 Task: Find a unique dining experience in Las Vegas for two guests on October 1st.
Action: Mouse moved to (522, 110)
Screenshot: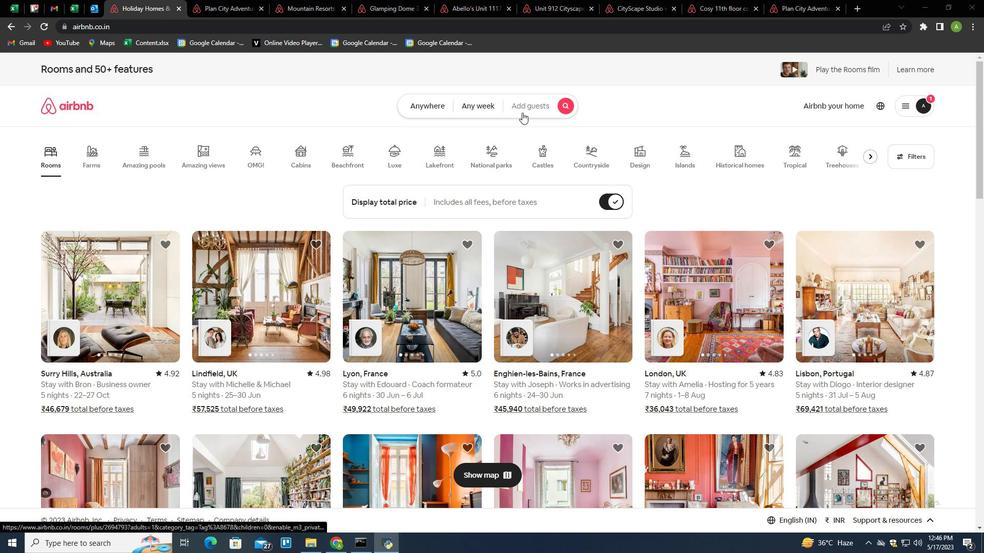 
Action: Mouse pressed left at (522, 110)
Screenshot: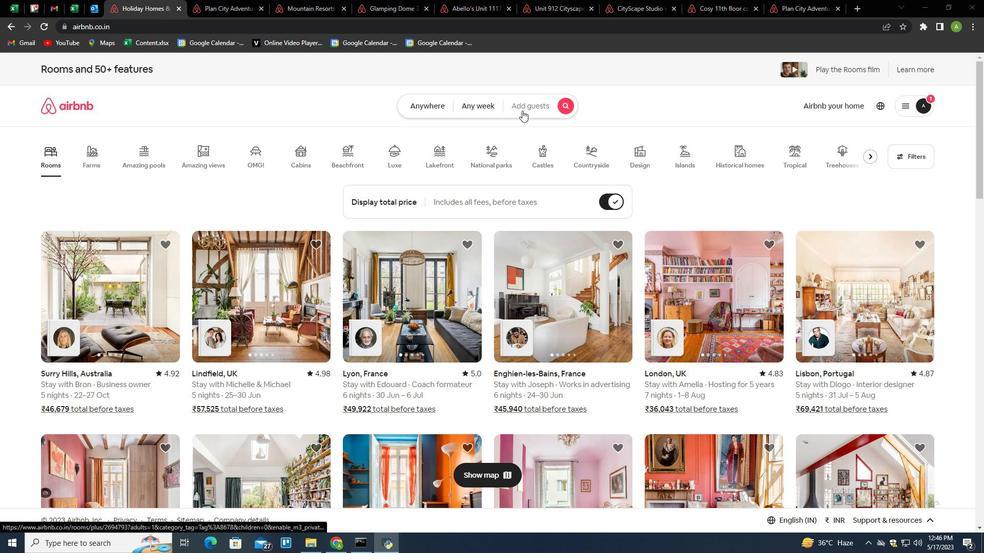 
Action: Mouse moved to (471, 104)
Screenshot: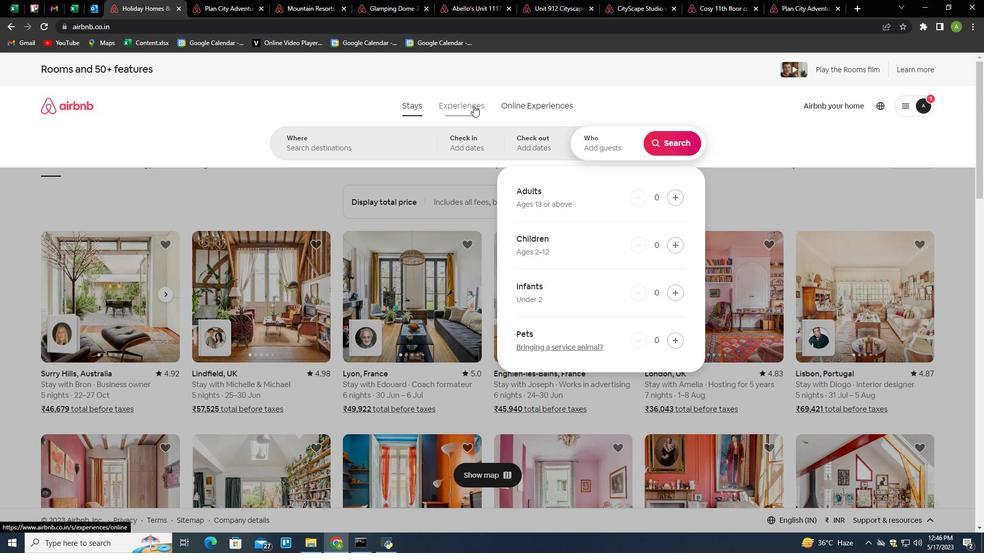 
Action: Mouse pressed left at (471, 104)
Screenshot: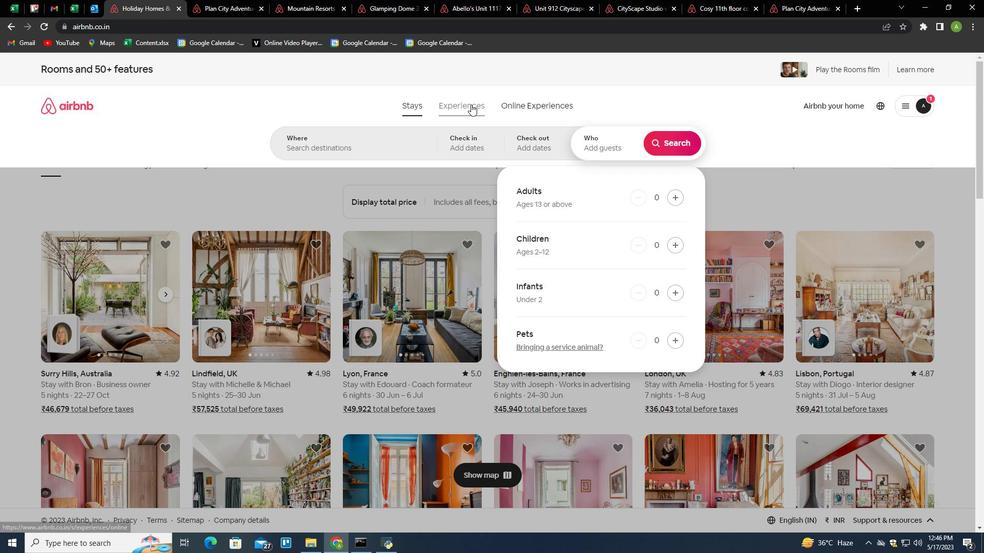 
Action: Mouse moved to (334, 147)
Screenshot: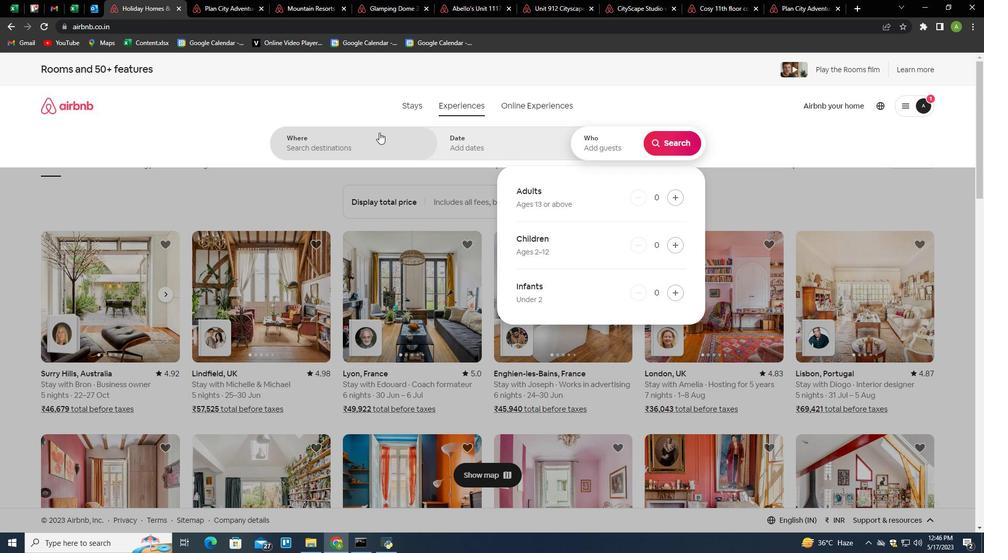 
Action: Mouse pressed left at (334, 147)
Screenshot: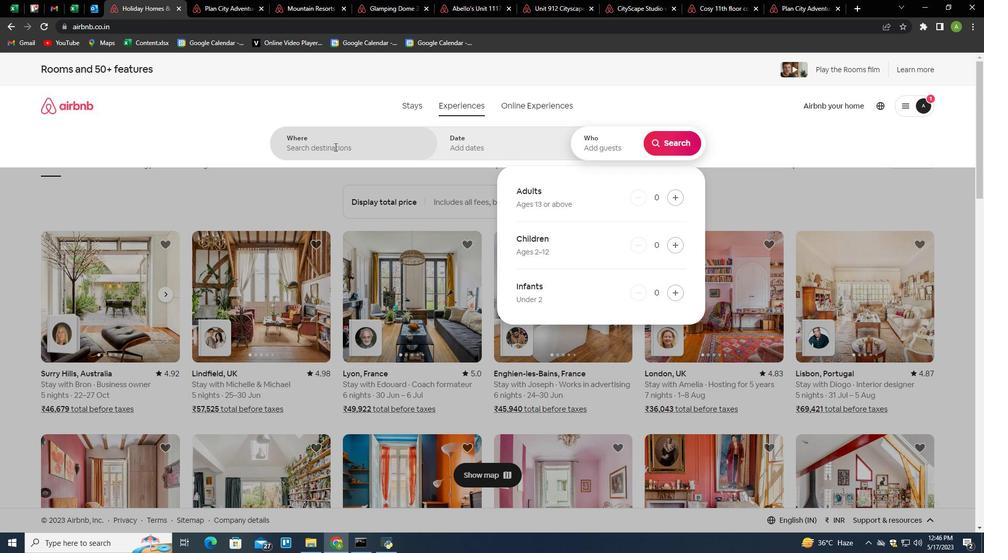 
Action: Mouse moved to (369, 215)
Screenshot: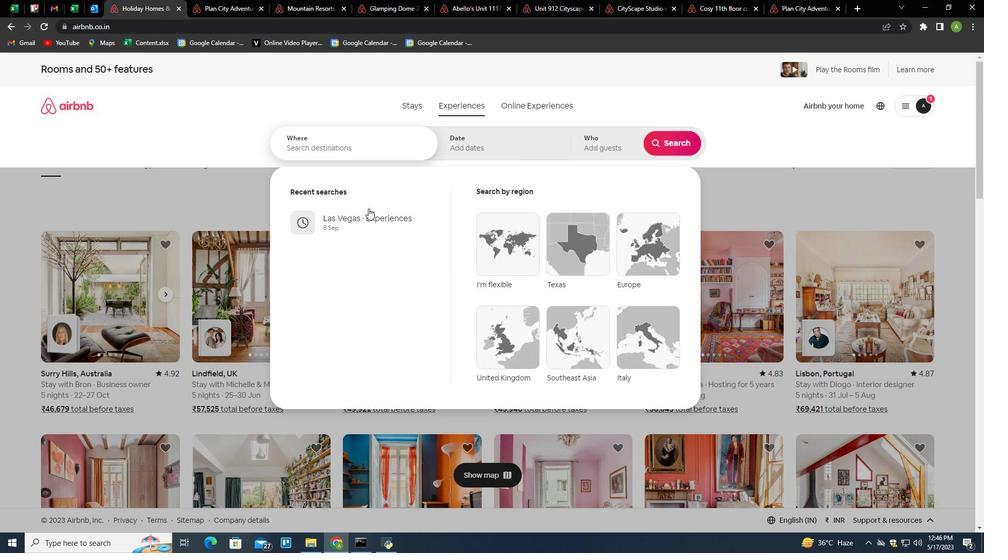 
Action: Mouse pressed left at (369, 215)
Screenshot: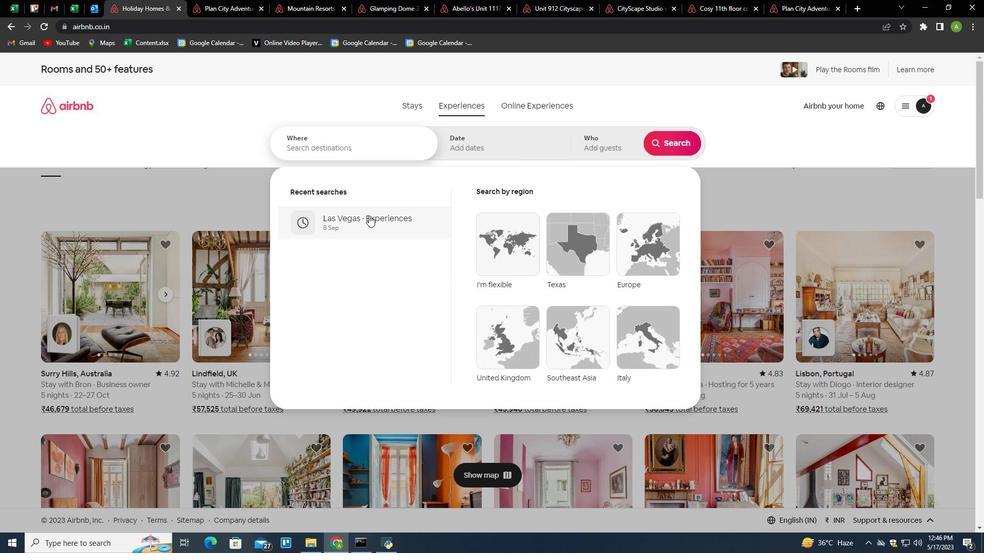 
Action: Mouse moved to (470, 73)
Screenshot: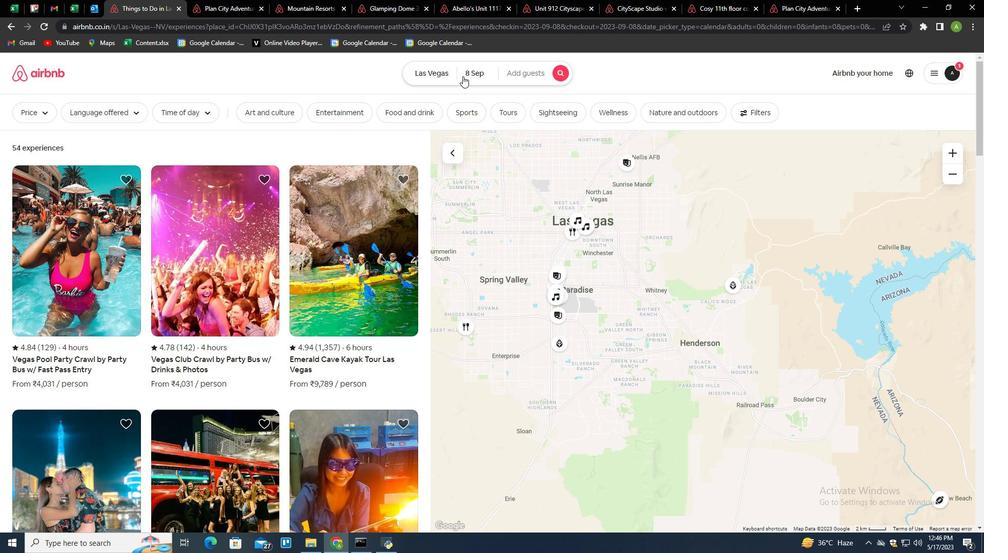 
Action: Mouse pressed left at (470, 73)
Screenshot: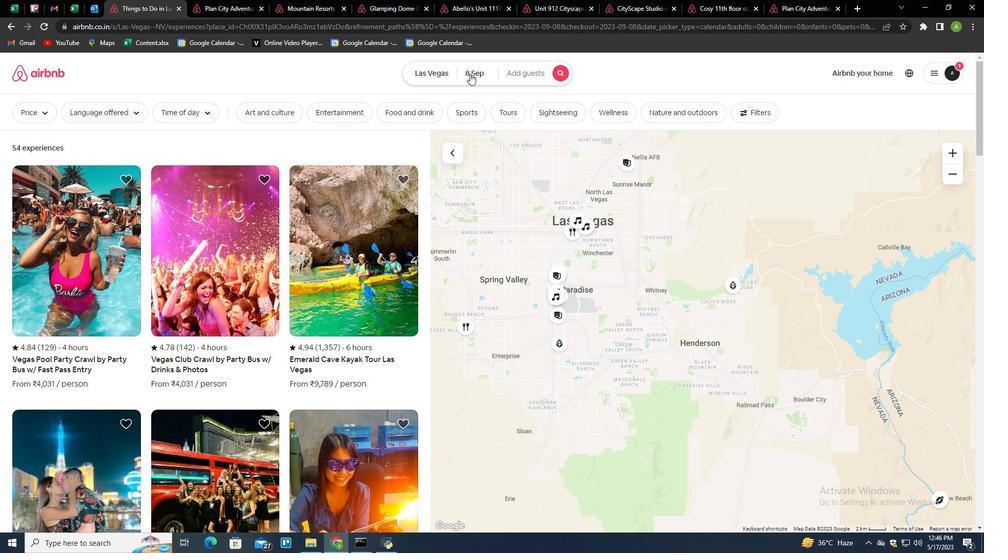 
Action: Mouse moved to (513, 209)
Screenshot: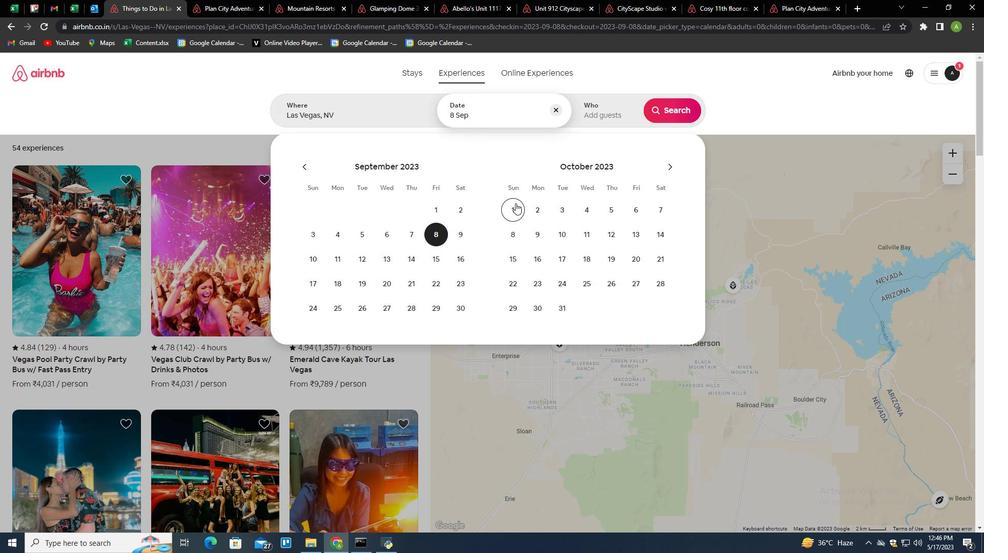 
Action: Mouse pressed left at (513, 209)
Screenshot: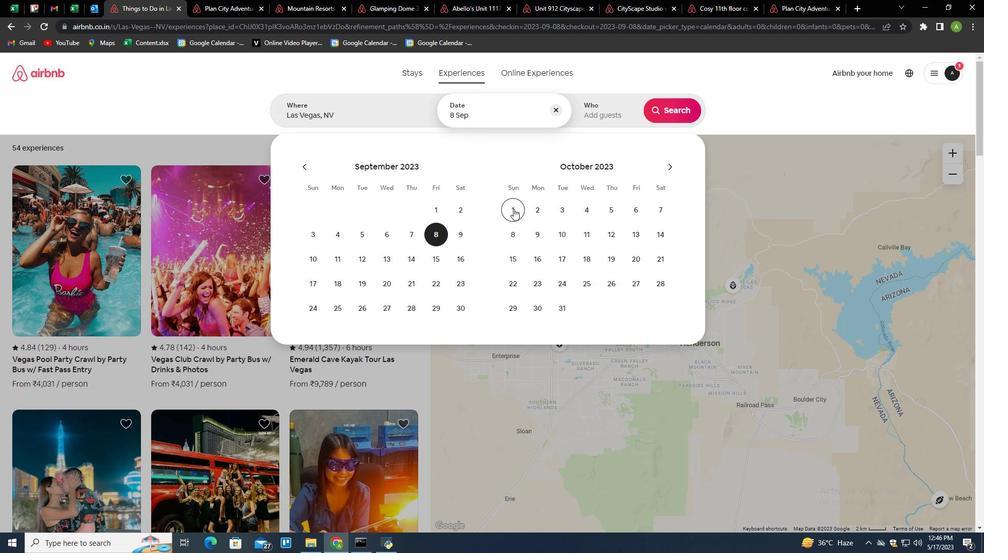 
Action: Mouse moved to (613, 117)
Screenshot: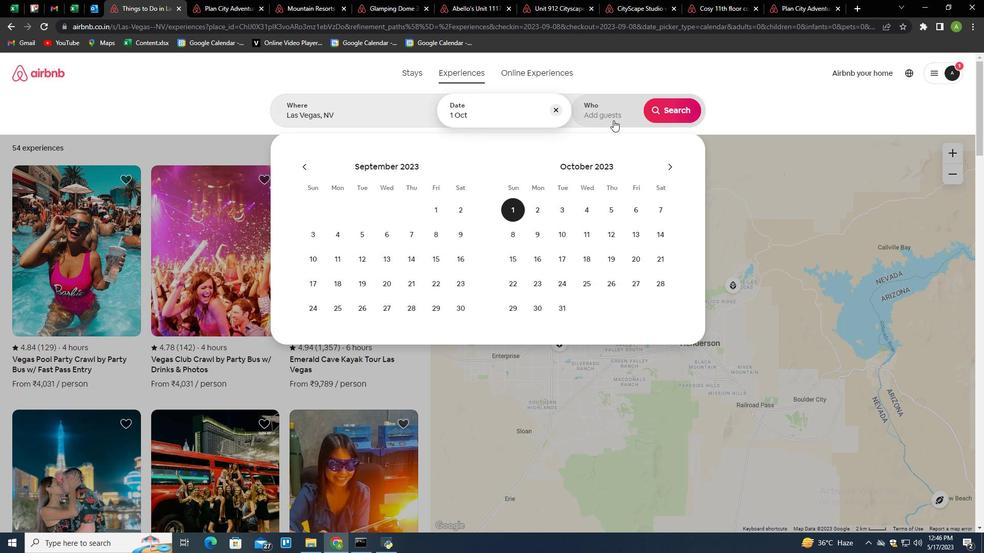 
Action: Mouse pressed left at (613, 117)
Screenshot: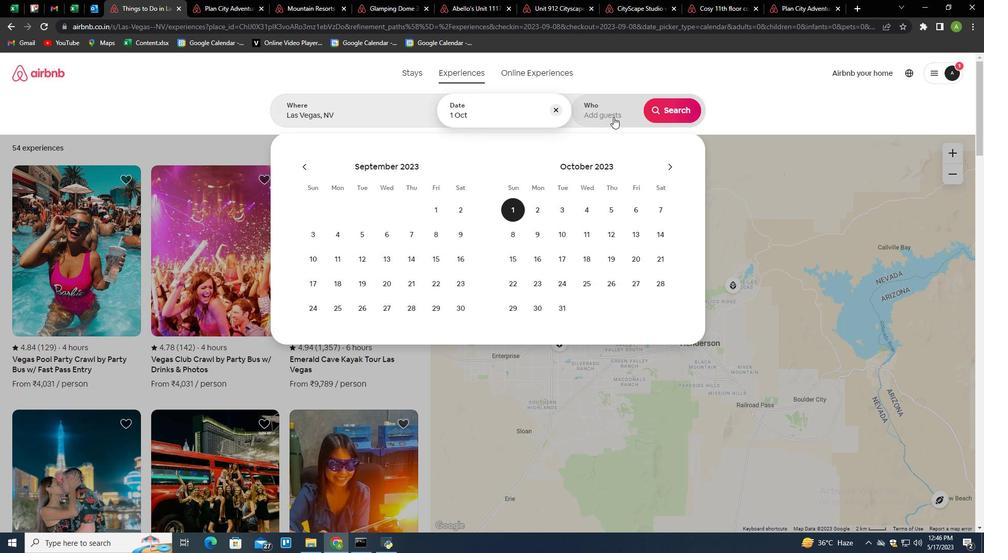 
Action: Mouse moved to (678, 166)
Screenshot: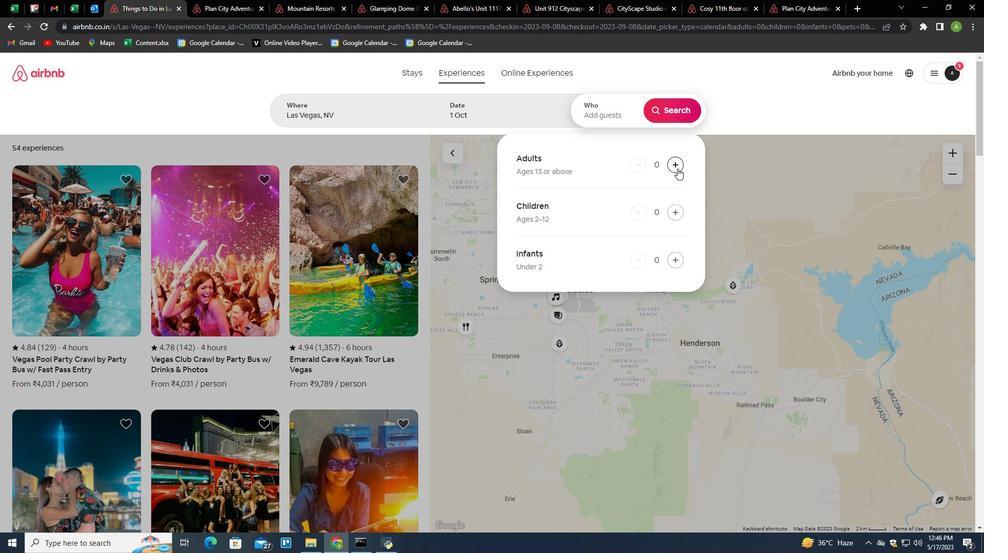 
Action: Mouse pressed left at (678, 166)
Screenshot: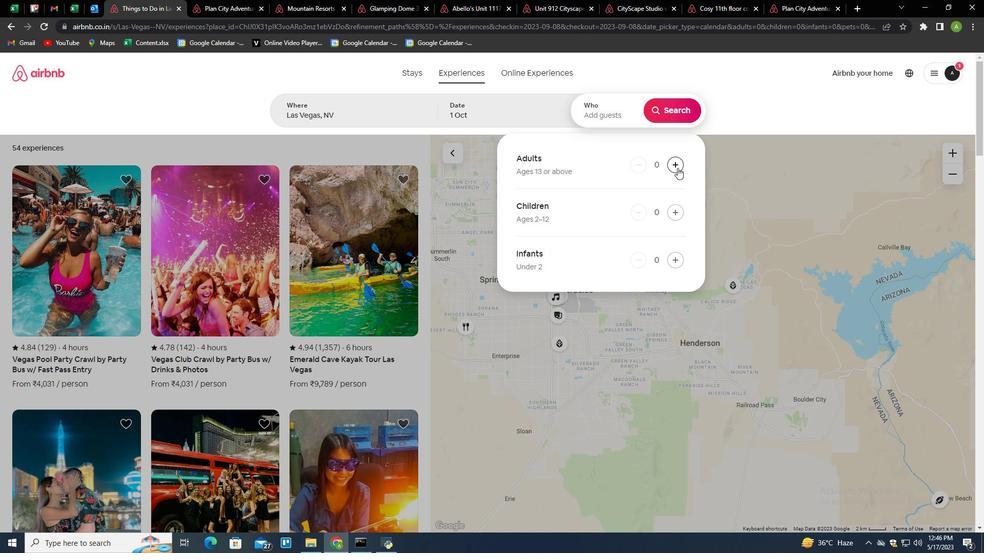 
Action: Mouse pressed left at (678, 166)
Screenshot: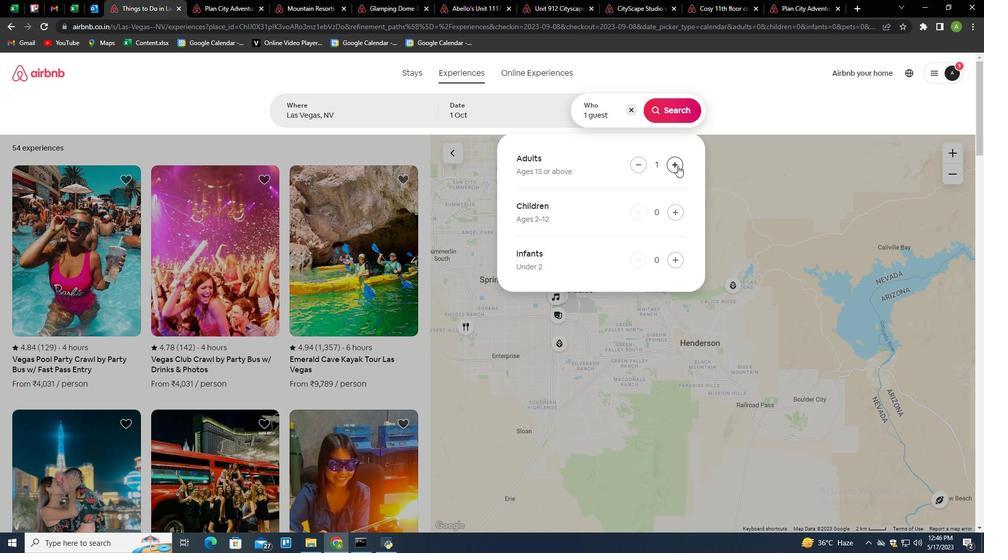 
Action: Mouse moved to (683, 114)
Screenshot: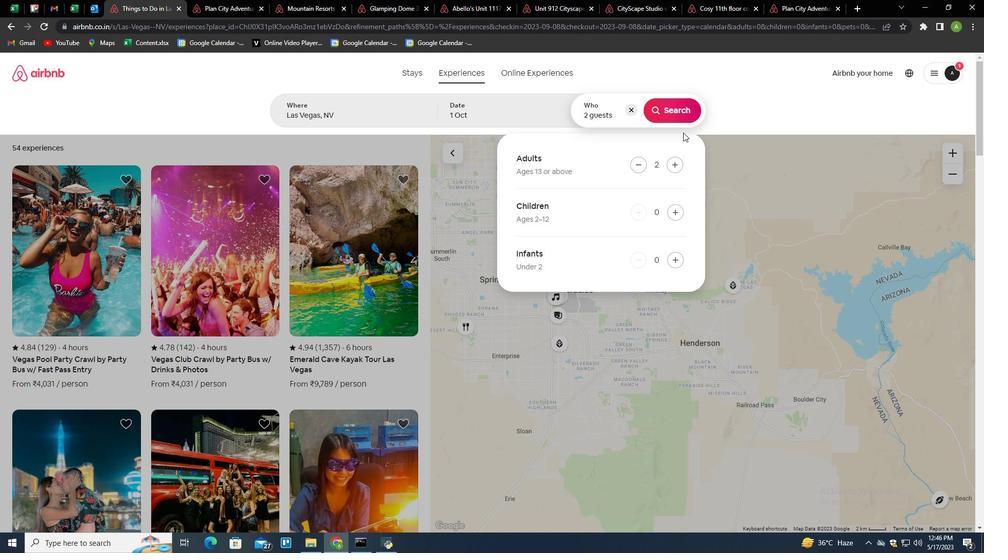 
Action: Mouse pressed left at (683, 114)
Screenshot: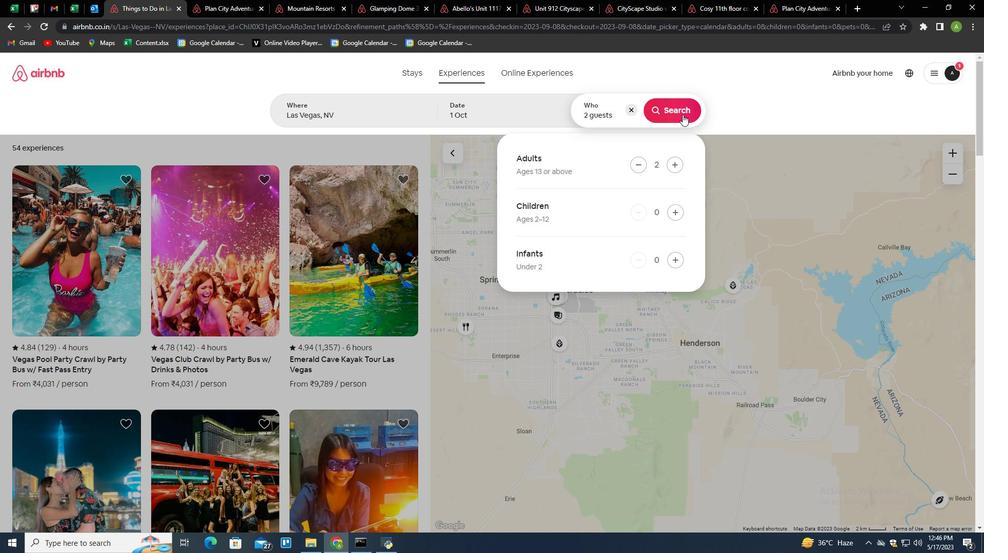 
Action: Mouse moved to (299, 367)
Screenshot: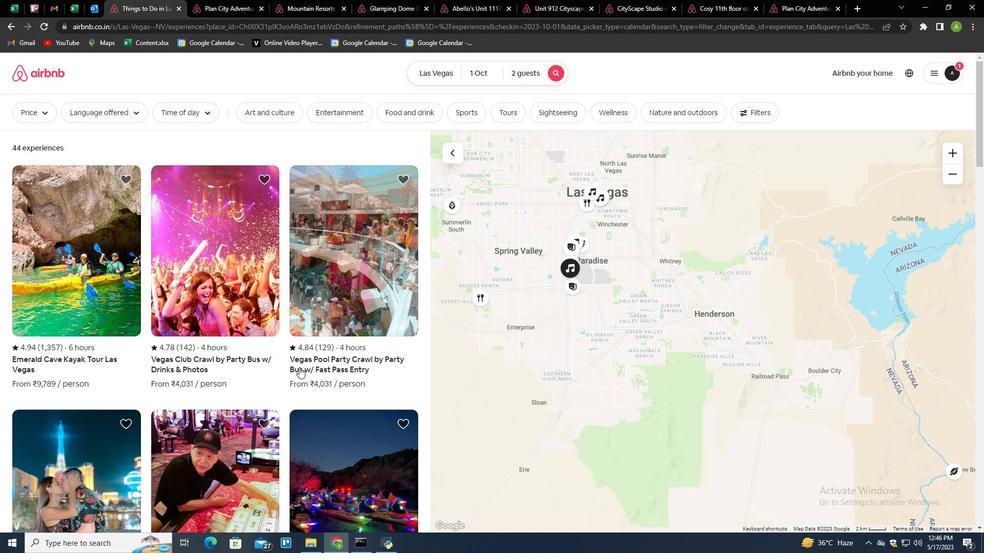 
Action: Mouse scrolled (299, 367) with delta (0, 0)
Screenshot: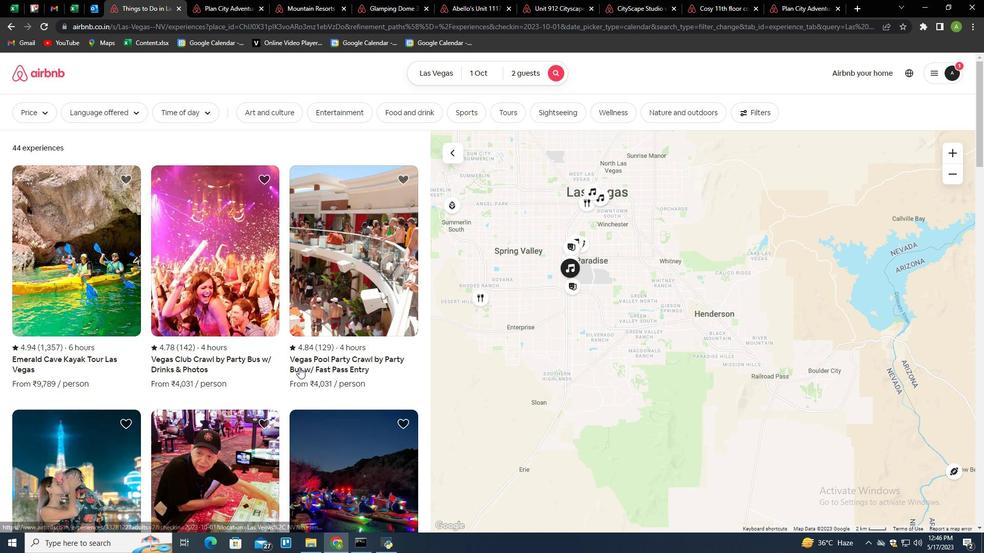 
Action: Mouse scrolled (299, 367) with delta (0, 0)
Screenshot: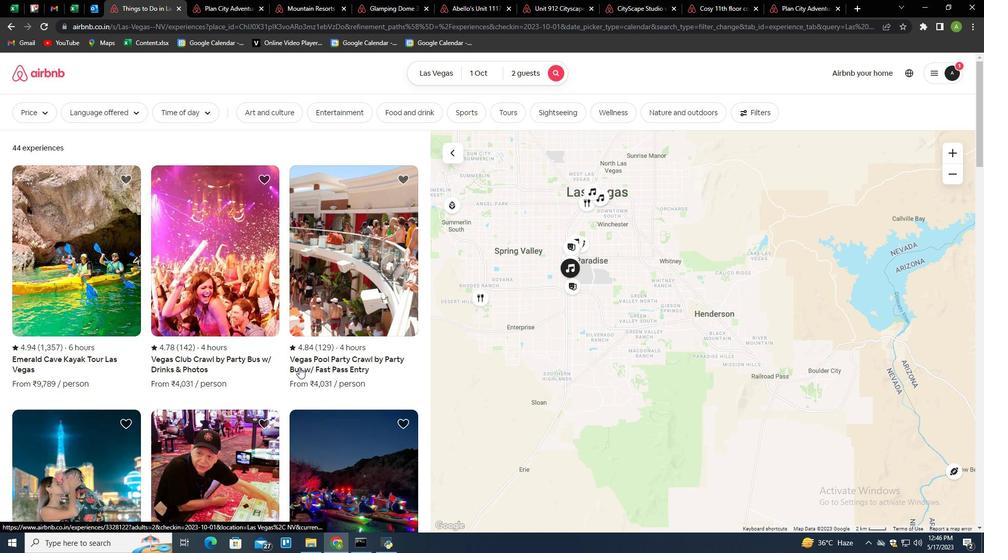 
Action: Mouse moved to (301, 367)
Screenshot: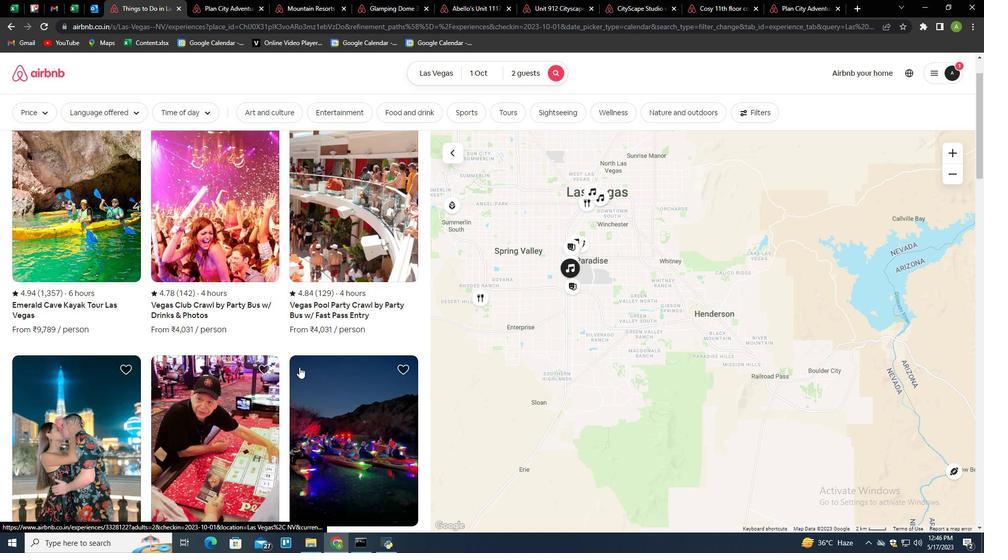 
Action: Mouse scrolled (301, 367) with delta (0, 0)
Screenshot: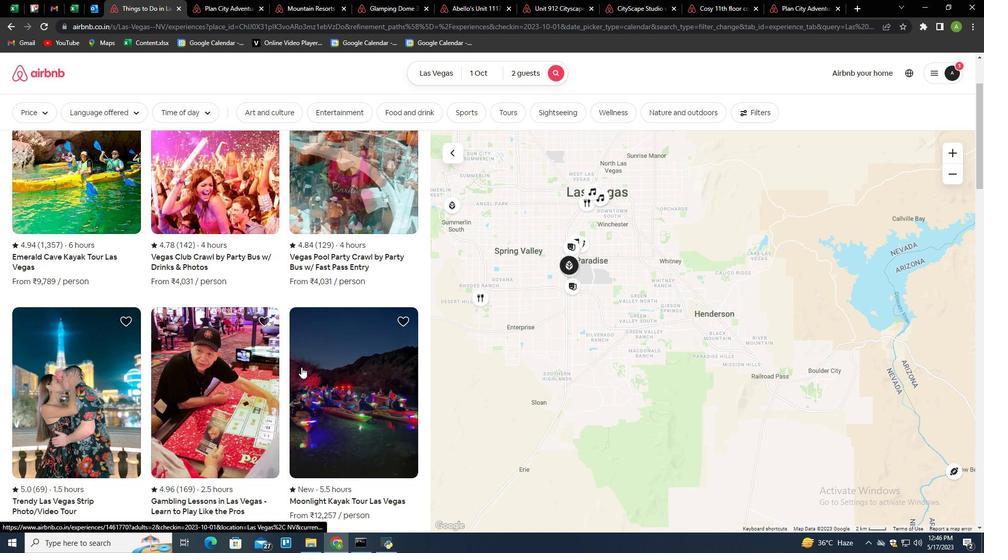 
Action: Mouse scrolled (301, 367) with delta (0, 0)
Screenshot: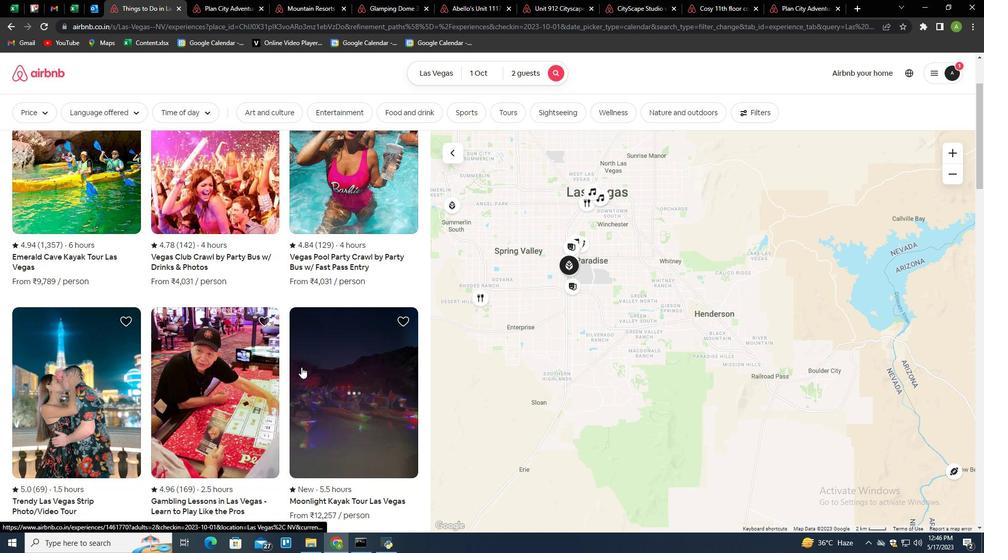 
Action: Mouse scrolled (301, 367) with delta (0, 0)
Screenshot: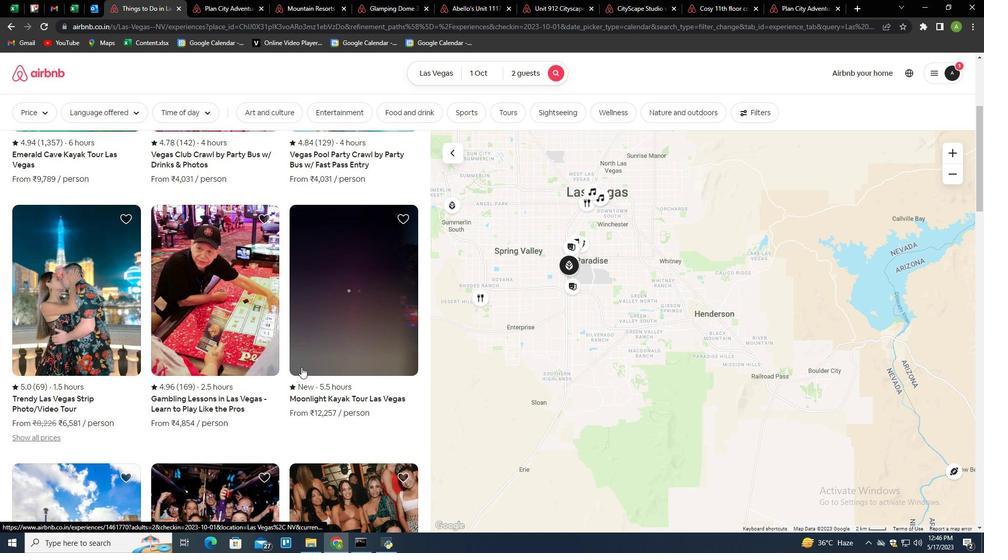 
Action: Mouse scrolled (301, 367) with delta (0, 0)
Screenshot: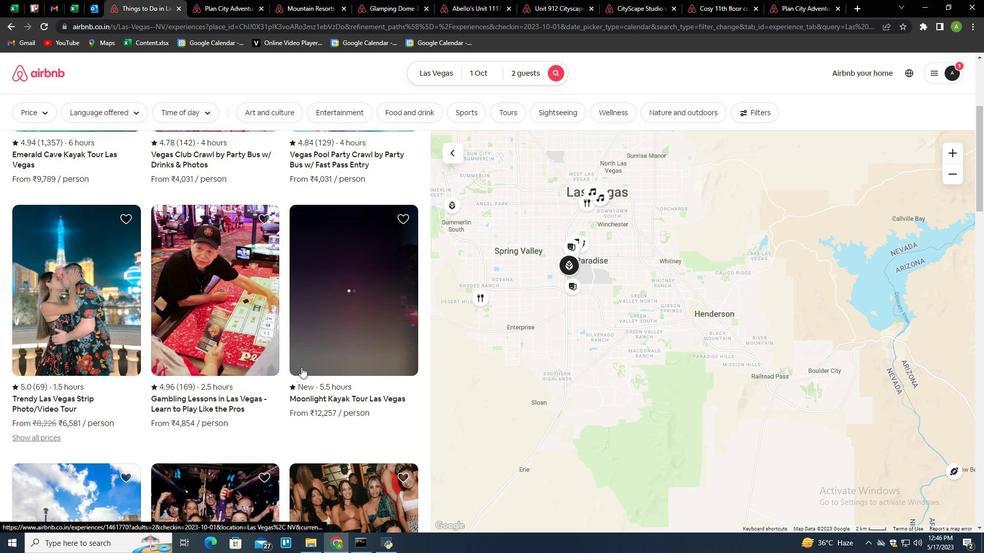 
Action: Mouse scrolled (301, 367) with delta (0, 0)
Screenshot: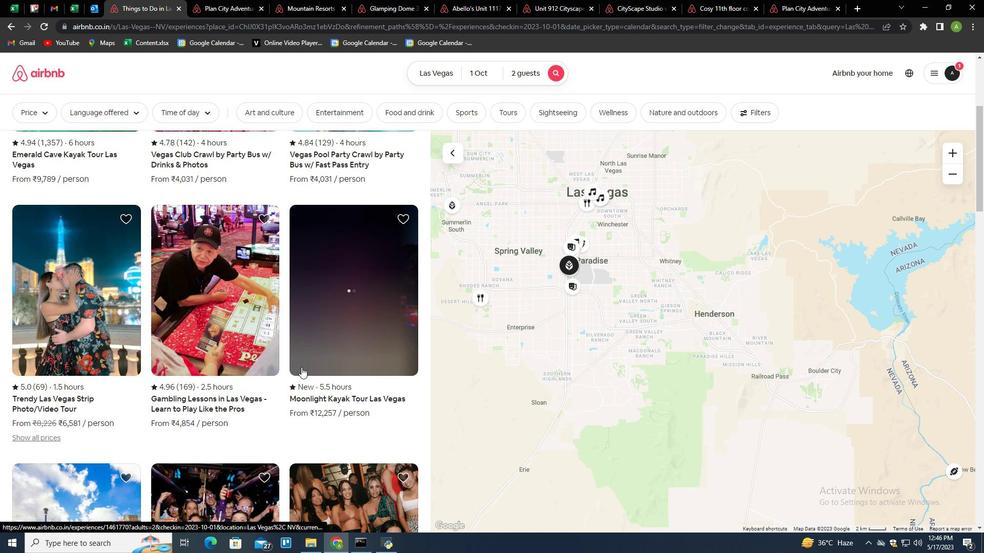 
Action: Mouse scrolled (301, 367) with delta (0, 0)
Screenshot: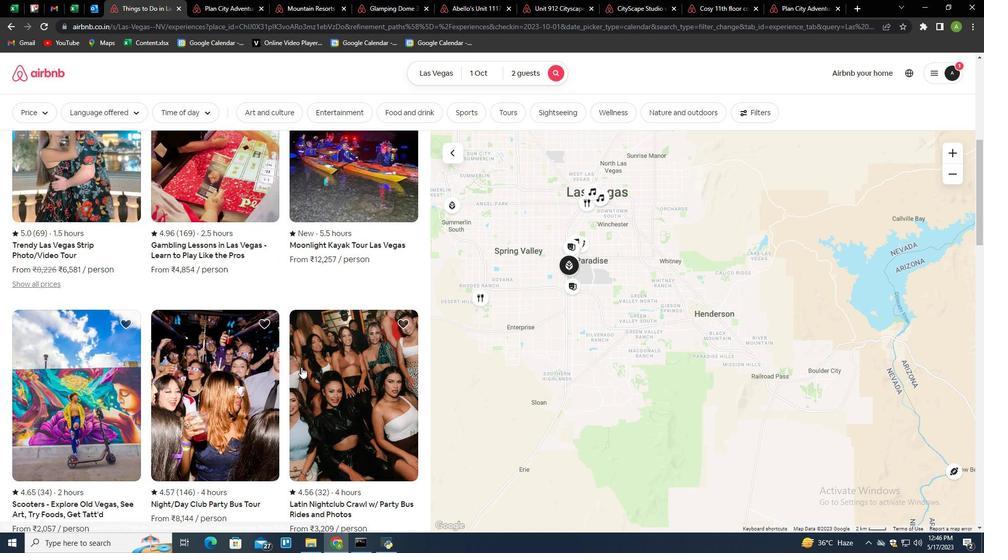 
Action: Mouse scrolled (301, 367) with delta (0, 0)
Screenshot: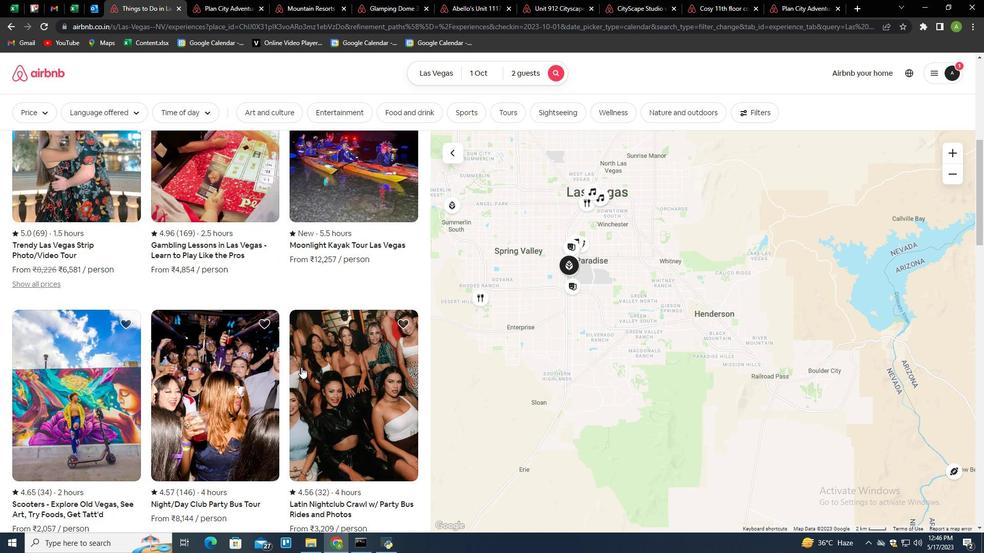
Action: Mouse scrolled (301, 367) with delta (0, 0)
Screenshot: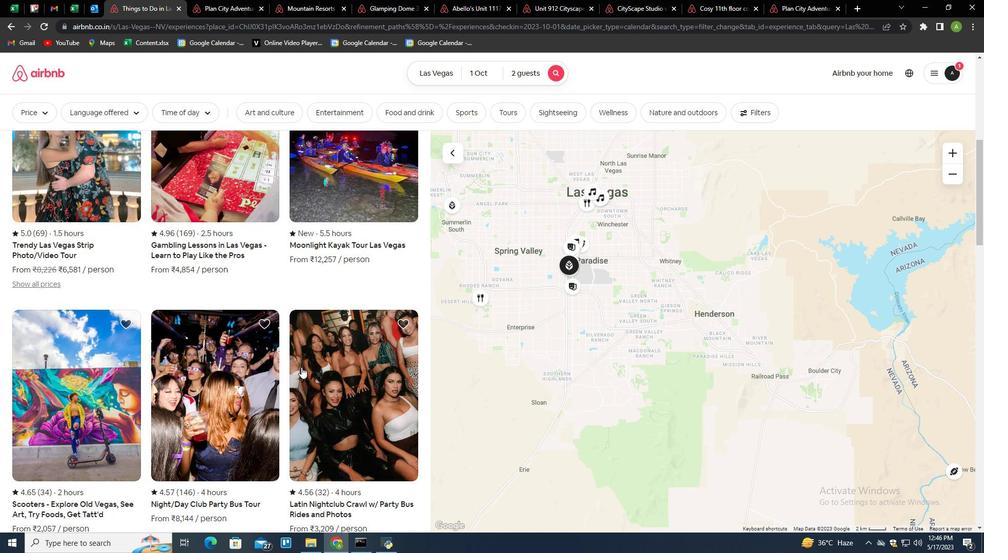 
Action: Mouse scrolled (301, 367) with delta (0, 0)
Screenshot: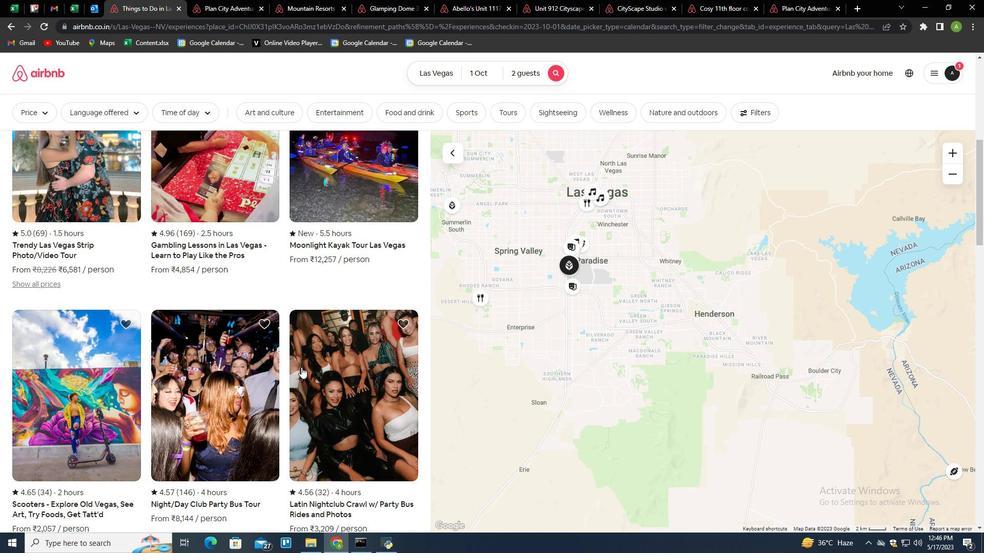 
Action: Mouse scrolled (301, 367) with delta (0, 0)
Screenshot: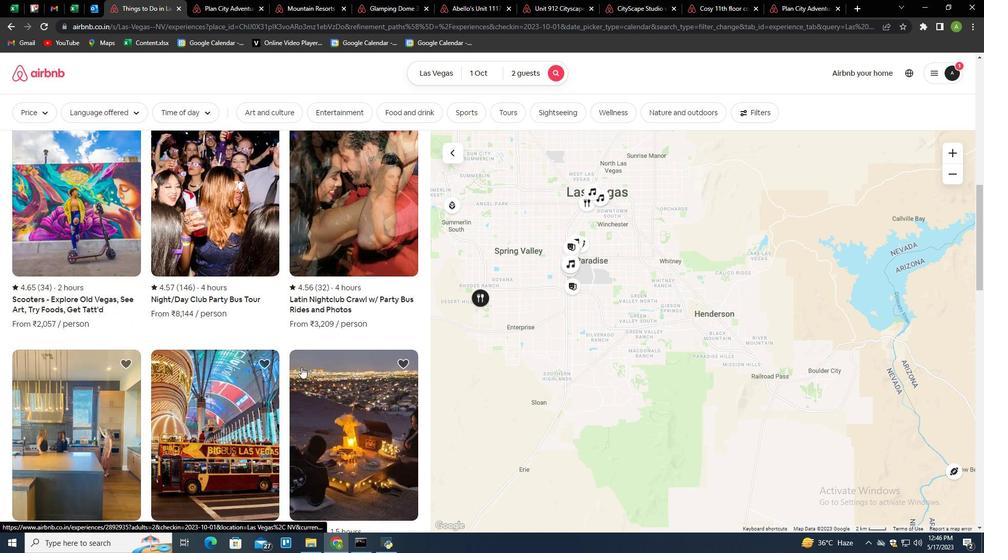 
Action: Mouse scrolled (301, 367) with delta (0, 0)
Screenshot: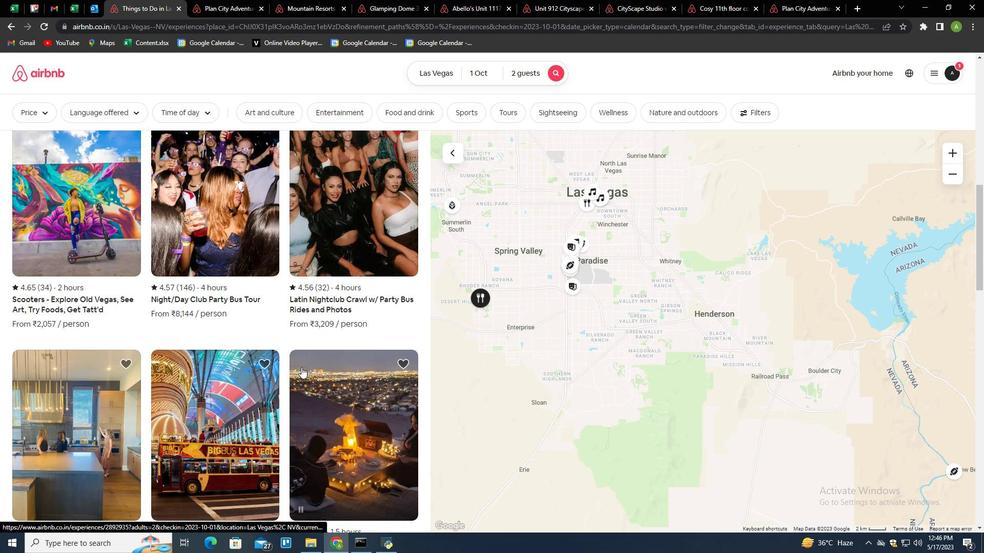 
Action: Mouse scrolled (301, 367) with delta (0, 0)
Screenshot: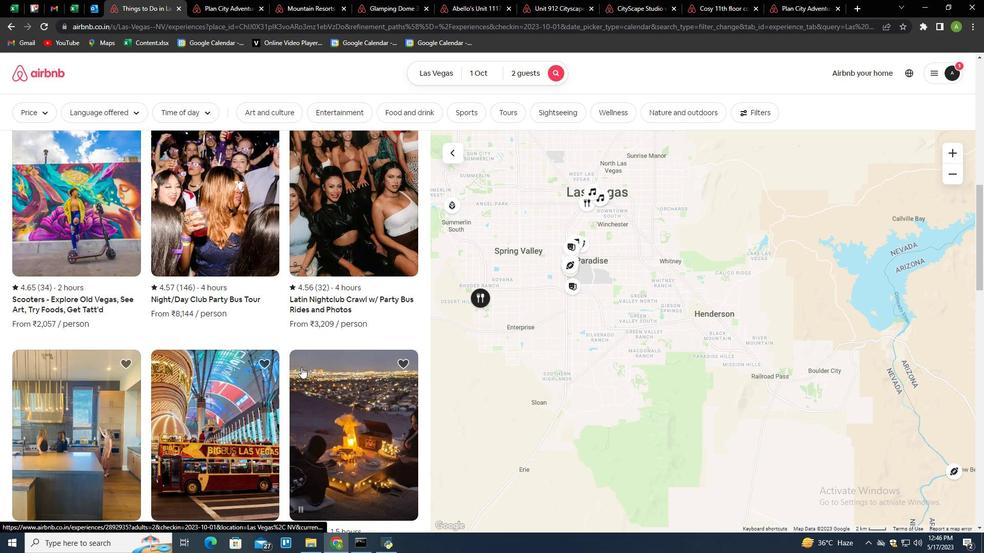 
Action: Mouse scrolled (301, 367) with delta (0, 0)
Screenshot: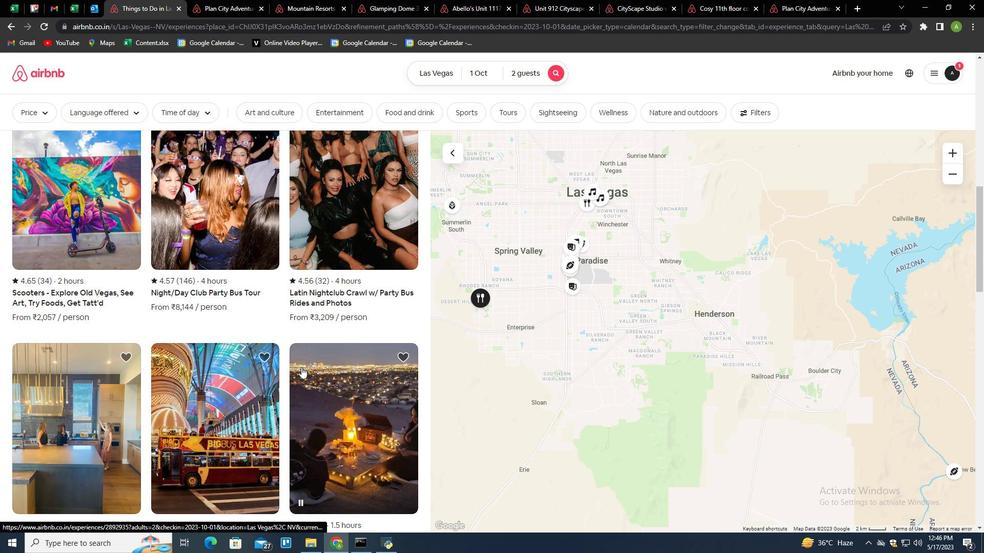 
Action: Mouse scrolled (301, 367) with delta (0, 0)
Screenshot: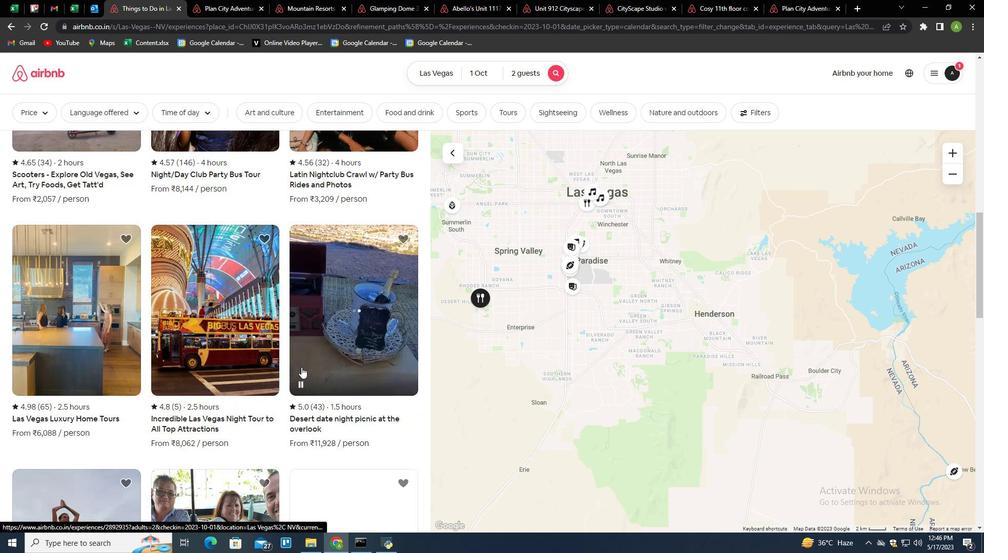 
Action: Mouse scrolled (301, 367) with delta (0, 0)
Screenshot: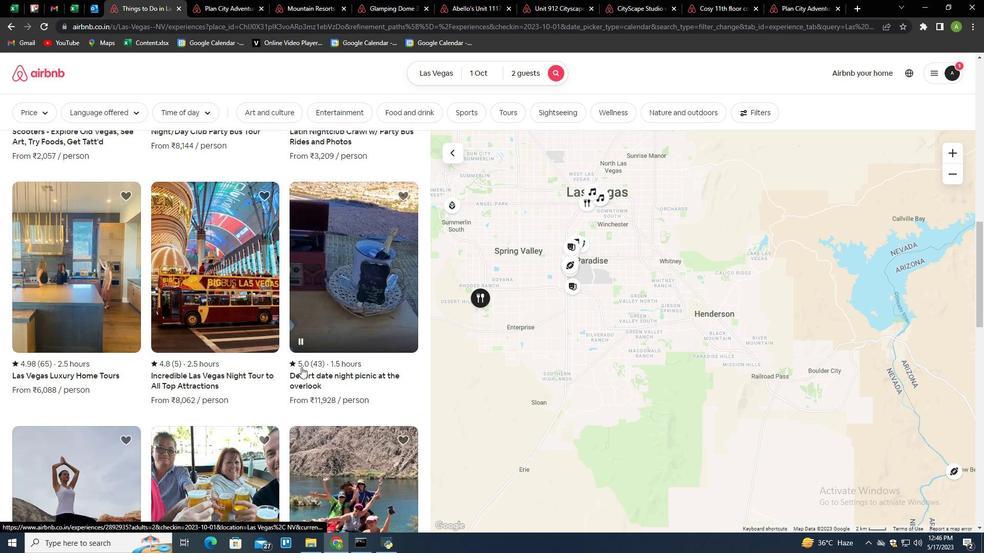 
Action: Mouse scrolled (301, 367) with delta (0, 0)
Screenshot: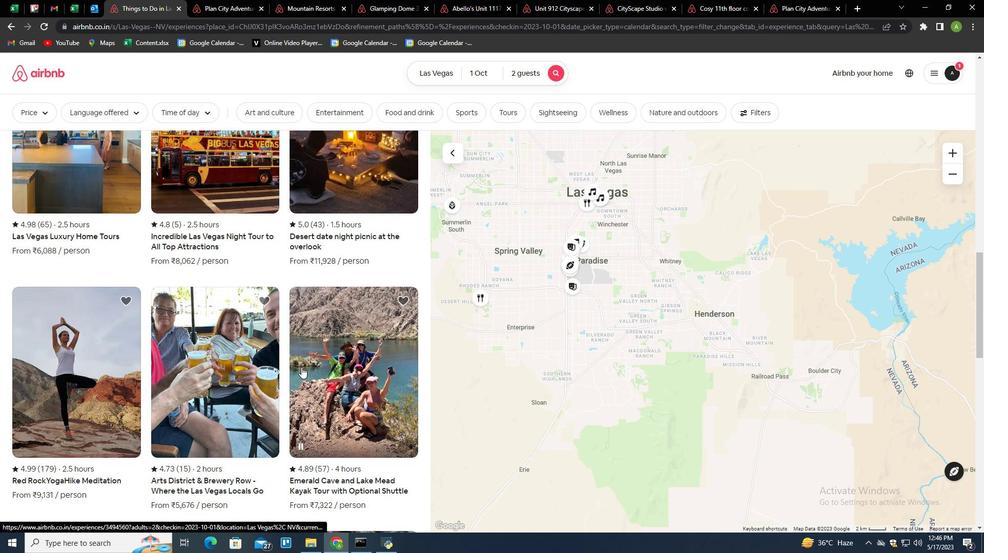 
Action: Mouse scrolled (301, 367) with delta (0, 0)
Screenshot: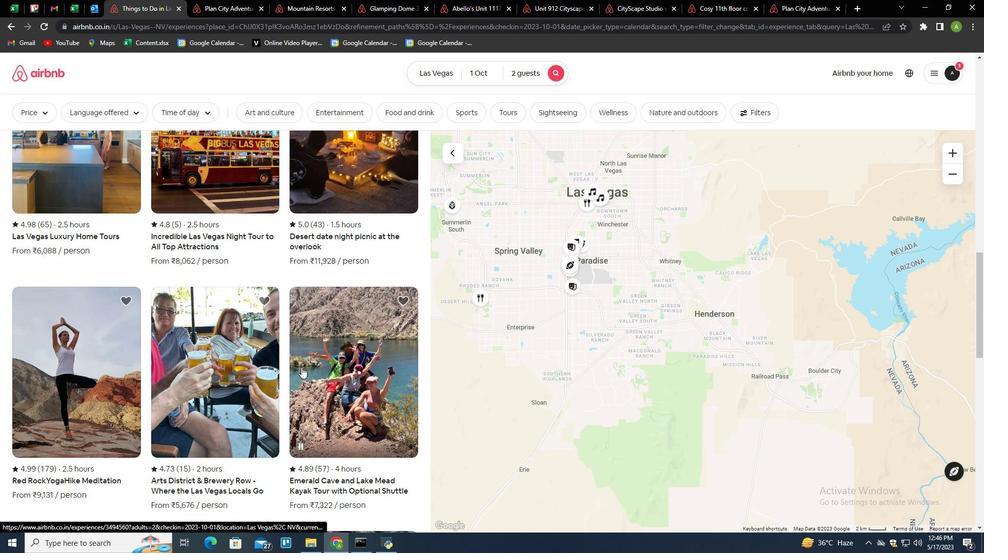 
Action: Mouse scrolled (301, 367) with delta (0, 0)
Screenshot: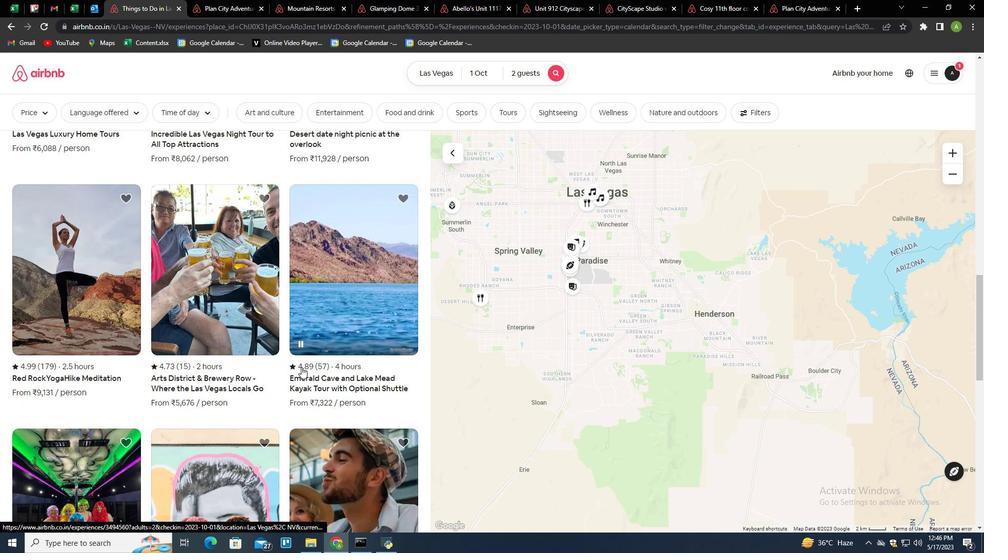 
Action: Mouse scrolled (301, 367) with delta (0, 0)
Screenshot: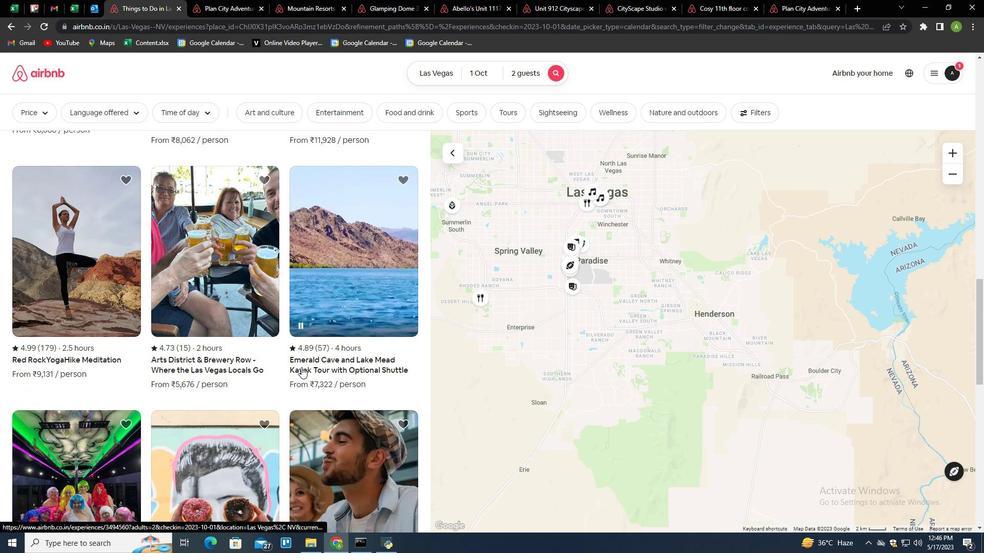 
Action: Mouse scrolled (301, 367) with delta (0, 0)
Screenshot: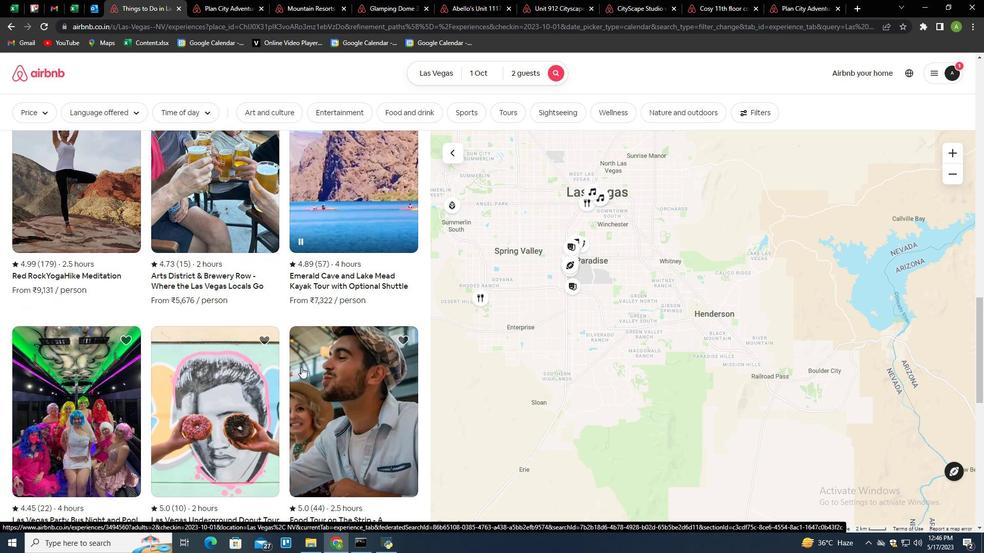 
Action: Mouse scrolled (301, 367) with delta (0, 0)
Screenshot: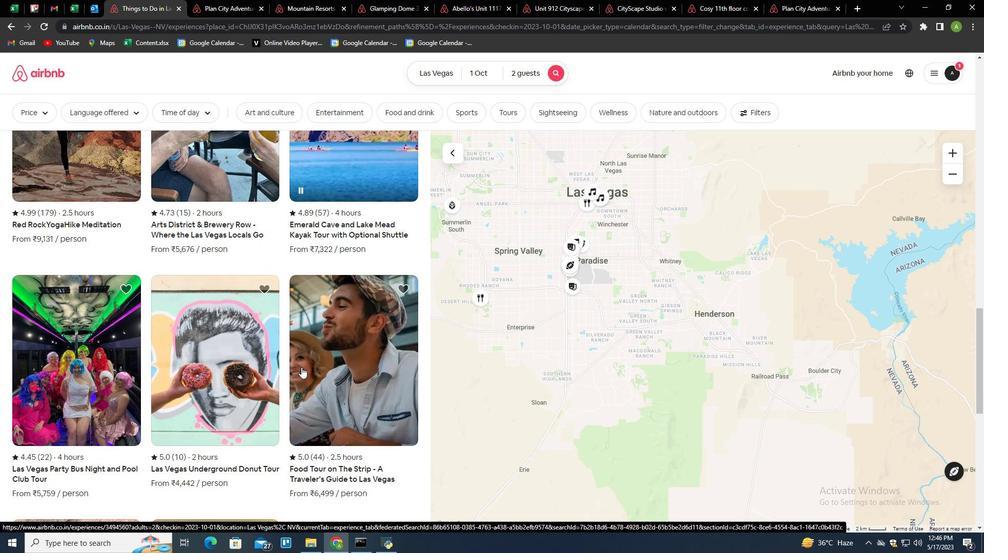
Action: Mouse scrolled (301, 367) with delta (0, 0)
Screenshot: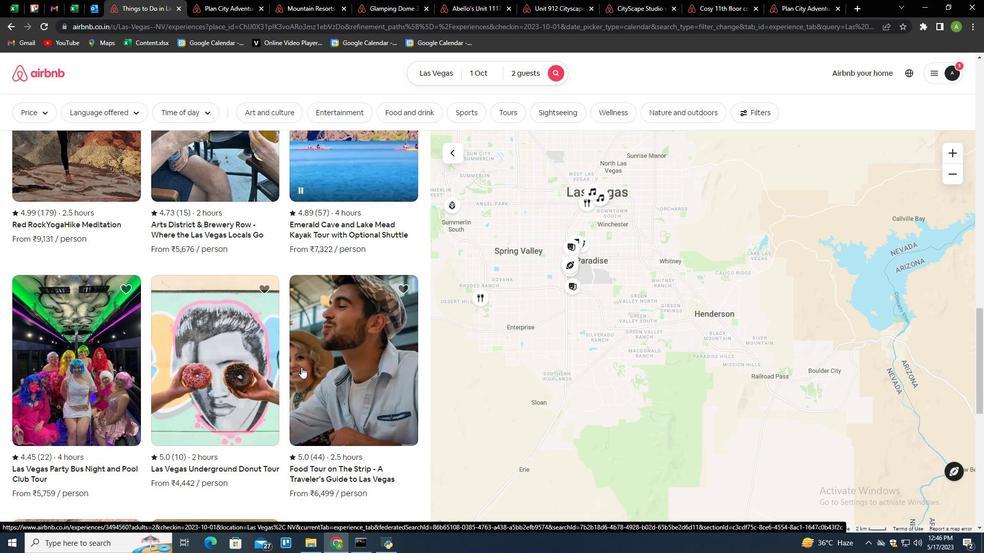 
Action: Mouse scrolled (301, 367) with delta (0, 0)
Screenshot: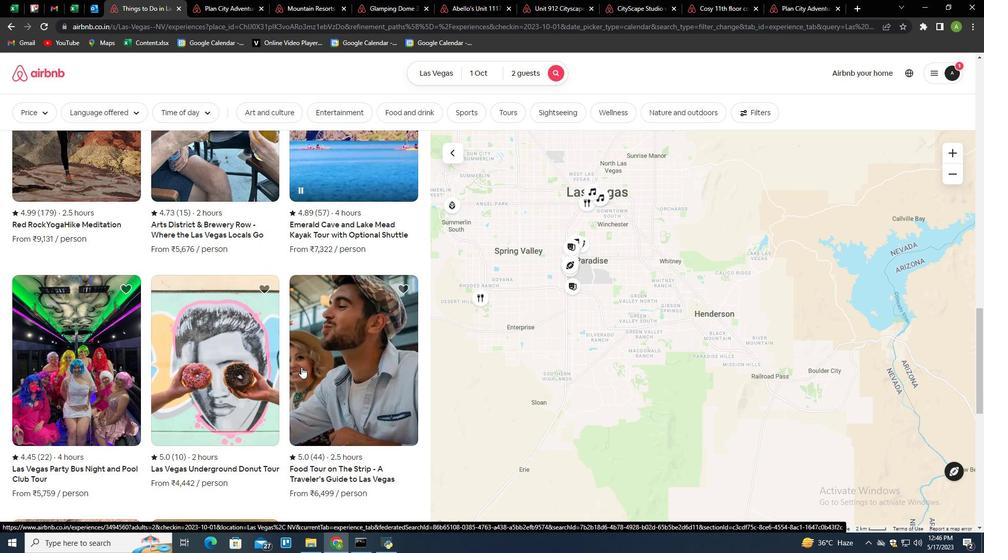 
Action: Mouse scrolled (301, 367) with delta (0, 0)
Screenshot: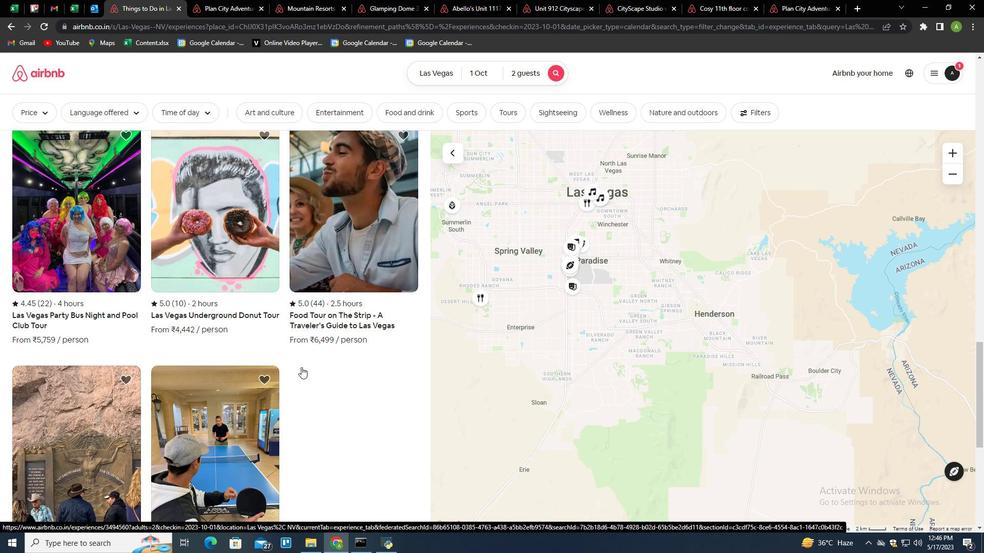 
Action: Mouse scrolled (301, 368) with delta (0, 0)
Screenshot: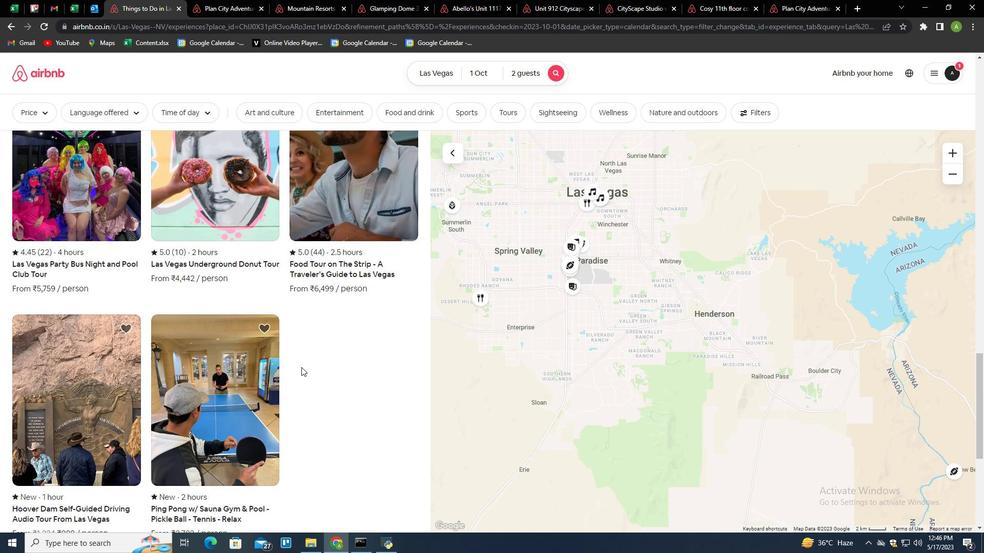 
Action: Mouse scrolled (301, 368) with delta (0, 0)
Screenshot: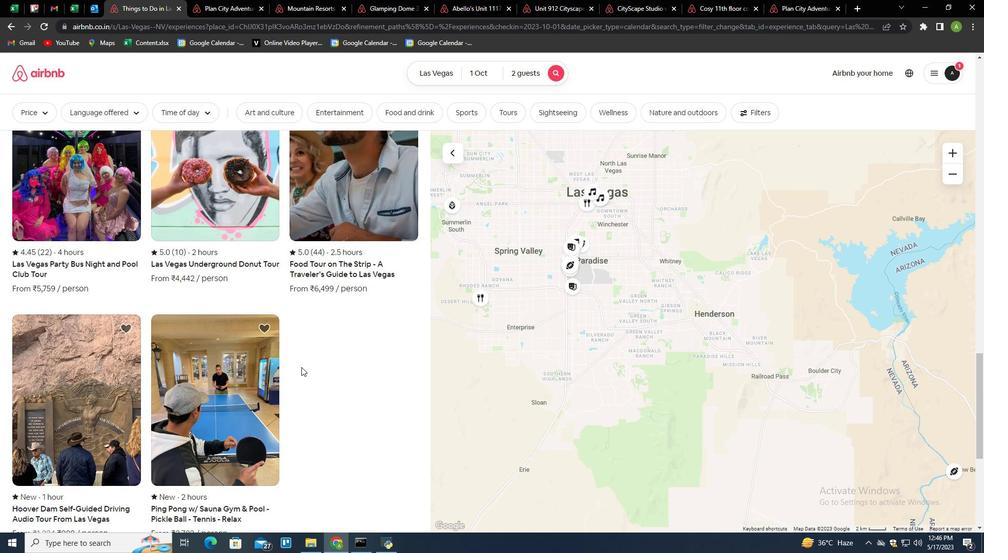 
Action: Mouse scrolled (301, 368) with delta (0, 0)
Screenshot: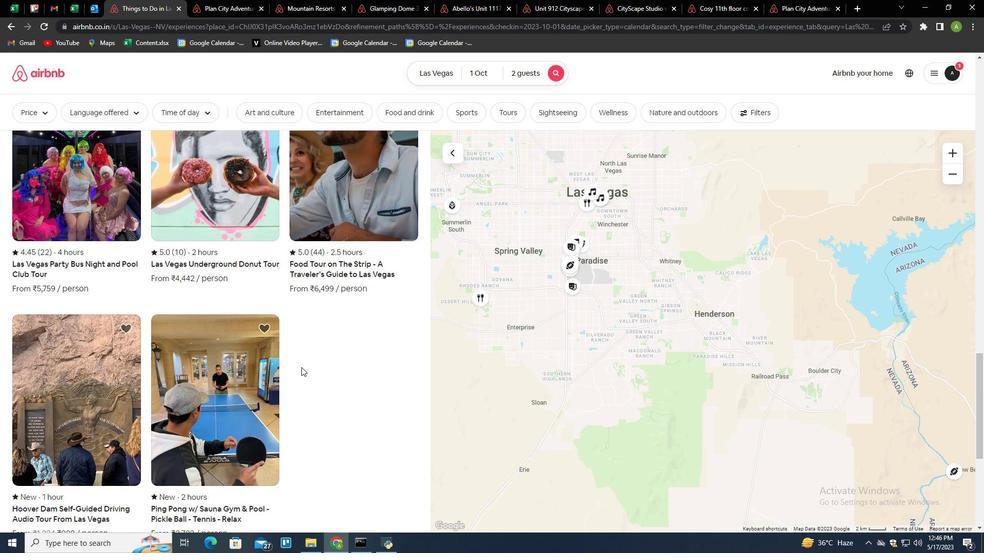 
Action: Mouse scrolled (301, 368) with delta (0, 0)
Screenshot: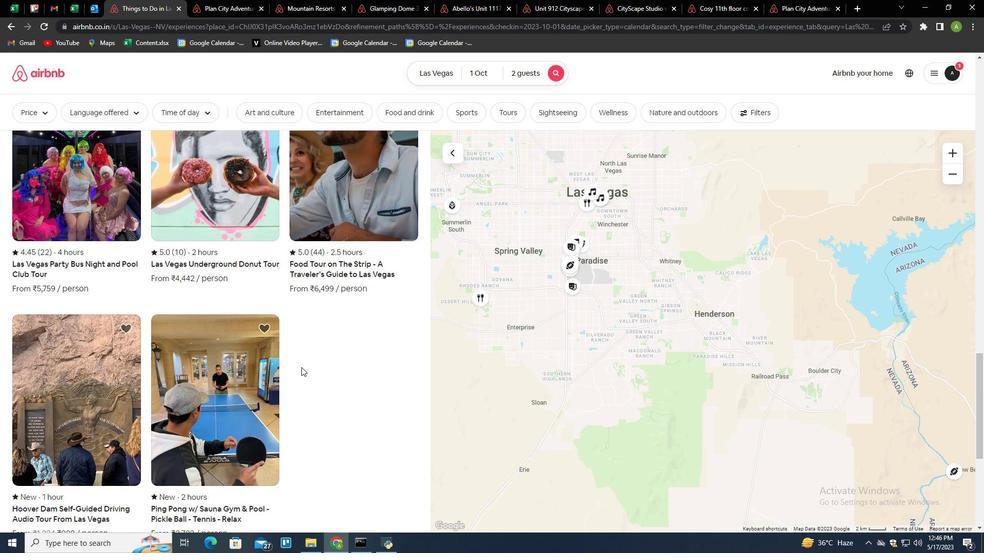 
Action: Mouse scrolled (301, 368) with delta (0, 0)
Screenshot: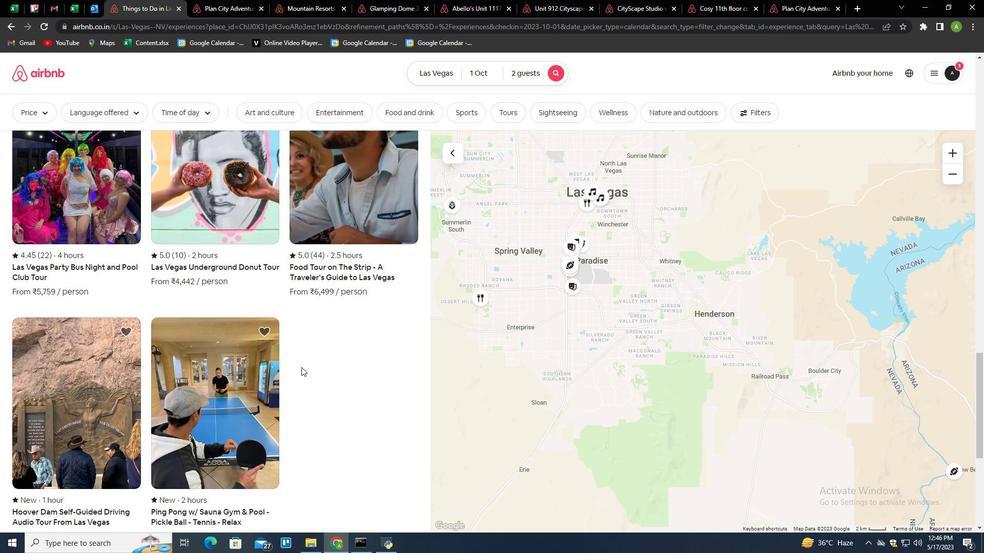 
Action: Mouse scrolled (301, 368) with delta (0, 0)
Screenshot: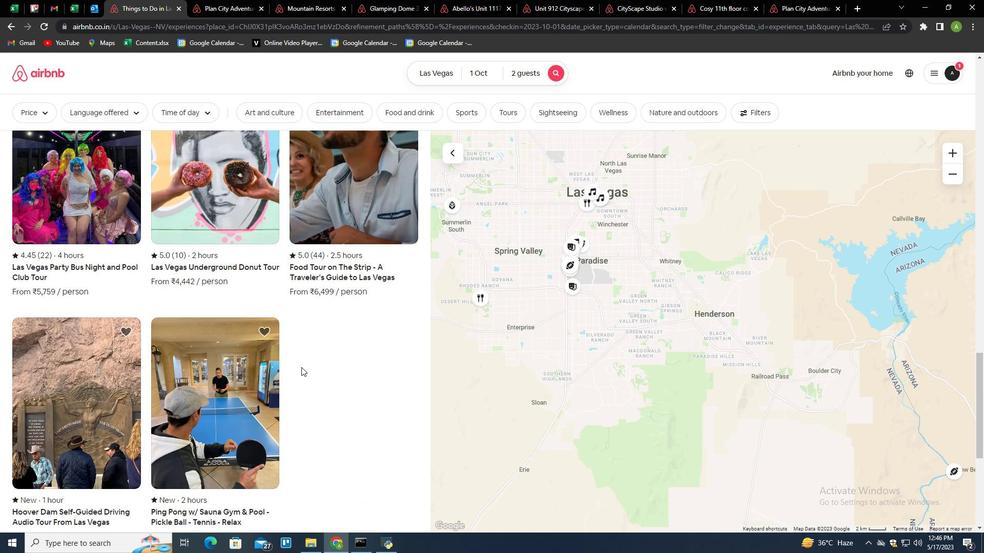 
Action: Mouse scrolled (301, 368) with delta (0, 0)
Screenshot: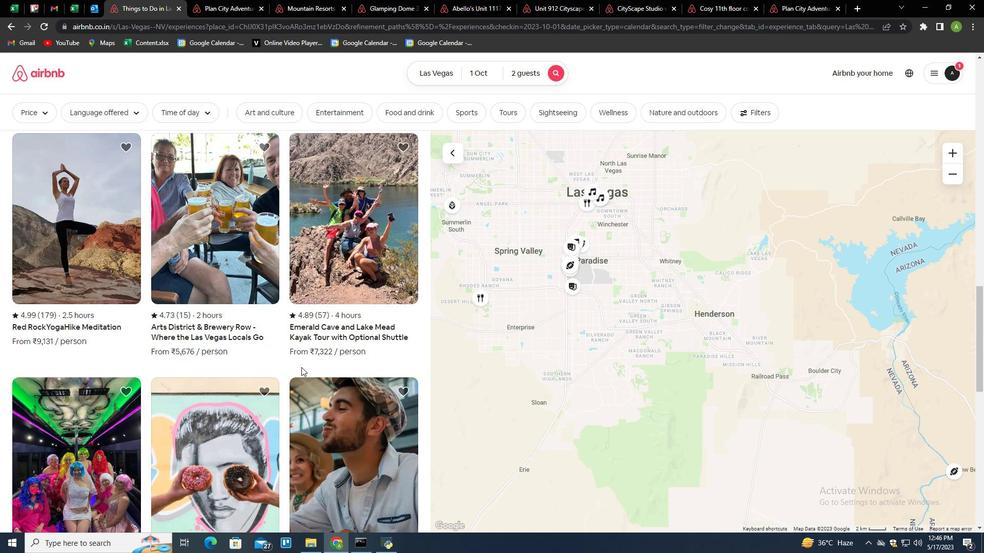 
Action: Mouse scrolled (301, 368) with delta (0, 0)
Screenshot: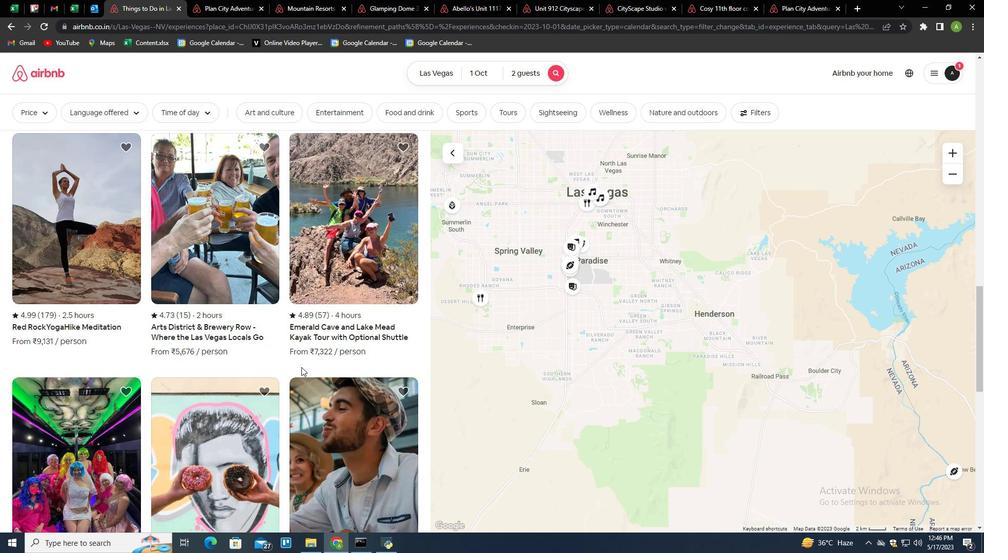 
Action: Mouse scrolled (301, 368) with delta (0, 0)
Screenshot: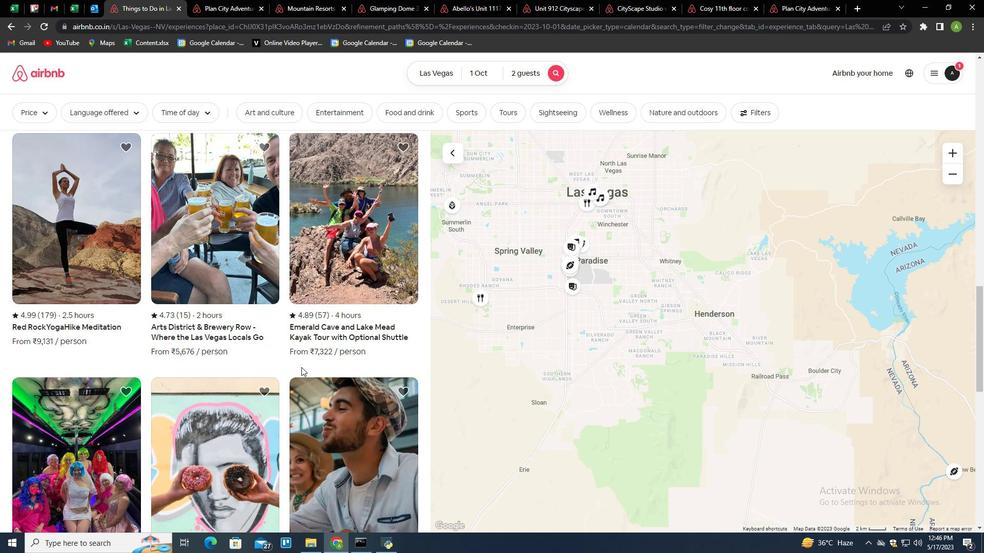 
Action: Mouse scrolled (301, 368) with delta (0, 0)
Screenshot: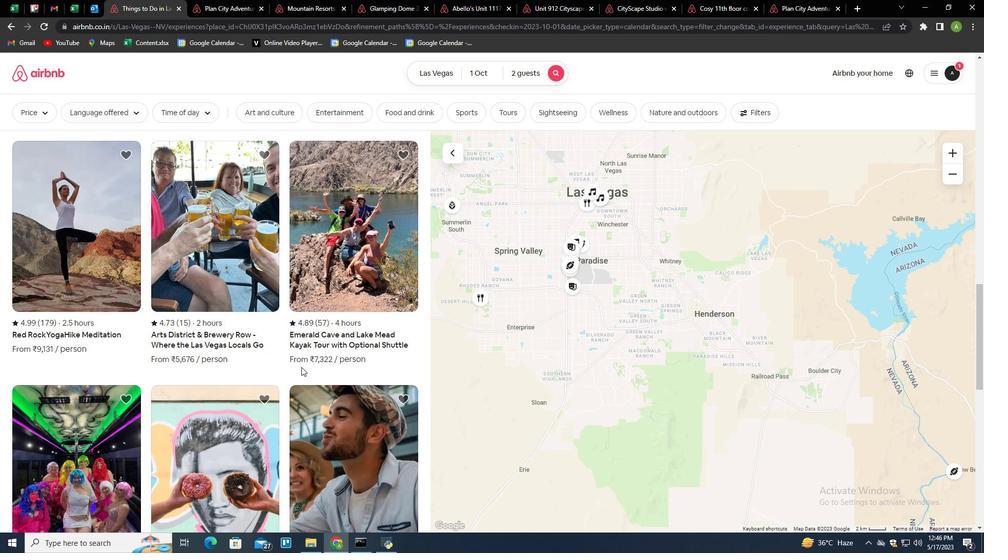 
Action: Mouse scrolled (301, 368) with delta (0, 0)
Screenshot: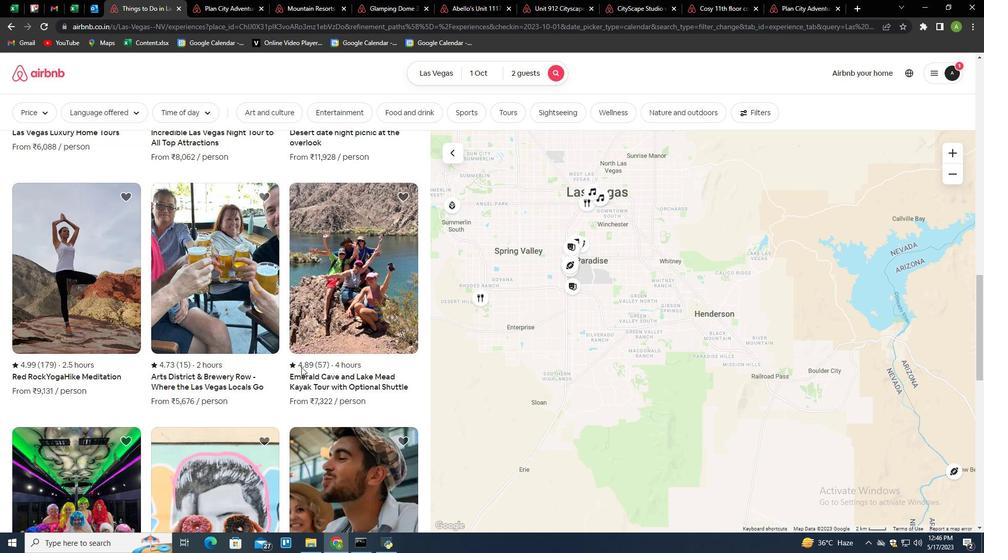 
Action: Mouse scrolled (301, 368) with delta (0, 0)
Screenshot: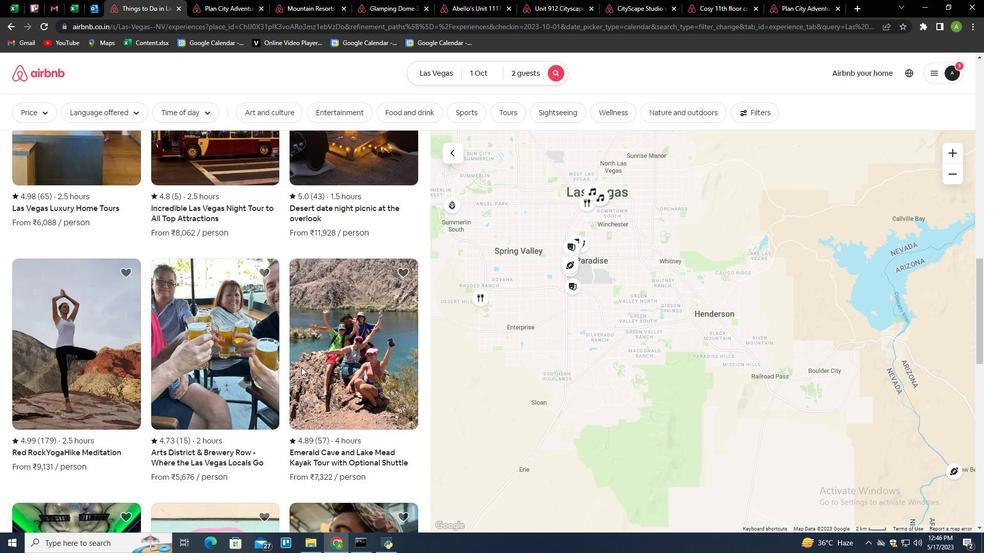 
Action: Mouse scrolled (301, 368) with delta (0, 0)
Screenshot: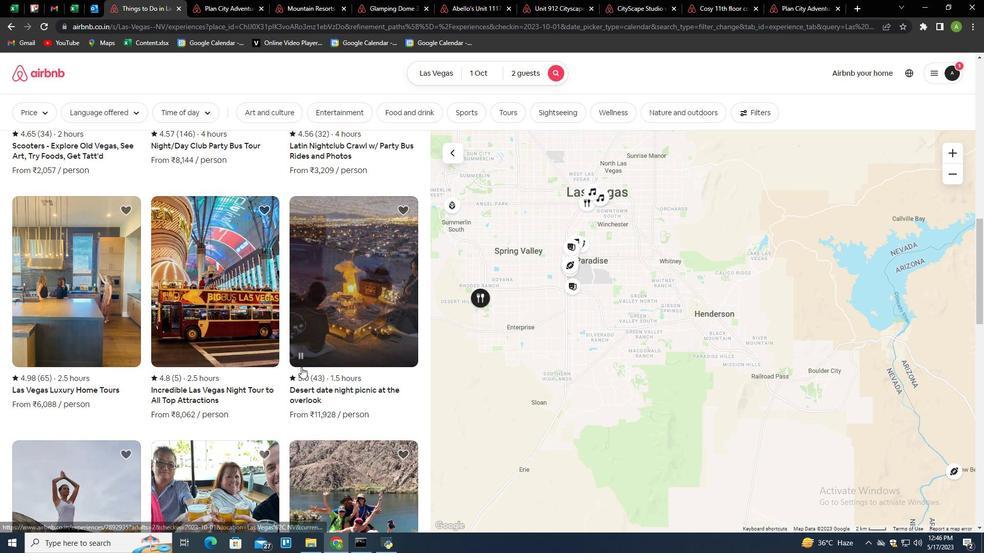 
Action: Mouse scrolled (301, 368) with delta (0, 0)
Screenshot: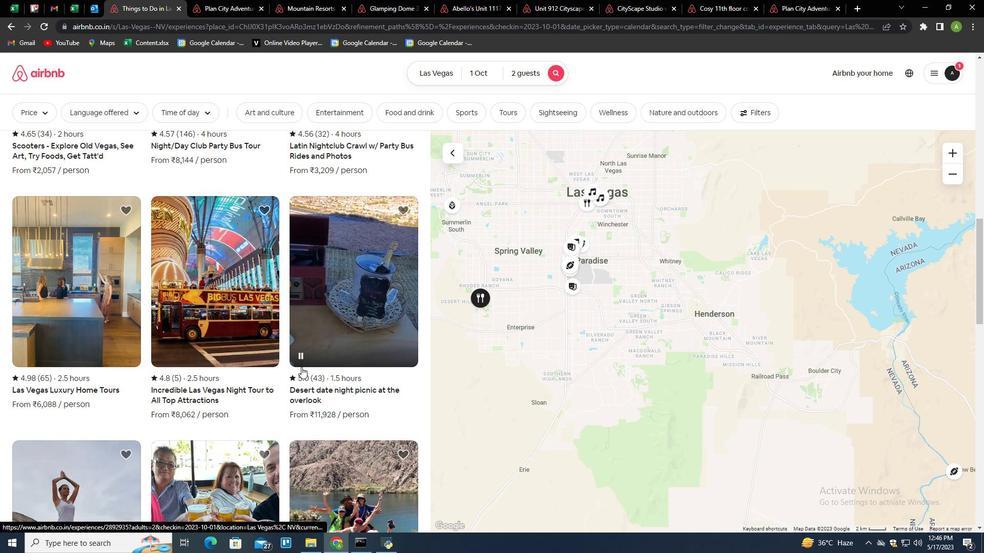 
Action: Mouse scrolled (301, 368) with delta (0, 0)
Screenshot: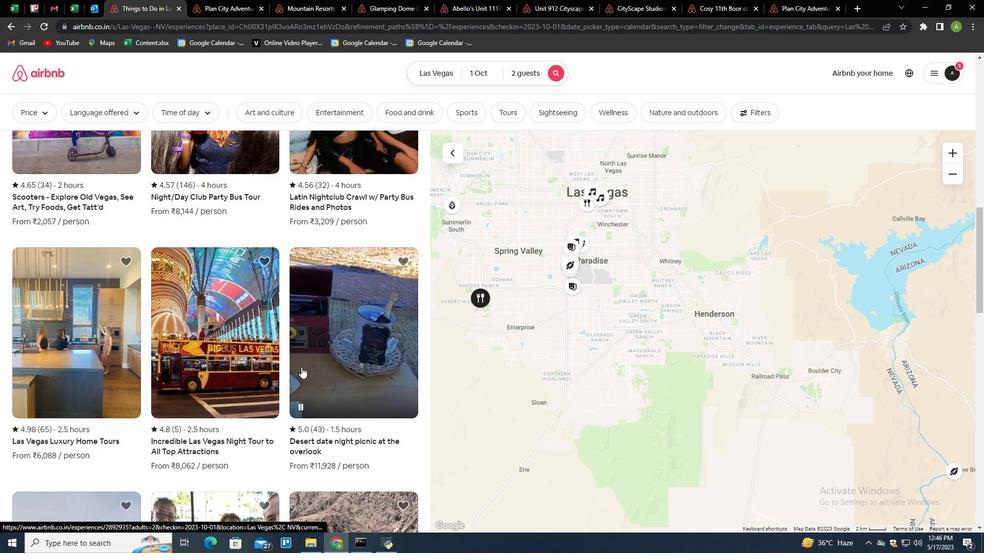 
Action: Mouse scrolled (301, 368) with delta (0, 0)
Screenshot: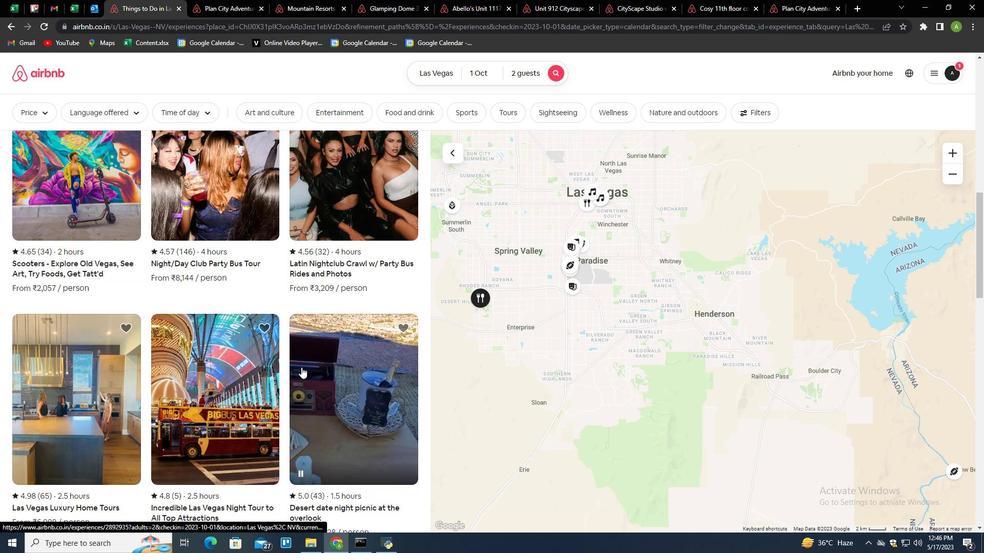 
Action: Mouse moved to (409, 109)
Screenshot: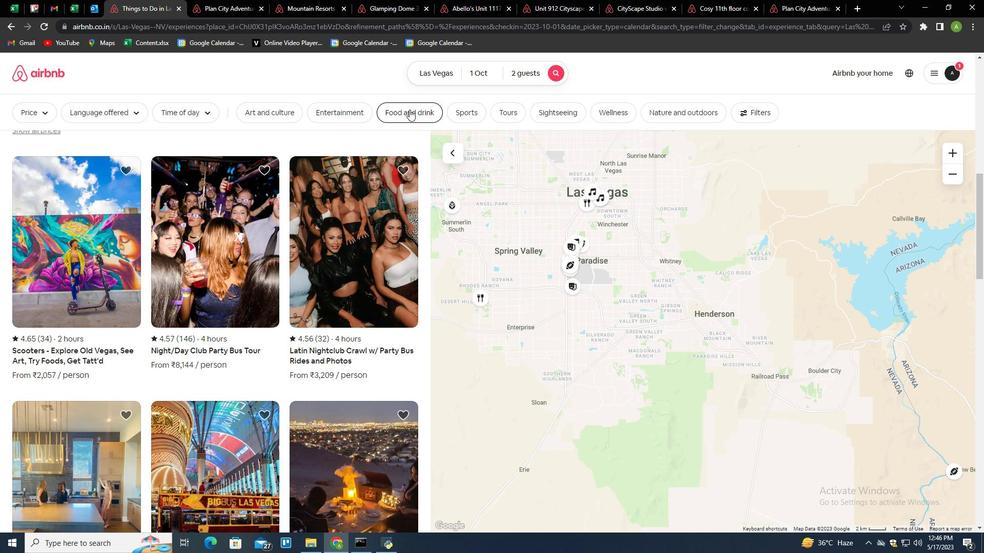 
Action: Mouse pressed left at (409, 109)
Screenshot: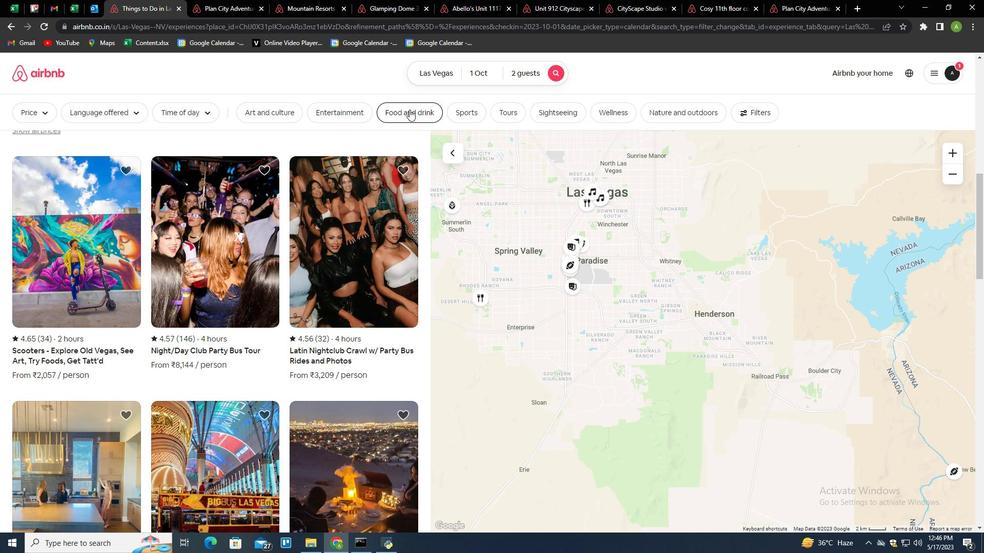 
Action: Mouse moved to (100, 273)
Screenshot: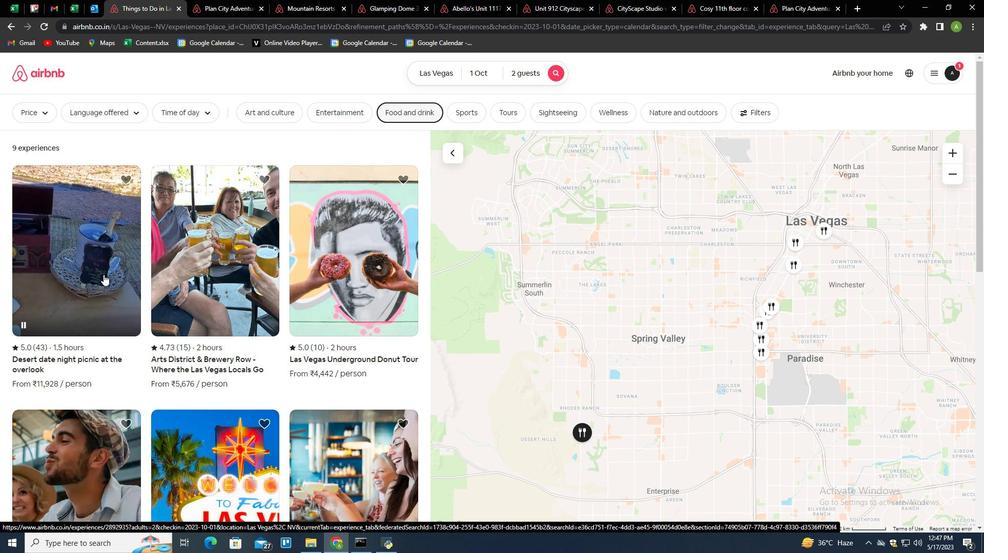 
Action: Mouse pressed left at (100, 273)
Screenshot: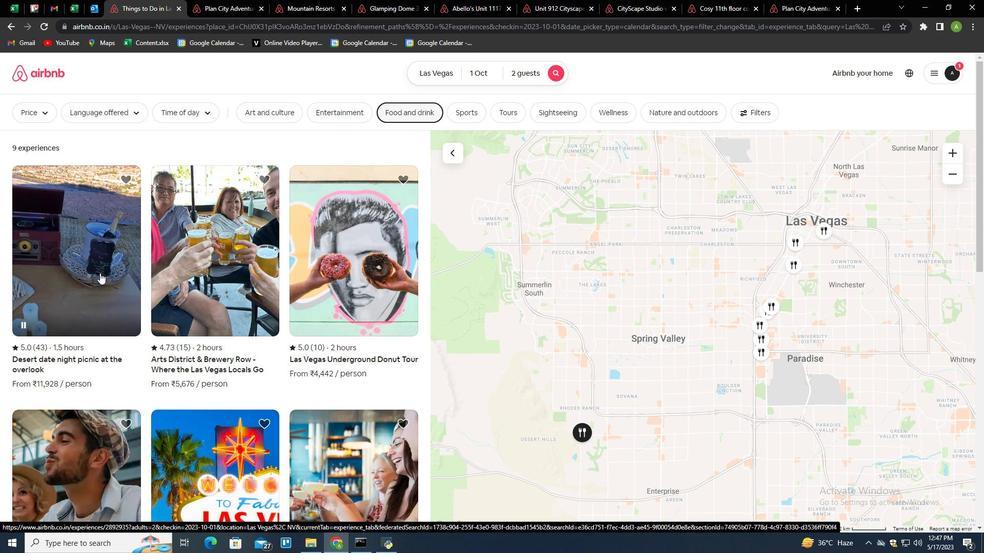 
Action: Mouse moved to (260, 281)
Screenshot: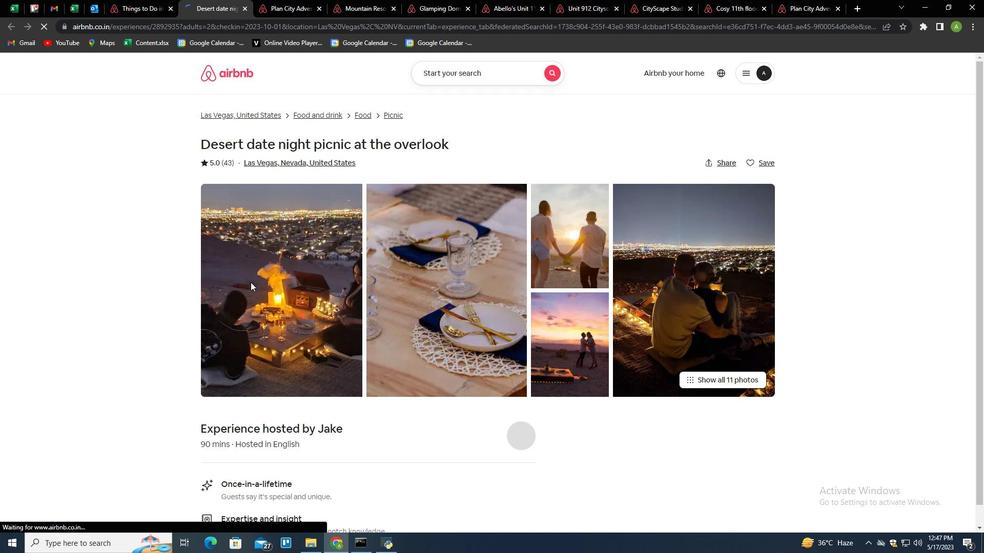 
Action: Mouse pressed left at (260, 281)
Screenshot: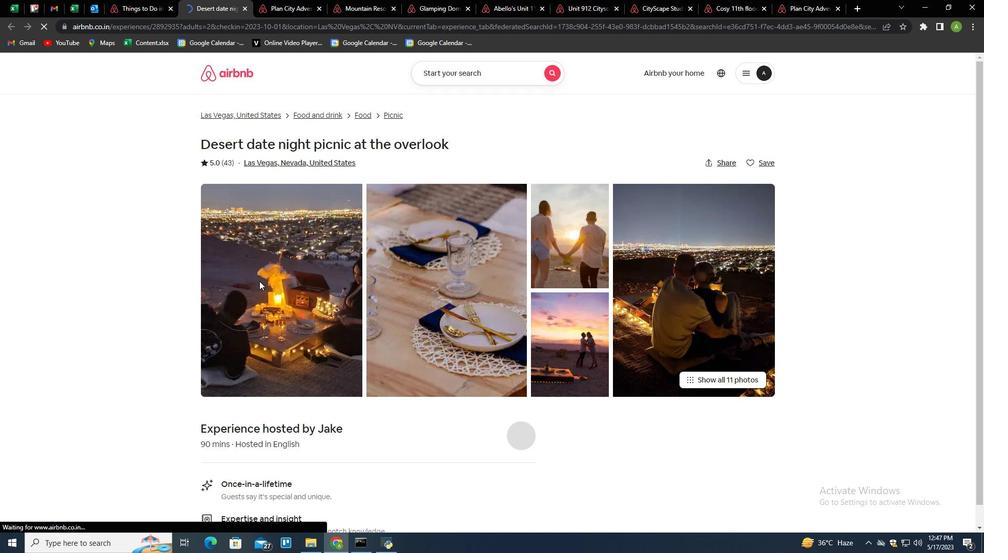 
Action: Mouse moved to (294, 281)
Screenshot: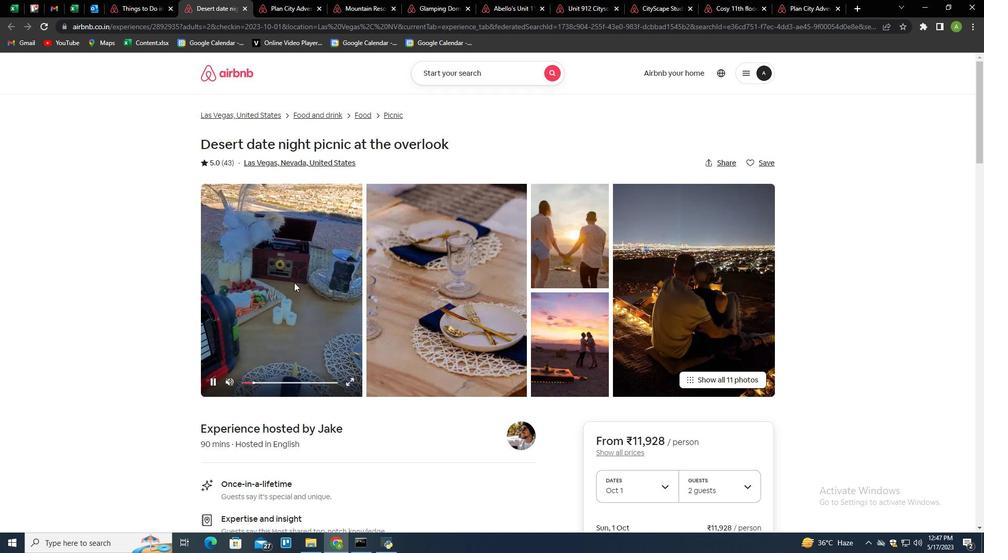 
Action: Mouse pressed left at (294, 281)
Screenshot: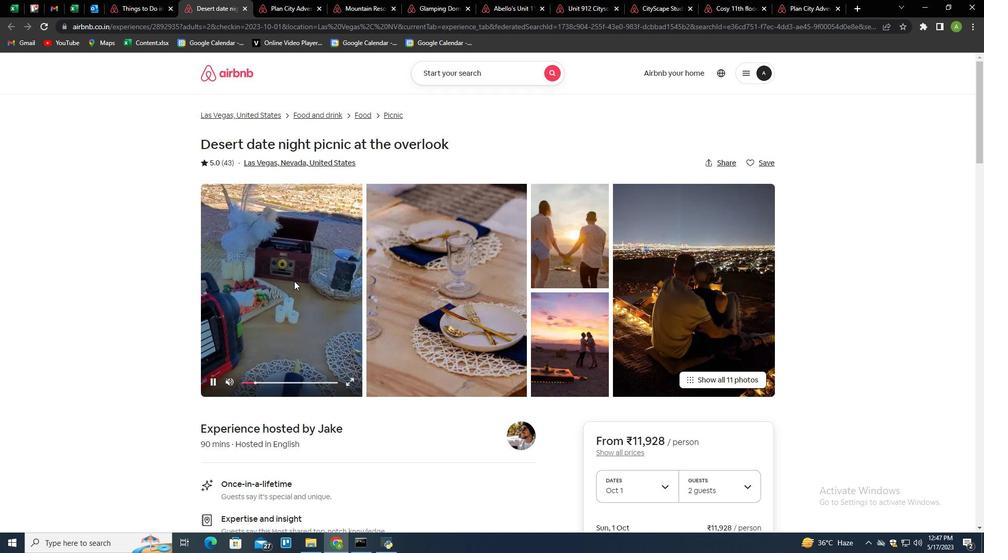 
Action: Mouse moved to (295, 285)
Screenshot: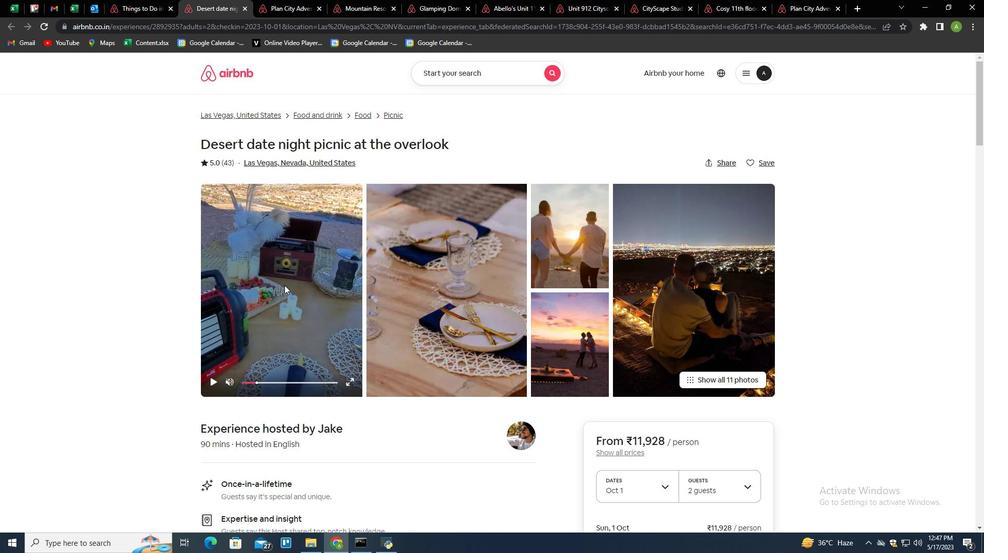 
Action: Mouse pressed left at (295, 285)
Screenshot: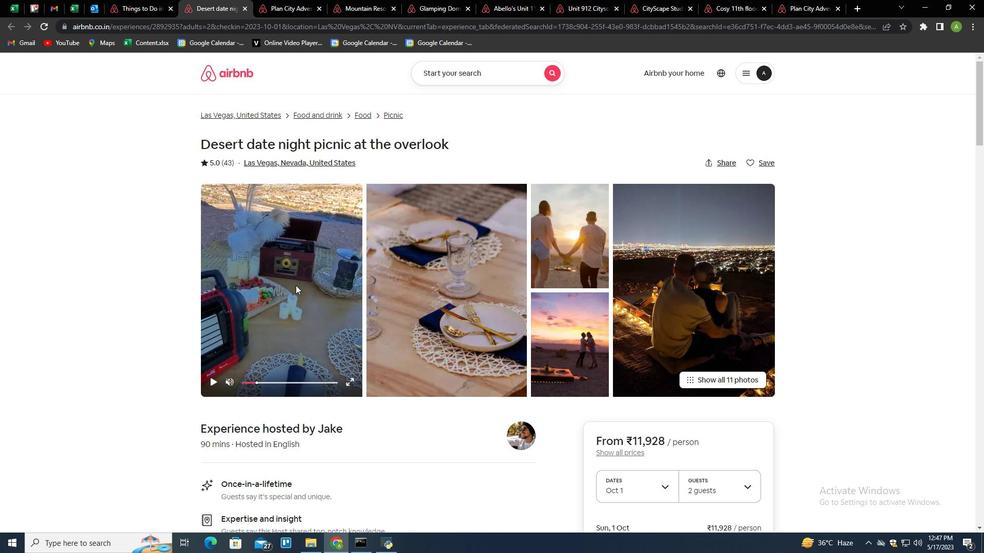 
Action: Mouse moved to (253, 290)
Screenshot: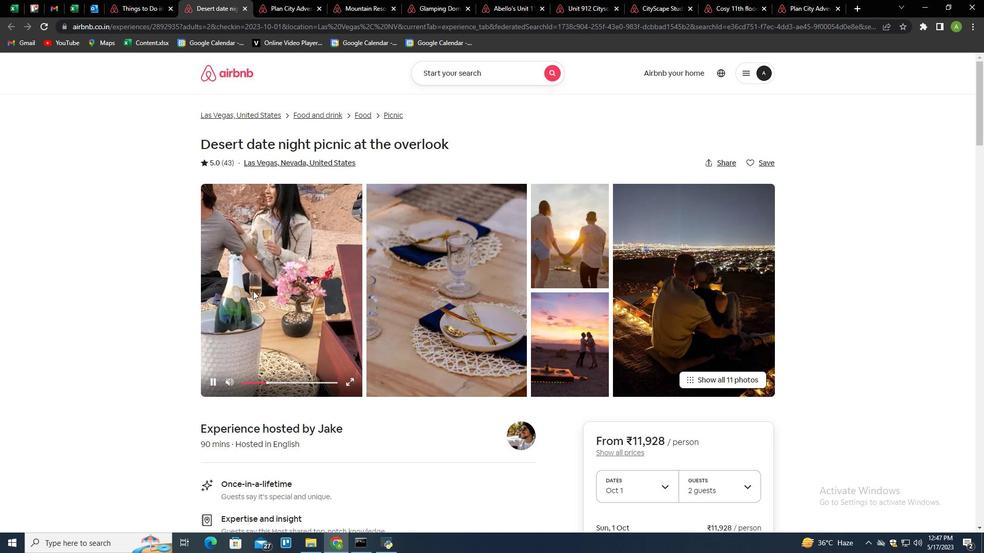 
Action: Mouse pressed left at (253, 290)
Screenshot: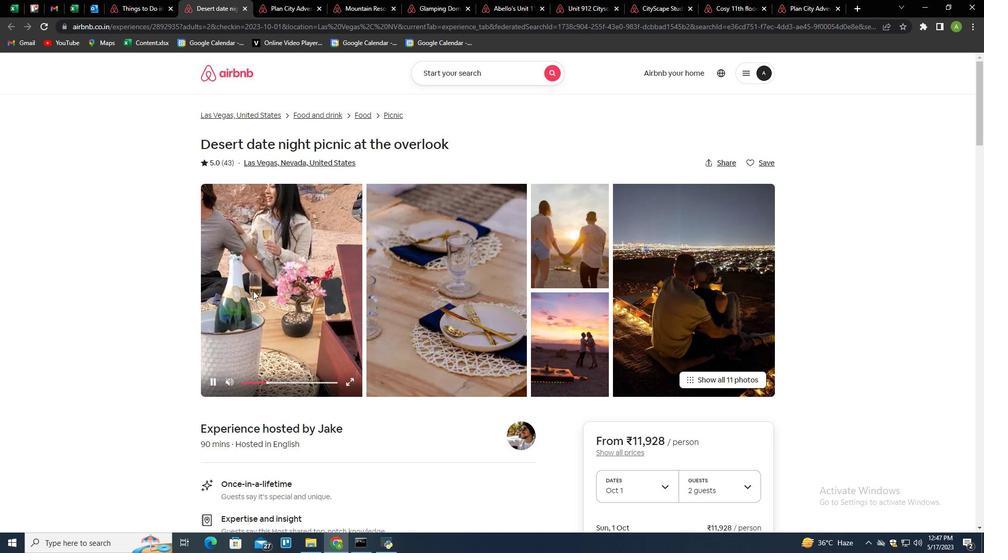 
Action: Mouse moved to (730, 383)
Screenshot: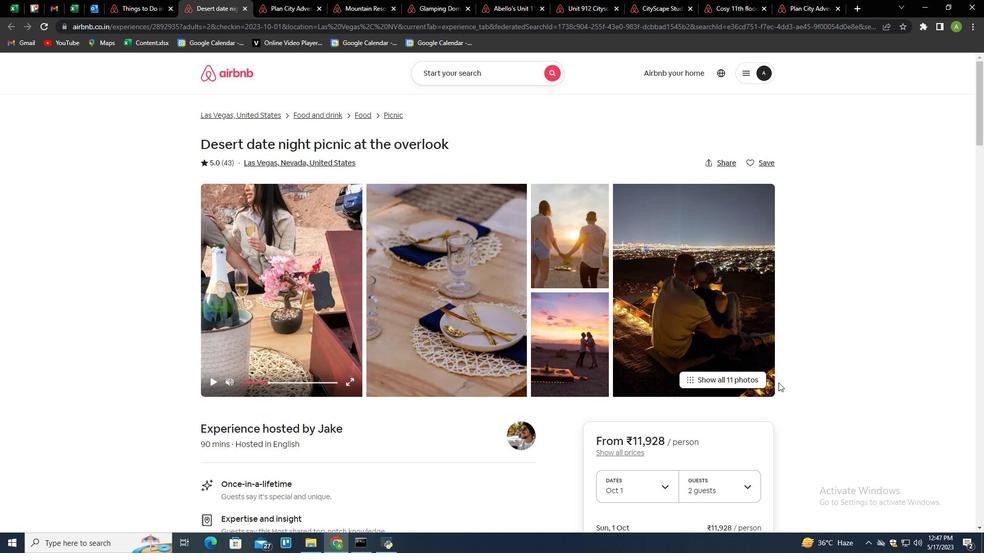 
Action: Mouse pressed left at (730, 383)
Screenshot: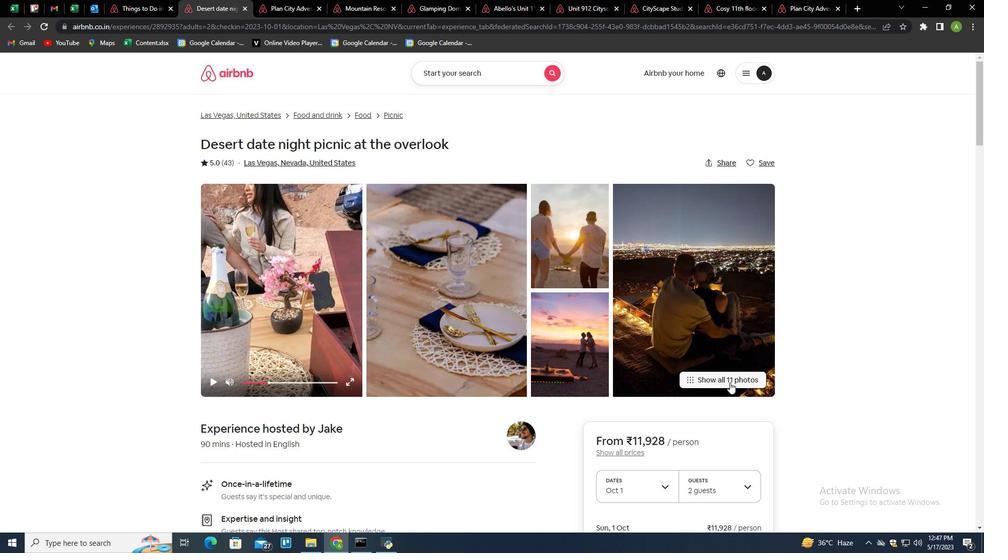 
Action: Mouse moved to (274, 457)
Screenshot: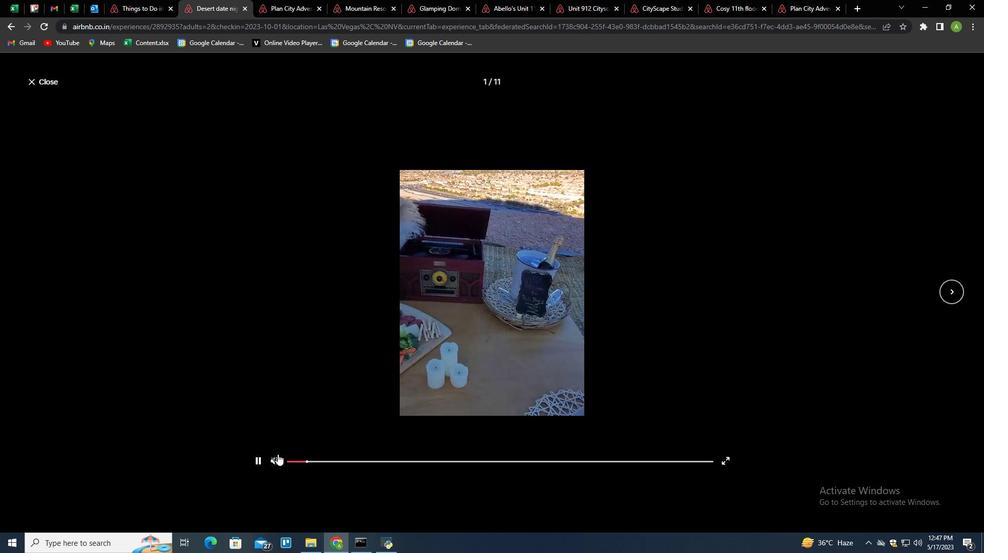 
Action: Mouse pressed left at (274, 457)
Screenshot: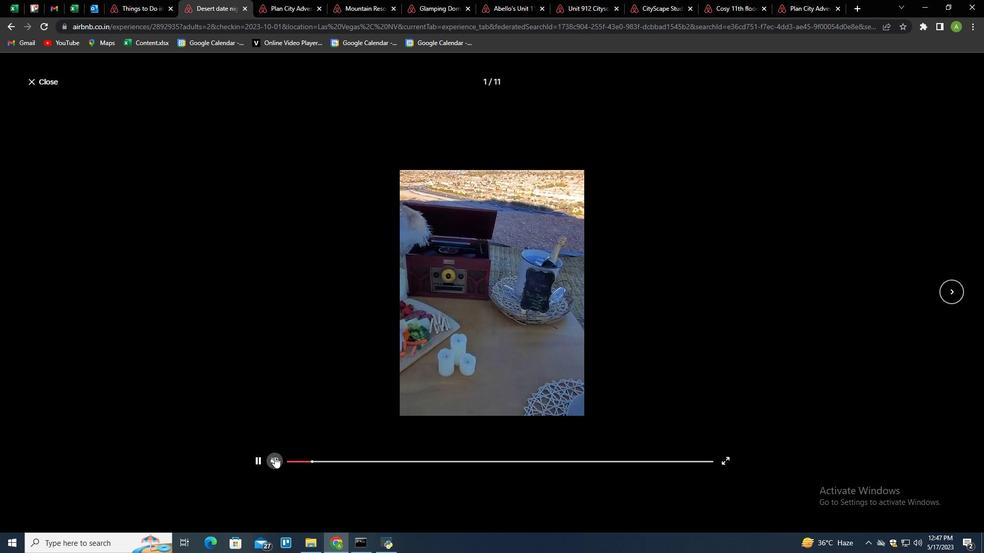 
Action: Mouse moved to (947, 289)
Screenshot: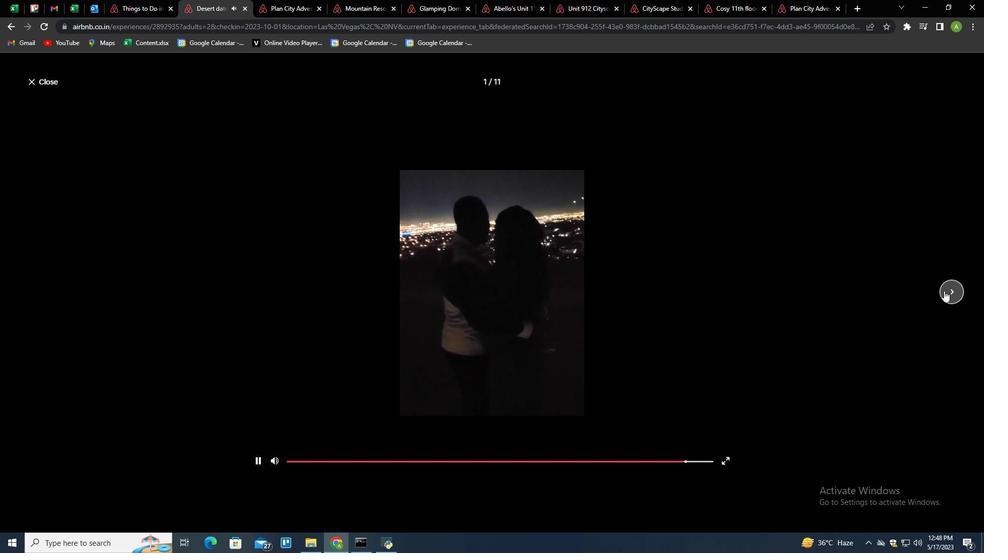 
Action: Mouse pressed left at (947, 289)
Screenshot: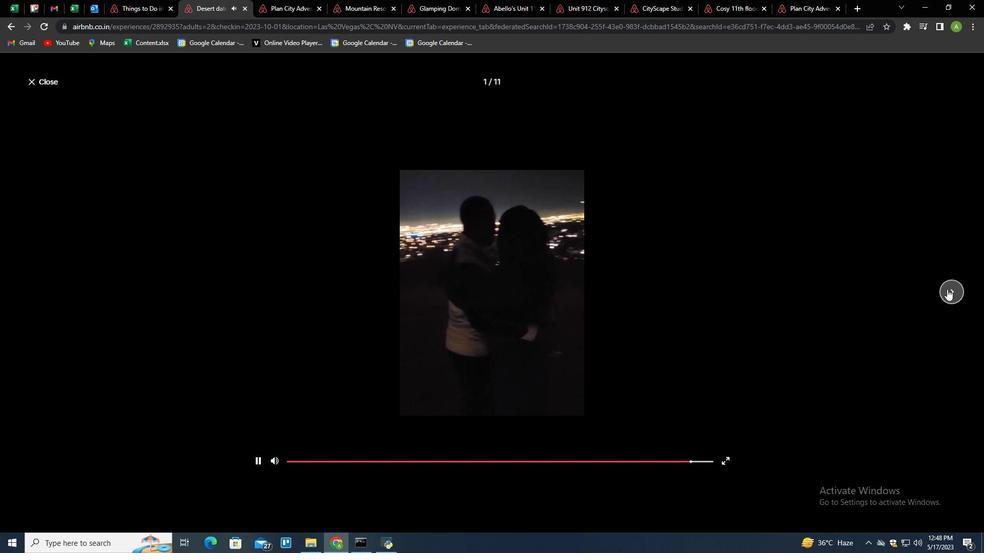 
Action: Mouse moved to (950, 289)
Screenshot: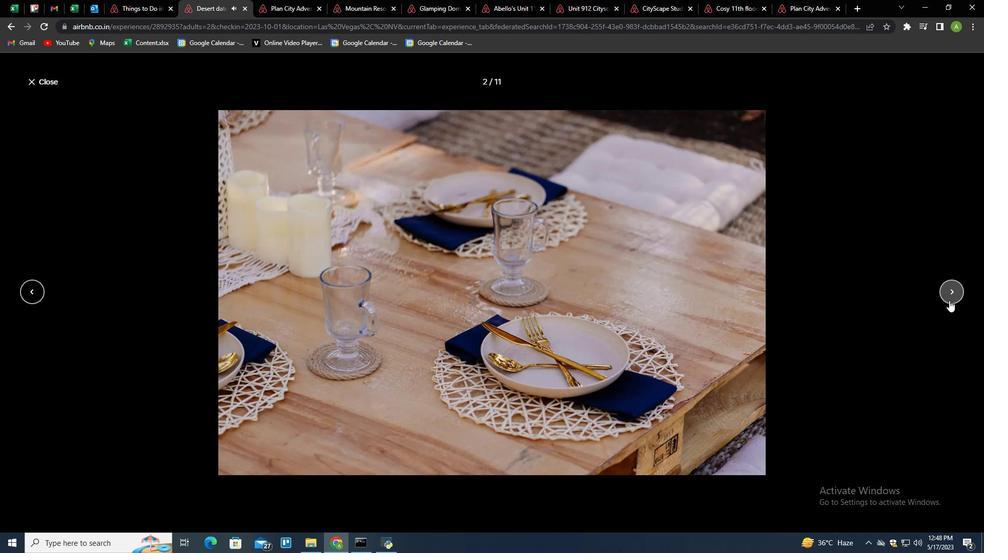 
Action: Mouse pressed left at (950, 289)
Screenshot: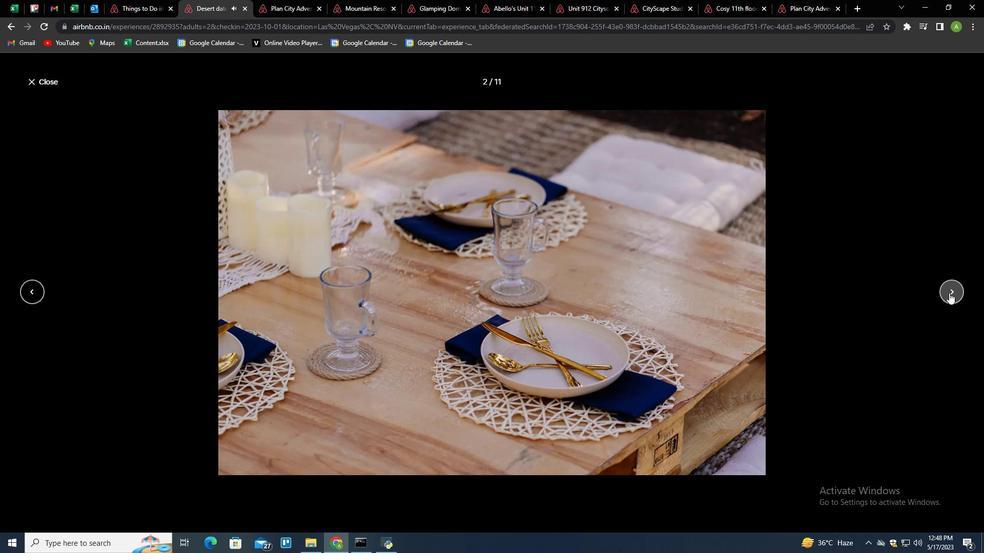 
Action: Mouse moved to (958, 292)
Screenshot: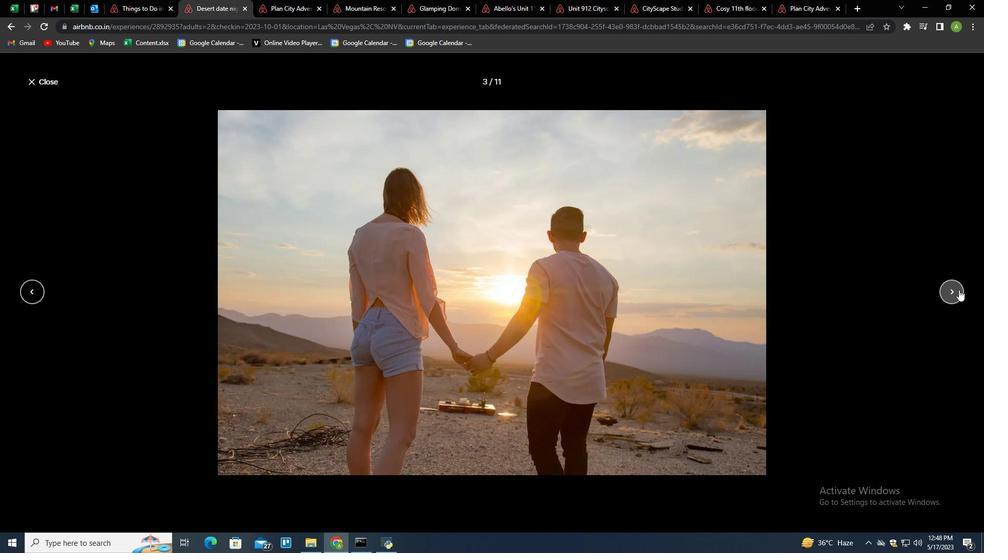 
Action: Mouse pressed left at (958, 292)
Screenshot: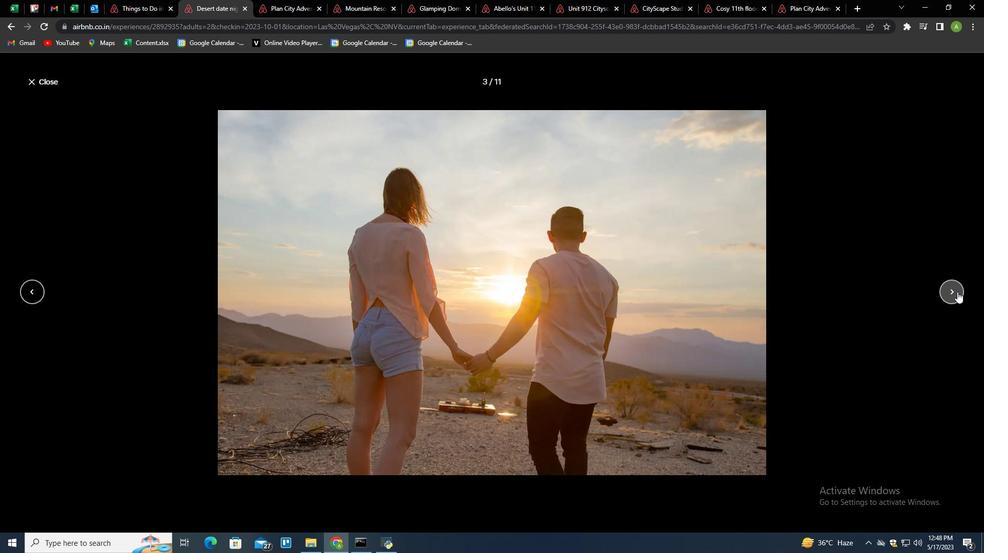 
Action: Mouse moved to (947, 292)
Screenshot: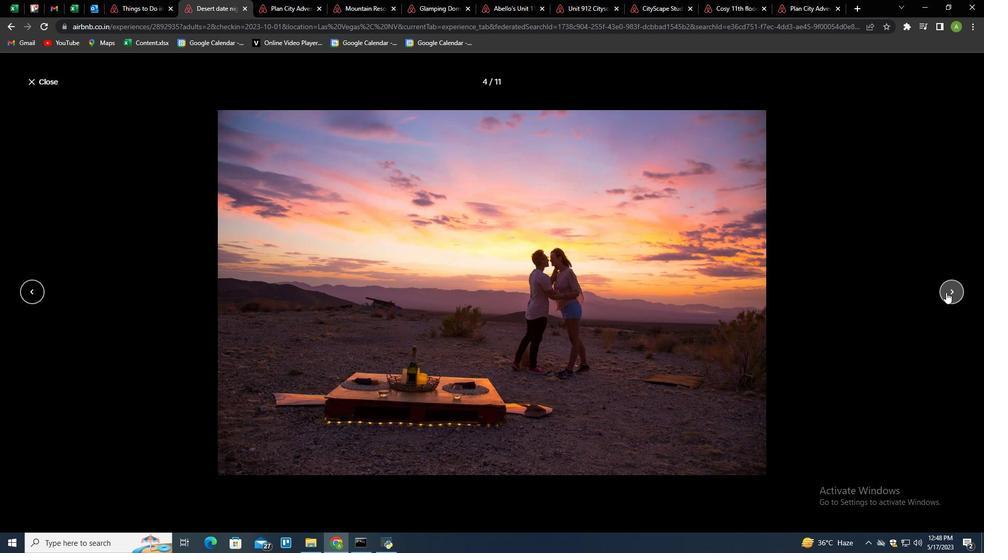 
Action: Mouse pressed left at (947, 292)
Screenshot: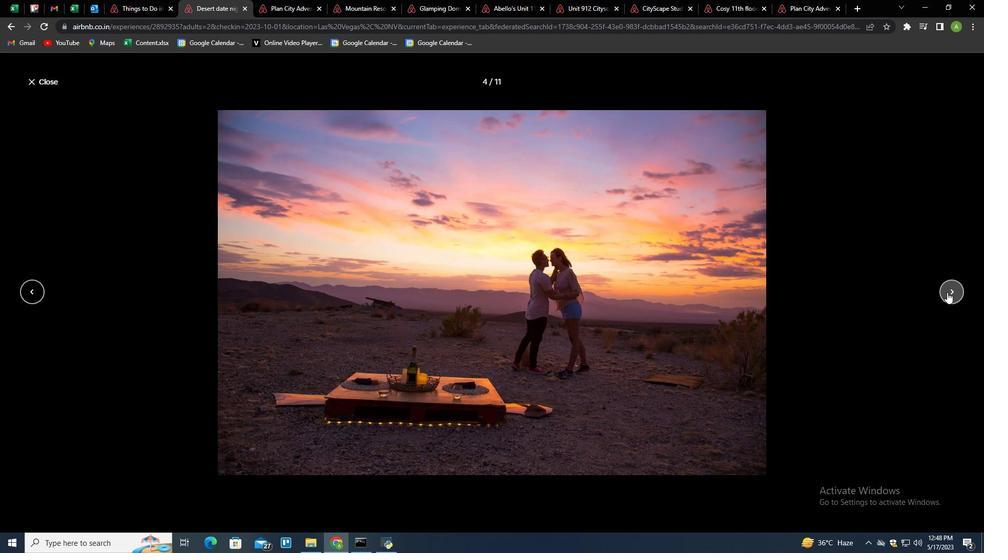 
Action: Mouse pressed left at (947, 292)
Screenshot: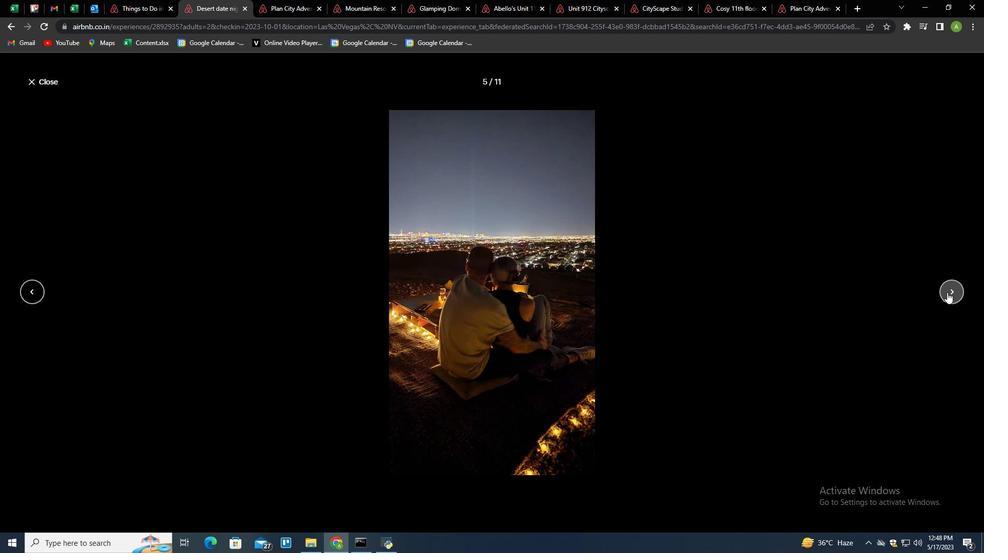 
Action: Mouse pressed left at (947, 292)
Screenshot: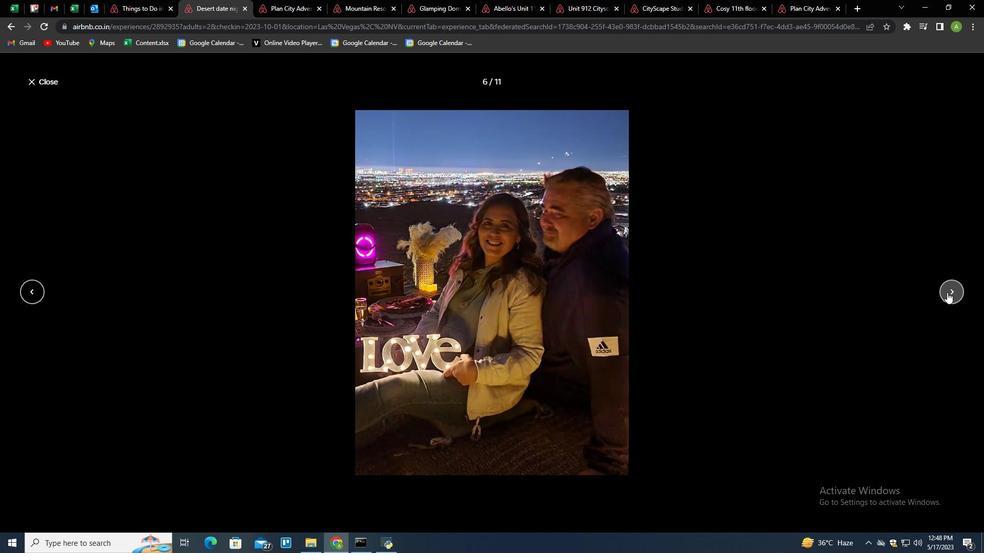 
Action: Mouse pressed left at (947, 292)
Screenshot: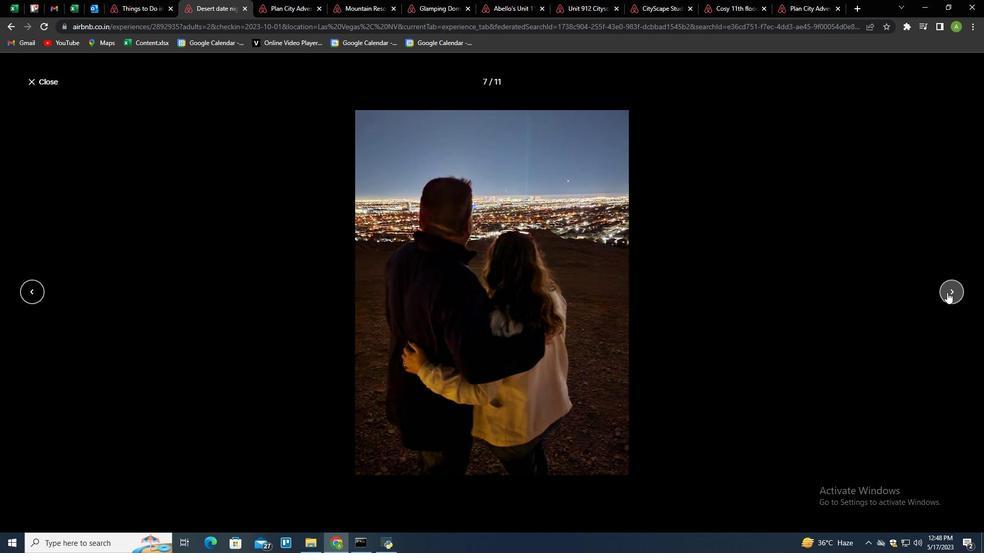 
Action: Mouse pressed left at (947, 292)
Screenshot: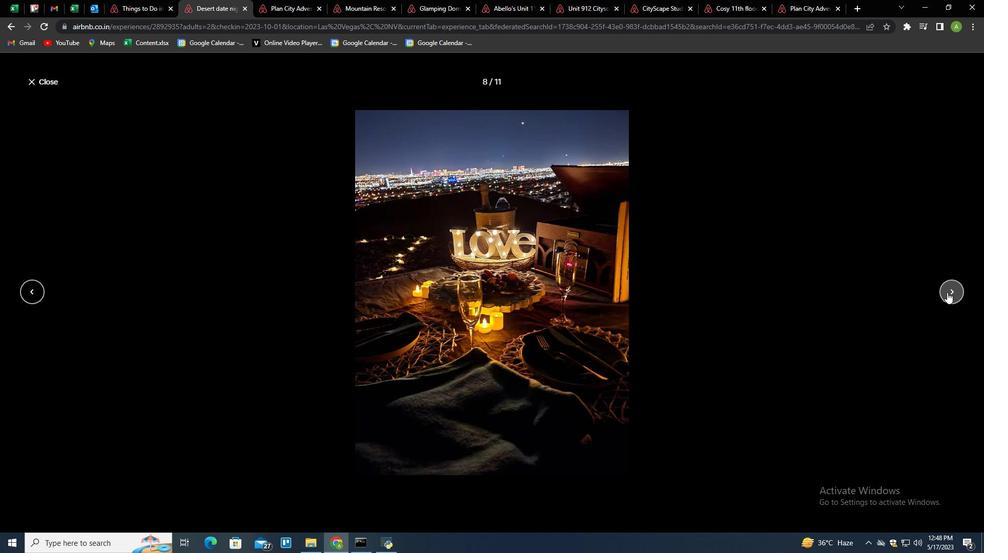 
Action: Mouse moved to (952, 290)
Screenshot: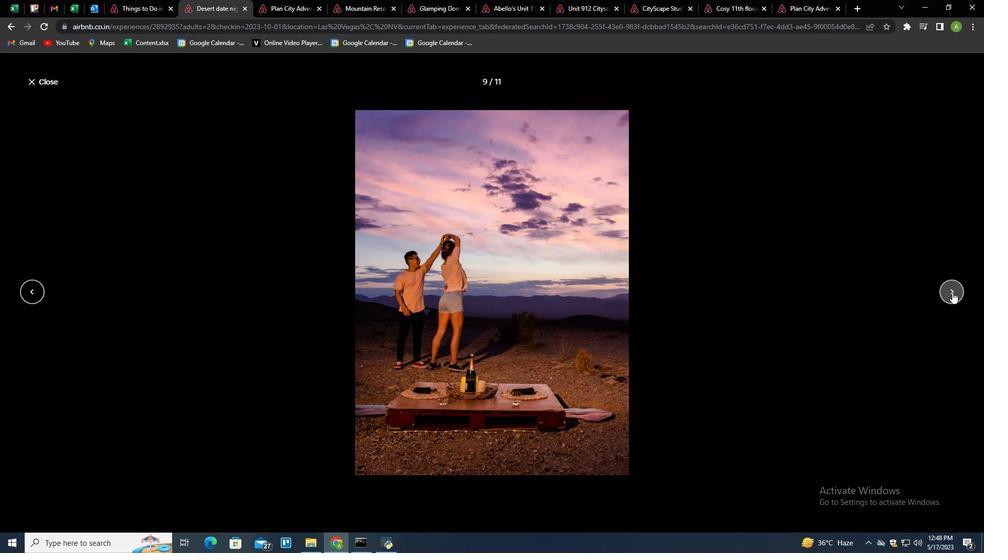 
Action: Mouse pressed left at (952, 290)
Screenshot: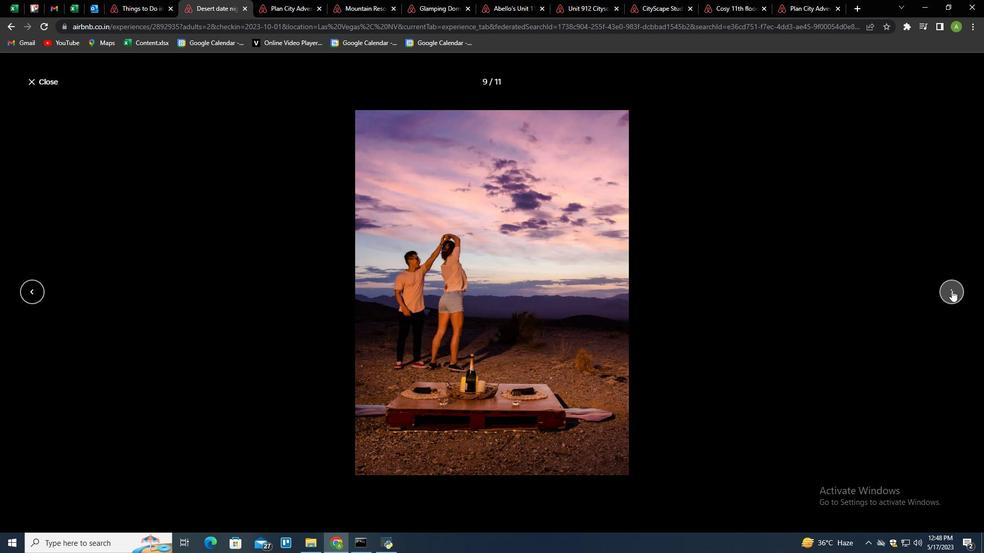 
Action: Mouse pressed left at (952, 290)
Screenshot: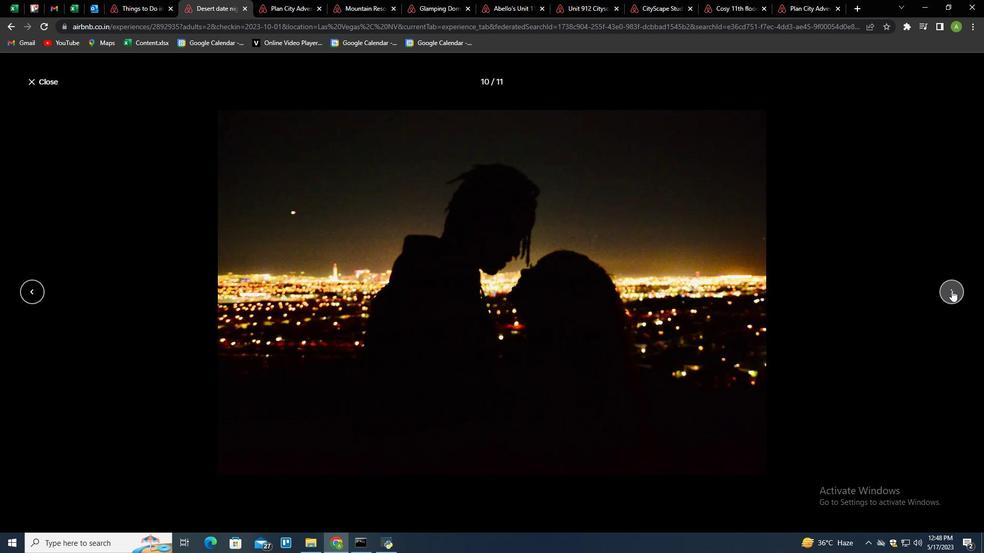 
Action: Mouse moved to (40, 77)
Screenshot: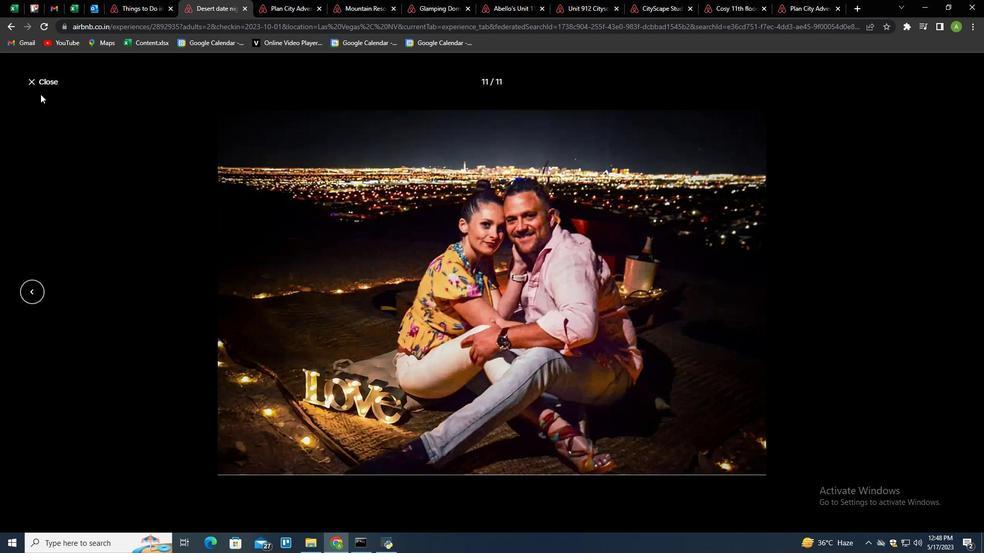 
Action: Mouse pressed left at (40, 77)
Screenshot: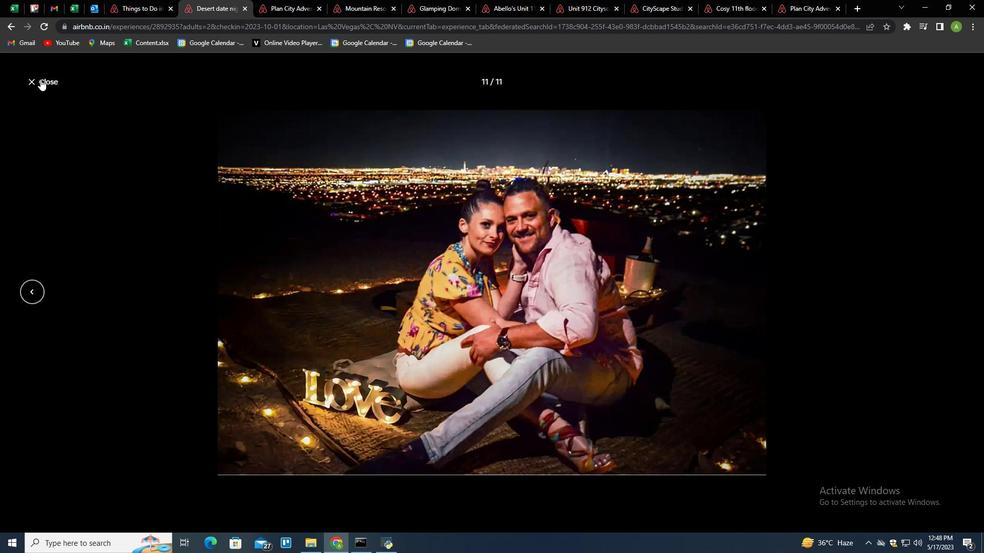 
Action: Mouse moved to (632, 358)
Screenshot: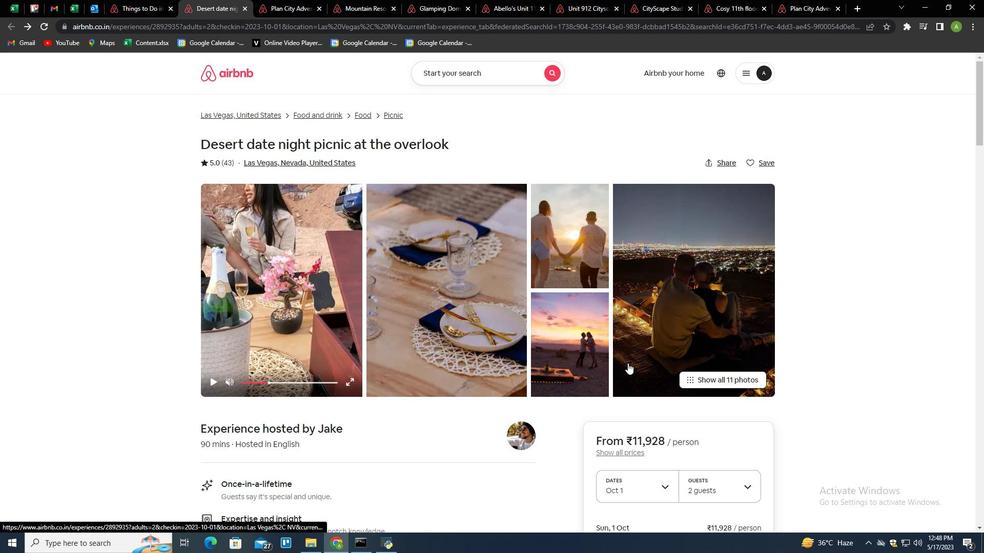 
Action: Mouse scrolled (632, 357) with delta (0, 0)
Screenshot: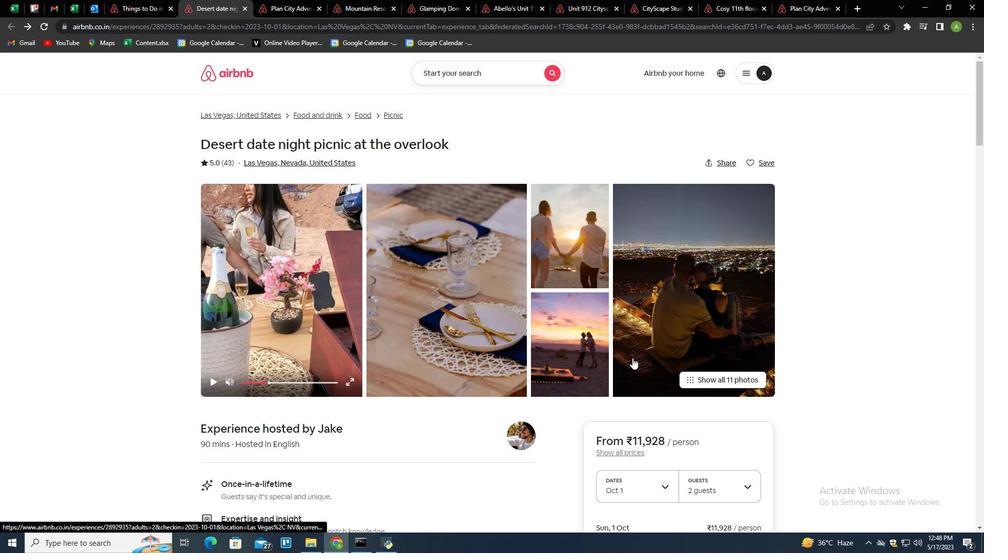 
Action: Mouse scrolled (632, 357) with delta (0, 0)
Screenshot: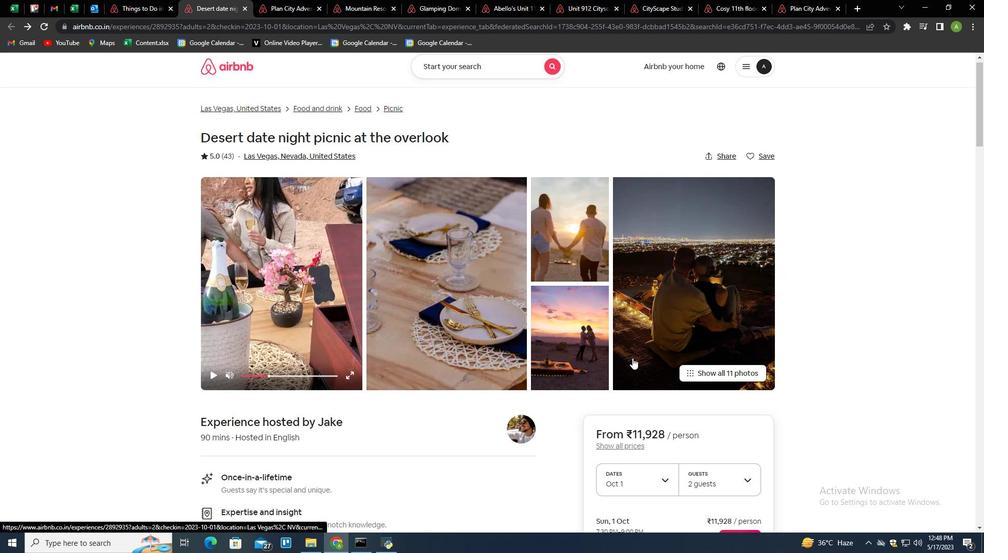 
Action: Mouse scrolled (632, 357) with delta (0, 0)
Screenshot: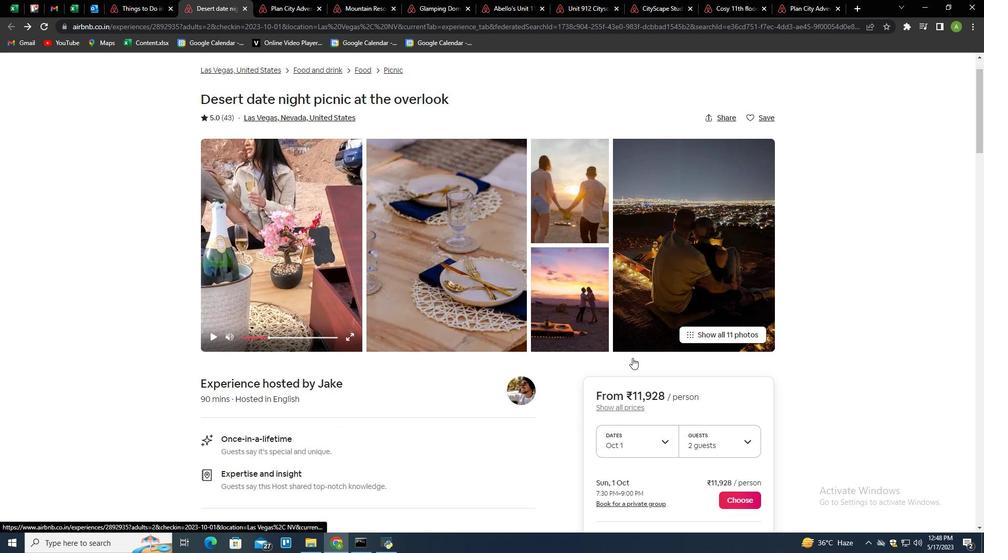 
Action: Mouse scrolled (632, 357) with delta (0, 0)
Screenshot: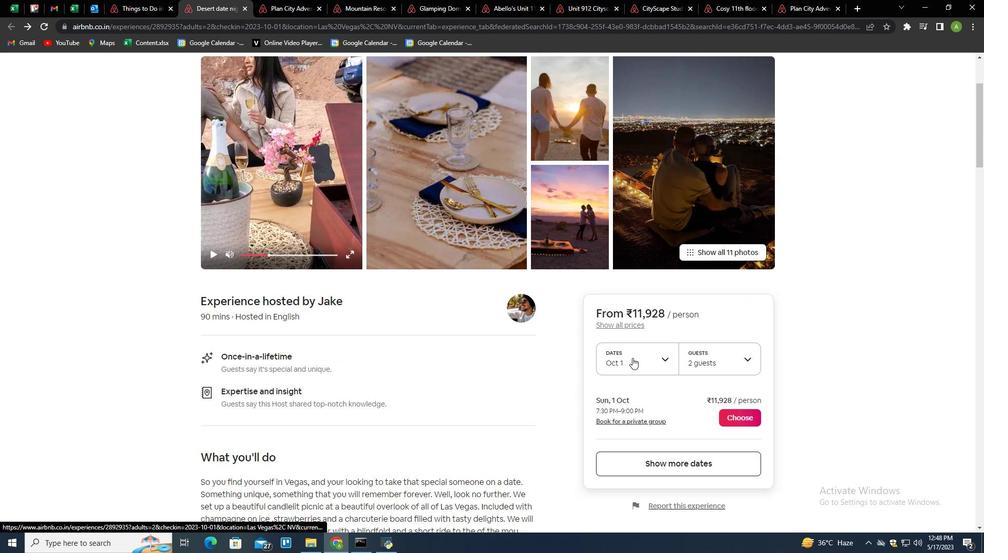 
Action: Mouse scrolled (632, 357) with delta (0, 0)
Screenshot: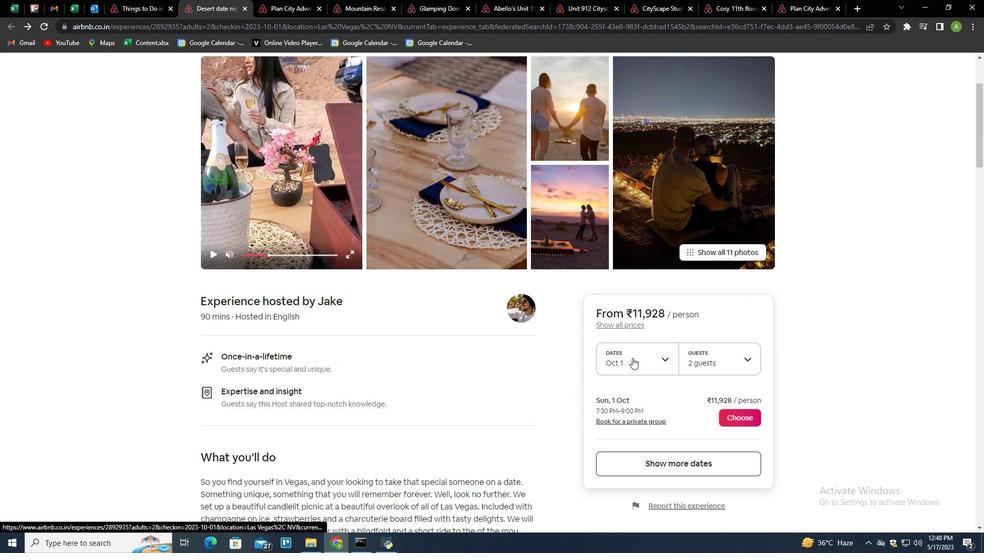 
Action: Mouse scrolled (632, 357) with delta (0, 0)
Screenshot: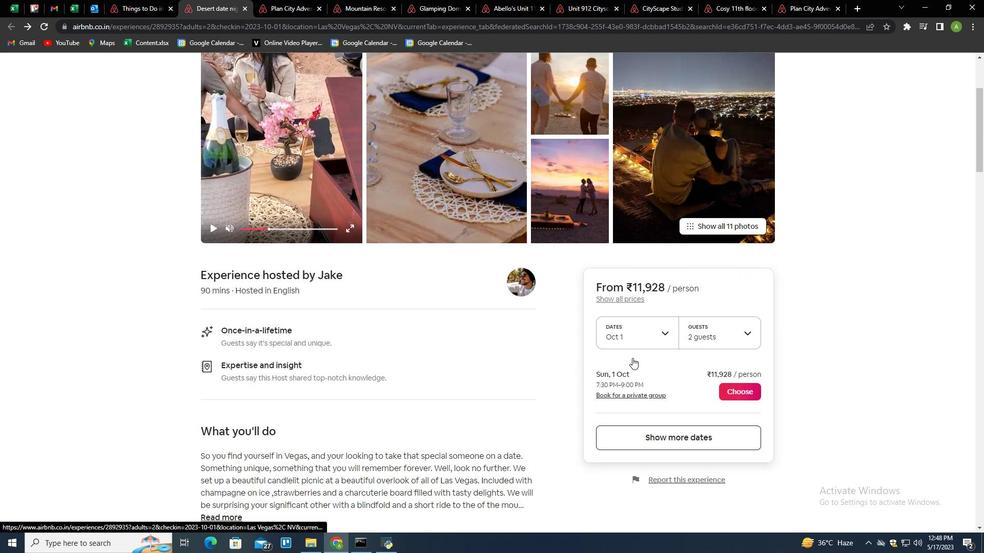 
Action: Mouse scrolled (632, 357) with delta (0, 0)
Screenshot: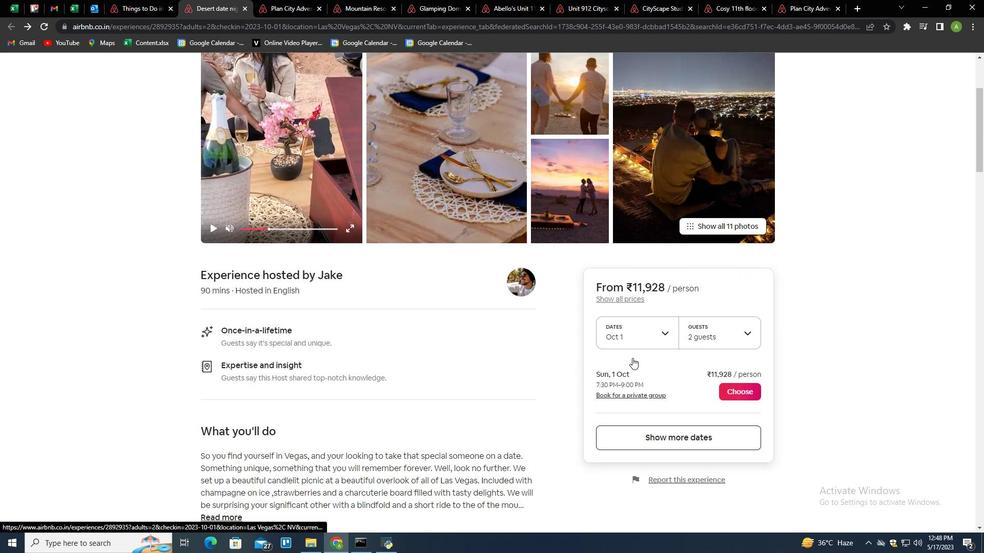 
Action: Mouse scrolled (632, 357) with delta (0, 0)
Screenshot: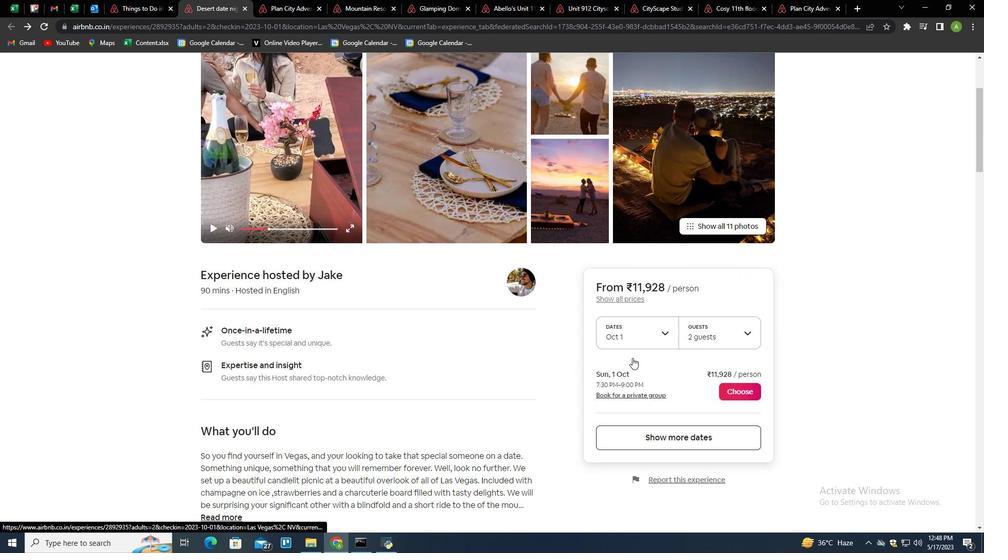 
Action: Mouse scrolled (632, 359) with delta (0, 0)
Screenshot: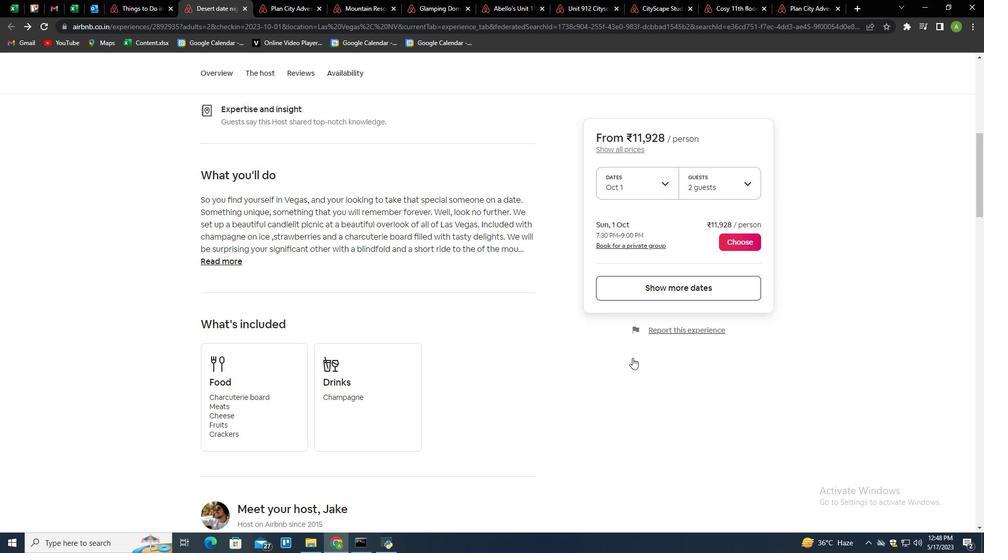 
Action: Mouse scrolled (632, 359) with delta (0, 0)
Screenshot: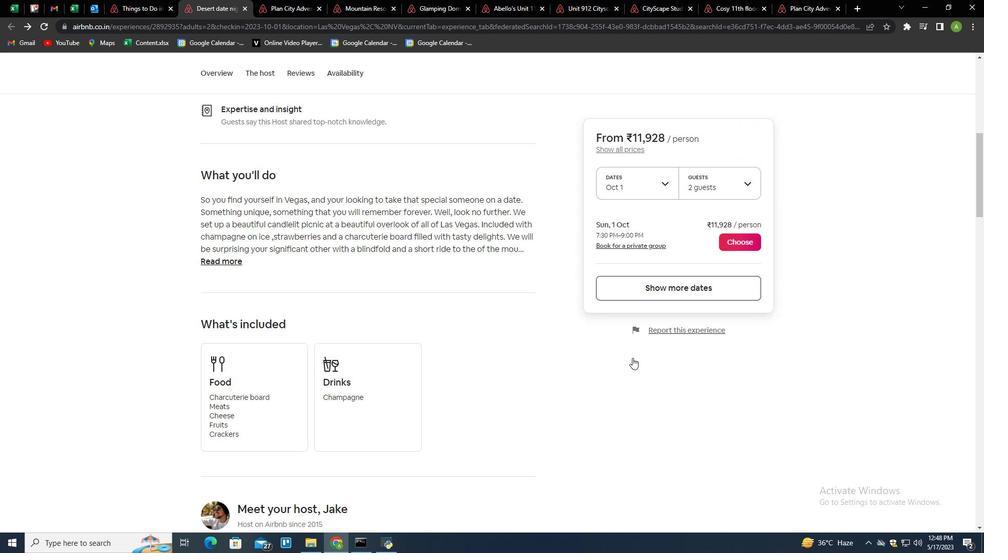 
Action: Mouse scrolled (632, 359) with delta (0, 0)
Screenshot: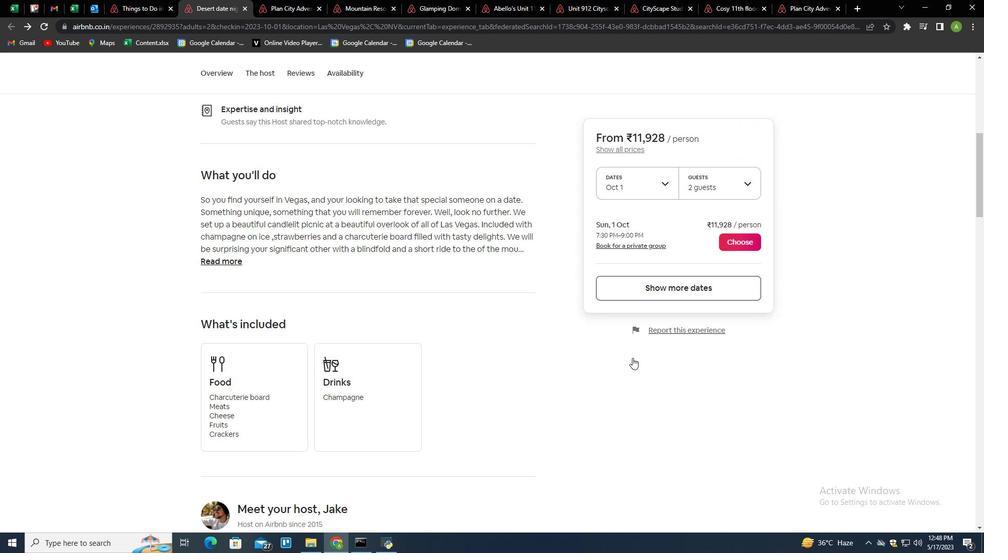 
Action: Mouse scrolled (632, 359) with delta (0, 0)
Screenshot: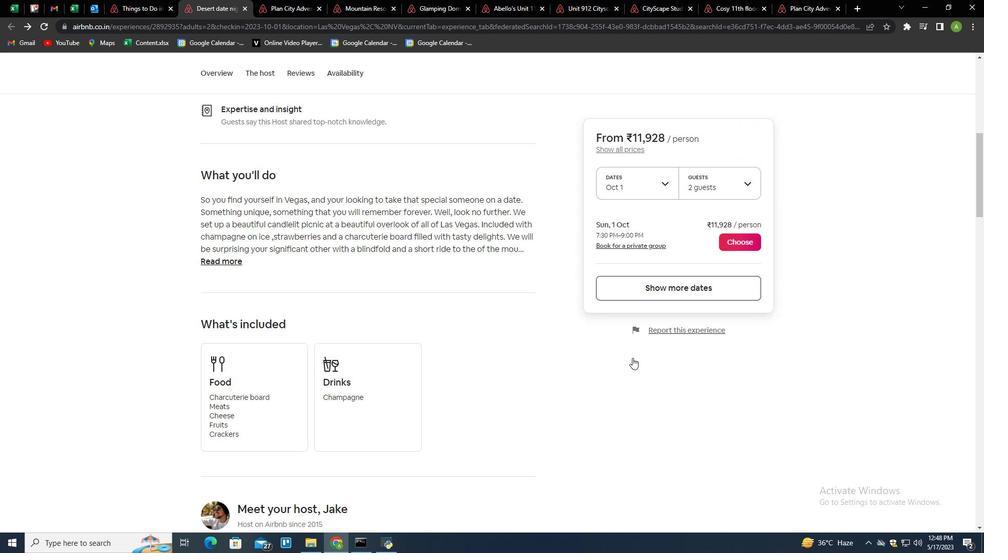 
Action: Mouse scrolled (632, 359) with delta (0, 0)
Screenshot: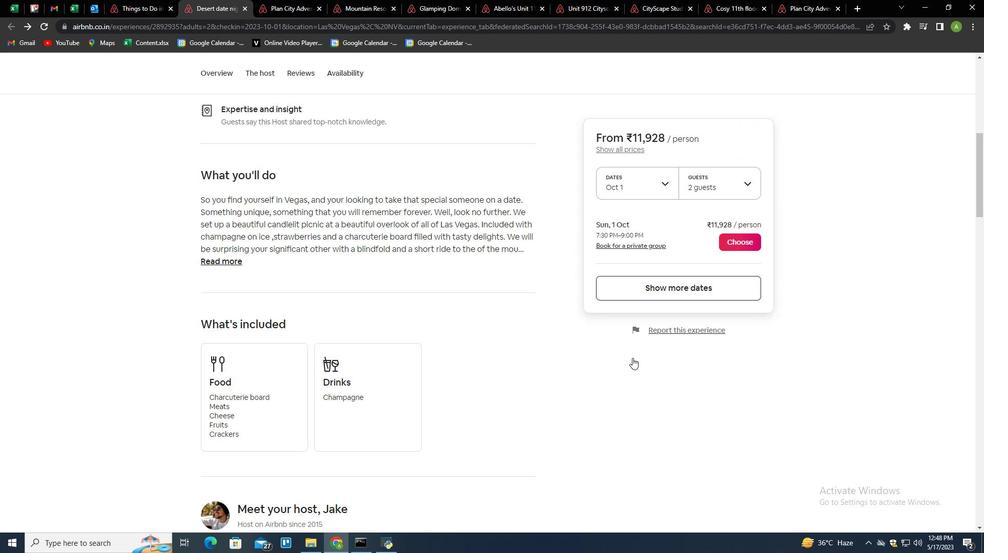 
Action: Mouse scrolled (632, 359) with delta (0, 0)
Screenshot: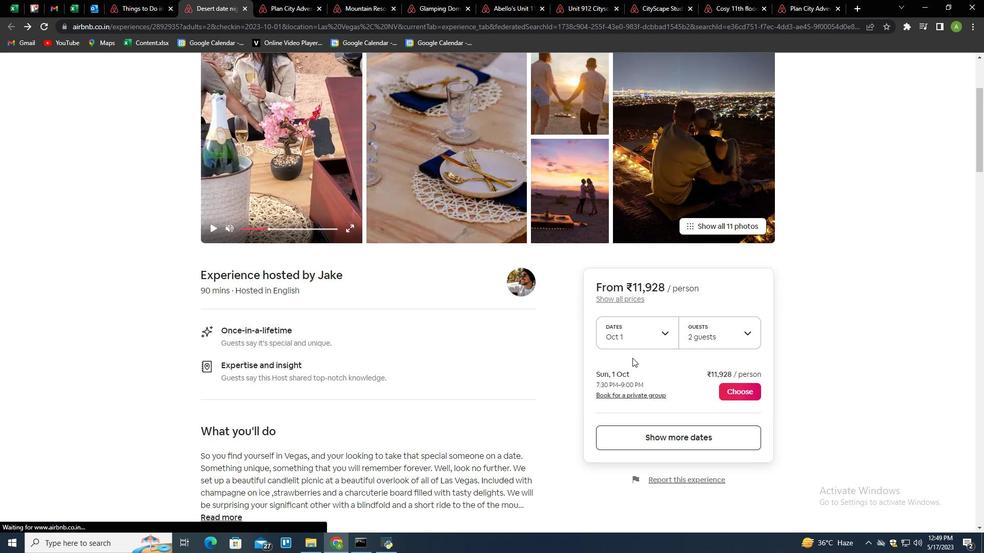 
Action: Mouse scrolled (632, 359) with delta (0, 0)
Screenshot: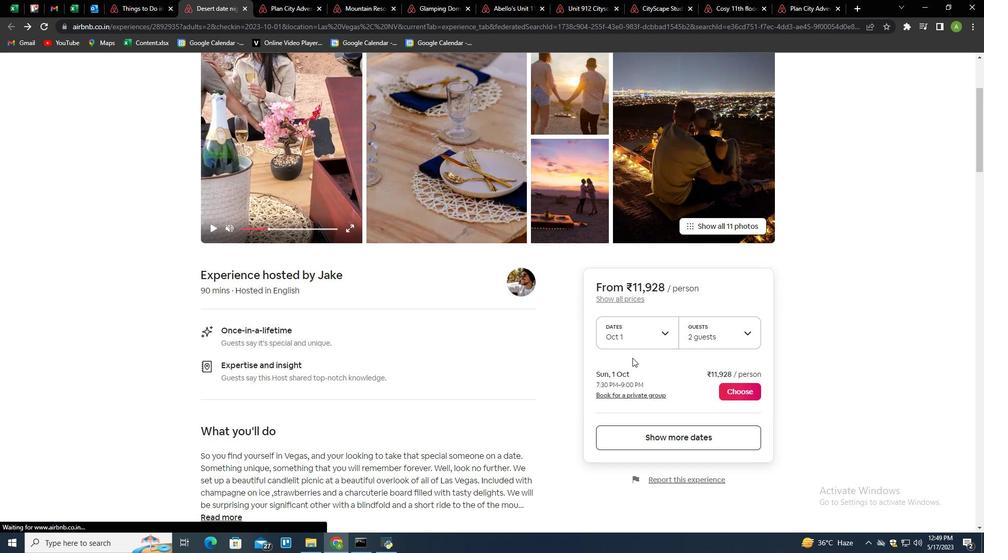 
Action: Mouse scrolled (632, 359) with delta (0, 0)
Screenshot: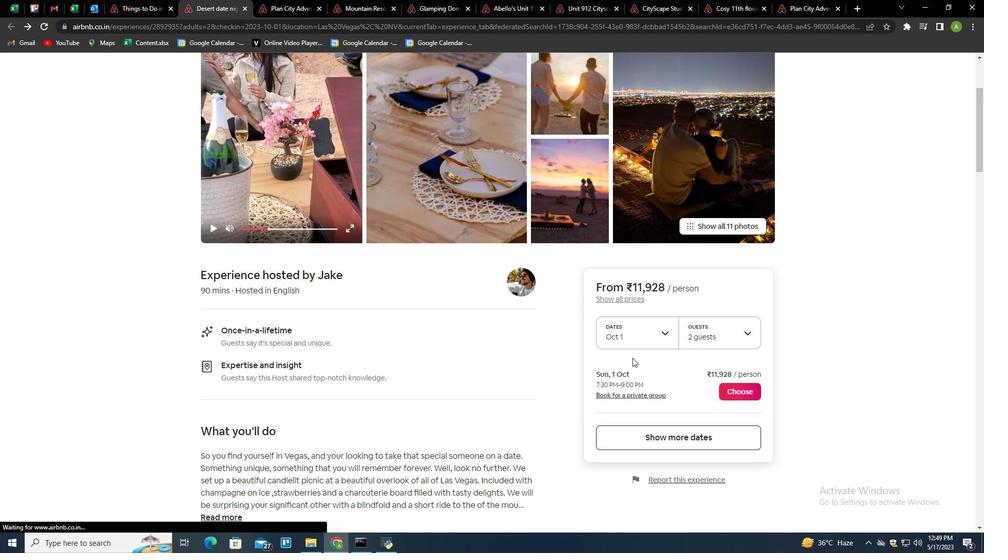 
Action: Mouse scrolled (632, 359) with delta (0, 0)
Screenshot: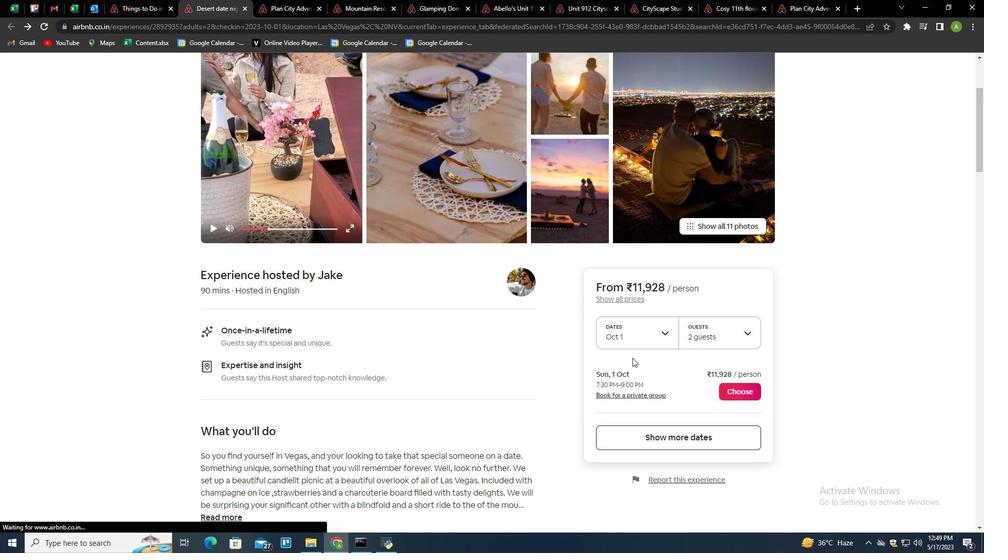 
Action: Mouse moved to (142, 1)
Screenshot: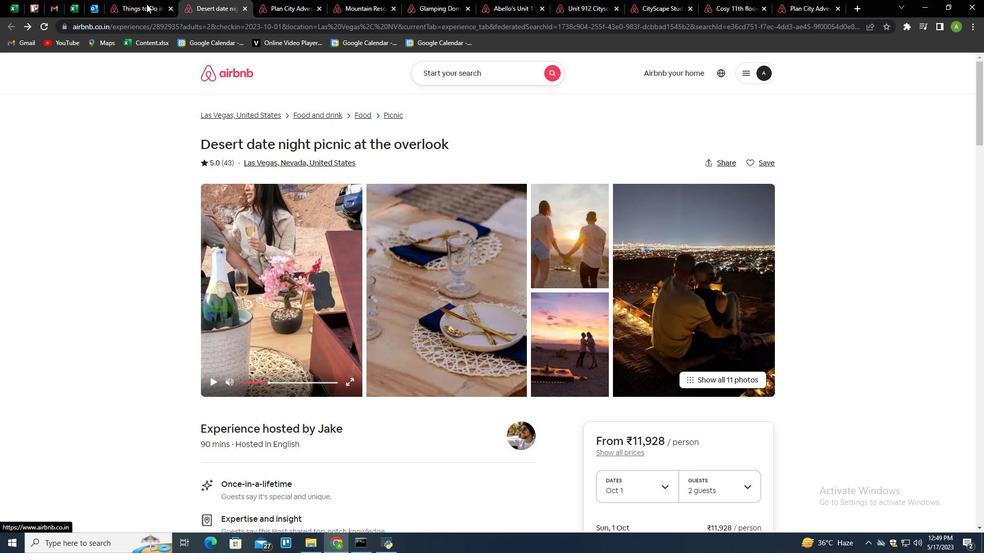 
Action: Mouse pressed left at (142, 1)
Screenshot: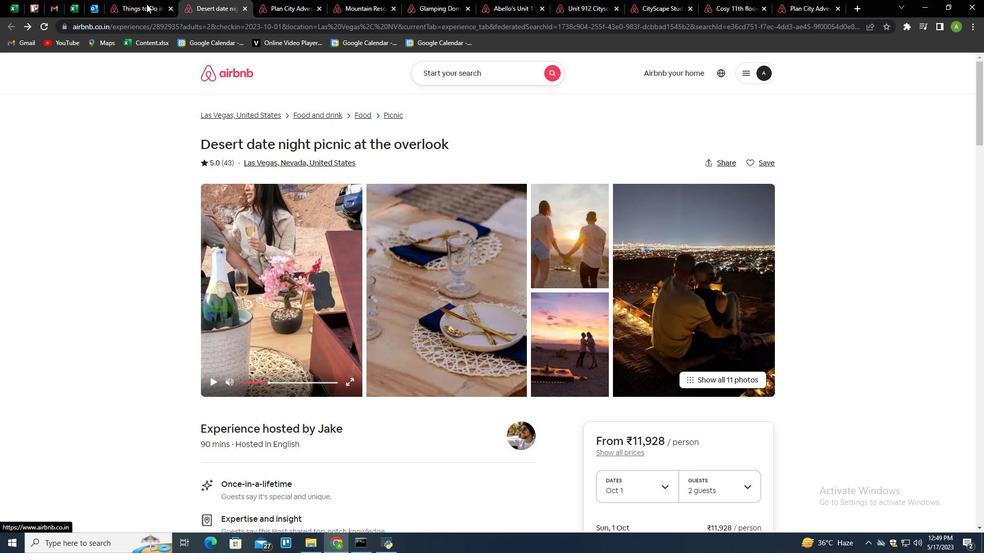 
Action: Mouse moved to (406, 399)
Screenshot: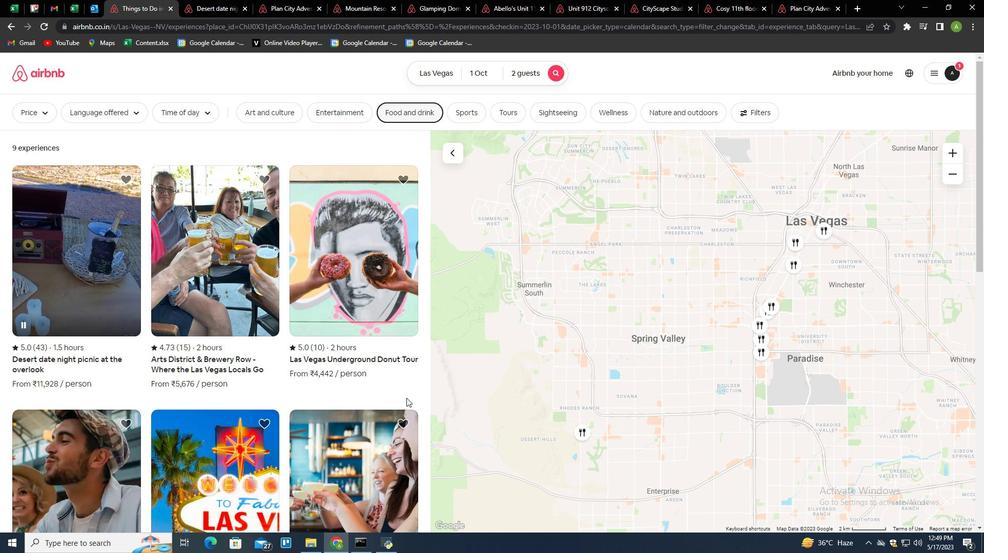 
Action: Mouse scrolled (406, 398) with delta (0, 0)
Screenshot: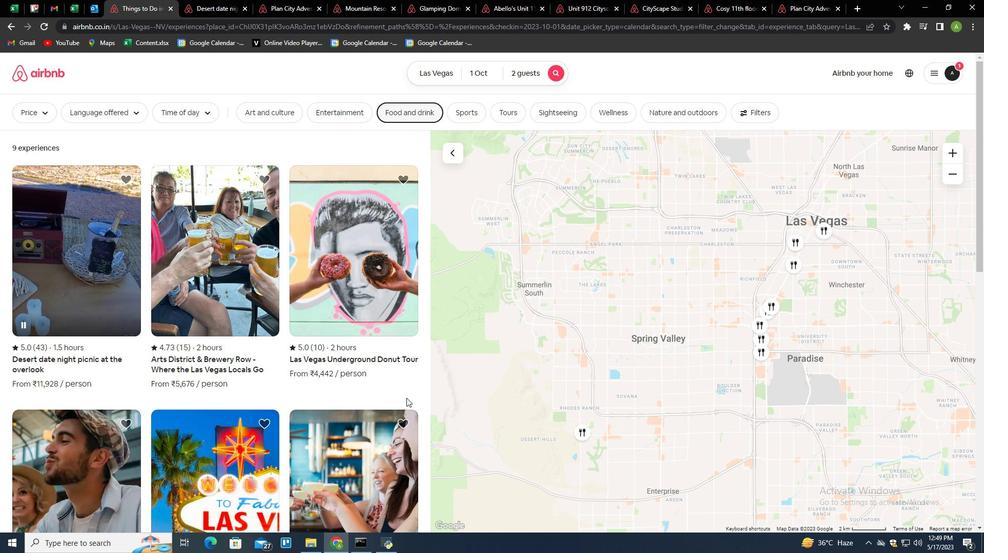 
Action: Mouse scrolled (406, 398) with delta (0, 0)
Screenshot: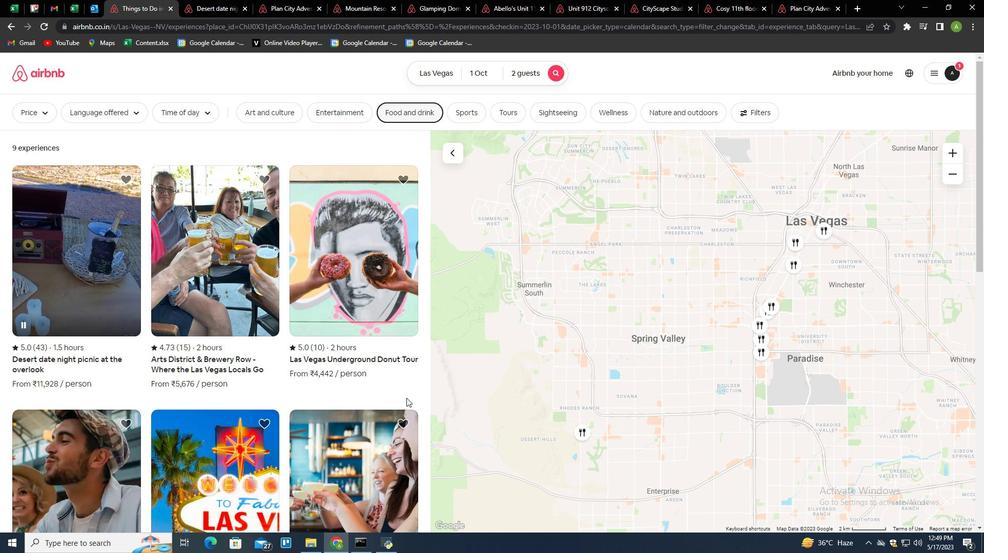 
Action: Mouse scrolled (406, 398) with delta (0, 0)
Screenshot: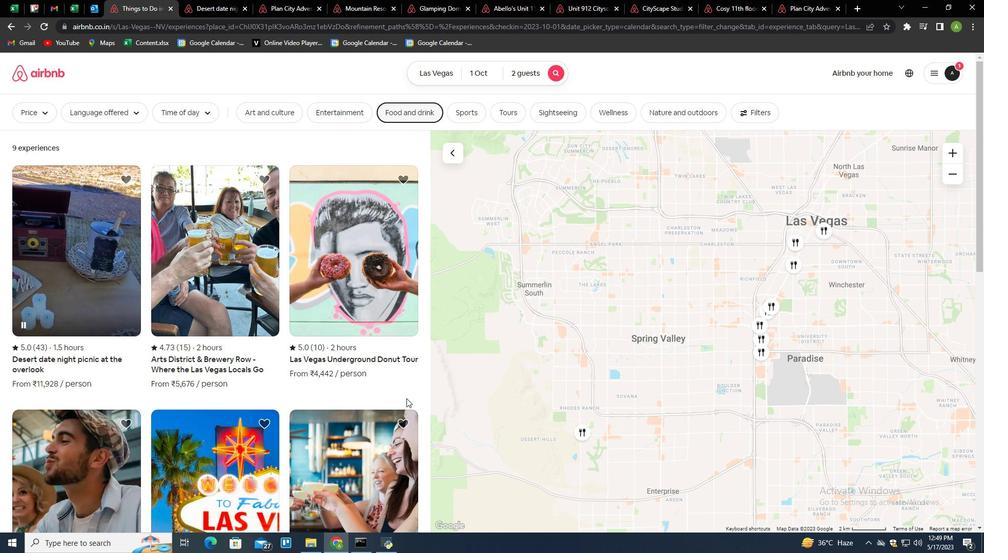 
Action: Mouse scrolled (406, 398) with delta (0, 0)
Screenshot: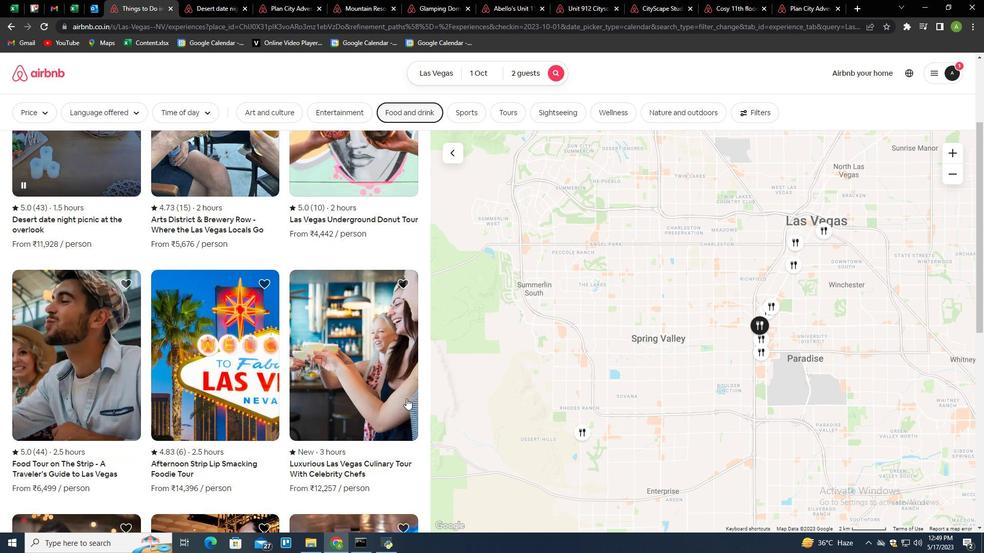 
Action: Mouse scrolled (406, 398) with delta (0, 0)
Screenshot: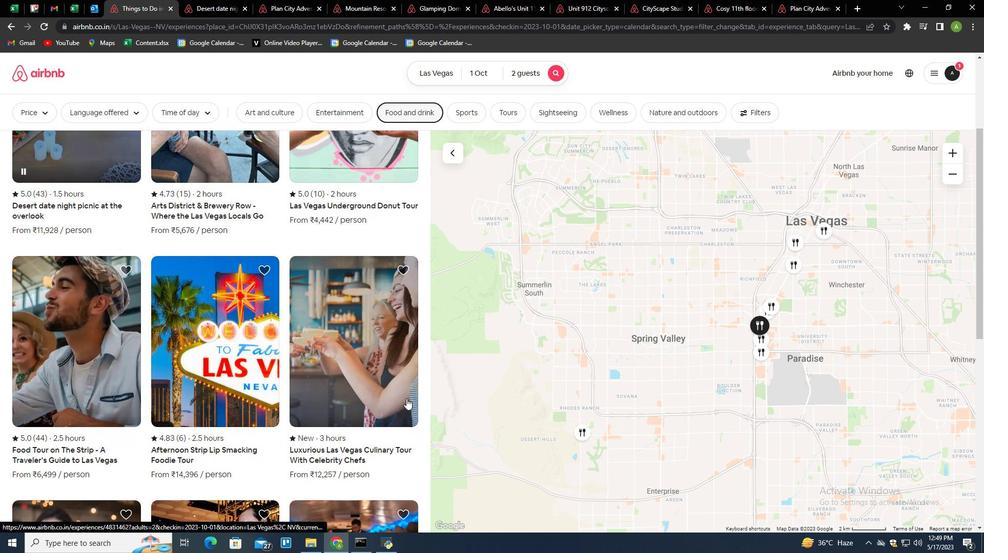 
Action: Mouse scrolled (406, 398) with delta (0, 0)
Screenshot: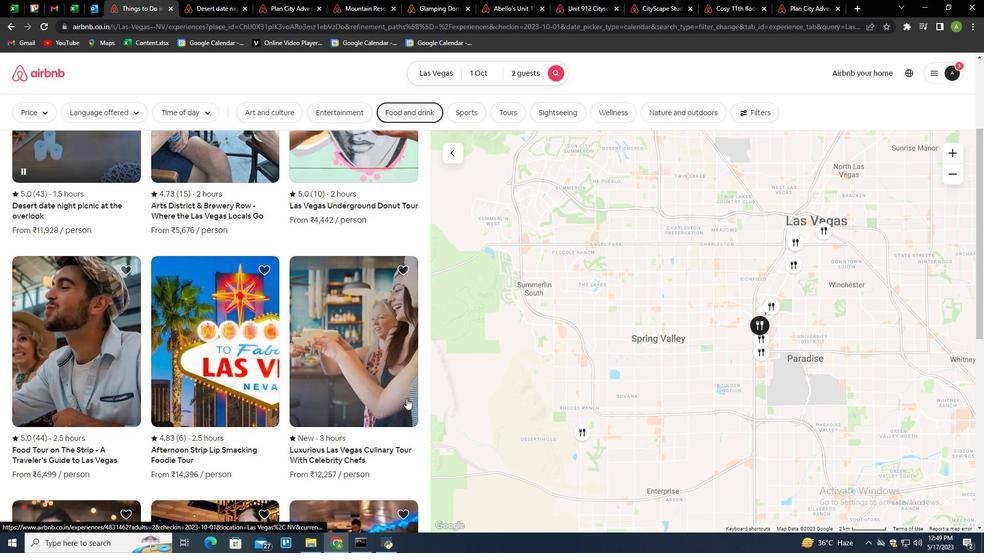 
Action: Mouse scrolled (406, 398) with delta (0, 0)
Screenshot: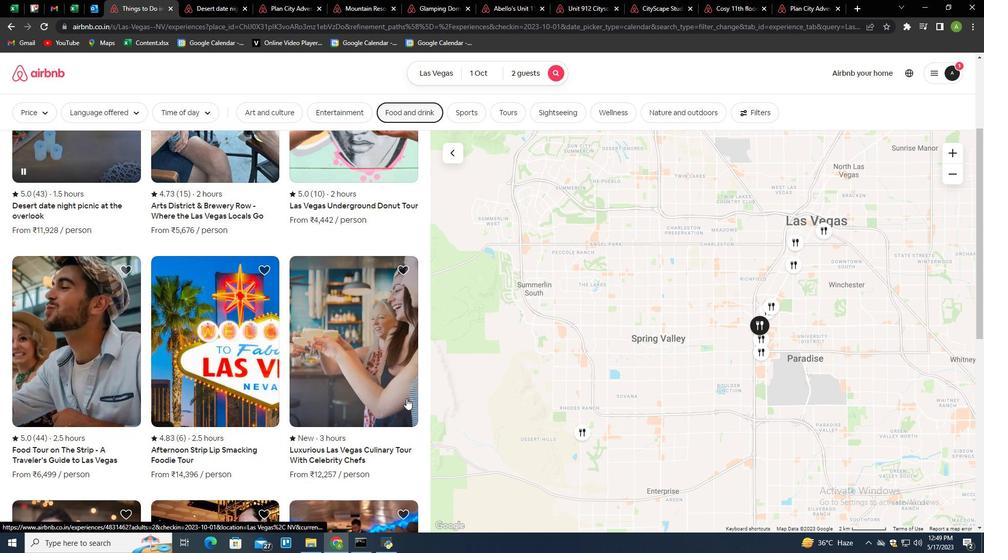 
Action: Mouse scrolled (406, 398) with delta (0, 0)
Screenshot: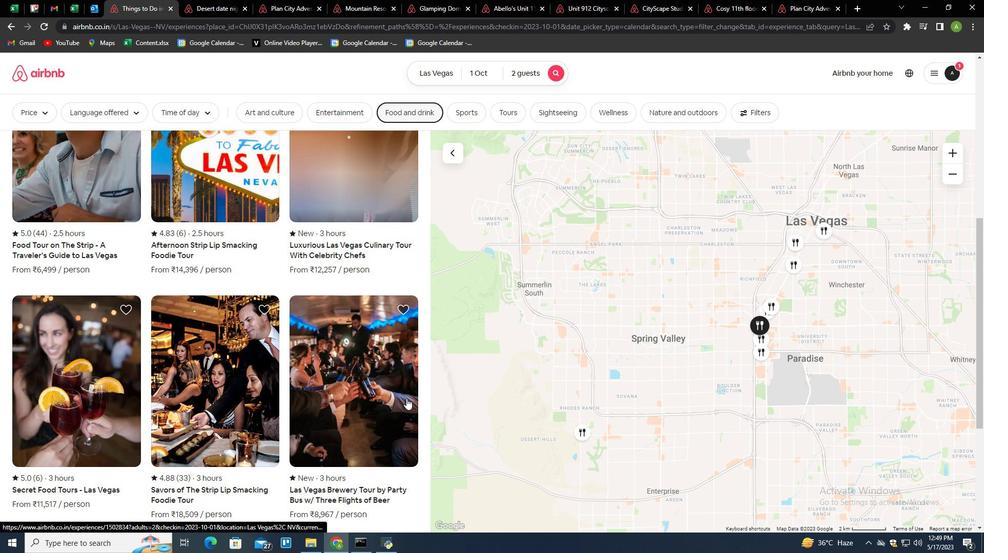 
Action: Mouse scrolled (406, 398) with delta (0, 0)
Screenshot: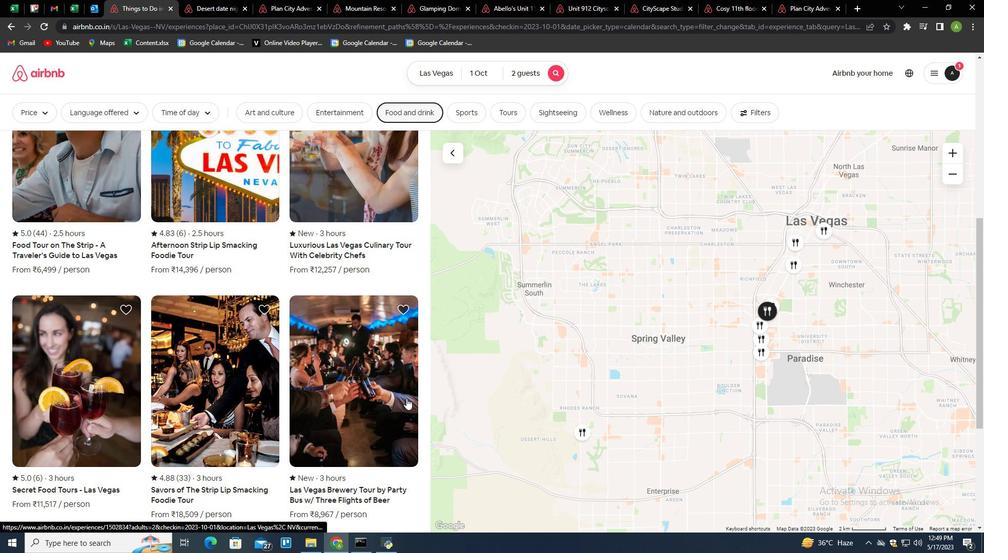 
Action: Mouse scrolled (406, 398) with delta (0, 0)
Screenshot: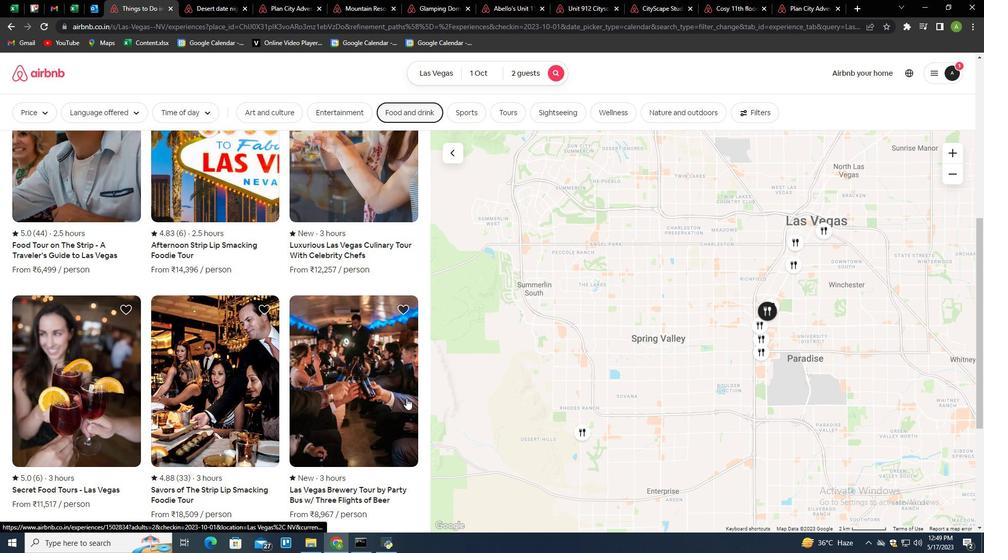 
Action: Mouse scrolled (406, 398) with delta (0, 0)
Screenshot: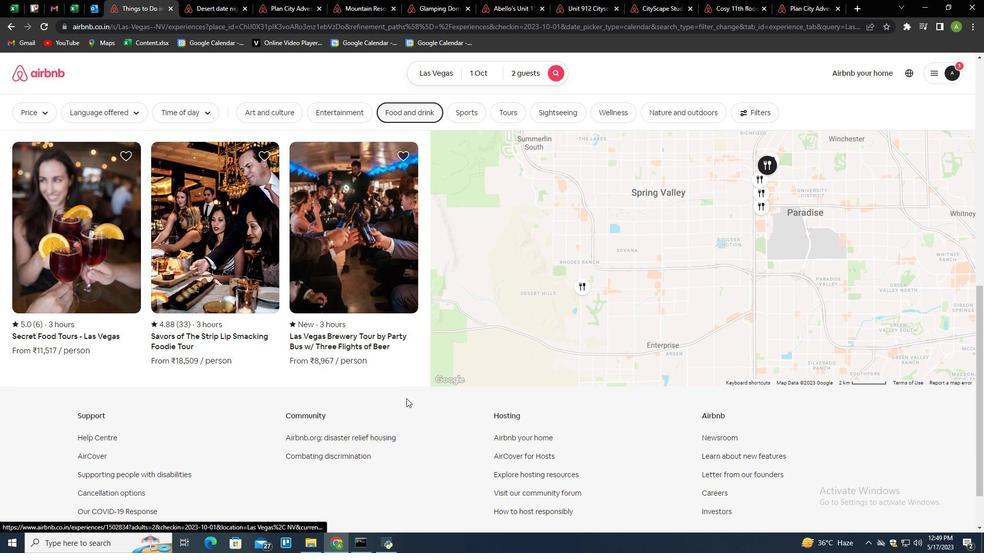 
Action: Mouse scrolled (406, 399) with delta (0, 0)
Screenshot: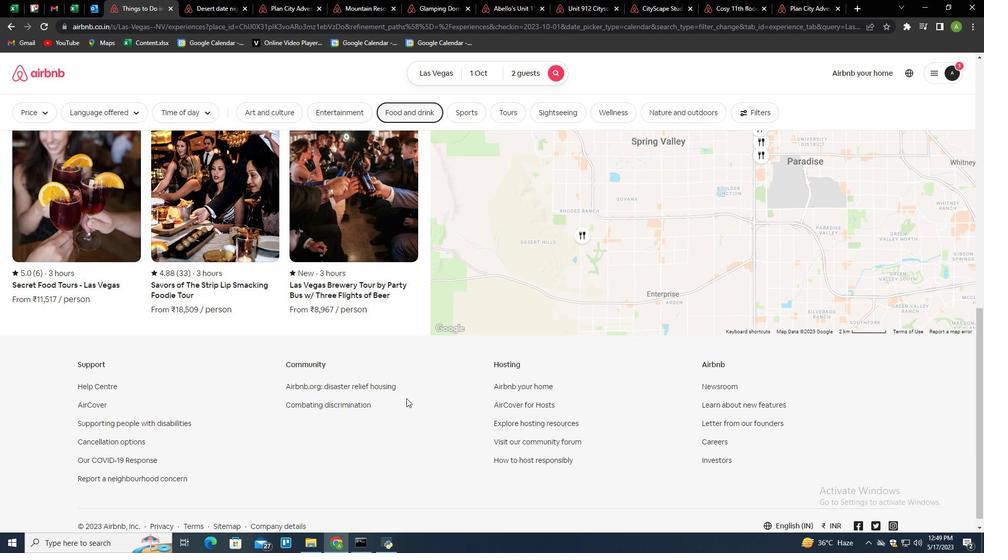 
Action: Mouse scrolled (406, 399) with delta (0, 0)
Screenshot: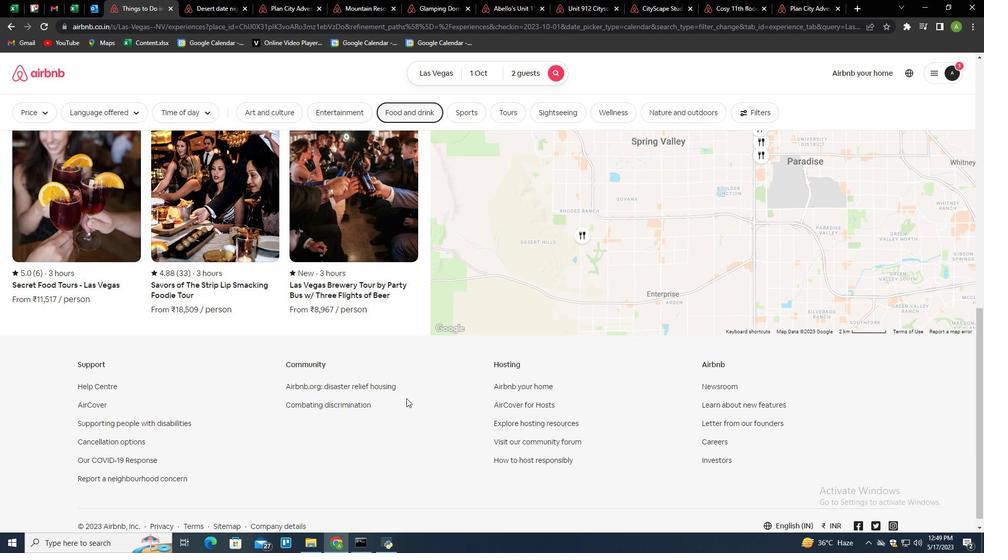 
Action: Mouse scrolled (406, 399) with delta (0, 0)
Screenshot: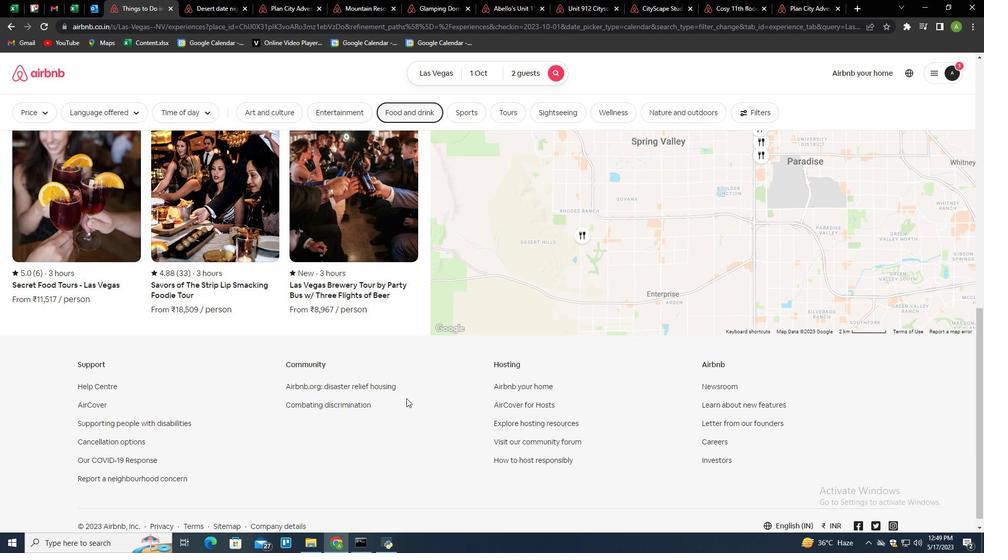 
Action: Mouse scrolled (406, 399) with delta (0, 0)
Screenshot: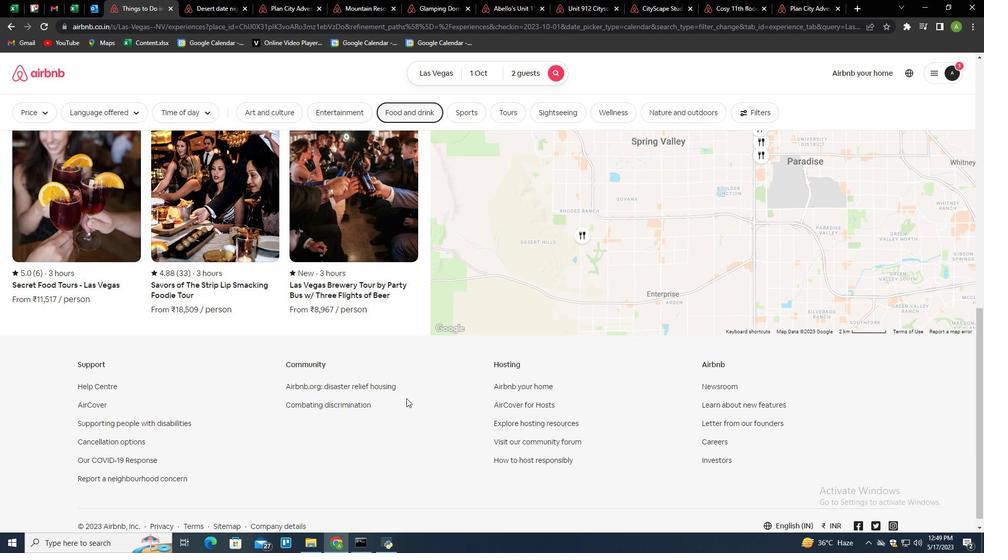 
Action: Mouse scrolled (406, 399) with delta (0, 0)
Screenshot: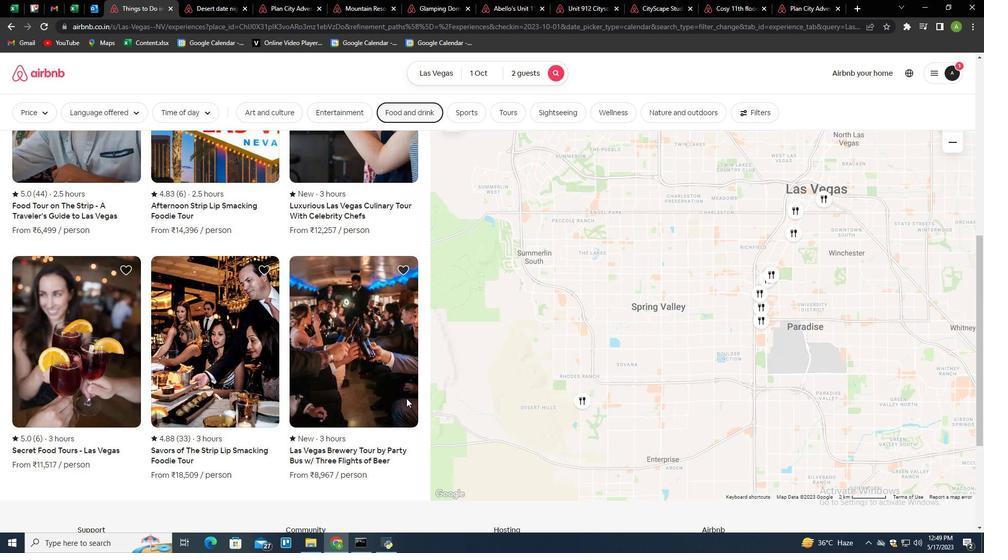 
Action: Mouse scrolled (406, 399) with delta (0, 0)
Screenshot: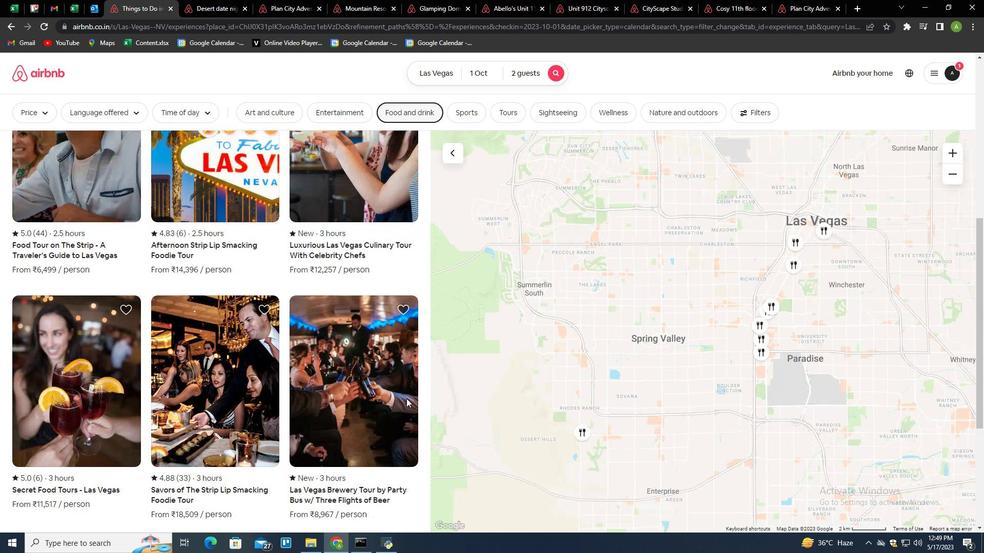 
Action: Mouse scrolled (406, 399) with delta (0, 0)
Screenshot: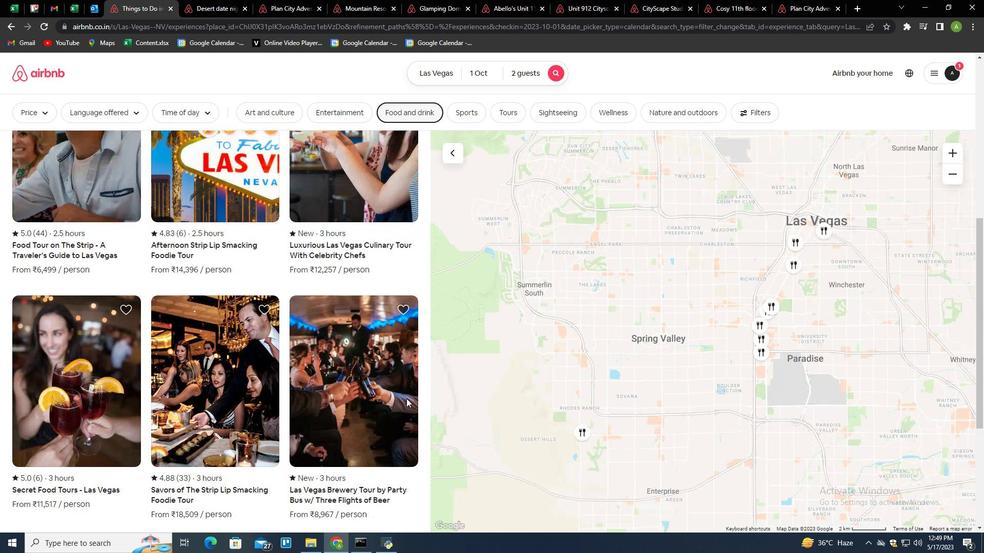 
Action: Mouse scrolled (406, 399) with delta (0, 0)
Screenshot: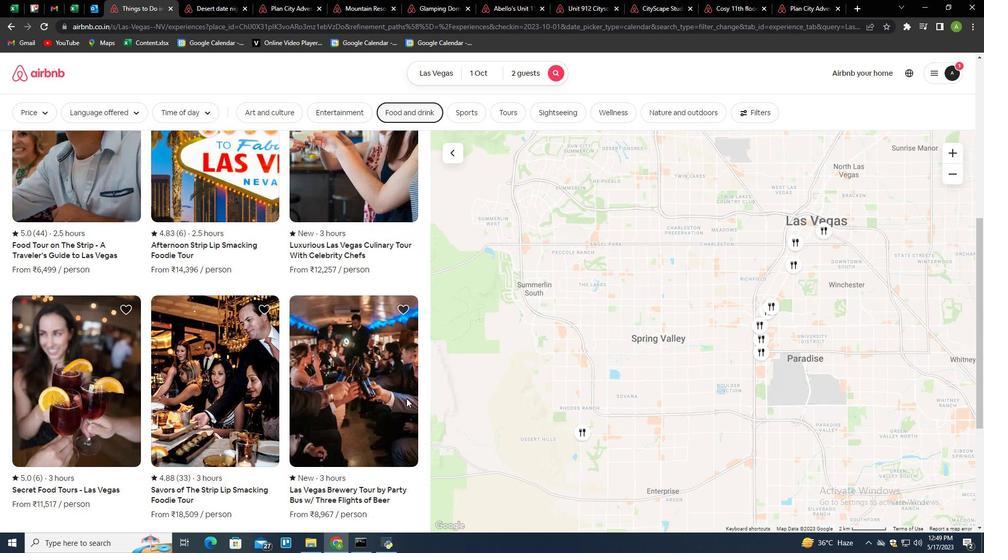 
Action: Mouse scrolled (406, 399) with delta (0, 0)
Screenshot: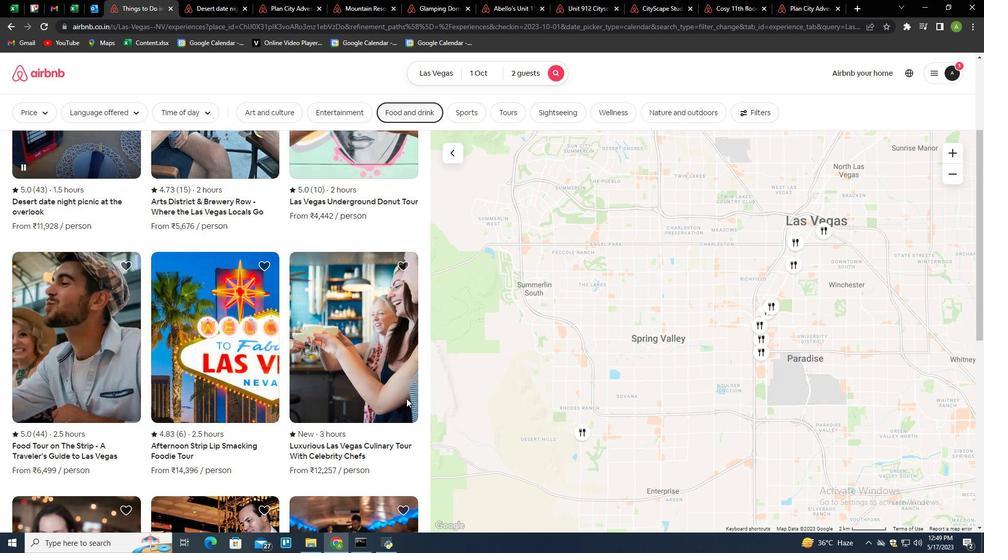 
Action: Mouse scrolled (406, 399) with delta (0, 0)
Screenshot: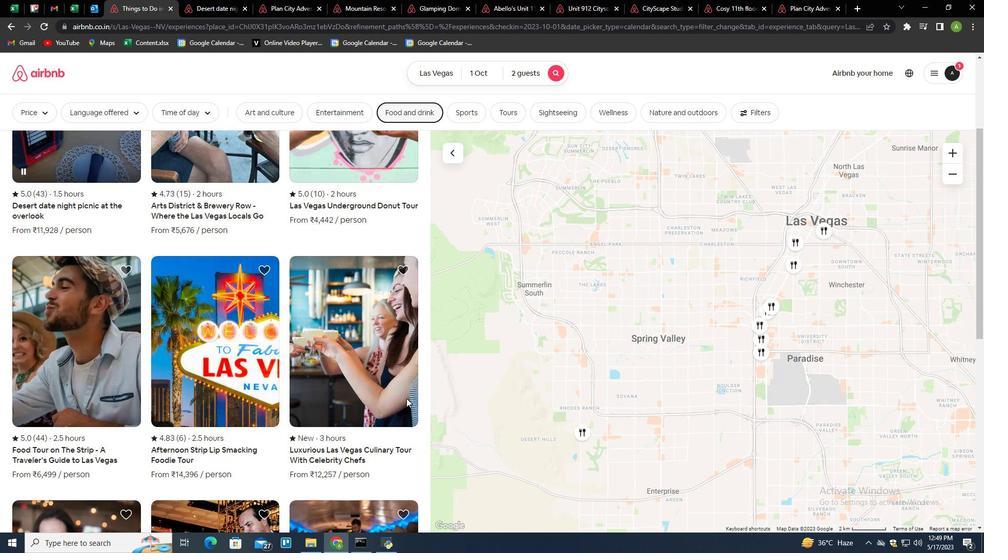 
Action: Mouse scrolled (406, 399) with delta (0, 0)
Screenshot: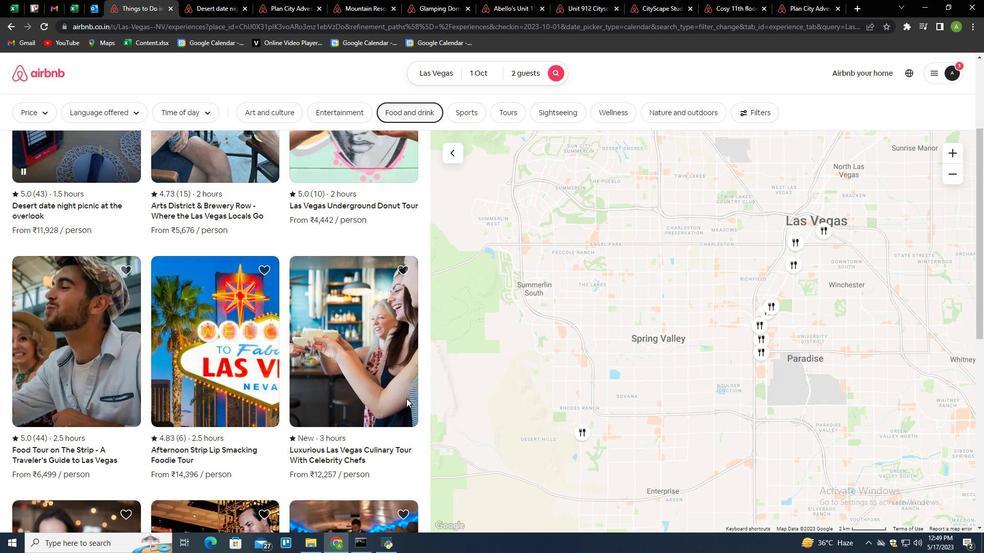 
Action: Mouse scrolled (406, 399) with delta (0, 0)
Screenshot: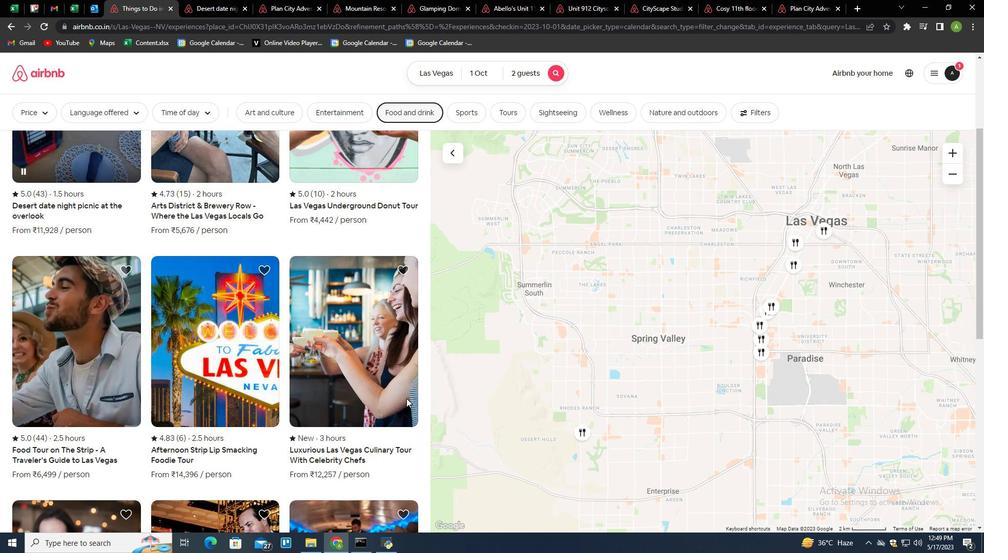 
Action: Mouse scrolled (406, 399) with delta (0, 0)
Screenshot: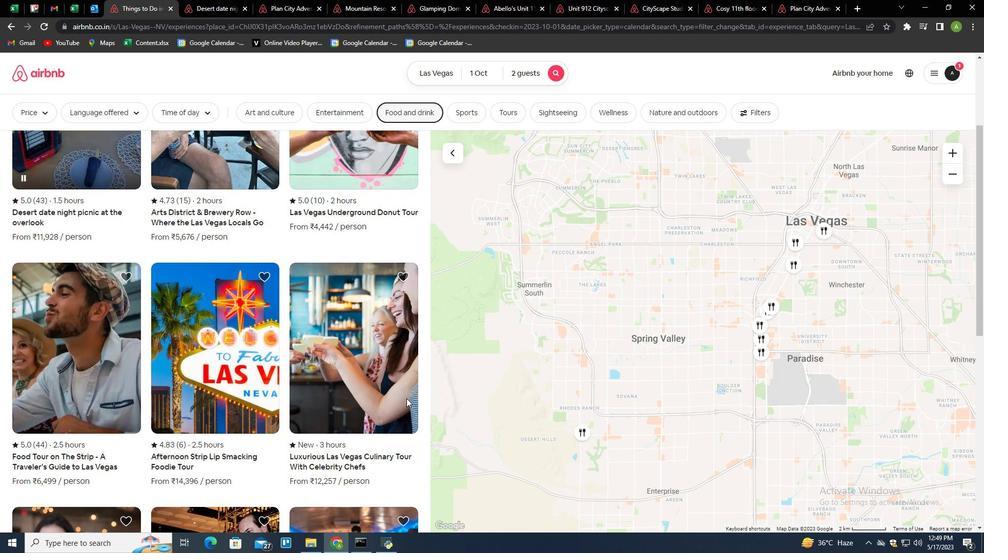 
Action: Mouse scrolled (406, 399) with delta (0, 0)
Screenshot: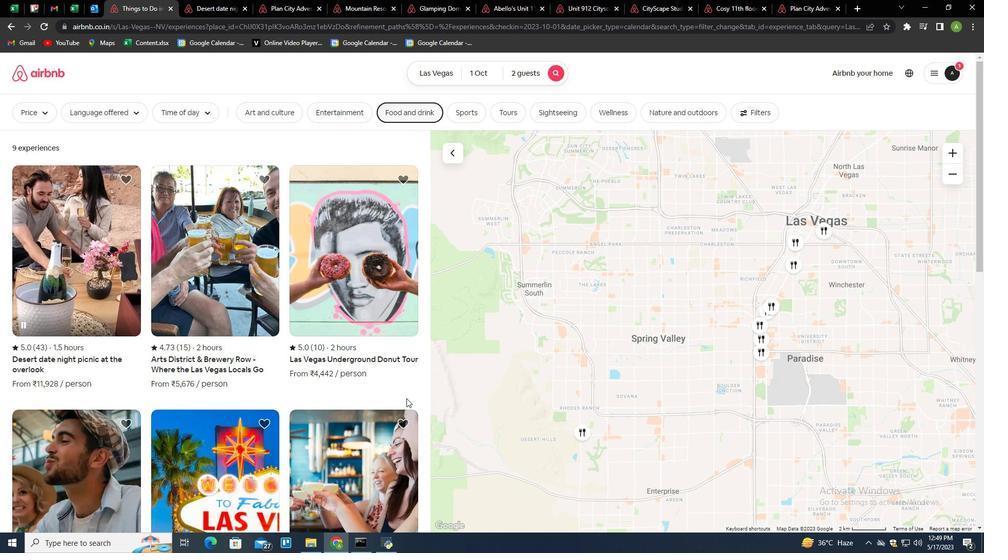 
Action: Mouse scrolled (406, 399) with delta (0, 0)
Screenshot: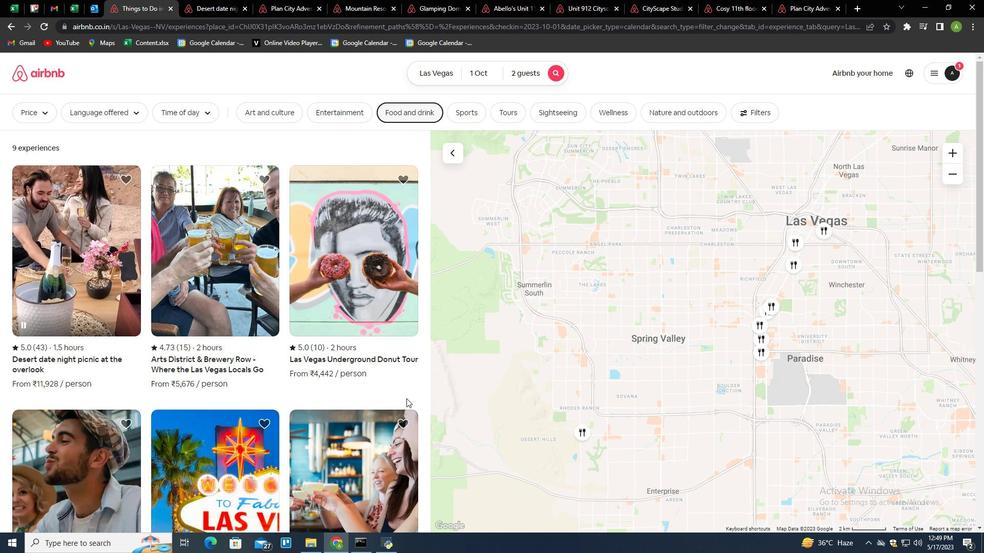 
Action: Mouse moved to (460, 112)
Screenshot: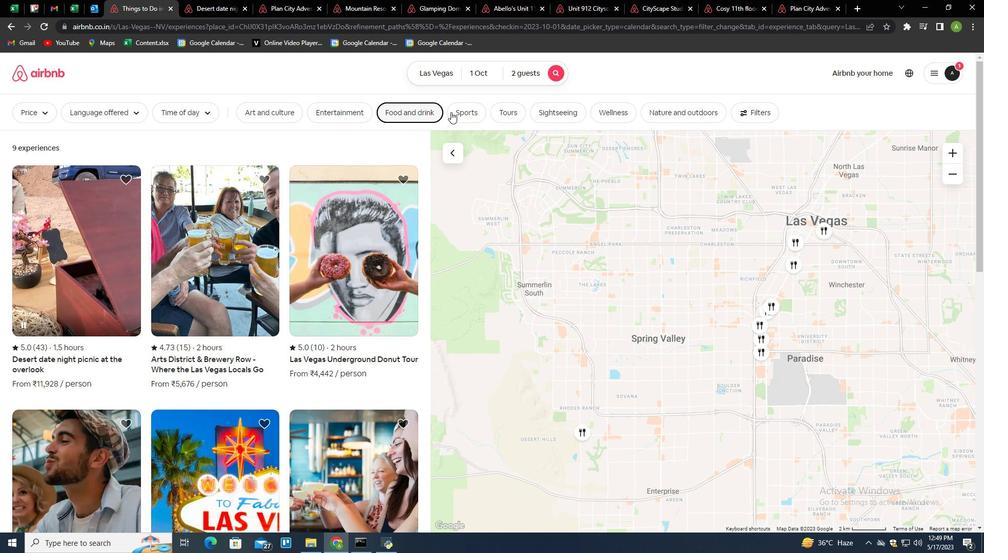 
Action: Mouse pressed left at (460, 112)
Screenshot: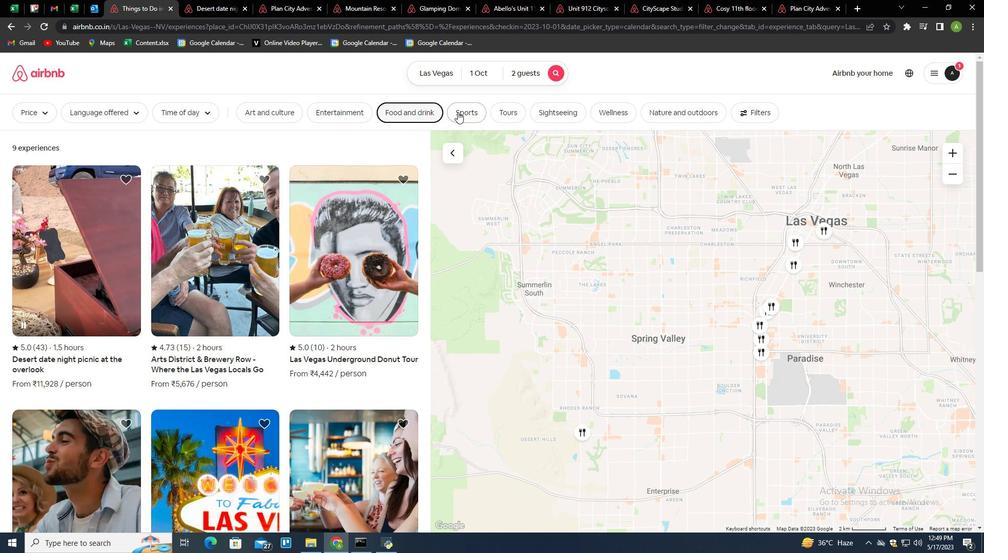 
Action: Mouse moved to (428, 108)
Screenshot: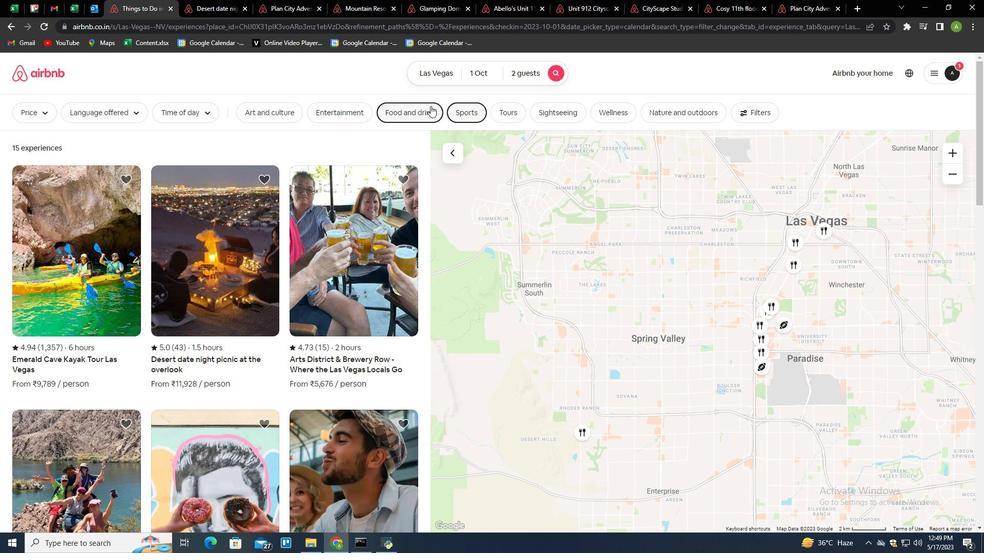 
Action: Mouse pressed left at (428, 108)
Screenshot: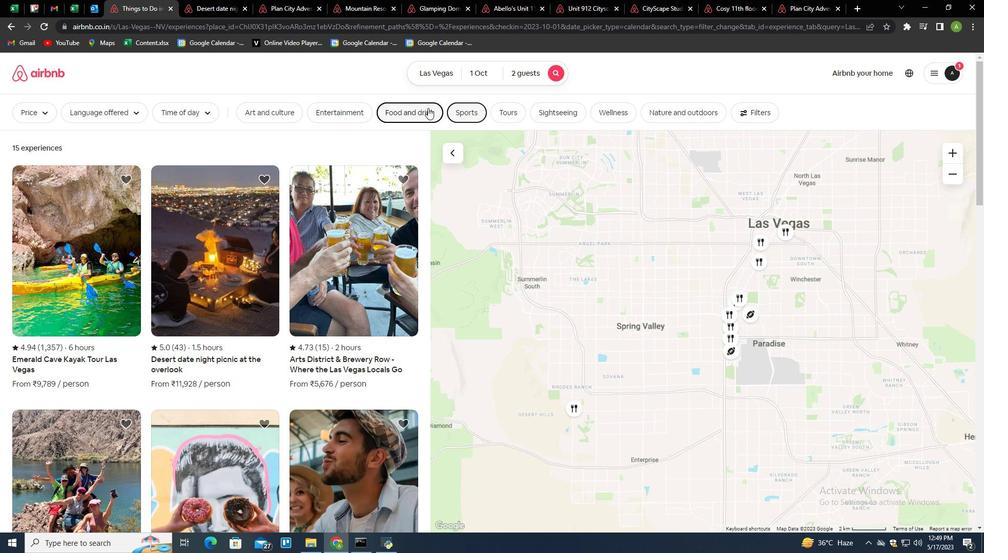 
Action: Mouse moved to (345, 320)
Screenshot: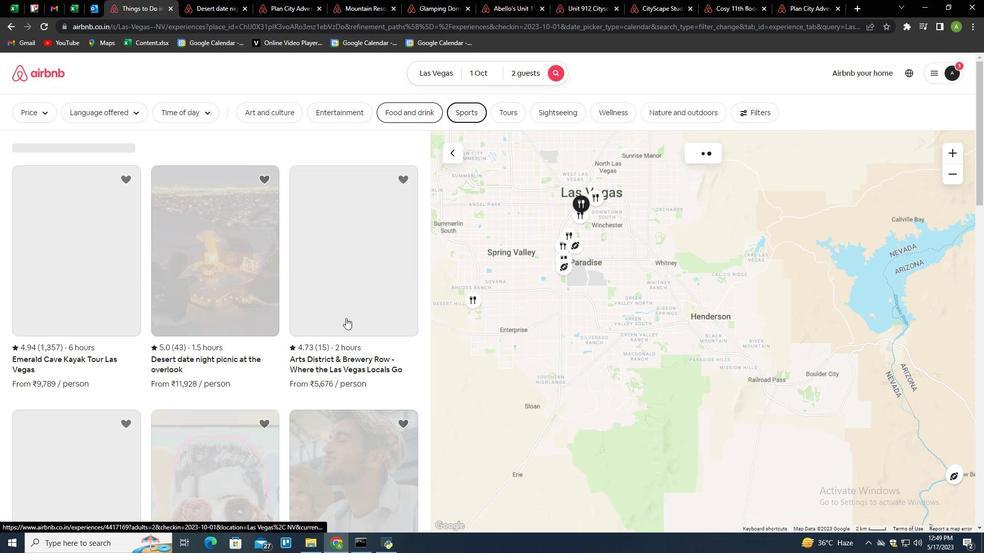 
Action: Mouse scrolled (345, 319) with delta (0, 0)
Screenshot: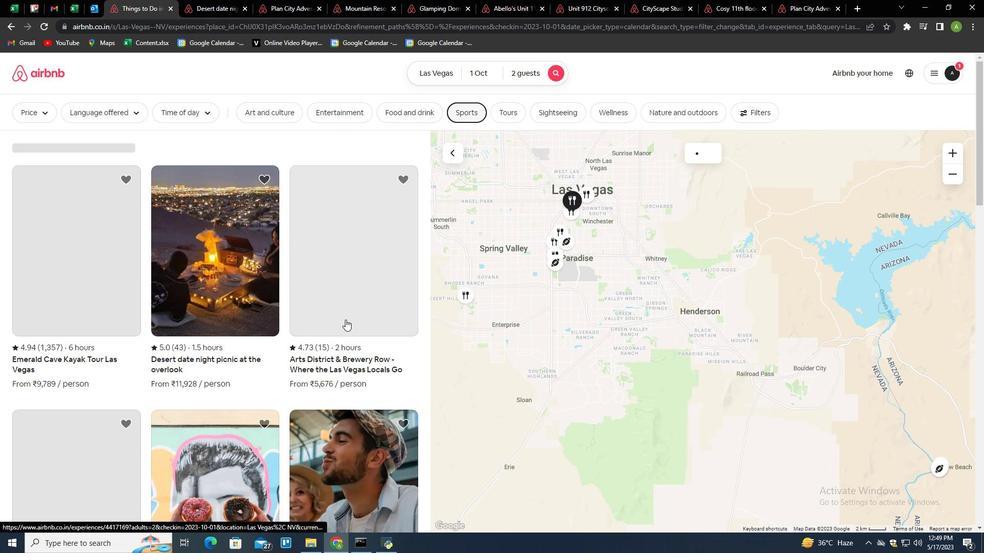 
Action: Mouse scrolled (345, 319) with delta (0, 0)
Screenshot: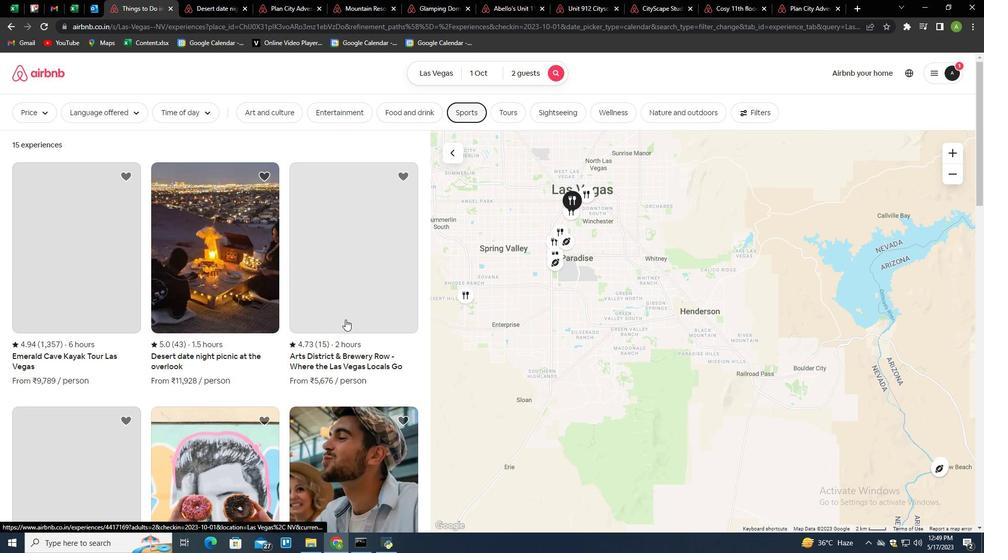 
Action: Mouse scrolled (345, 320) with delta (0, 0)
Screenshot: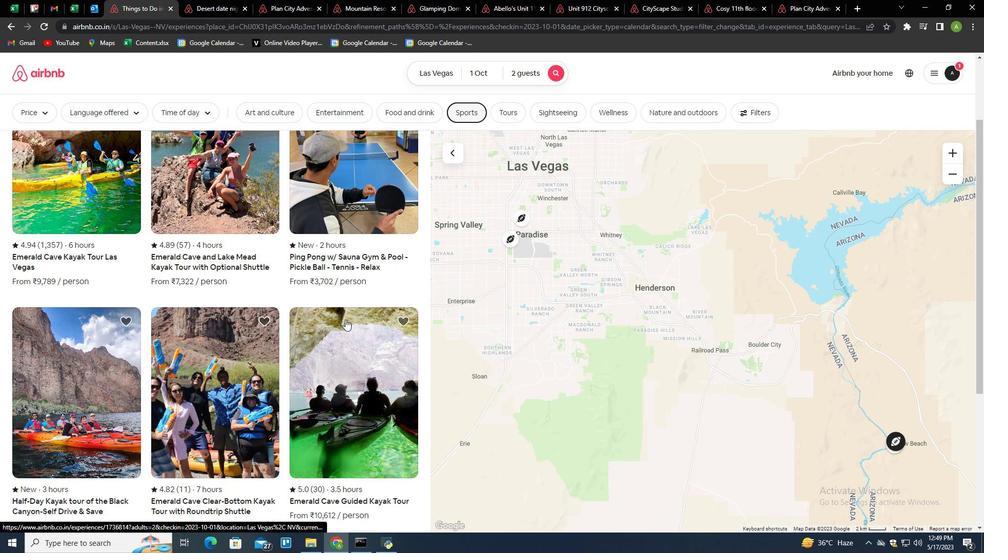 
Action: Mouse scrolled (345, 320) with delta (0, 0)
Screenshot: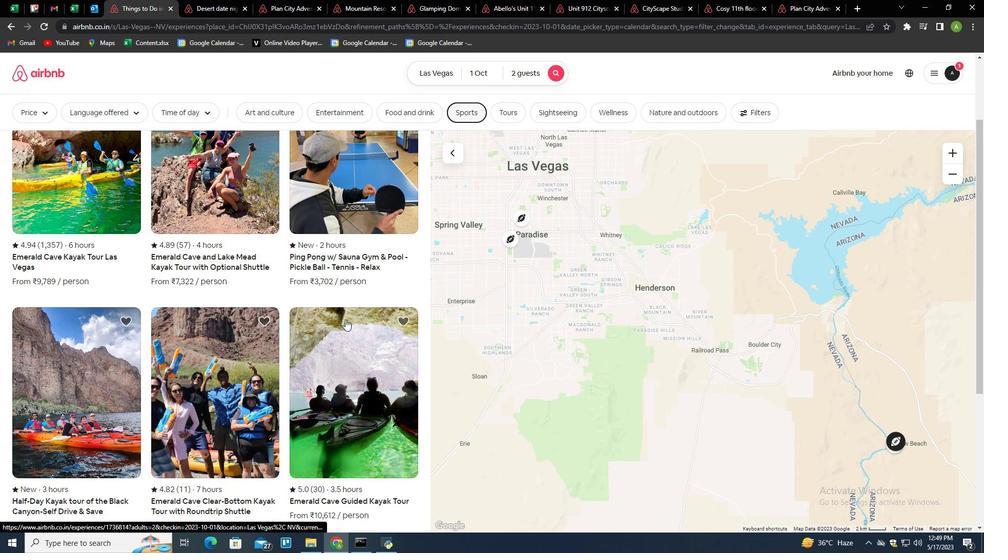
Action: Mouse scrolled (345, 319) with delta (0, 0)
Screenshot: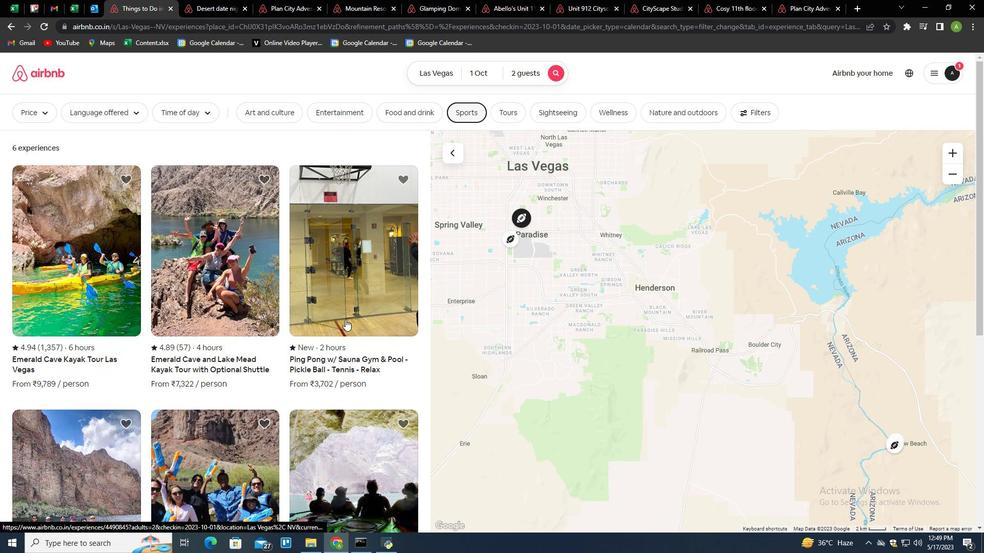 
Action: Mouse scrolled (345, 319) with delta (0, 0)
Screenshot: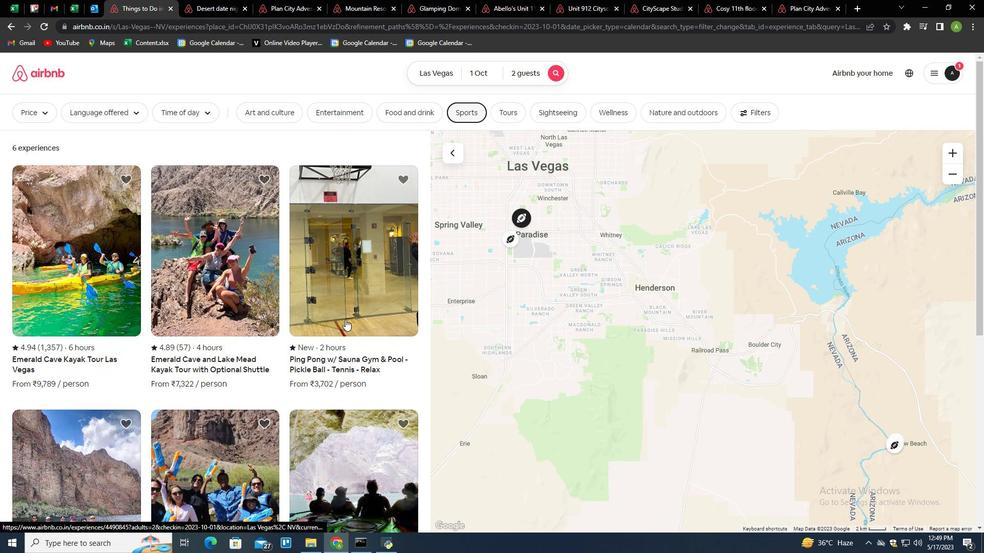 
Action: Mouse scrolled (345, 319) with delta (0, 0)
Screenshot: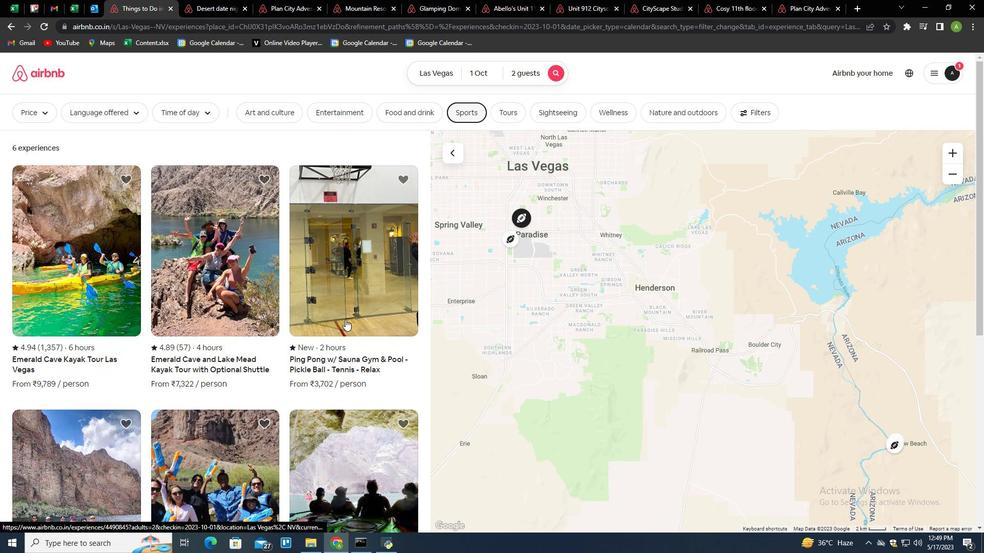 
Action: Mouse scrolled (345, 319) with delta (0, 0)
Screenshot: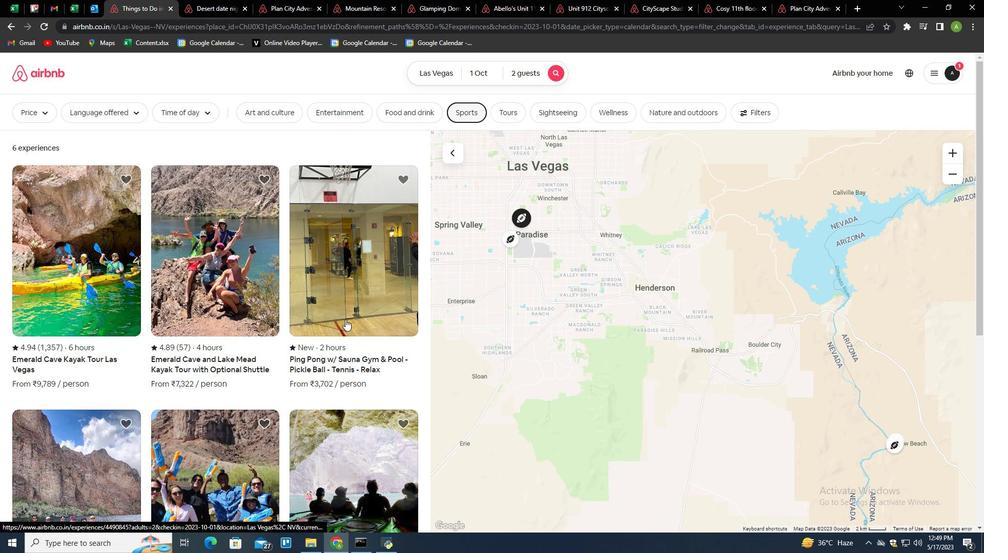
Action: Mouse scrolled (345, 319) with delta (0, 0)
Screenshot: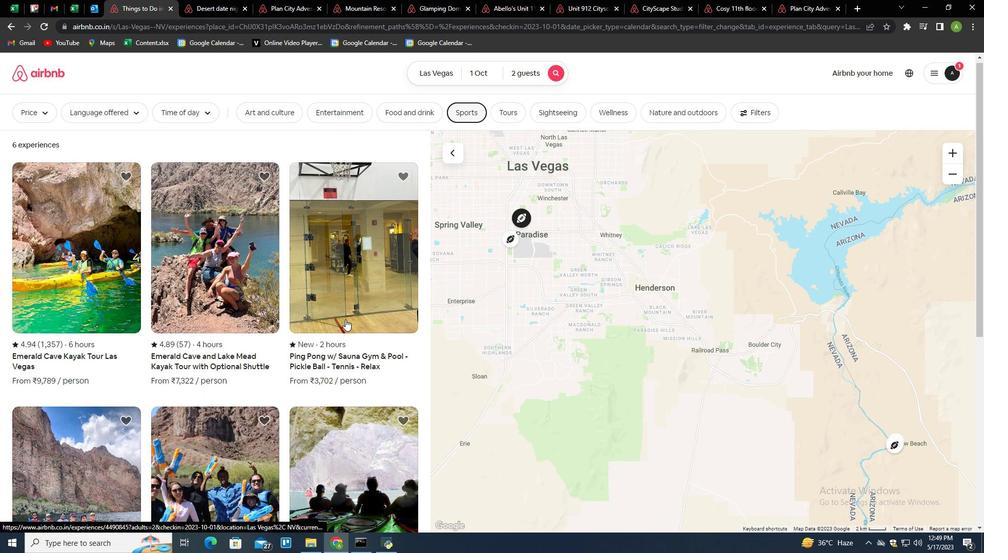 
Action: Mouse scrolled (345, 319) with delta (0, 0)
Screenshot: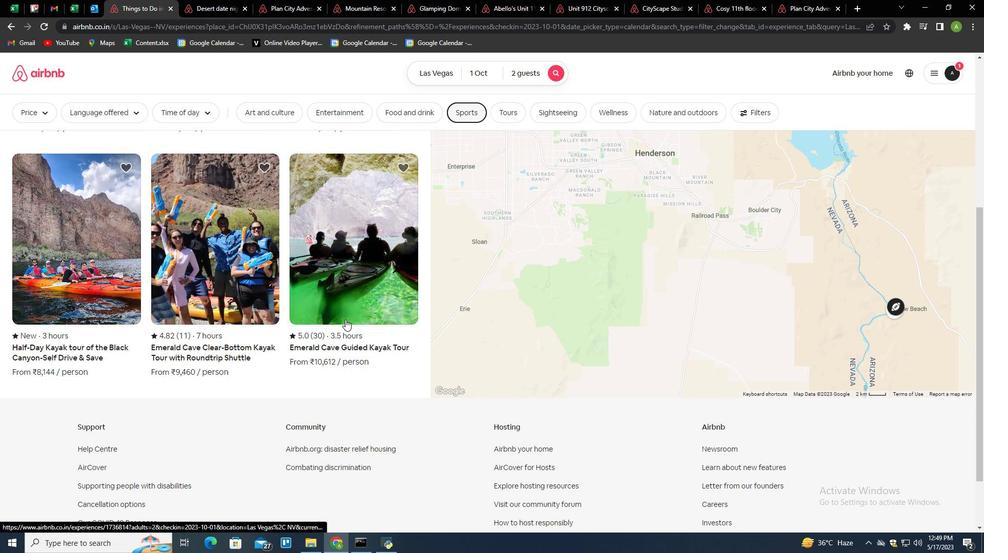 
Action: Mouse scrolled (345, 320) with delta (0, 0)
Screenshot: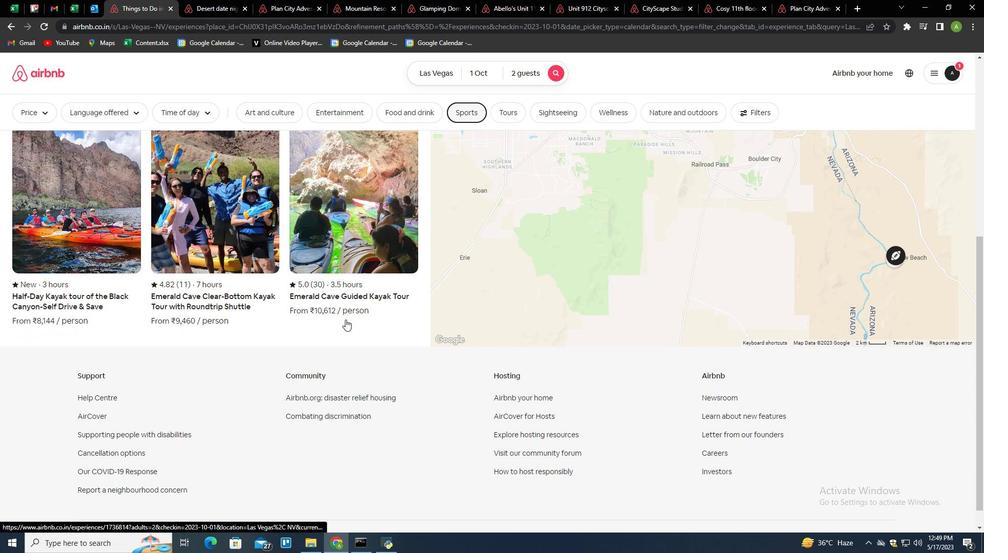 
Action: Mouse scrolled (345, 320) with delta (0, 0)
Screenshot: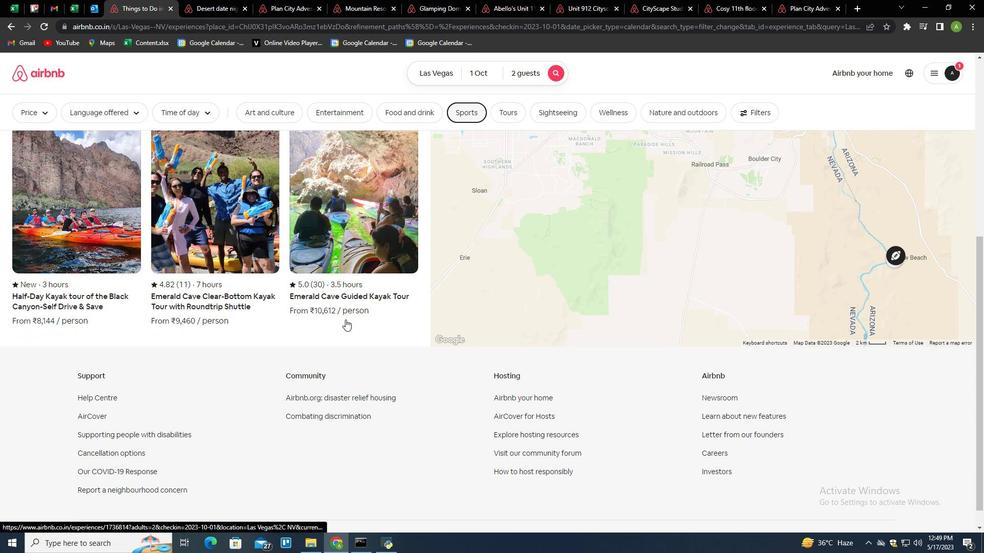 
Action: Mouse moved to (351, 313)
Screenshot: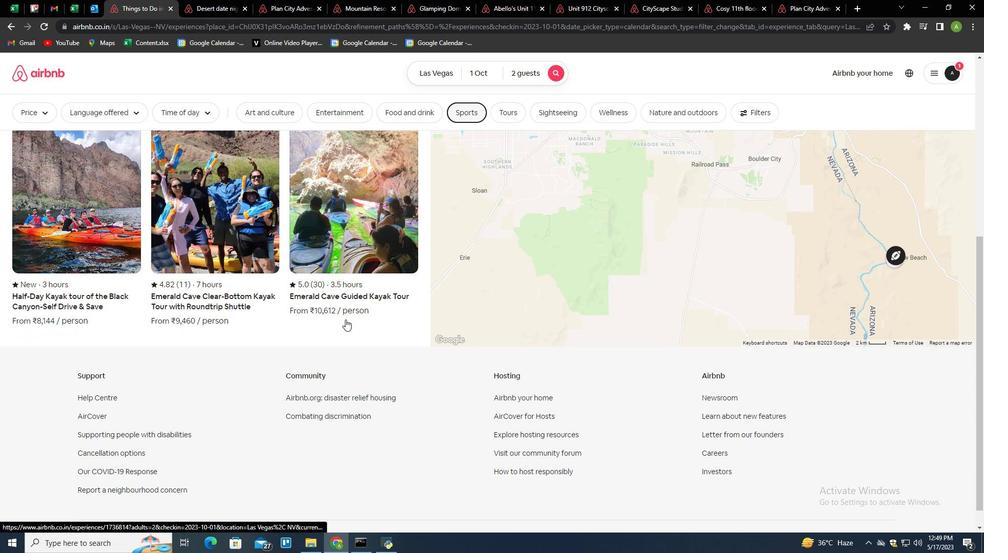 
Action: Mouse scrolled (351, 313) with delta (0, 0)
Screenshot: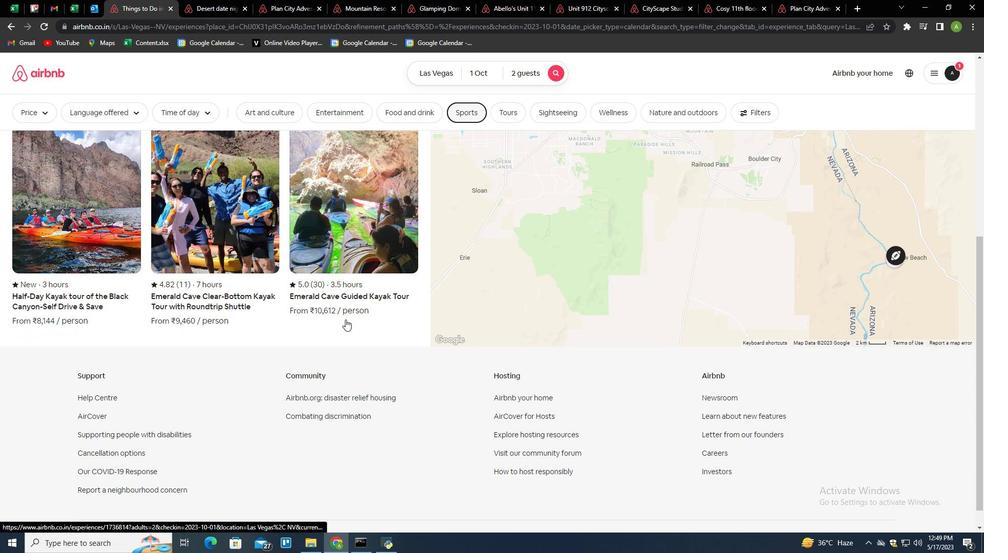 
Action: Mouse moved to (514, 109)
Screenshot: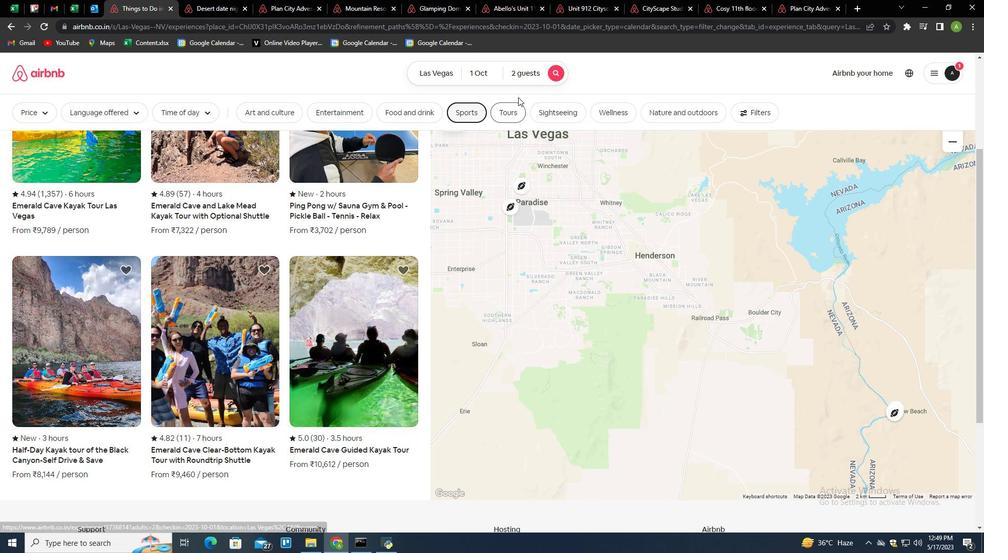 
Action: Mouse pressed left at (514, 109)
Screenshot: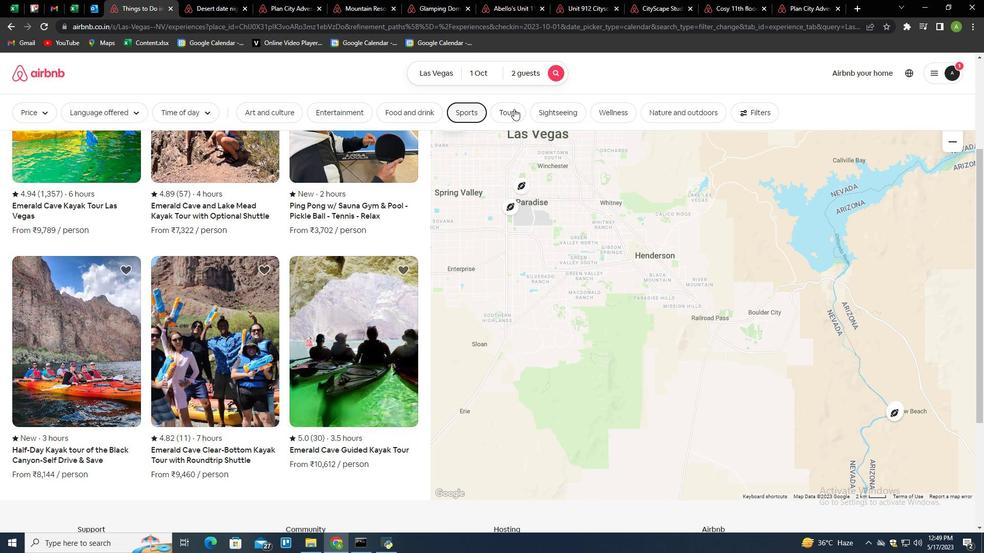 
Action: Mouse moved to (251, 344)
Screenshot: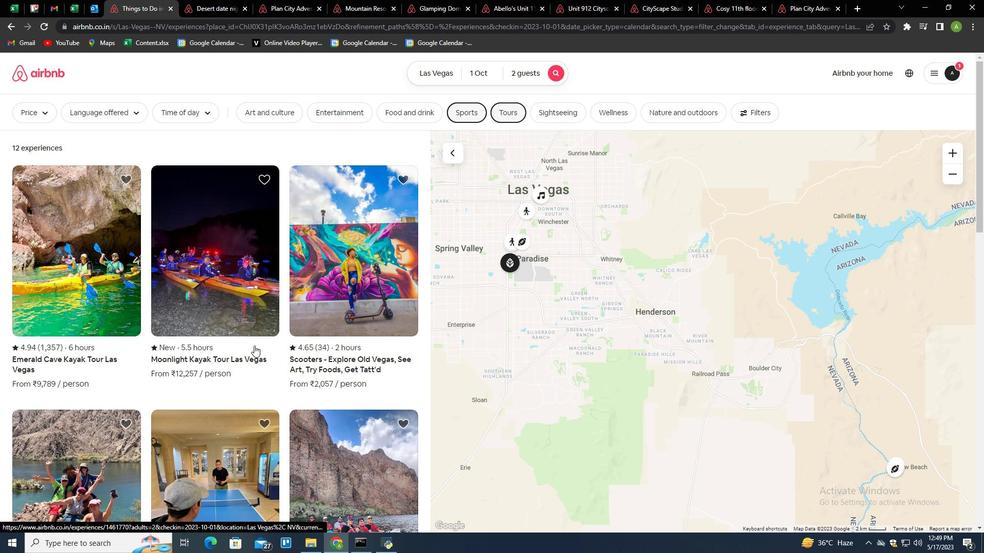 
Action: Mouse scrolled (251, 343) with delta (0, 0)
Screenshot: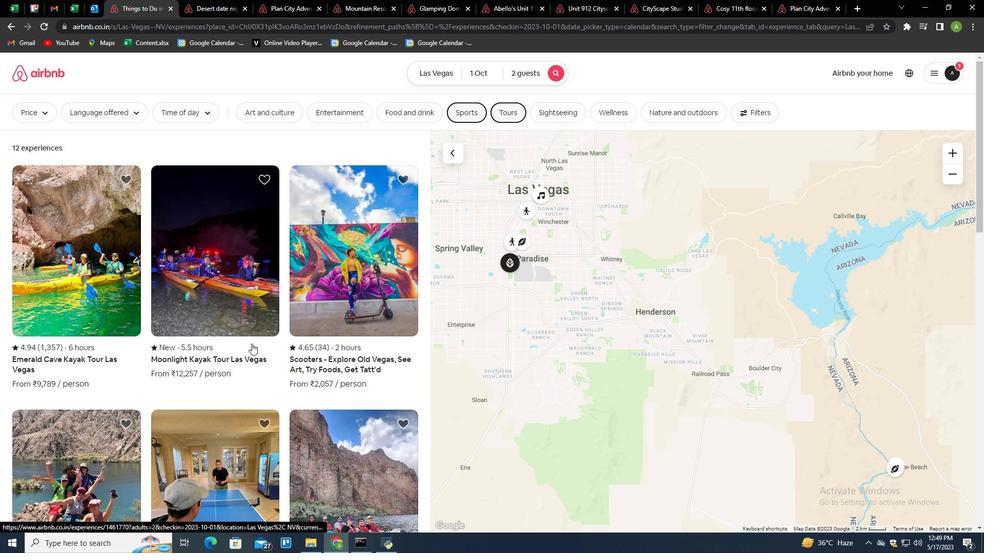 
Action: Mouse scrolled (251, 343) with delta (0, 0)
Screenshot: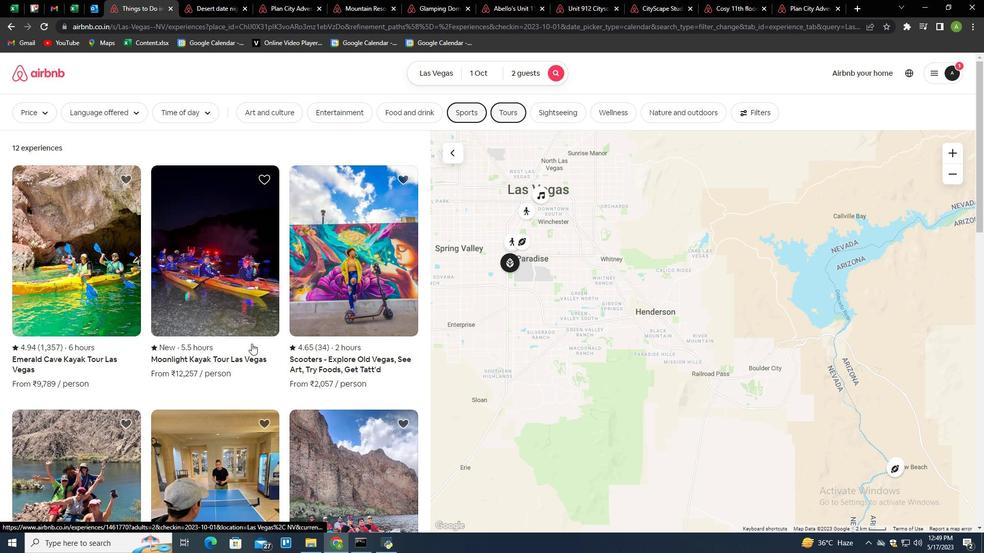 
Action: Mouse moved to (251, 344)
Screenshot: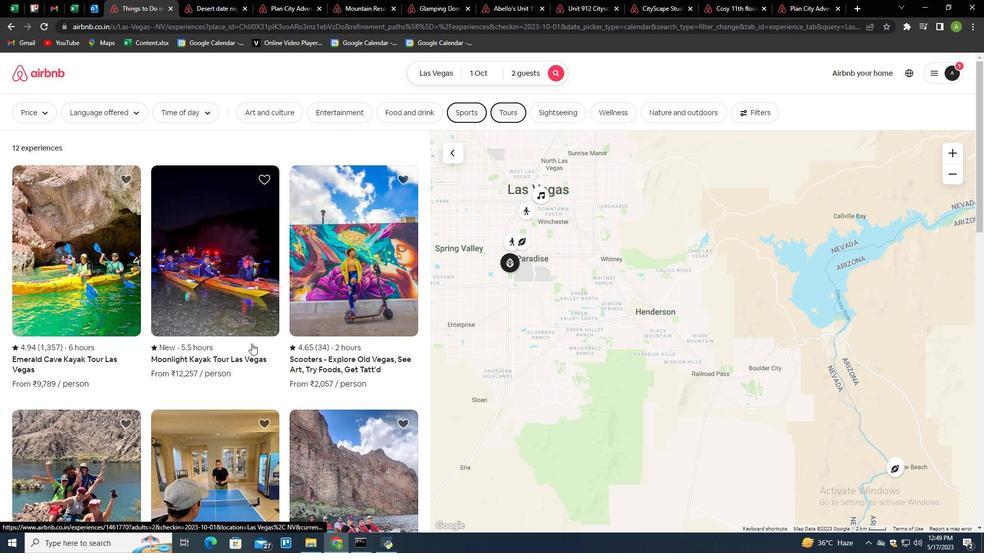 
Action: Mouse scrolled (251, 343) with delta (0, 0)
Screenshot: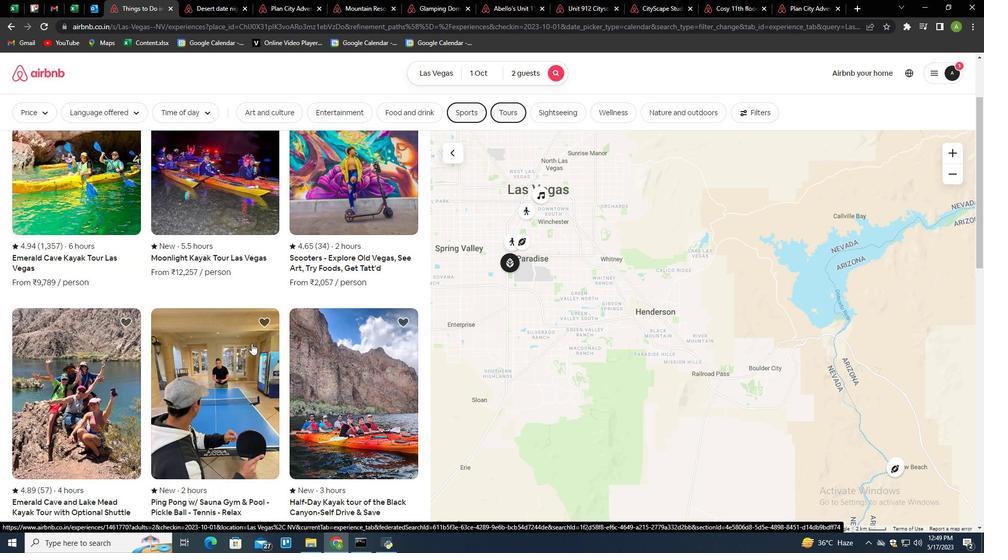
Action: Mouse scrolled (251, 343) with delta (0, 0)
Screenshot: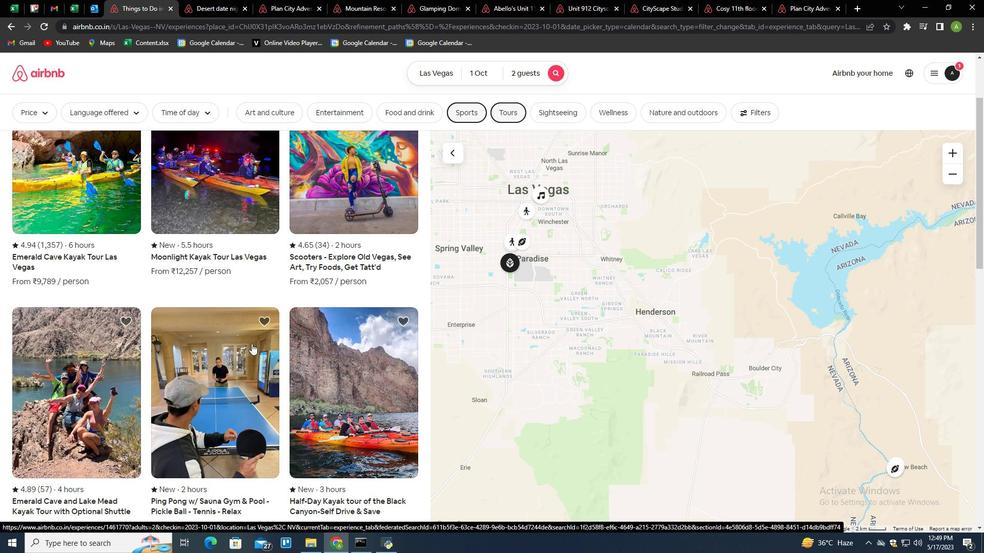 
Action: Mouse scrolled (251, 343) with delta (0, 0)
Screenshot: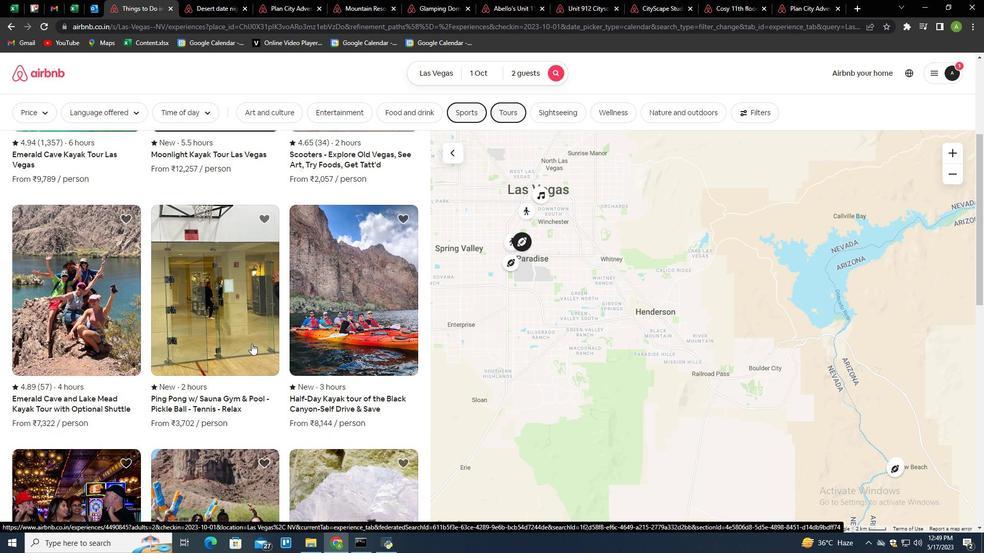 
Action: Mouse scrolled (251, 343) with delta (0, 0)
Screenshot: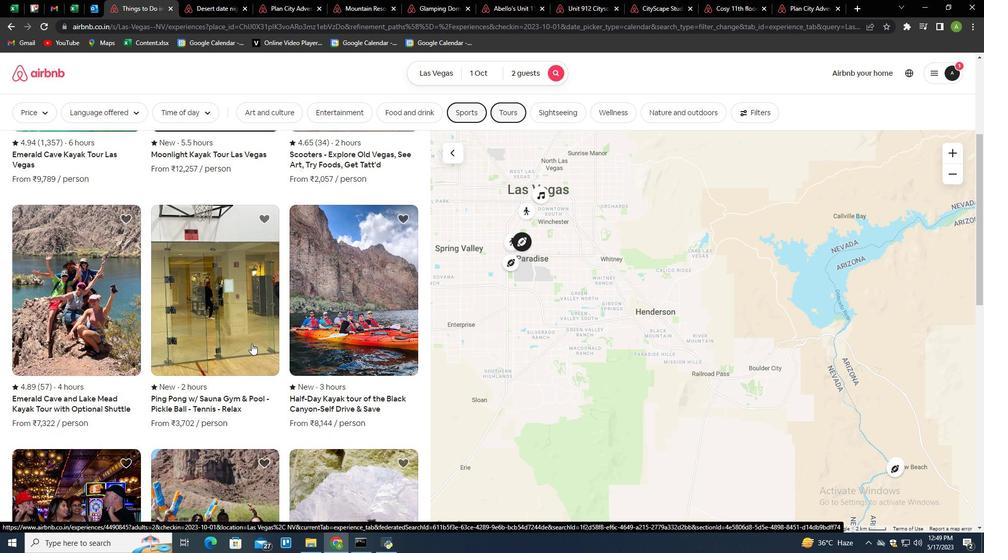 
Action: Mouse scrolled (251, 343) with delta (0, 0)
Screenshot: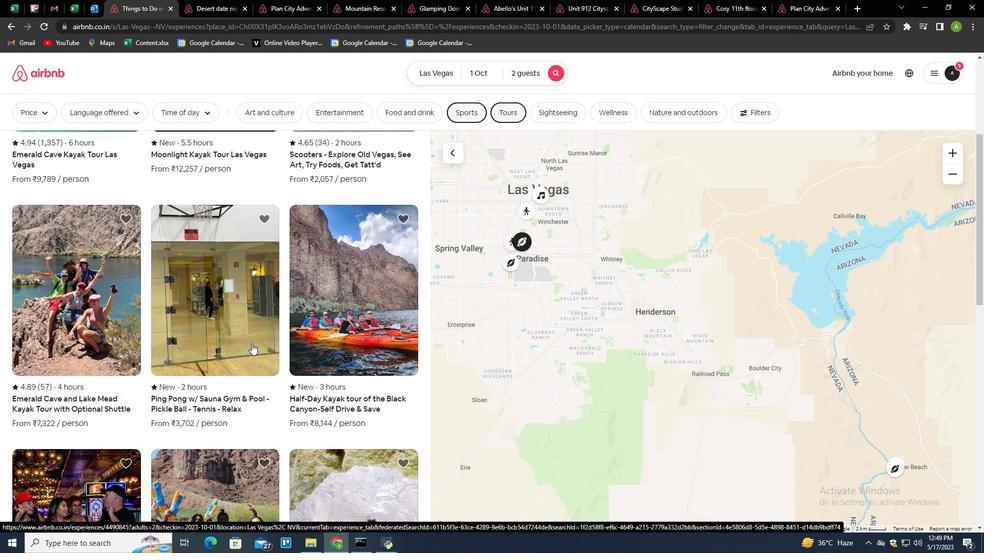 
Action: Mouse scrolled (251, 343) with delta (0, 0)
Screenshot: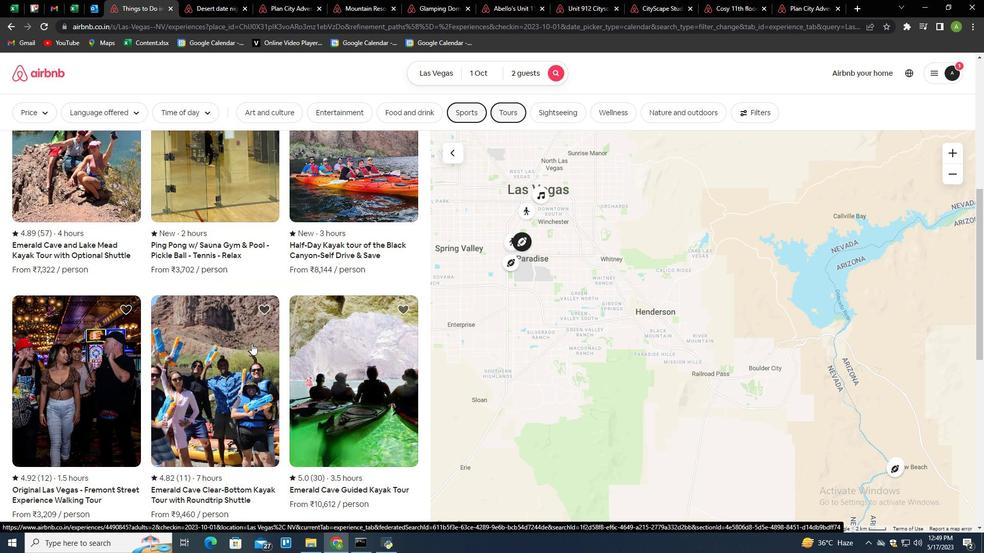 
Action: Mouse scrolled (251, 343) with delta (0, 0)
Screenshot: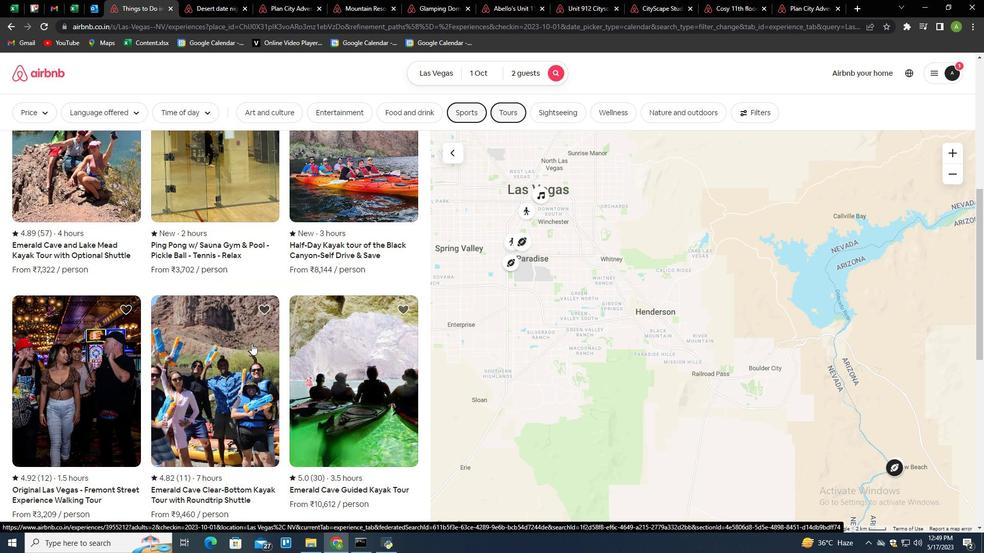 
Action: Mouse scrolled (251, 343) with delta (0, 0)
Screenshot: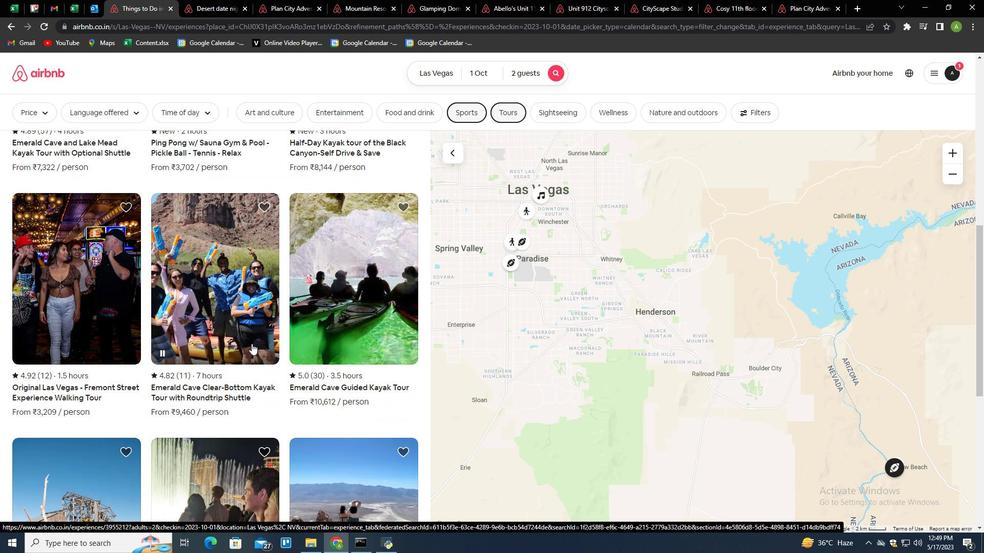 
Action: Mouse scrolled (251, 343) with delta (0, 0)
Screenshot: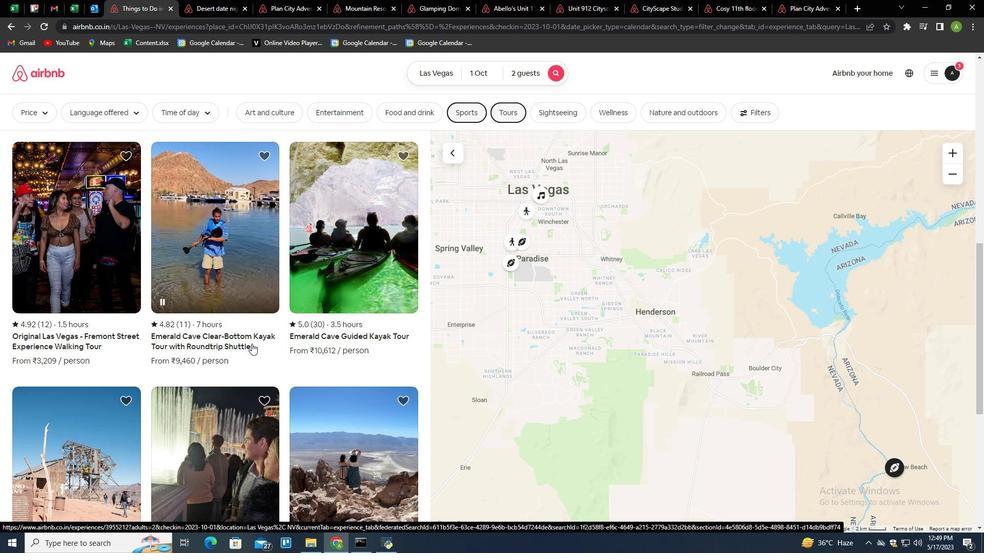 
Action: Mouse scrolled (251, 343) with delta (0, 0)
Screenshot: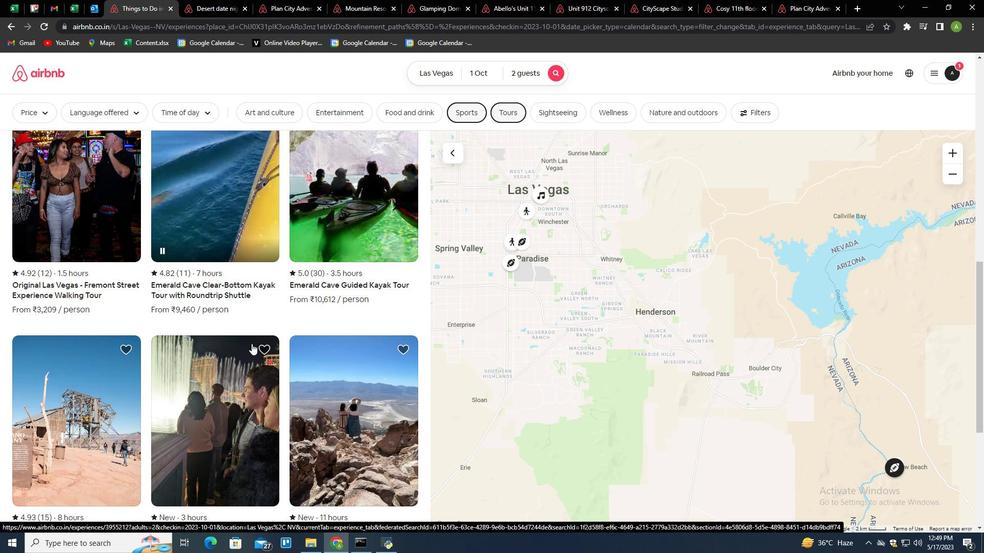 
Action: Mouse scrolled (251, 343) with delta (0, 0)
Screenshot: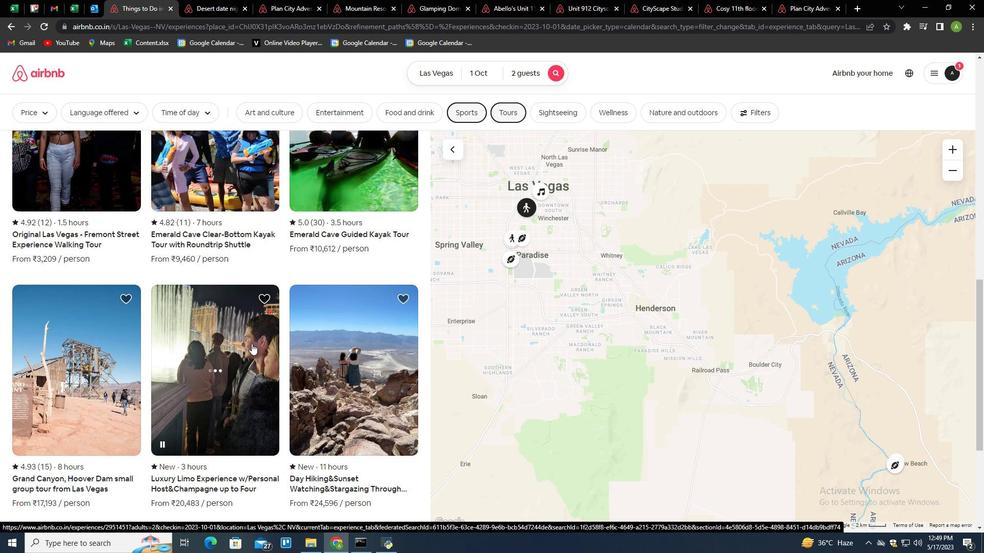 
Action: Mouse scrolled (251, 343) with delta (0, 0)
Screenshot: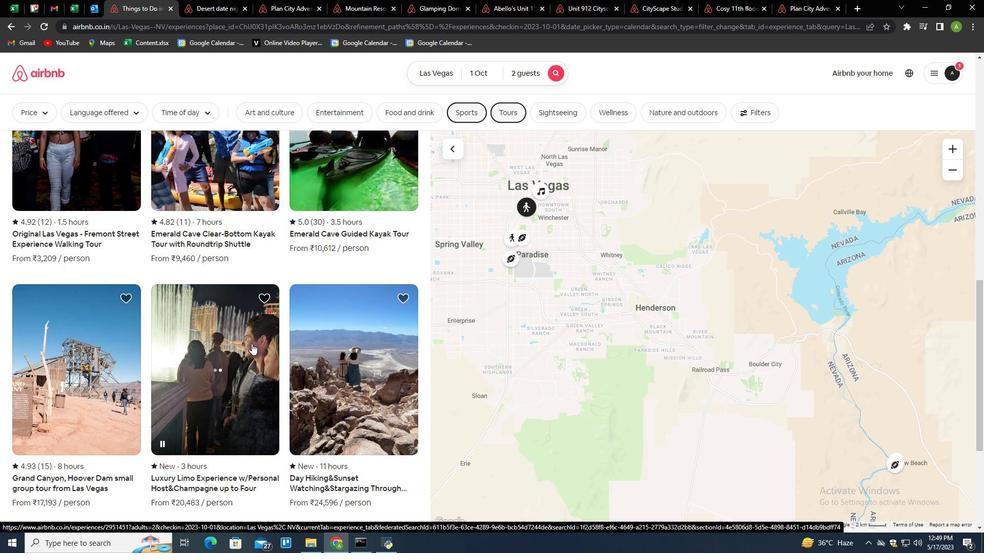 
Action: Mouse scrolled (251, 343) with delta (0, 0)
Screenshot: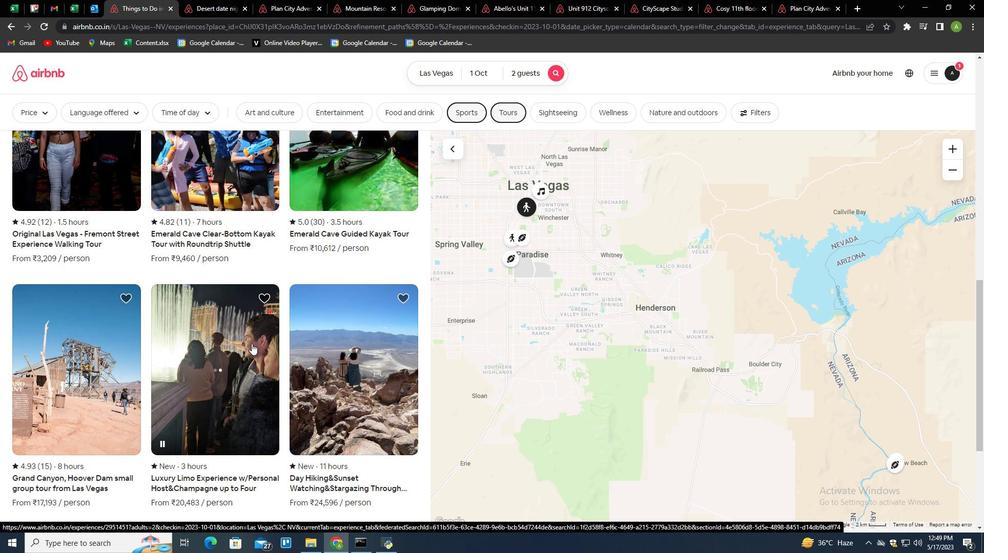 
Action: Mouse moved to (355, 247)
Screenshot: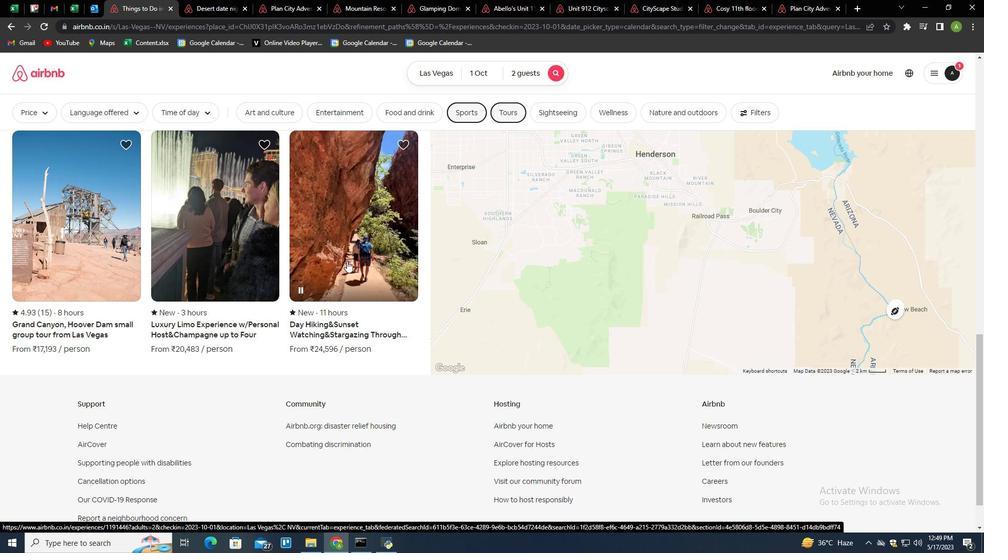 
Action: Mouse pressed left at (355, 247)
Screenshot: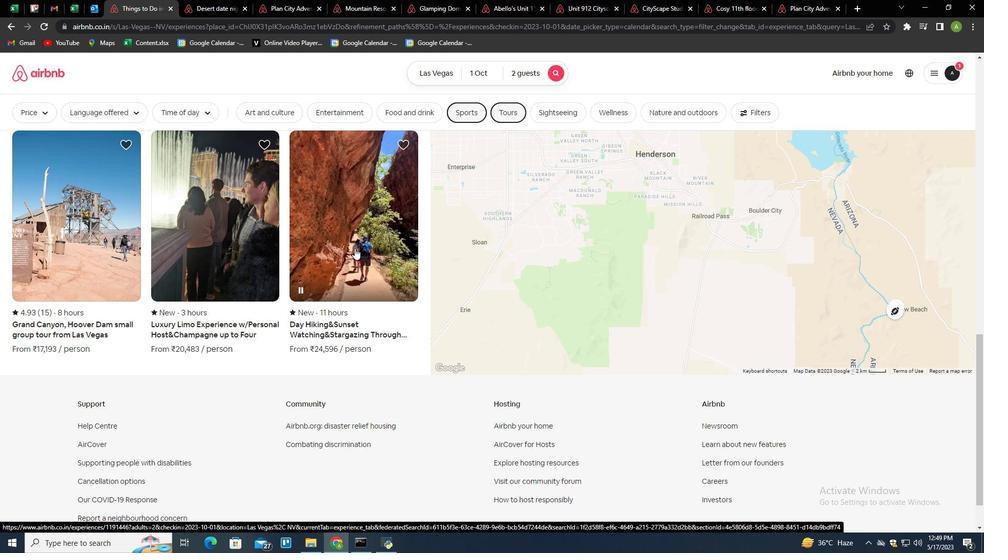 
Action: Mouse moved to (567, 316)
Screenshot: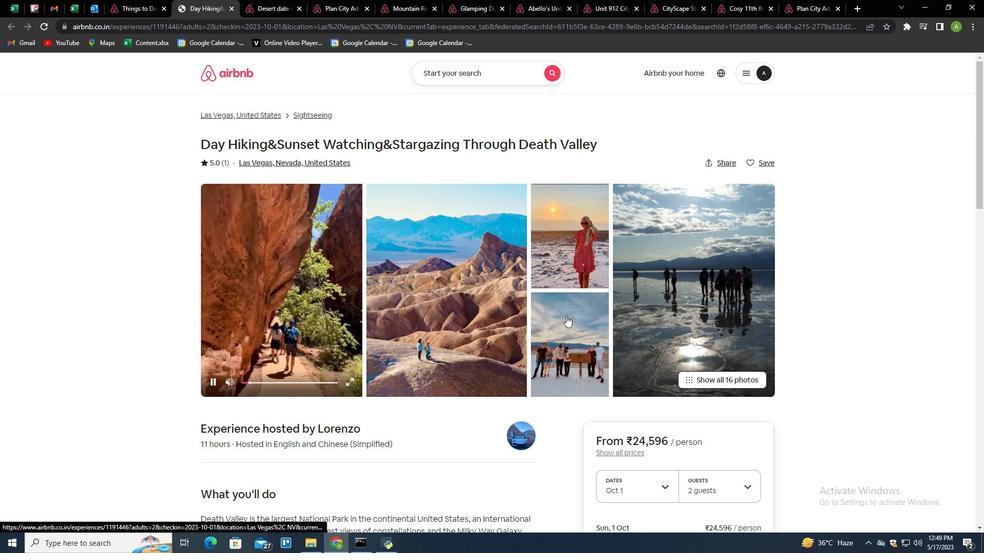 
Action: Mouse scrolled (567, 315) with delta (0, 0)
Screenshot: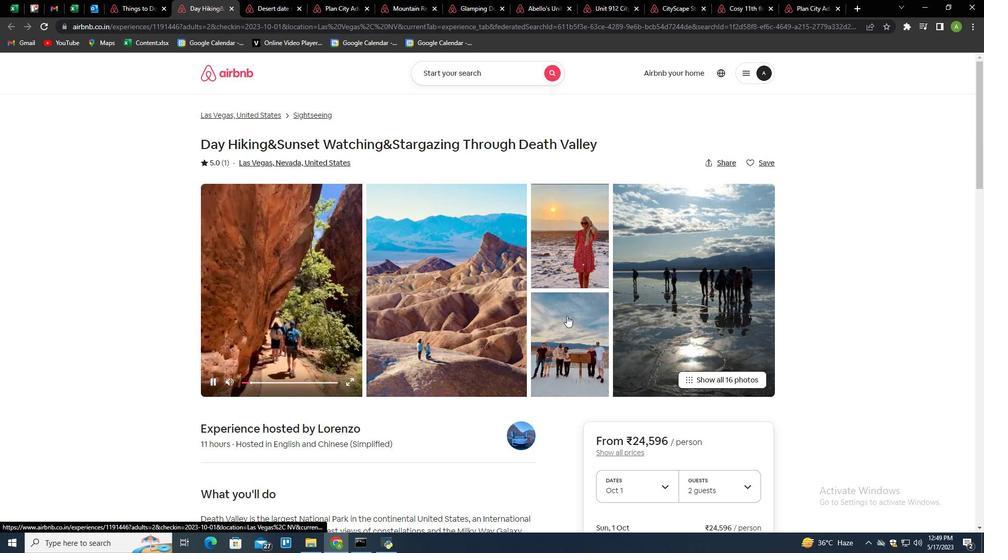 
Action: Mouse moved to (739, 325)
Screenshot: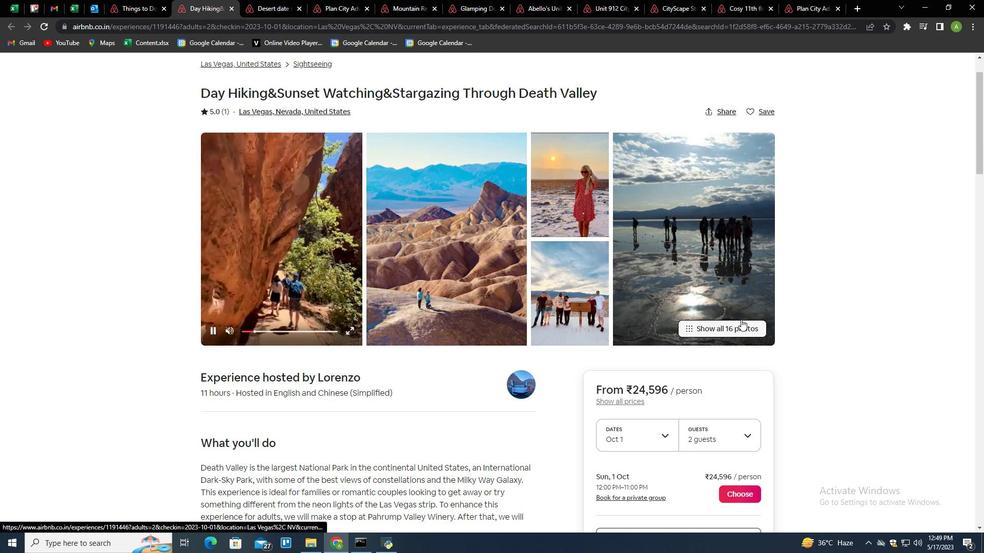 
Action: Mouse pressed left at (739, 325)
Screenshot: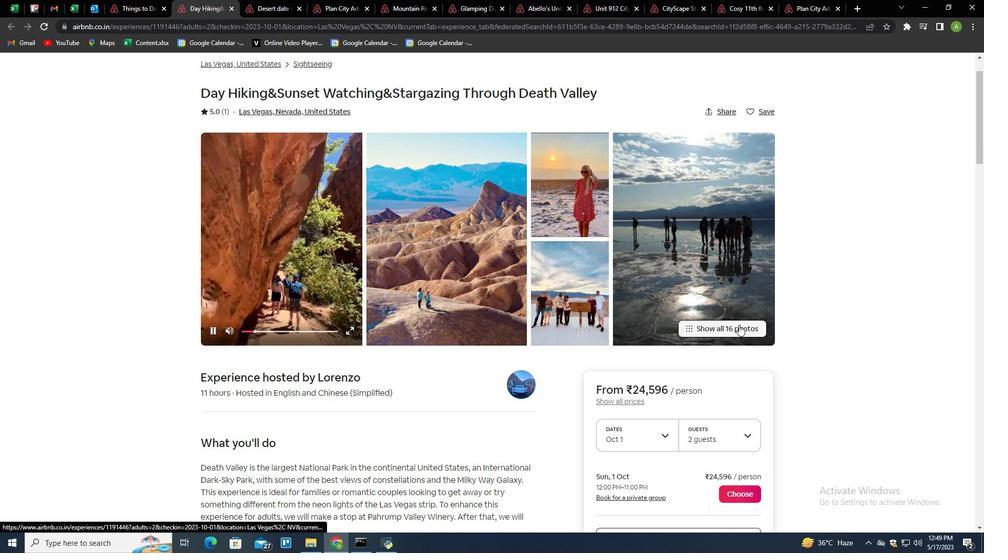 
Action: Mouse moved to (954, 289)
Screenshot: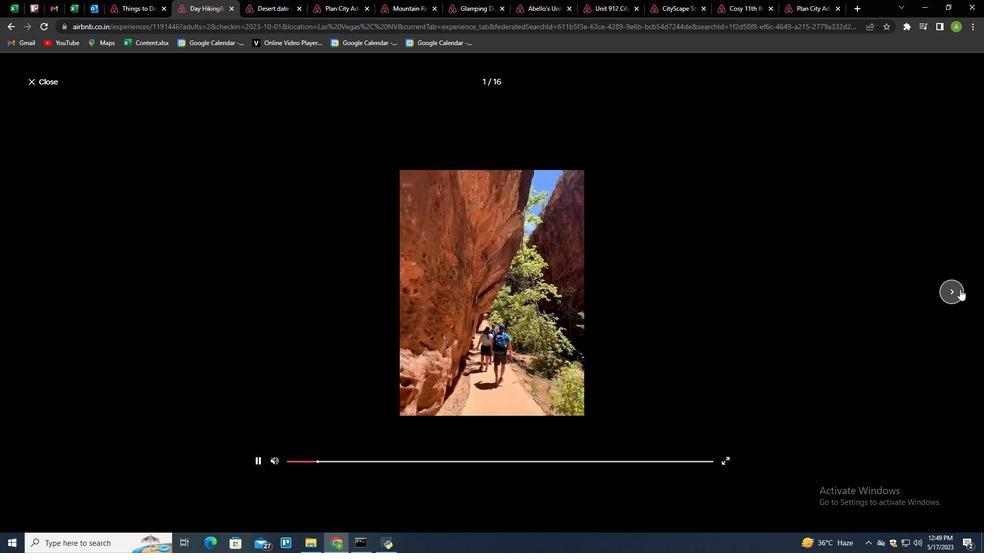 
Action: Mouse pressed left at (954, 289)
Screenshot: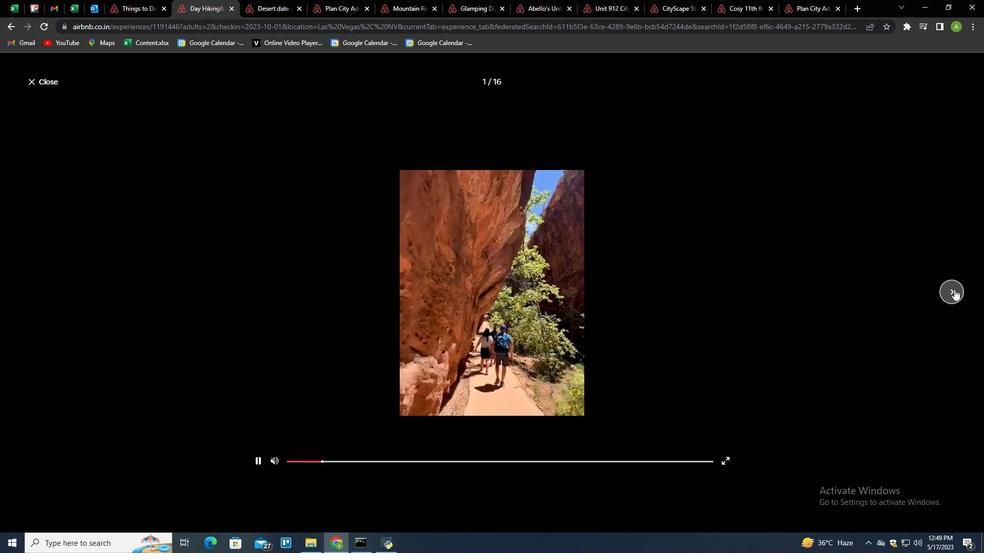 
Action: Mouse moved to (951, 291)
Screenshot: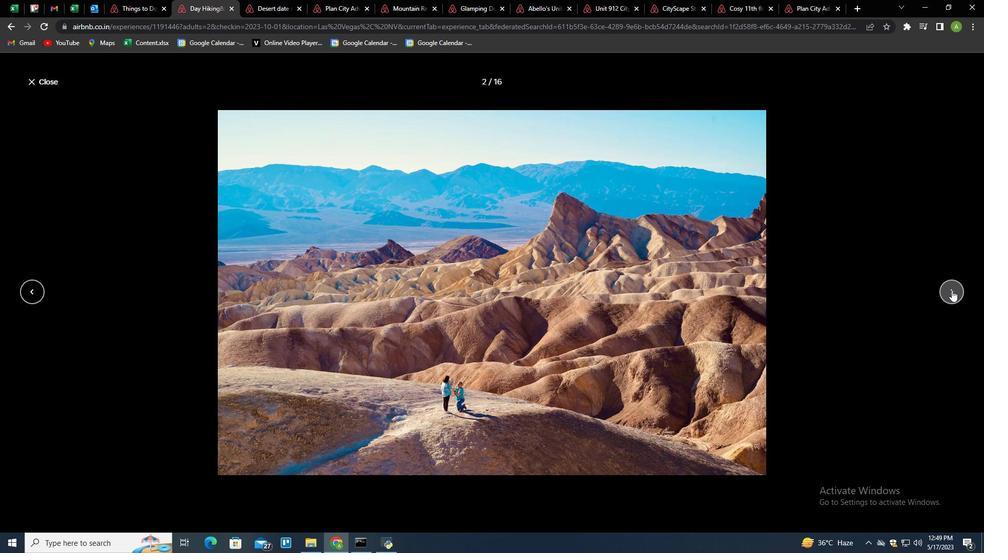 
Action: Mouse pressed left at (951, 291)
Screenshot: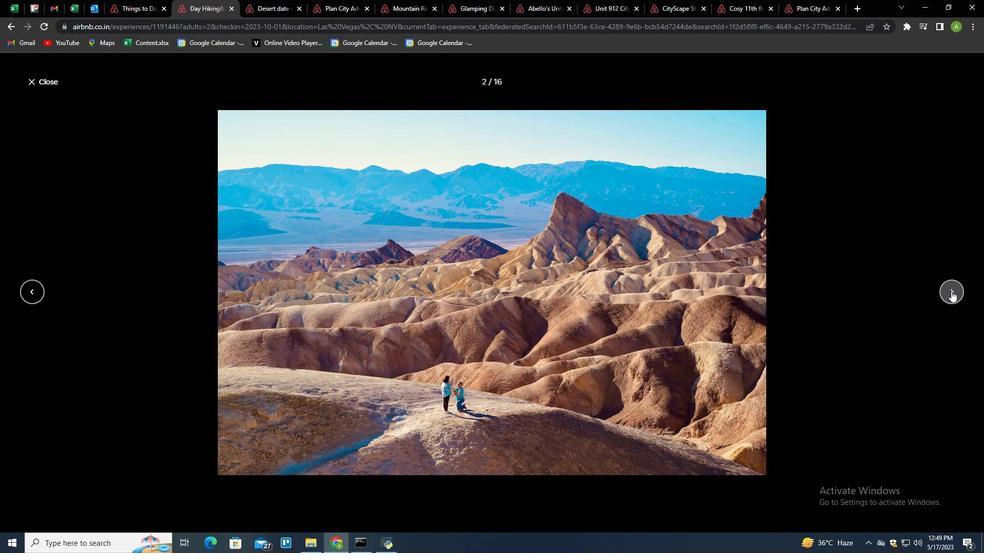 
Action: Mouse pressed left at (951, 291)
Screenshot: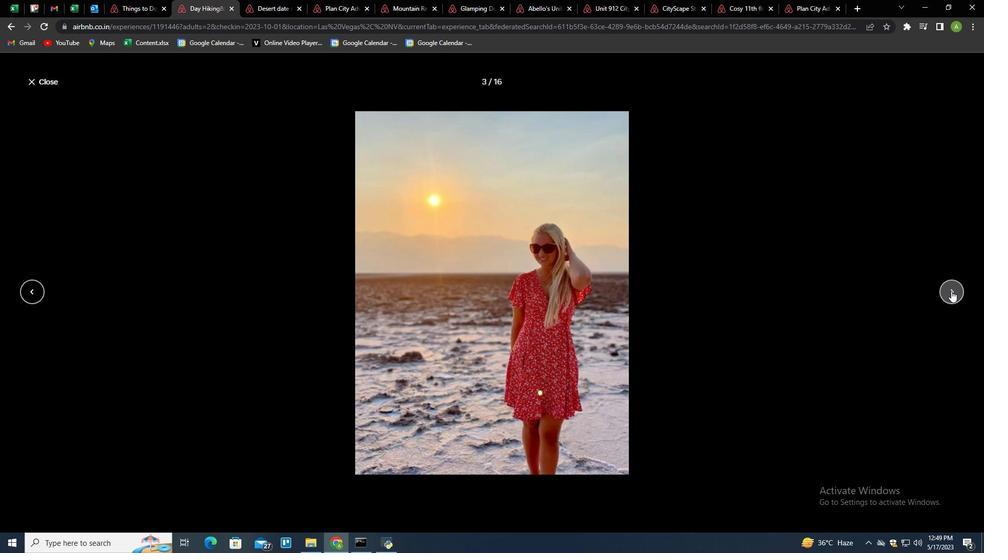 
Action: Mouse pressed left at (951, 291)
Screenshot: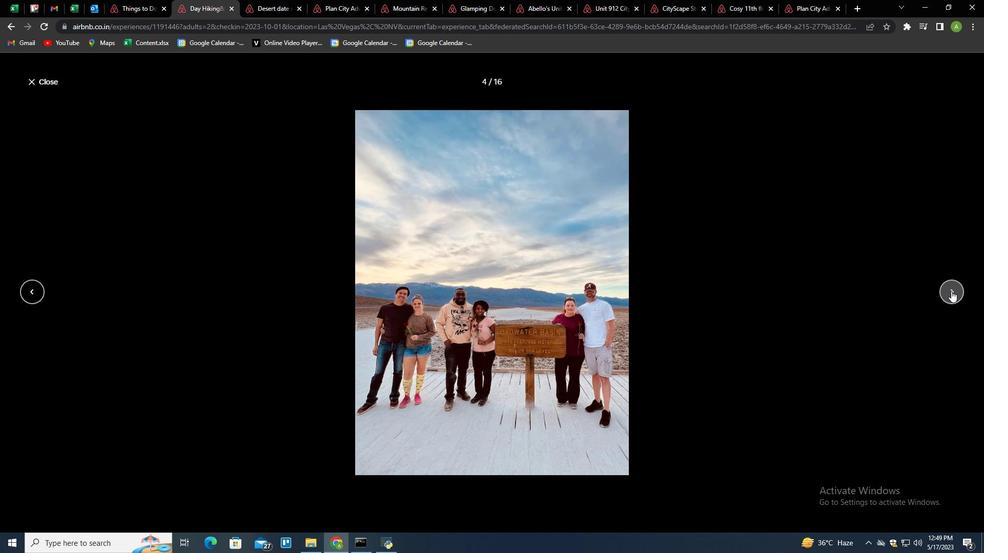 
Action: Mouse moved to (950, 292)
Screenshot: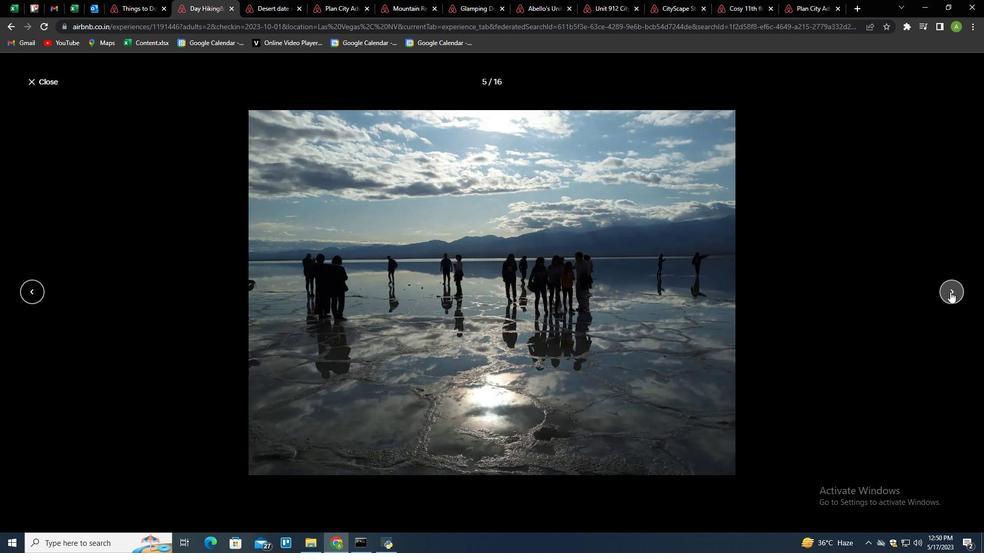 
Action: Mouse pressed left at (950, 292)
Screenshot: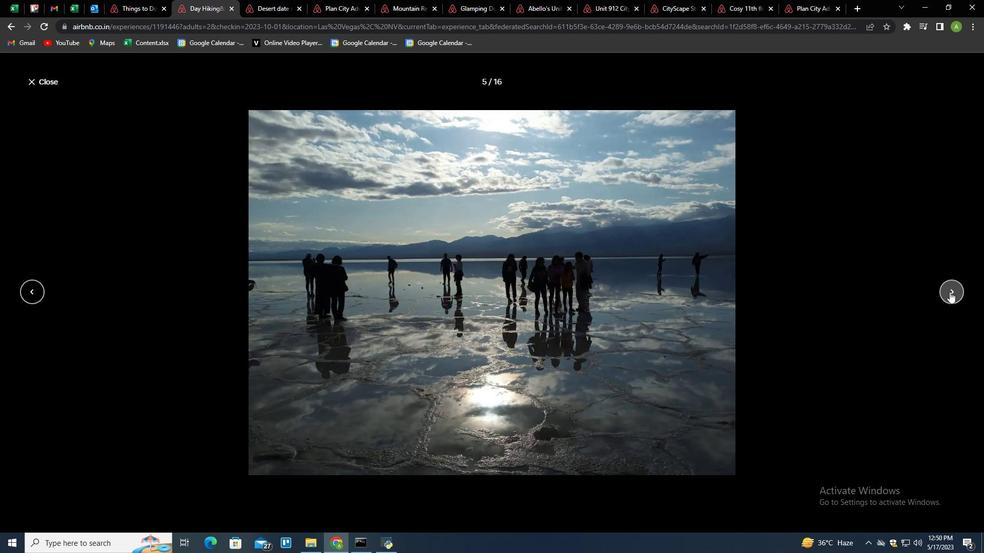 
Action: Mouse pressed left at (950, 292)
Screenshot: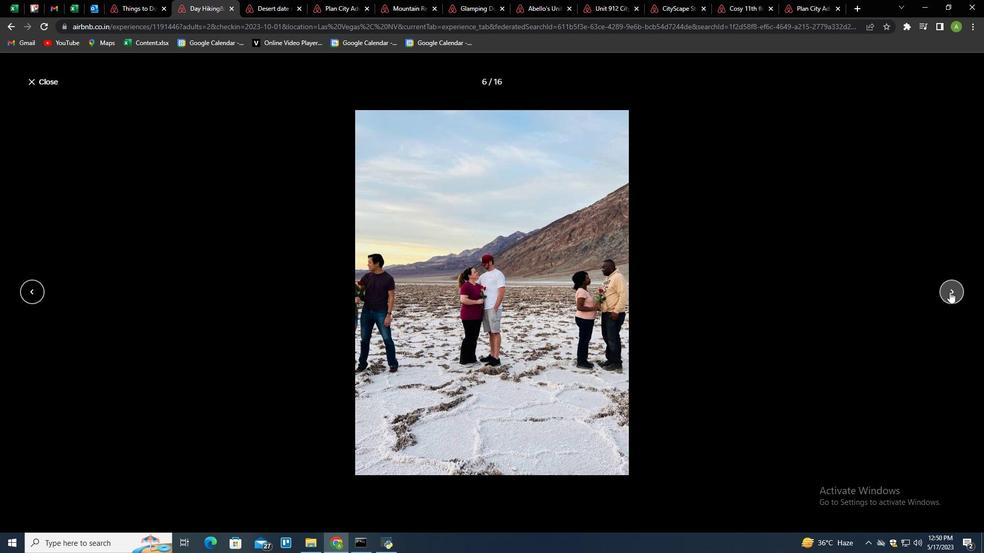 
Action: Mouse pressed left at (950, 292)
Screenshot: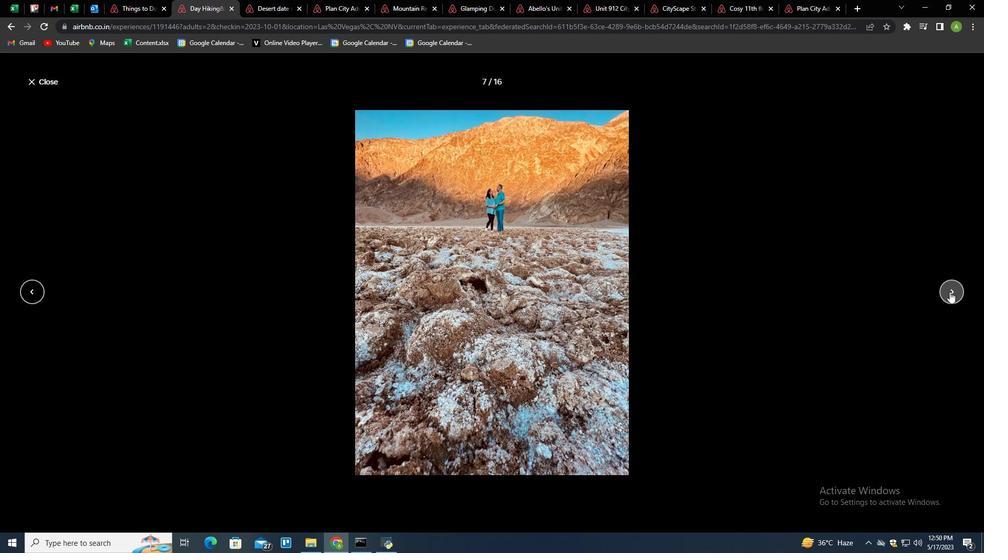 
Action: Mouse pressed left at (950, 292)
Screenshot: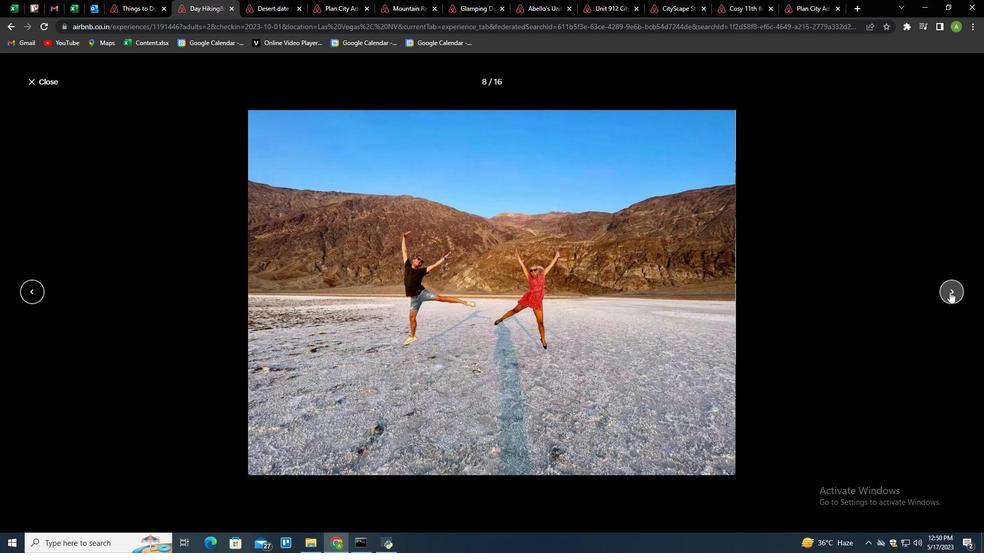 
Action: Mouse moved to (951, 291)
Screenshot: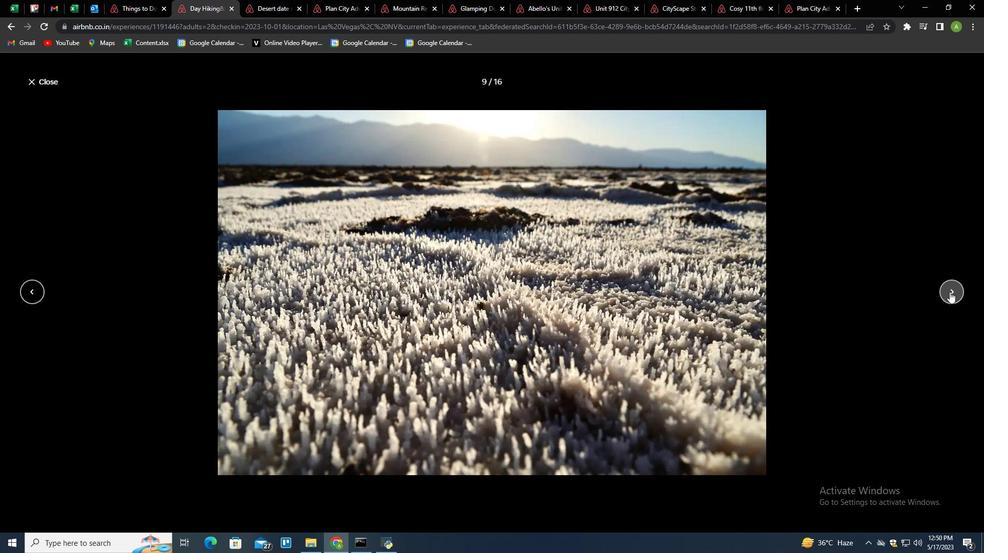 
Action: Mouse pressed left at (951, 291)
Screenshot: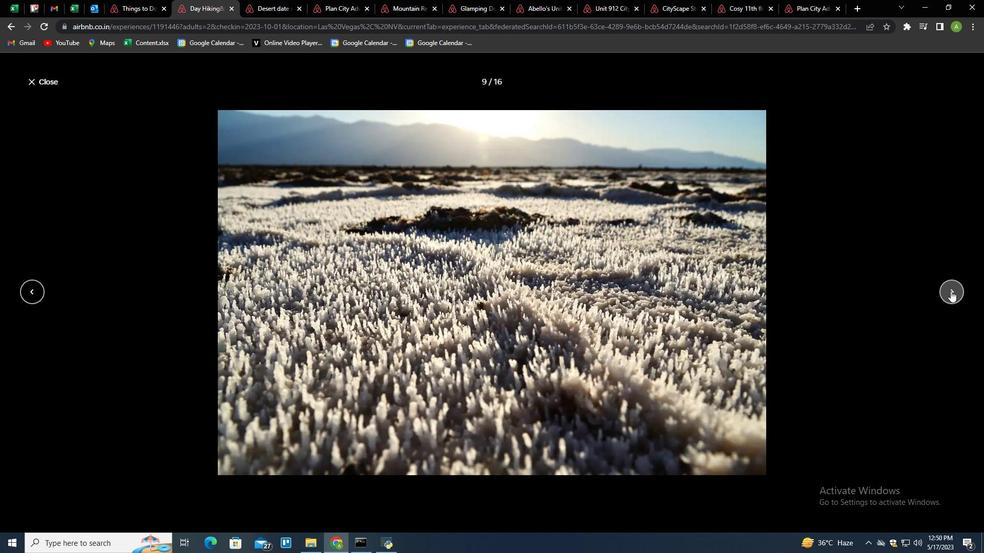 
Action: Mouse moved to (950, 291)
Screenshot: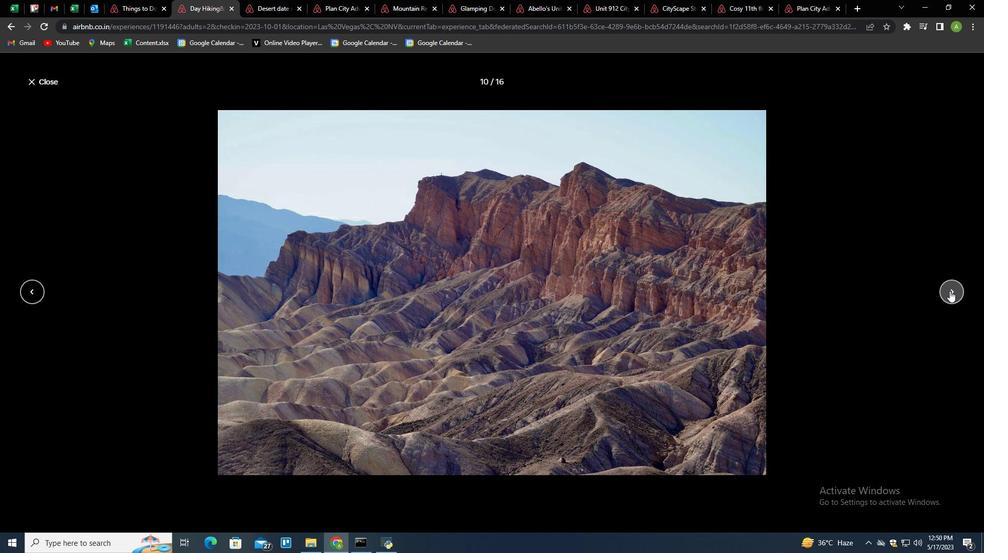 
Action: Mouse pressed left at (950, 291)
Screenshot: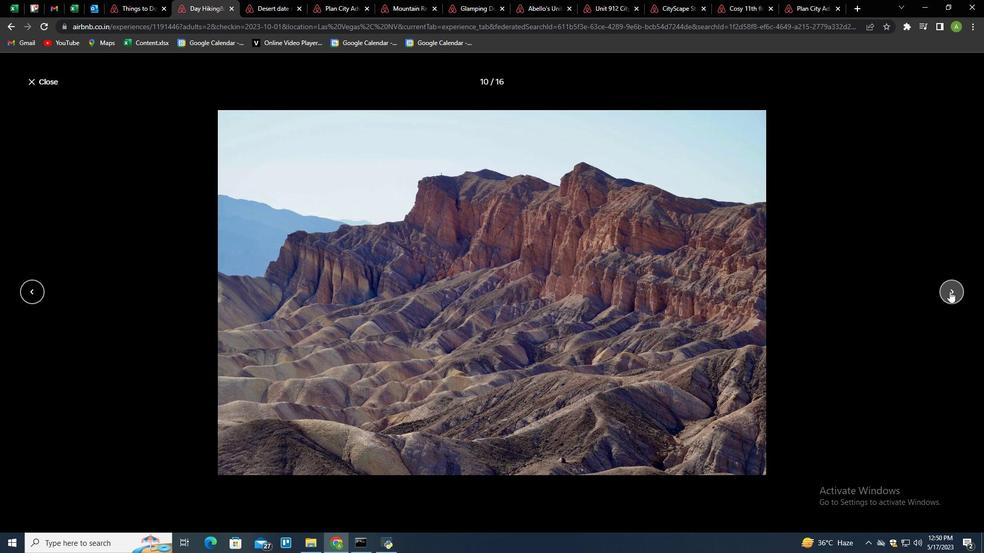 
Action: Mouse pressed left at (950, 291)
Screenshot: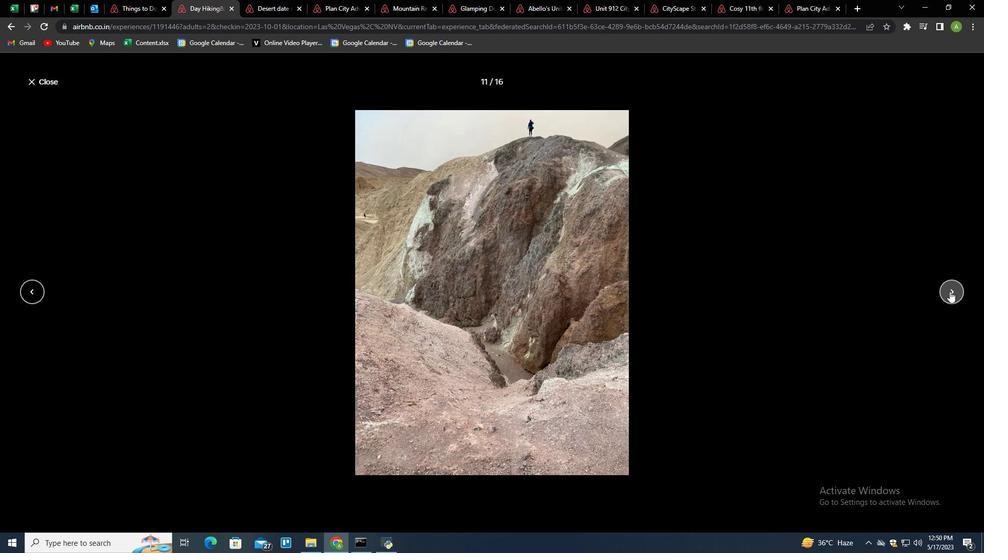 
Action: Mouse pressed left at (950, 291)
Screenshot: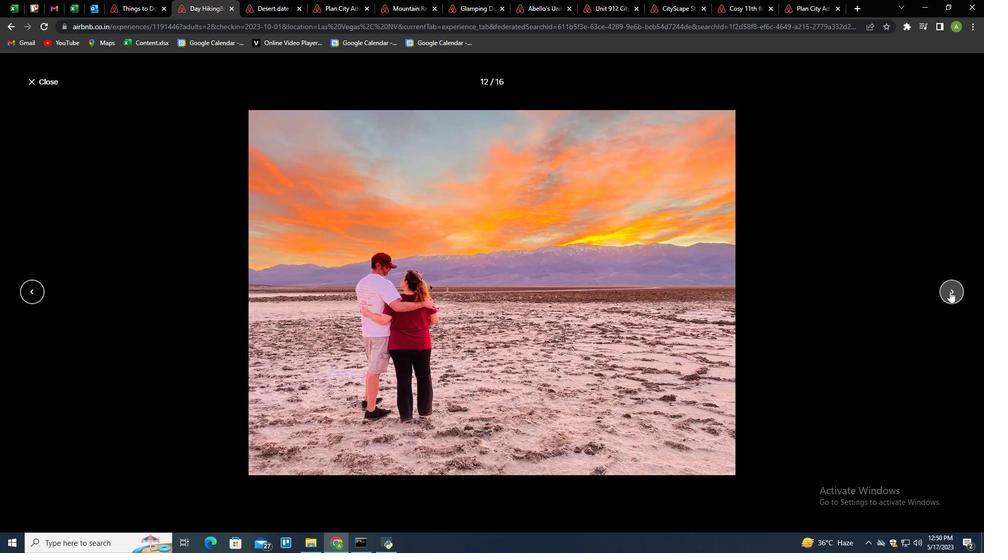 
Action: Mouse pressed left at (950, 291)
Screenshot: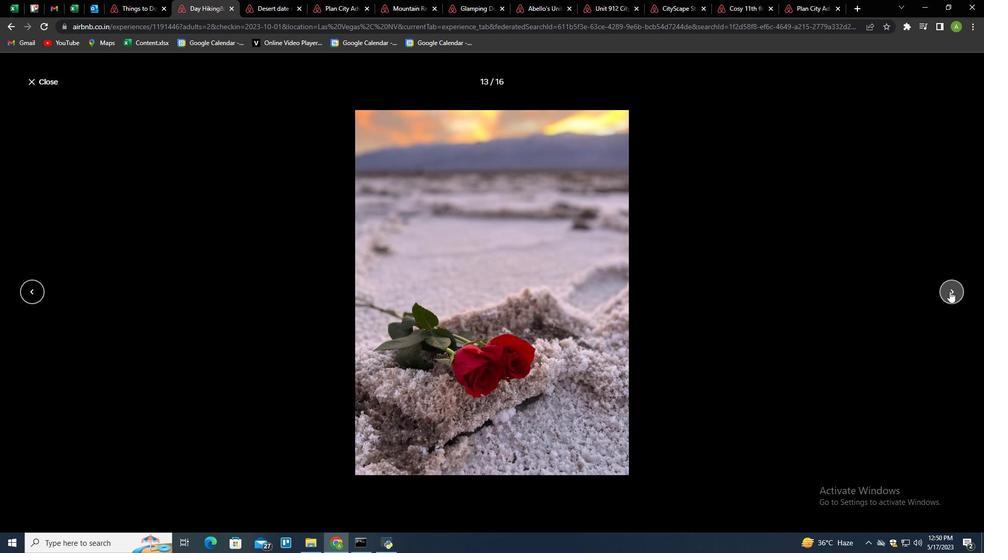 
Action: Mouse pressed left at (950, 291)
Screenshot: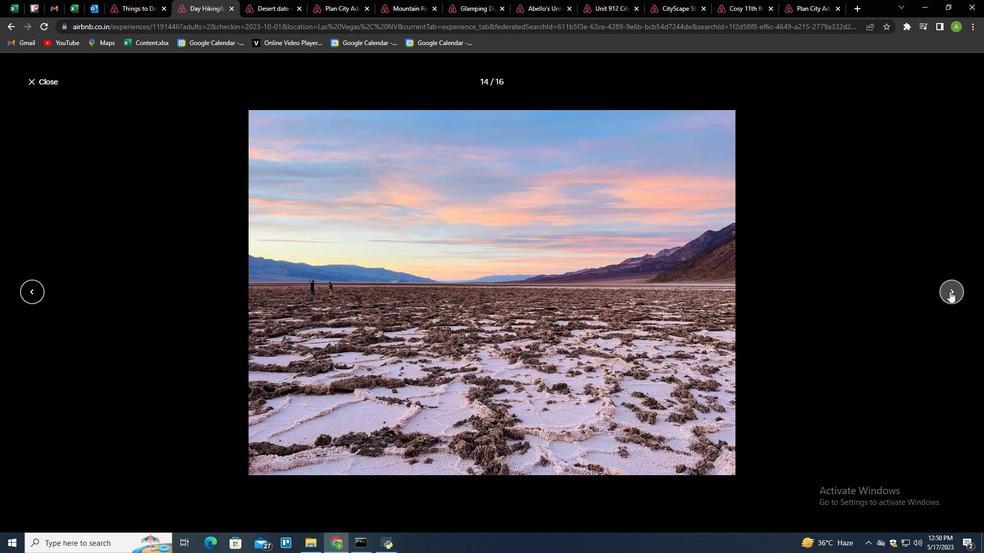 
Action: Mouse pressed left at (950, 291)
Screenshot: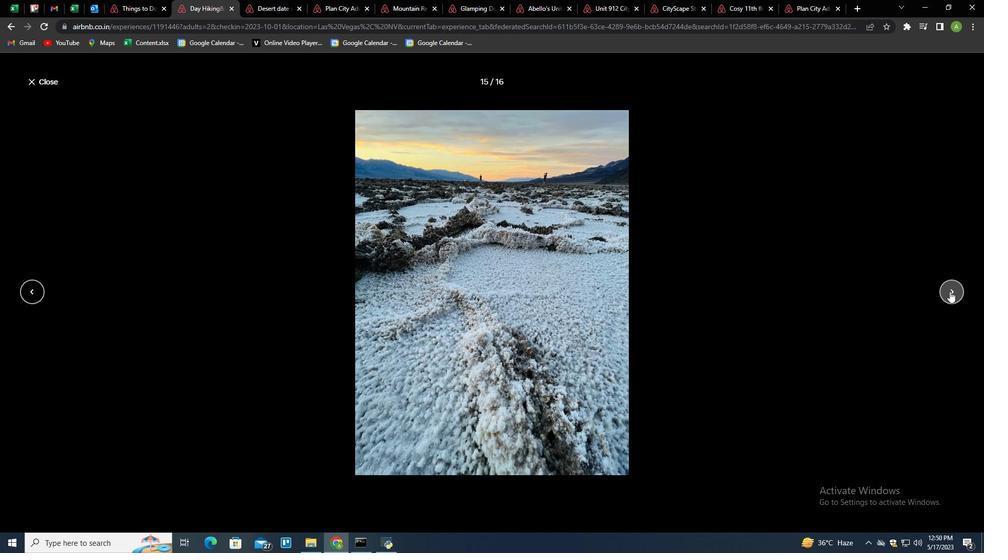 
Action: Mouse moved to (135, 0)
Screenshot: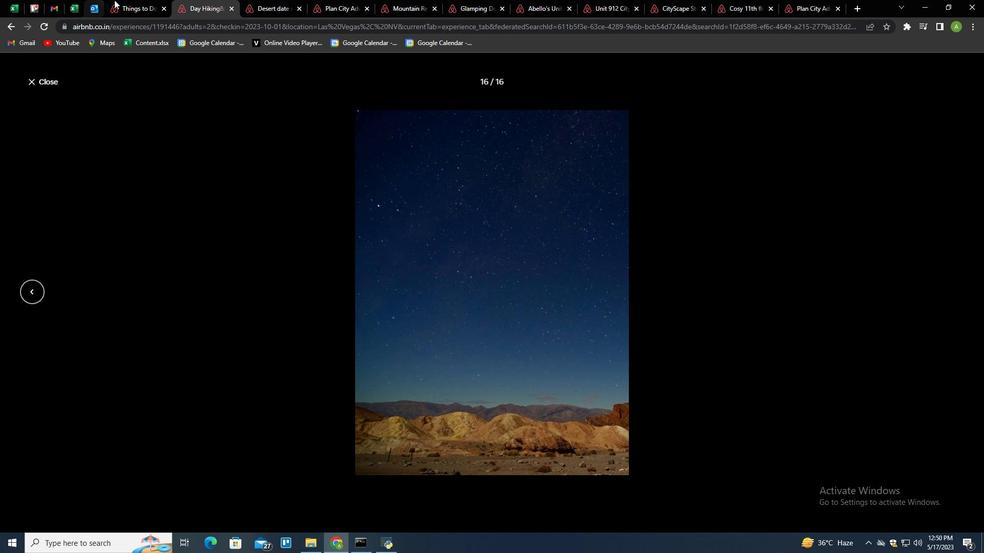 
Action: Mouse pressed left at (135, 0)
Screenshot: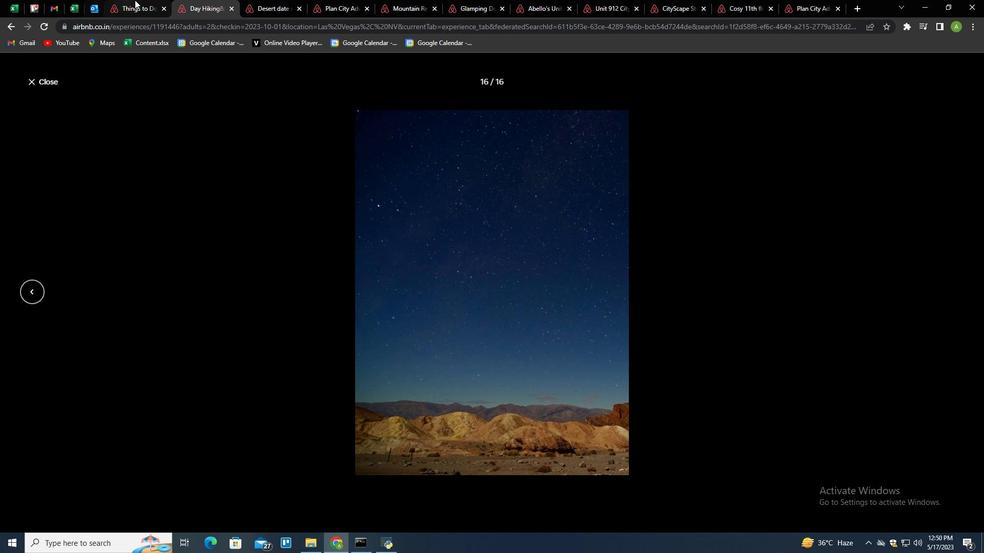 
Action: Mouse moved to (353, 229)
Screenshot: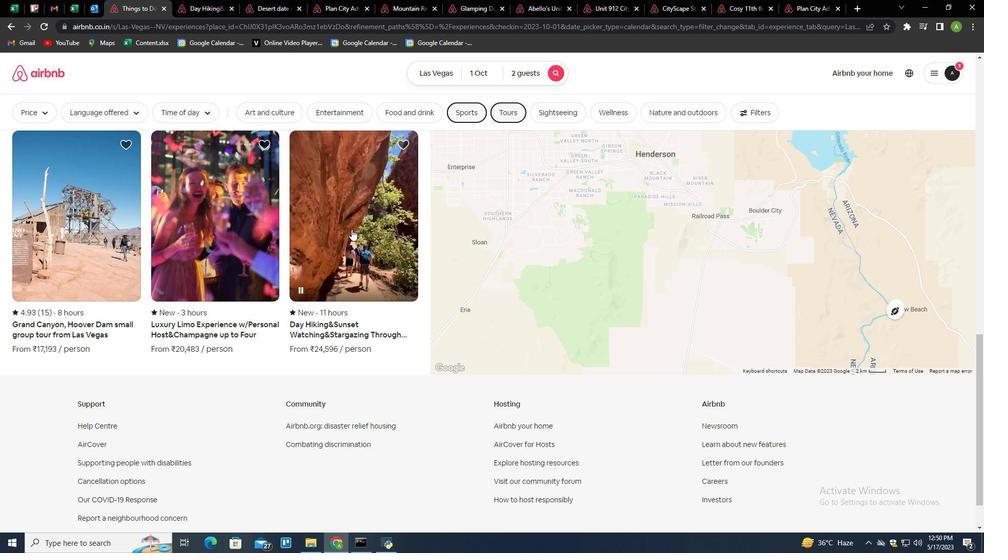 
Action: Mouse scrolled (353, 230) with delta (0, 0)
Screenshot: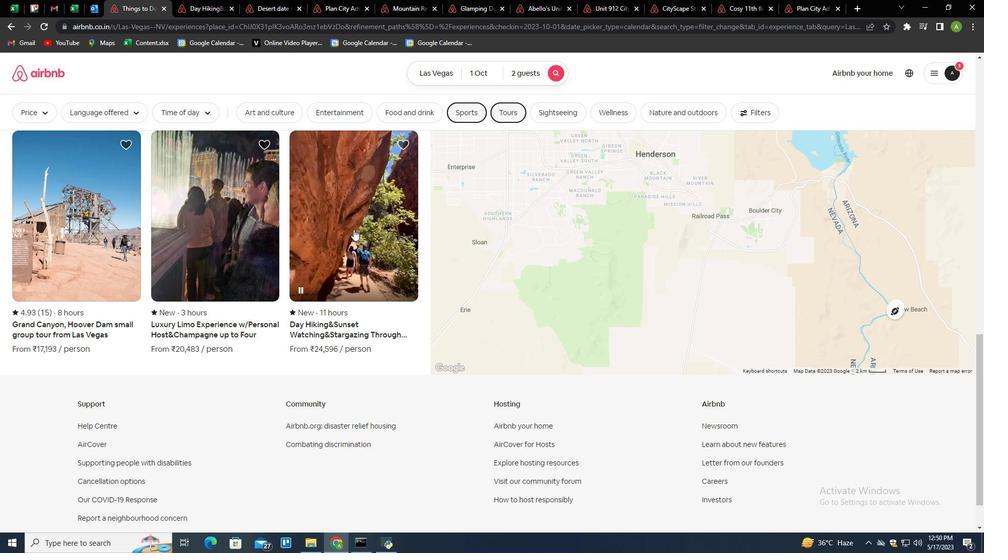 
Action: Mouse moved to (424, 117)
Screenshot: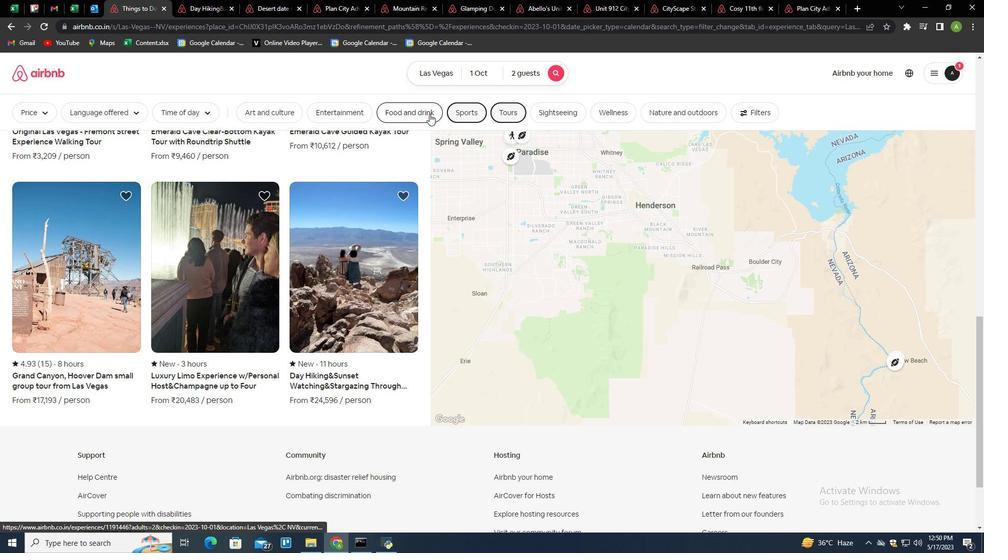 
Action: Mouse pressed left at (424, 117)
Screenshot: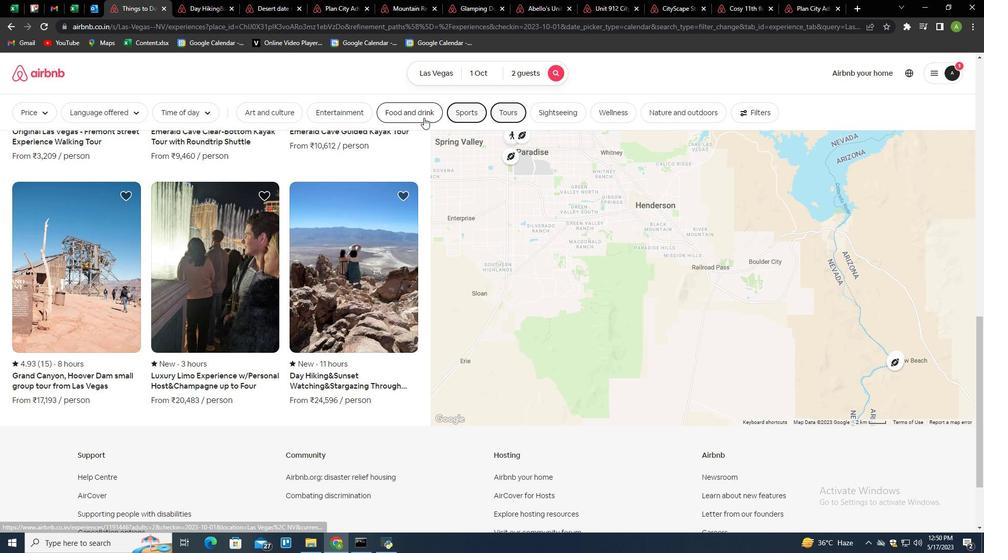 
Action: Mouse moved to (466, 110)
Screenshot: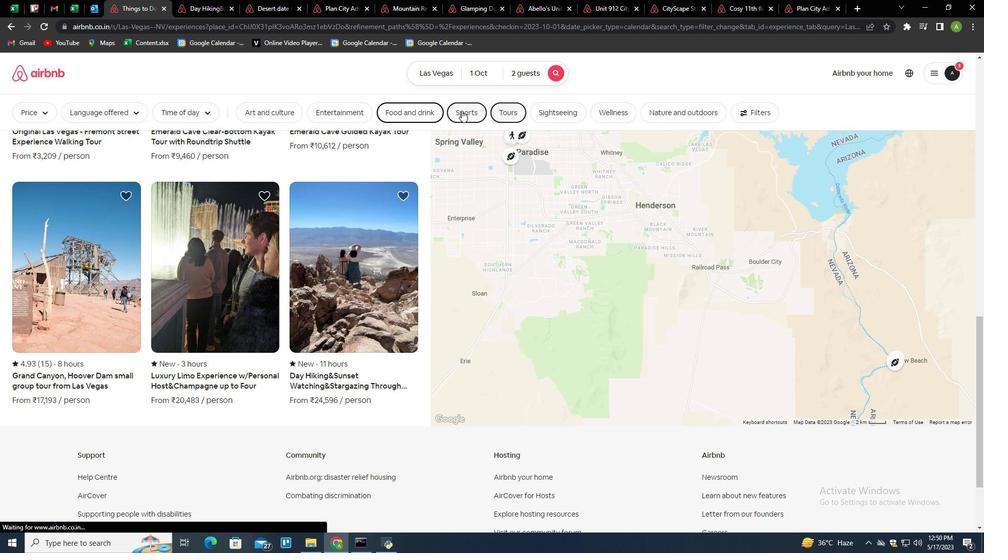 
Action: Mouse pressed left at (466, 110)
Screenshot: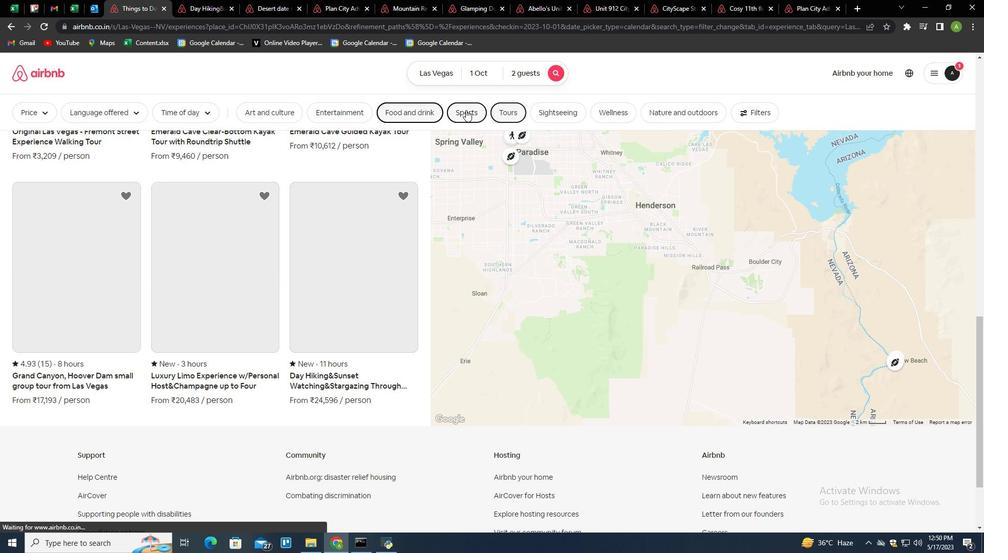 
Action: Mouse moved to (515, 114)
Screenshot: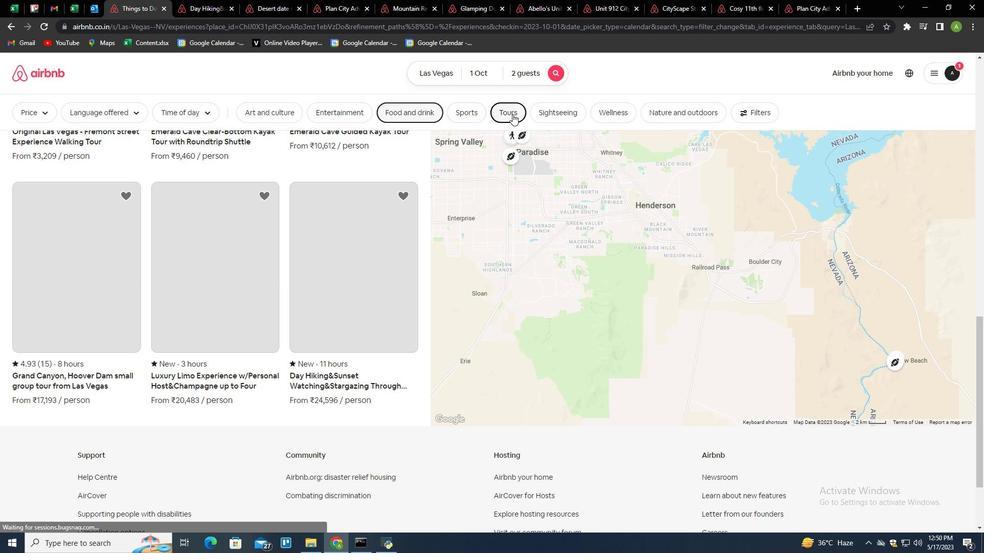 
Action: Mouse pressed left at (515, 114)
Screenshot: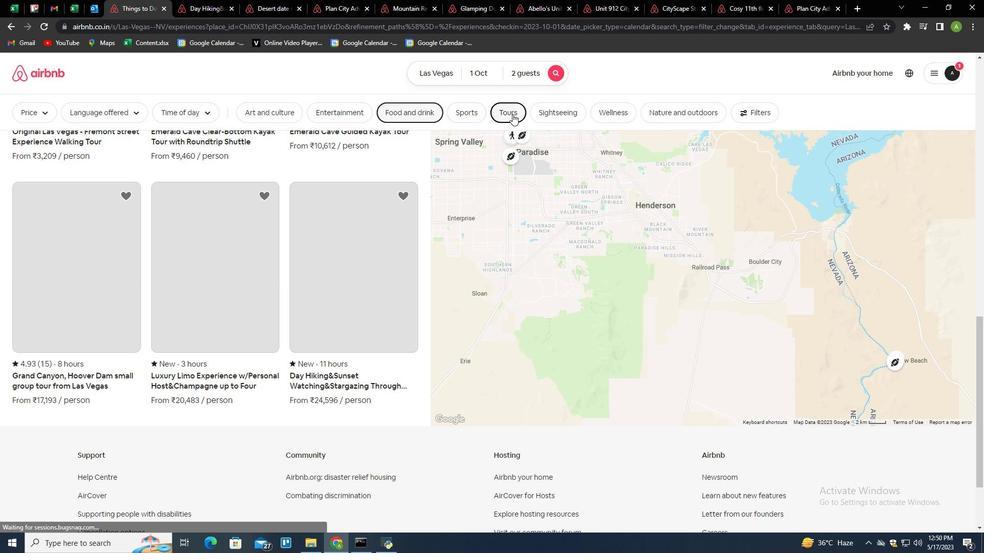 
Action: Mouse moved to (564, 113)
Screenshot: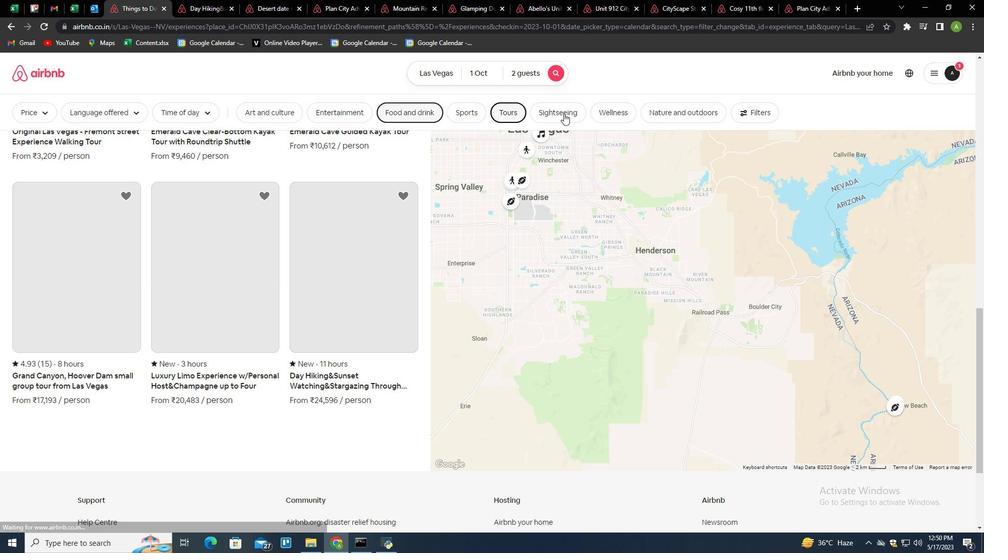 
Action: Mouse pressed left at (564, 113)
Screenshot: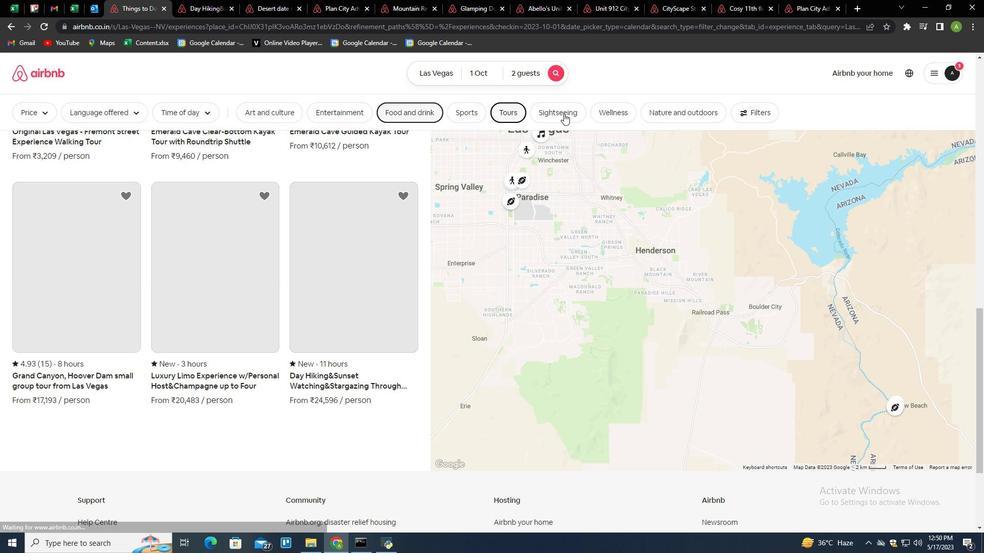 
Action: Mouse moved to (428, 113)
Screenshot: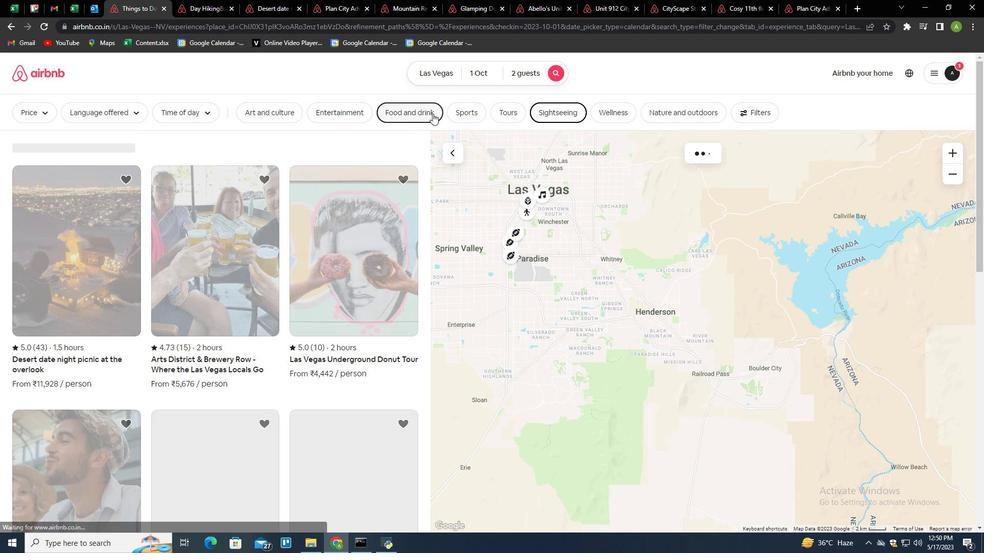 
Action: Mouse pressed left at (428, 113)
Screenshot: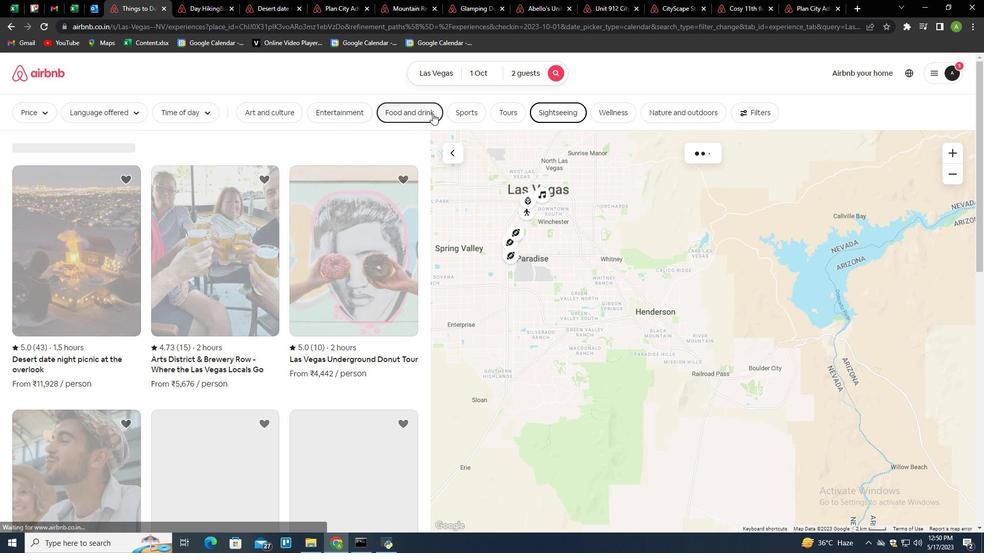 
Action: Mouse moved to (337, 117)
Screenshot: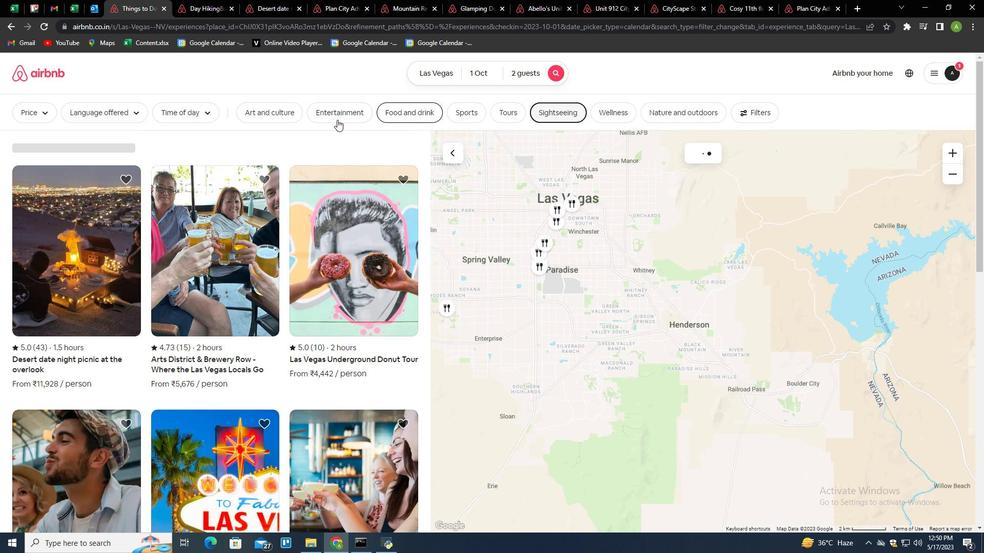 
Action: Mouse pressed left at (337, 117)
Screenshot: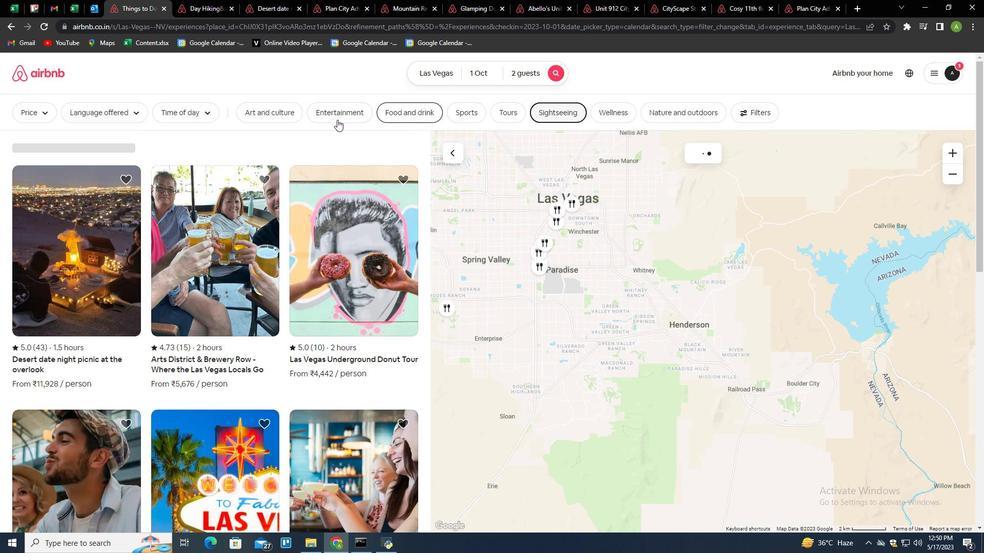 
Action: Mouse moved to (559, 112)
Screenshot: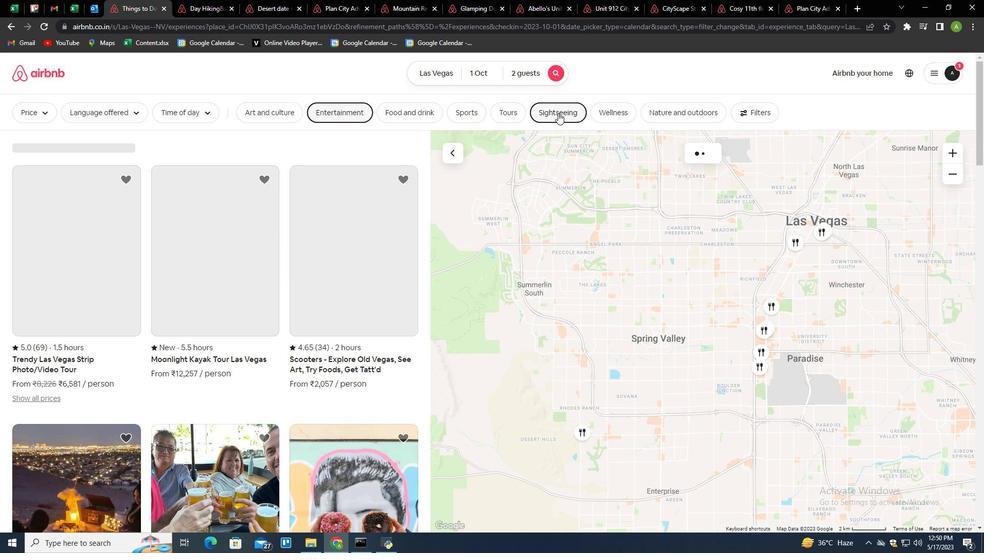
Action: Mouse pressed left at (559, 112)
Screenshot: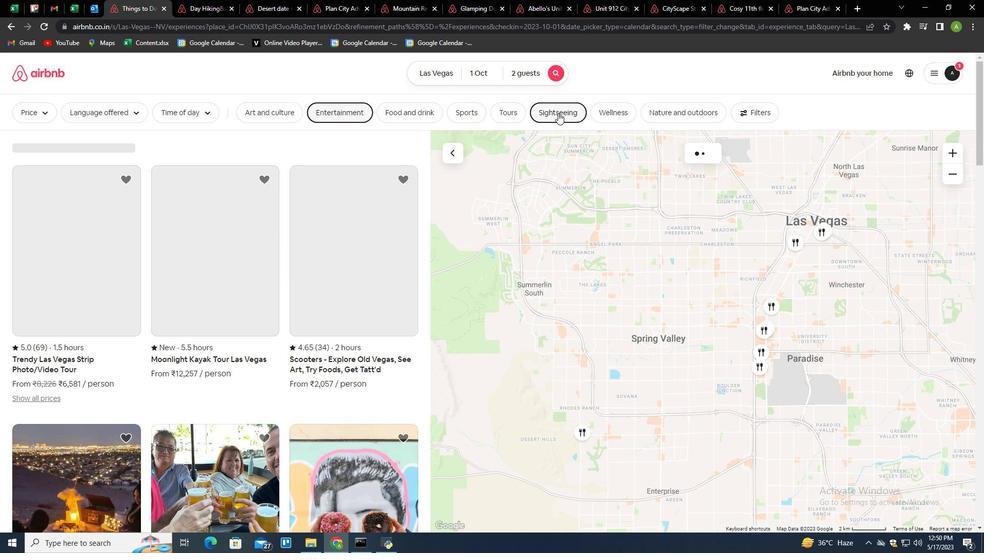 
Action: Mouse moved to (324, 319)
Screenshot: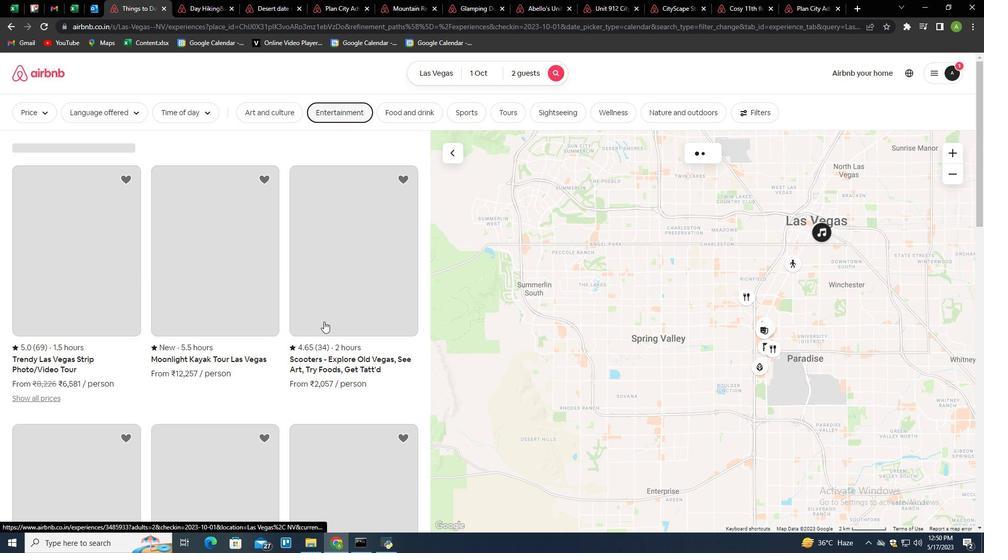
Action: Mouse scrolled (324, 319) with delta (0, 0)
Screenshot: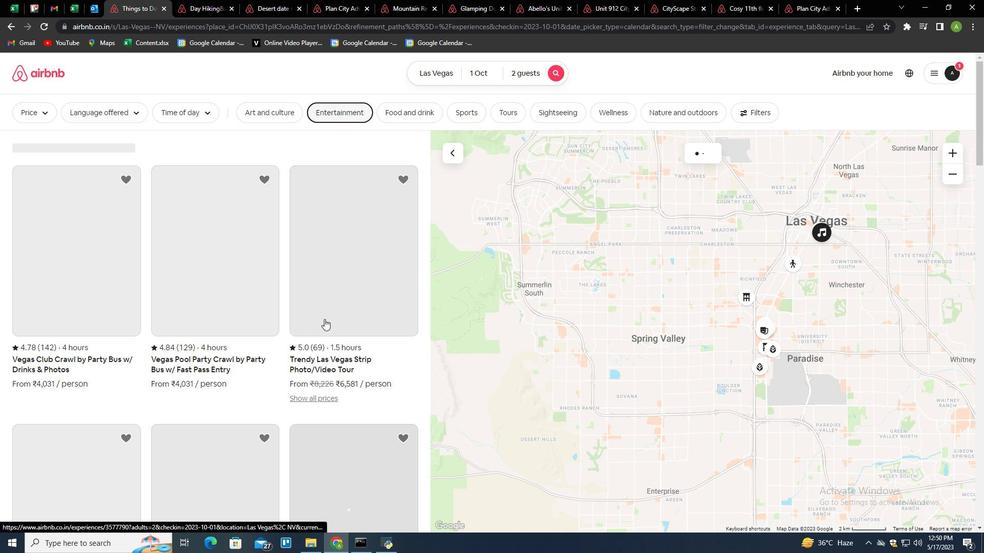 
Action: Mouse scrolled (324, 319) with delta (0, 0)
Screenshot: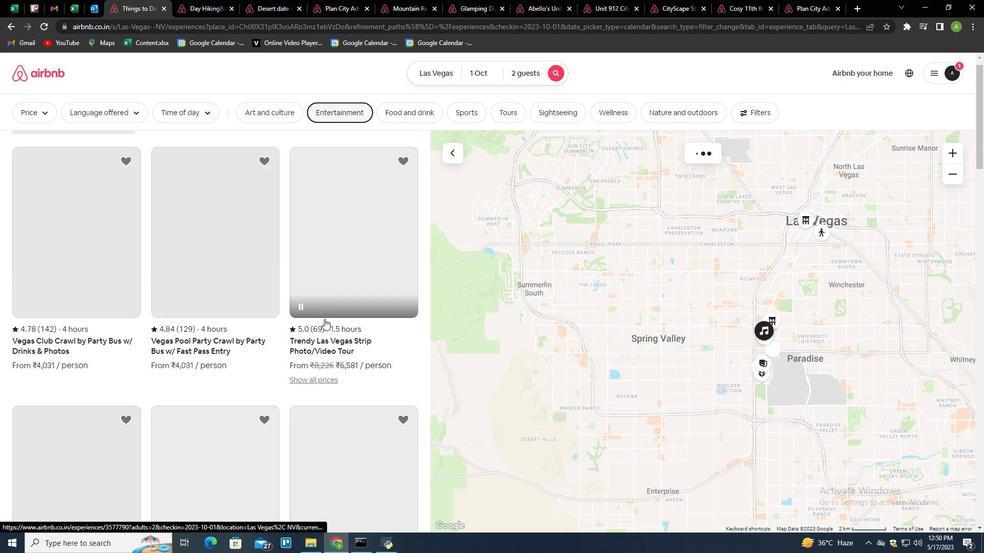
Action: Mouse moved to (324, 319)
Screenshot: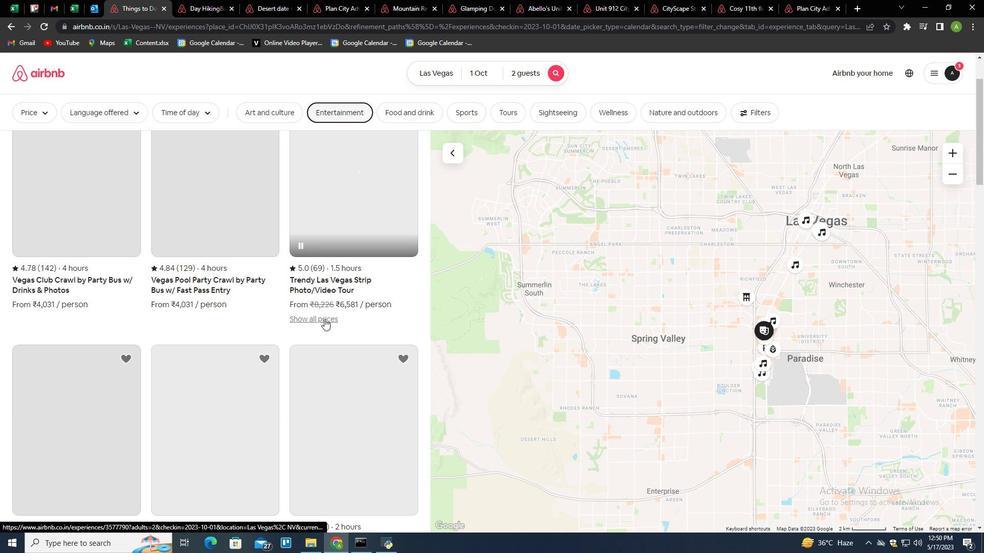 
Action: Mouse scrolled (324, 319) with delta (0, 0)
Screenshot: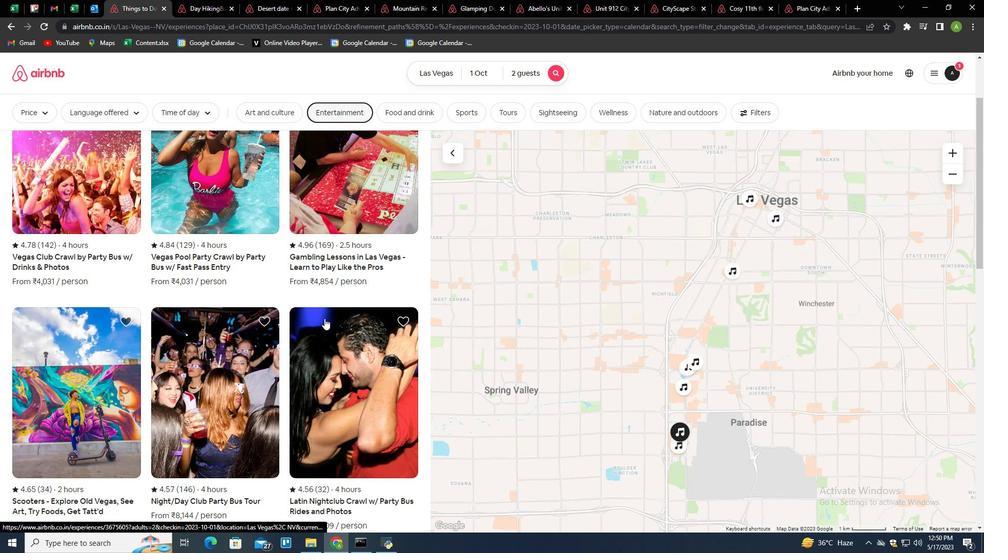 
Action: Mouse scrolled (324, 319) with delta (0, 0)
Screenshot: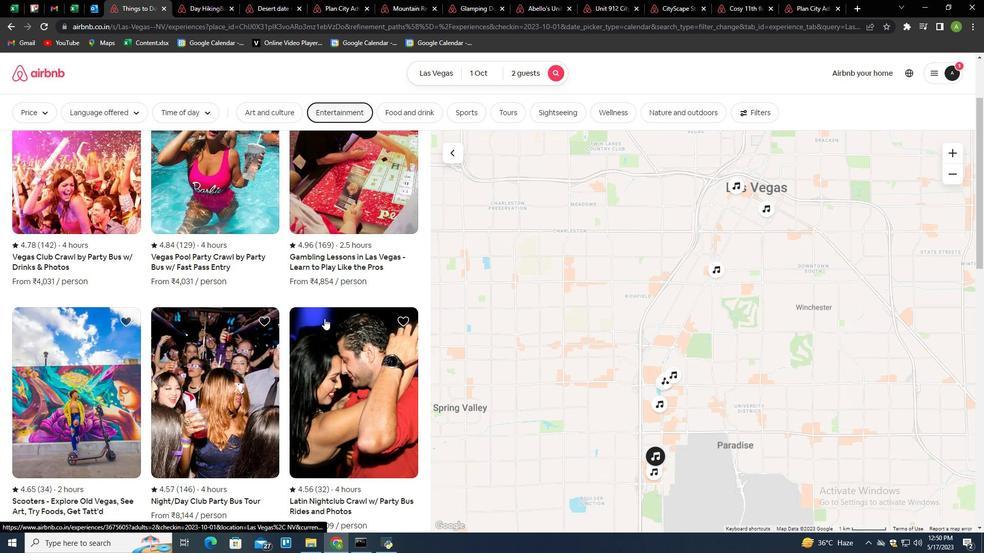 
Action: Mouse scrolled (324, 318) with delta (0, 0)
Screenshot: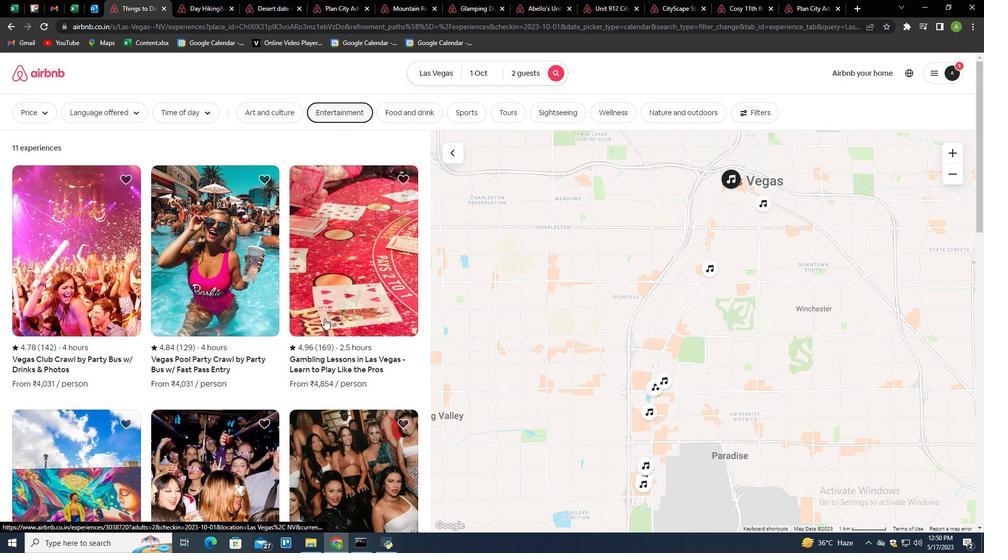 
Action: Mouse moved to (300, 444)
Screenshot: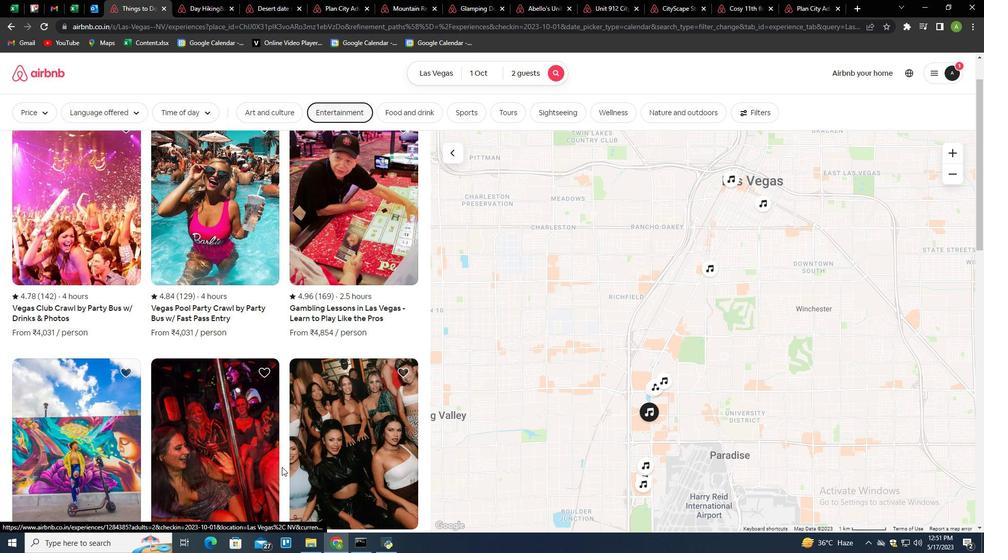 
Action: Mouse scrolled (300, 444) with delta (0, 0)
Screenshot: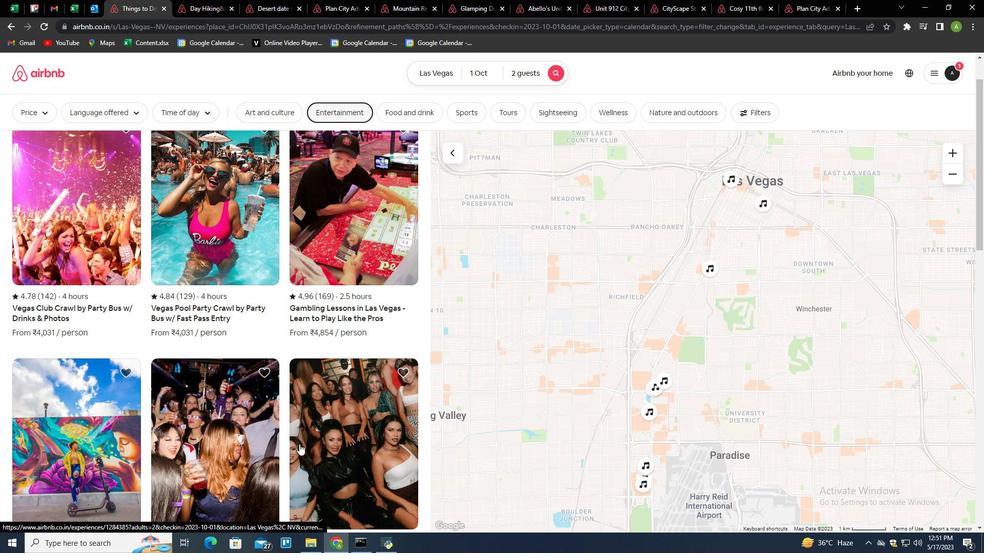 
Action: Mouse scrolled (300, 444) with delta (0, 0)
Screenshot: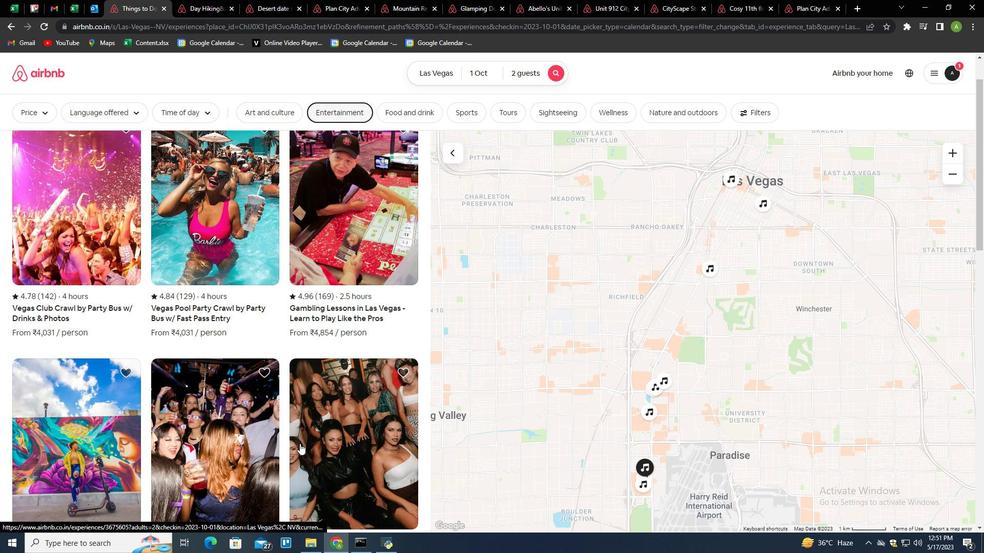 
Action: Mouse moved to (239, 279)
Screenshot: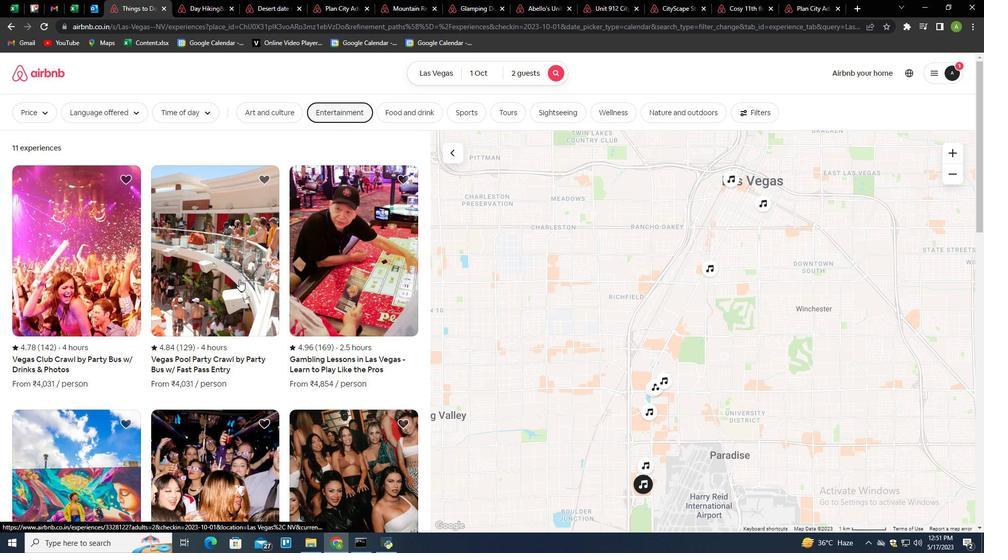 
Action: Mouse pressed left at (239, 279)
Screenshot: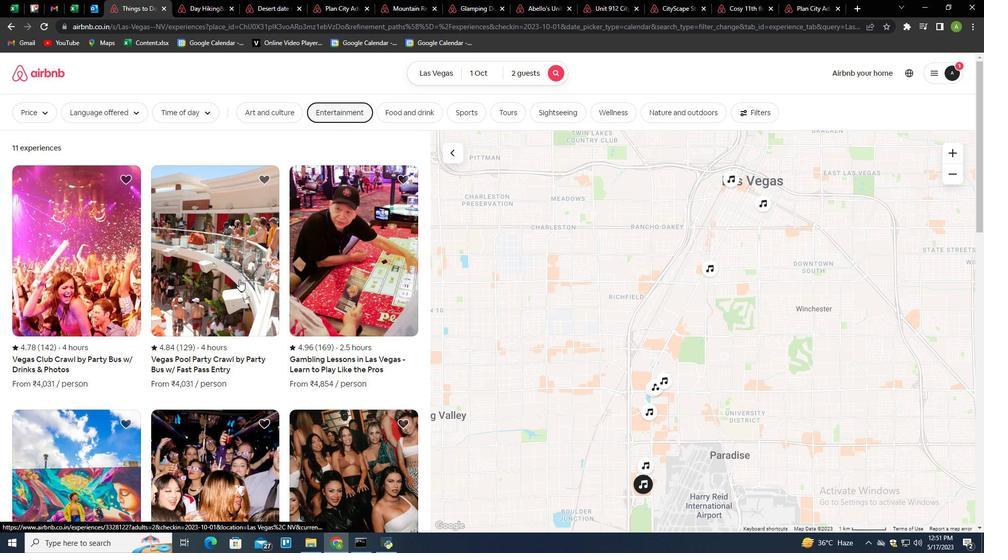 
Action: Mouse moved to (748, 379)
Screenshot: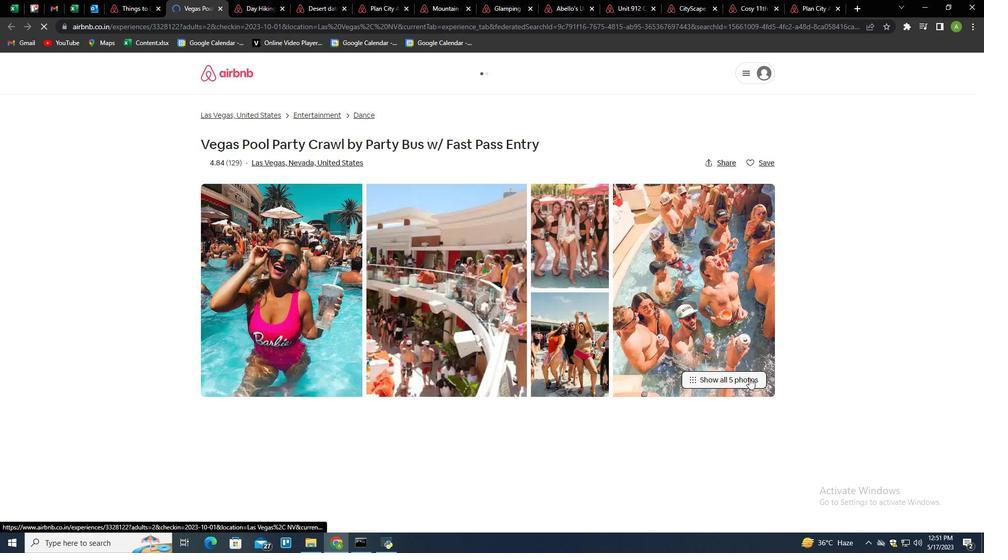 
Action: Mouse pressed left at (748, 379)
Screenshot: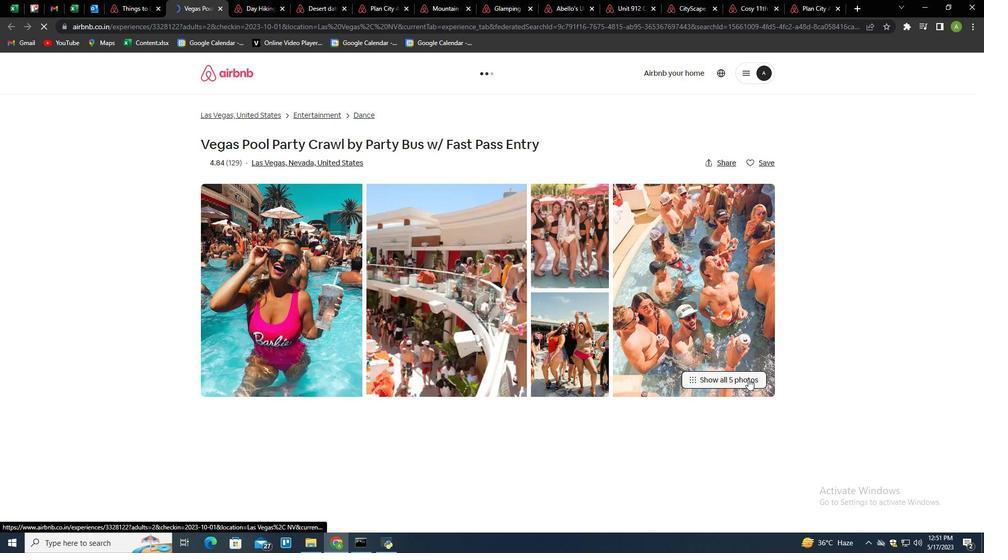 
Action: Mouse moved to (951, 291)
Screenshot: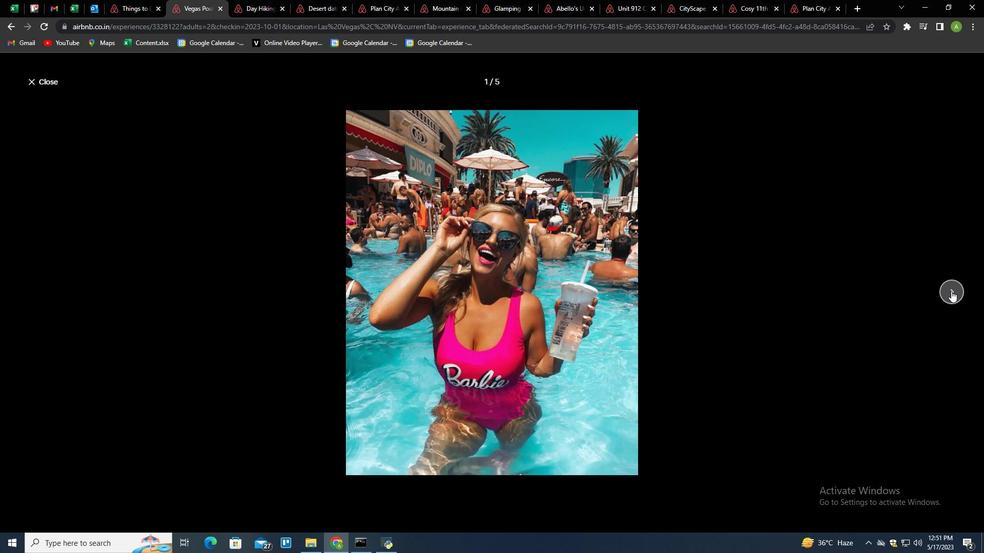 
Action: Mouse pressed left at (951, 291)
Screenshot: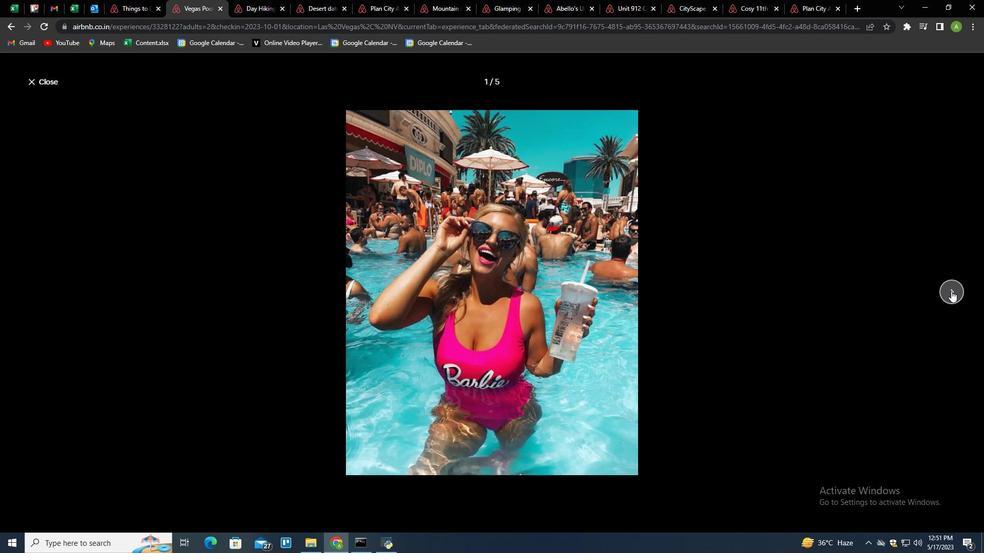 
Action: Mouse pressed left at (951, 291)
Screenshot: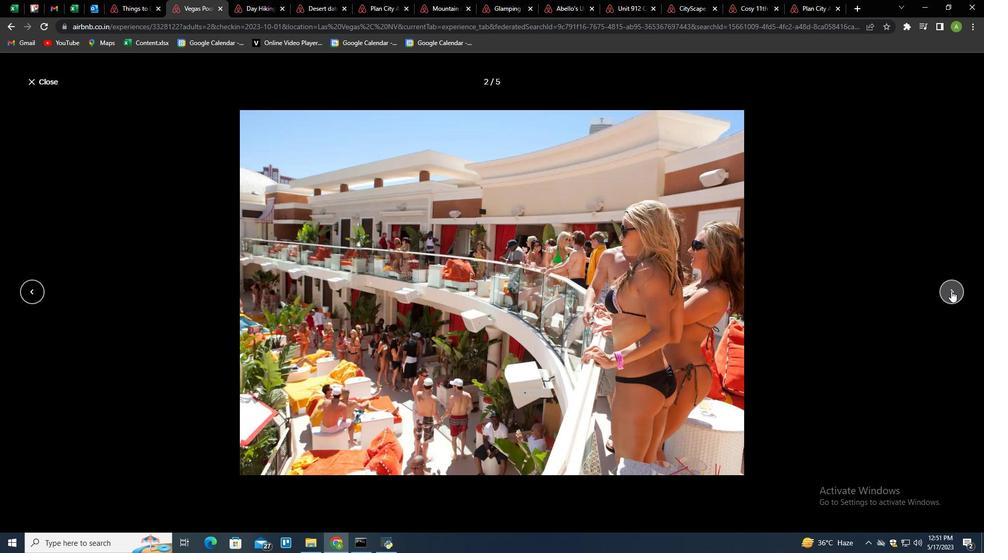 
Action: Mouse pressed left at (951, 291)
Screenshot: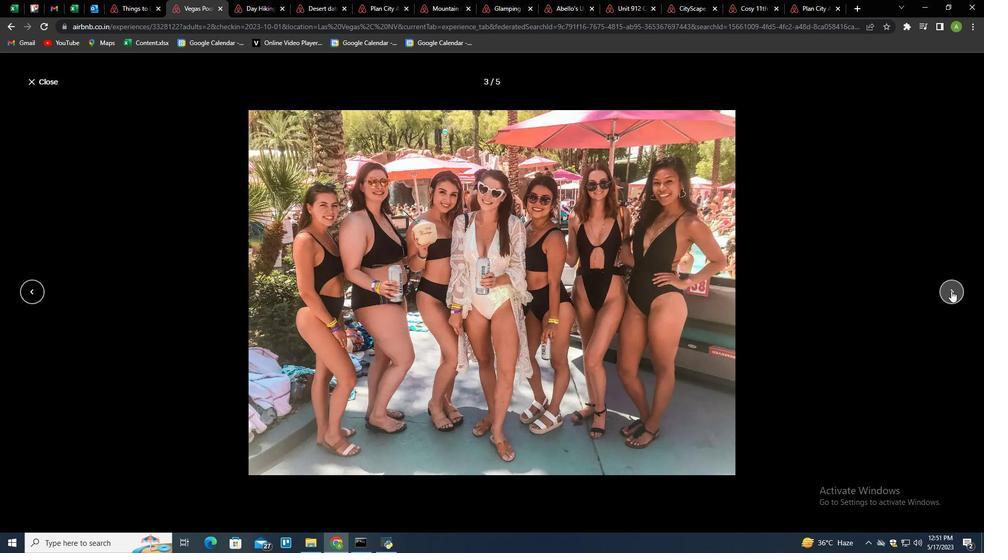 
Action: Mouse pressed left at (951, 291)
Screenshot: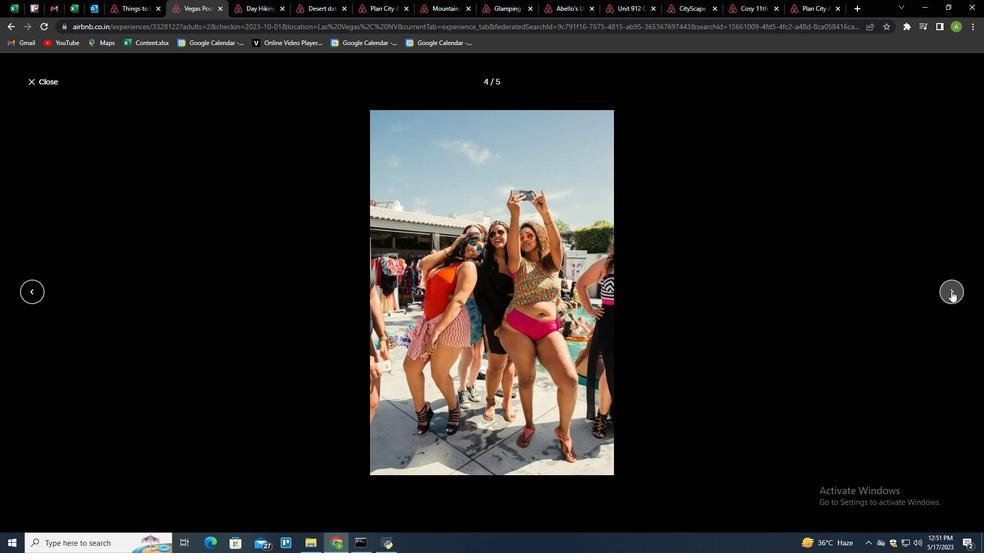 
Action: Mouse moved to (36, 285)
Screenshot: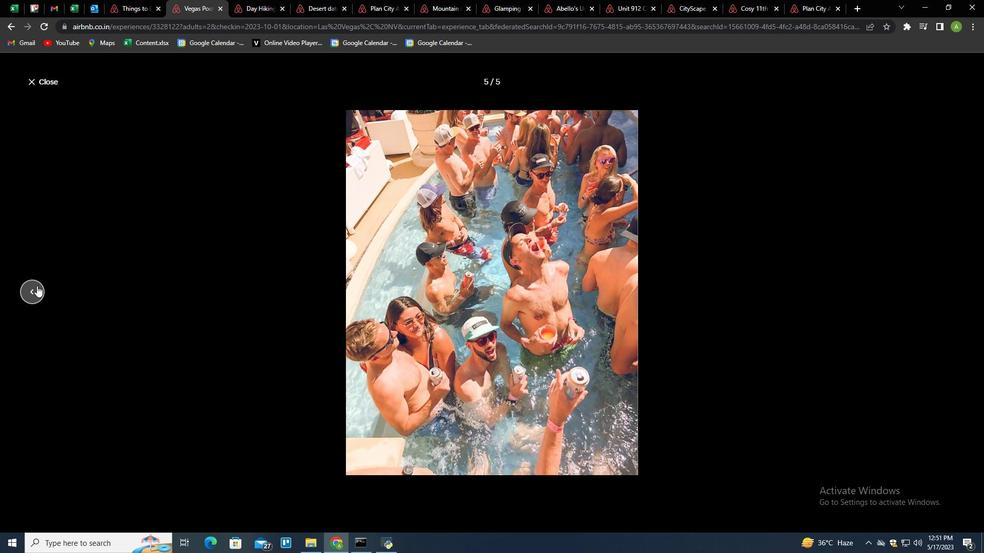 
Action: Mouse pressed left at (36, 285)
Screenshot: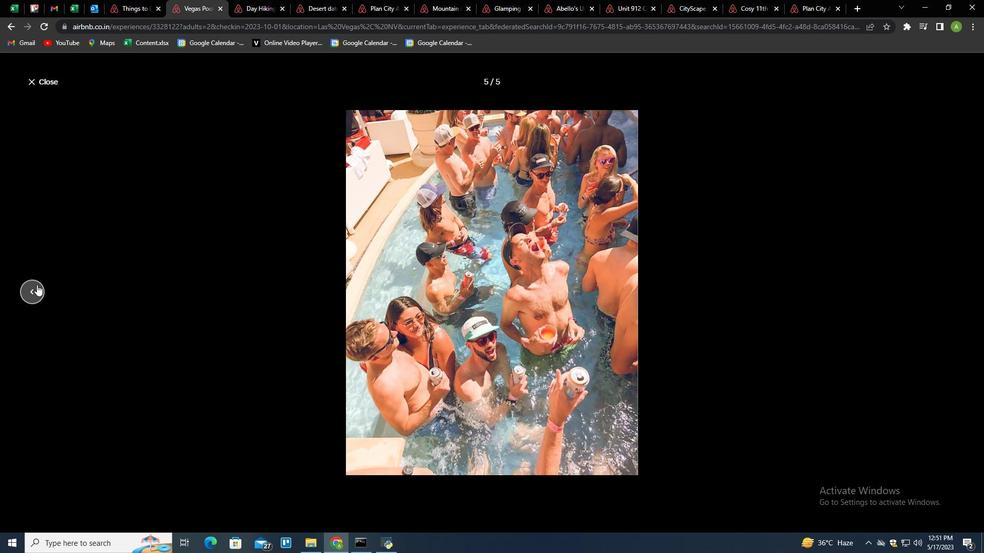 
Action: Mouse moved to (44, 280)
Screenshot: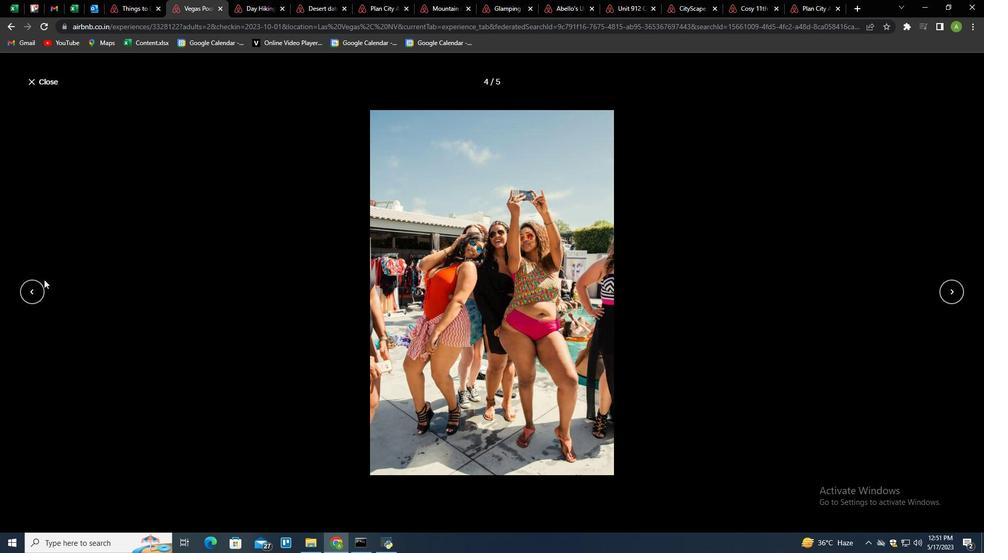 
Action: Mouse pressed left at (44, 280)
Screenshot: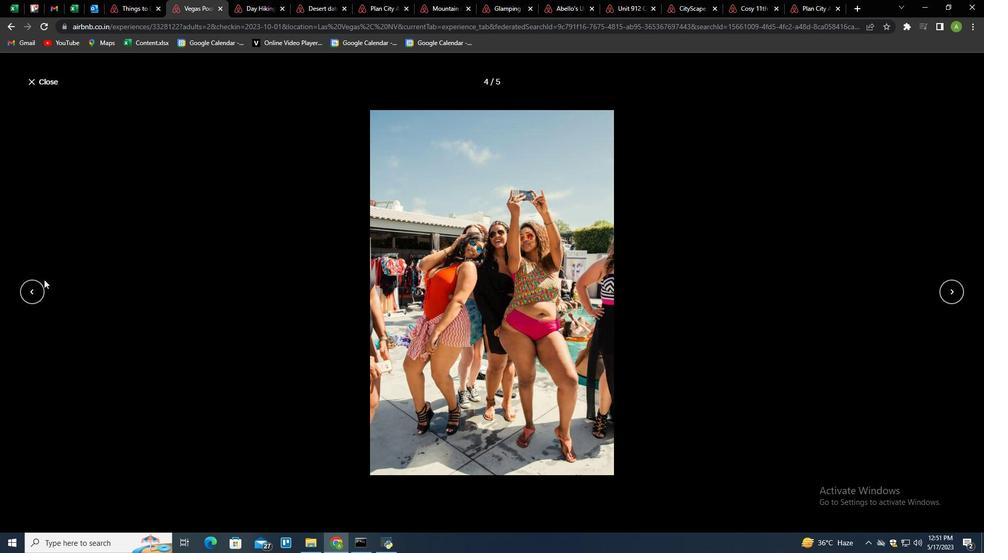 
Action: Mouse moved to (31, 295)
Screenshot: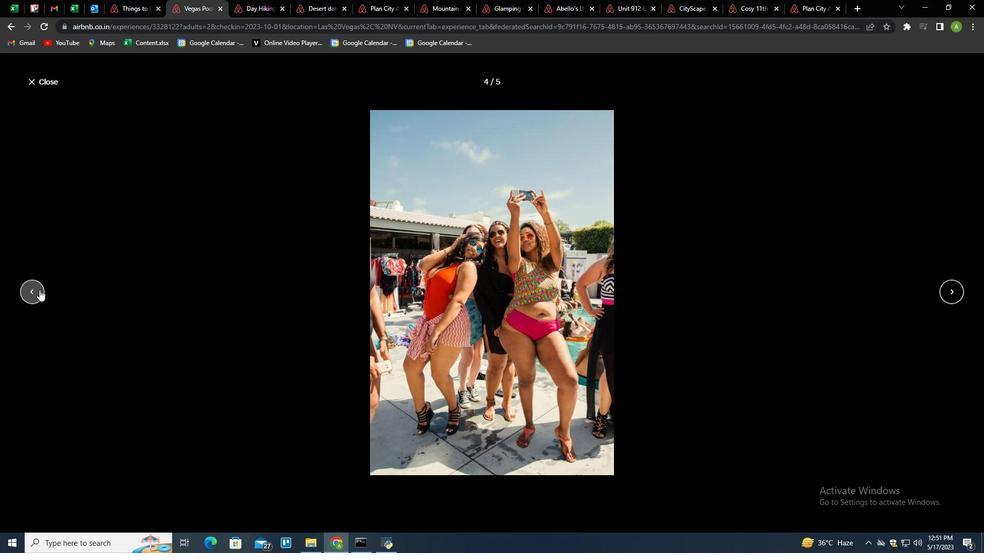 
Action: Mouse pressed left at (31, 295)
